 Task: Utilize dependencies to ensure that exploratory data analysis is completed before in-depth analysis tasks begin.
Action: Mouse moved to (433, 220)
Screenshot: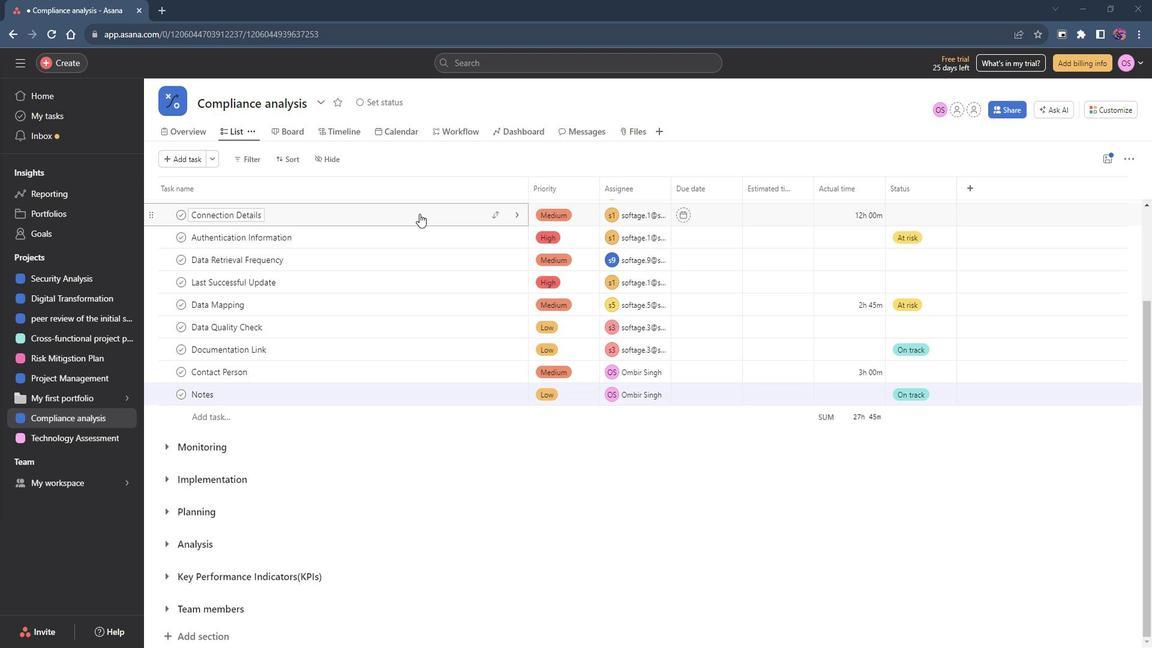 
Action: Mouse pressed left at (433, 220)
Screenshot: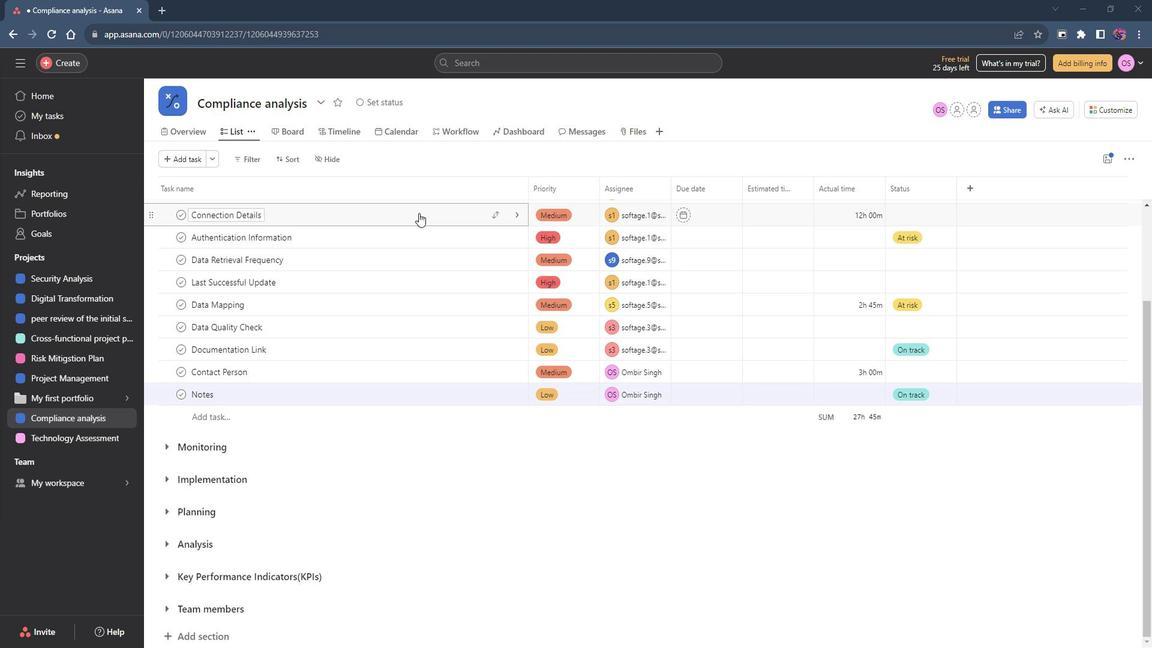 
Action: Mouse moved to (830, 270)
Screenshot: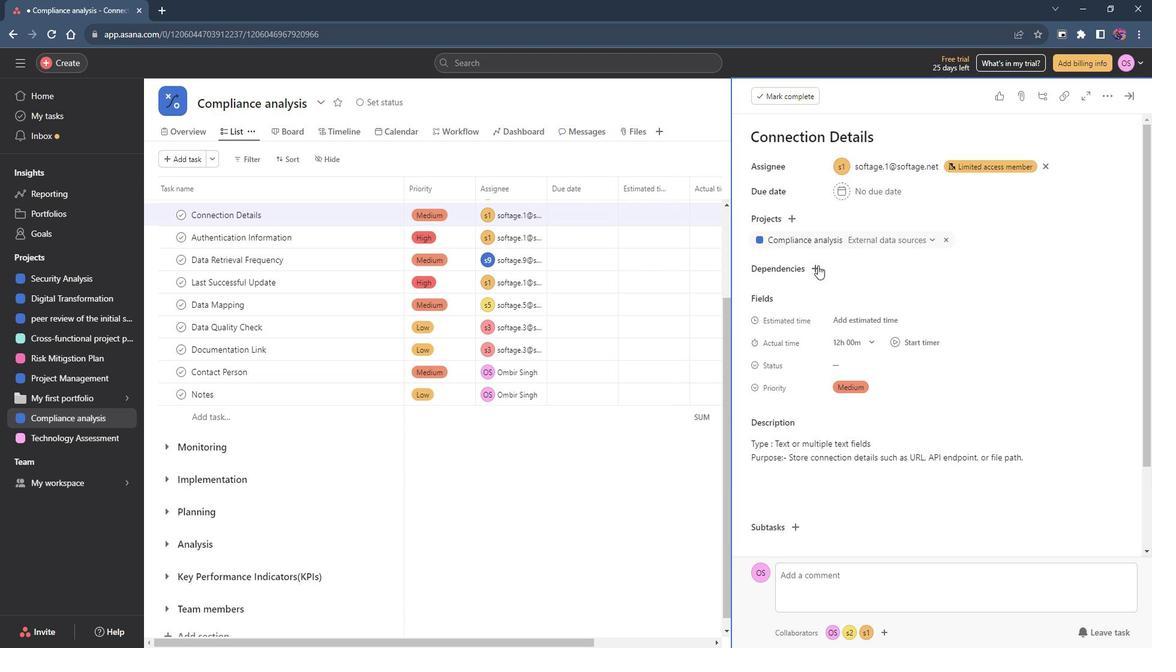 
Action: Mouse pressed left at (830, 270)
Screenshot: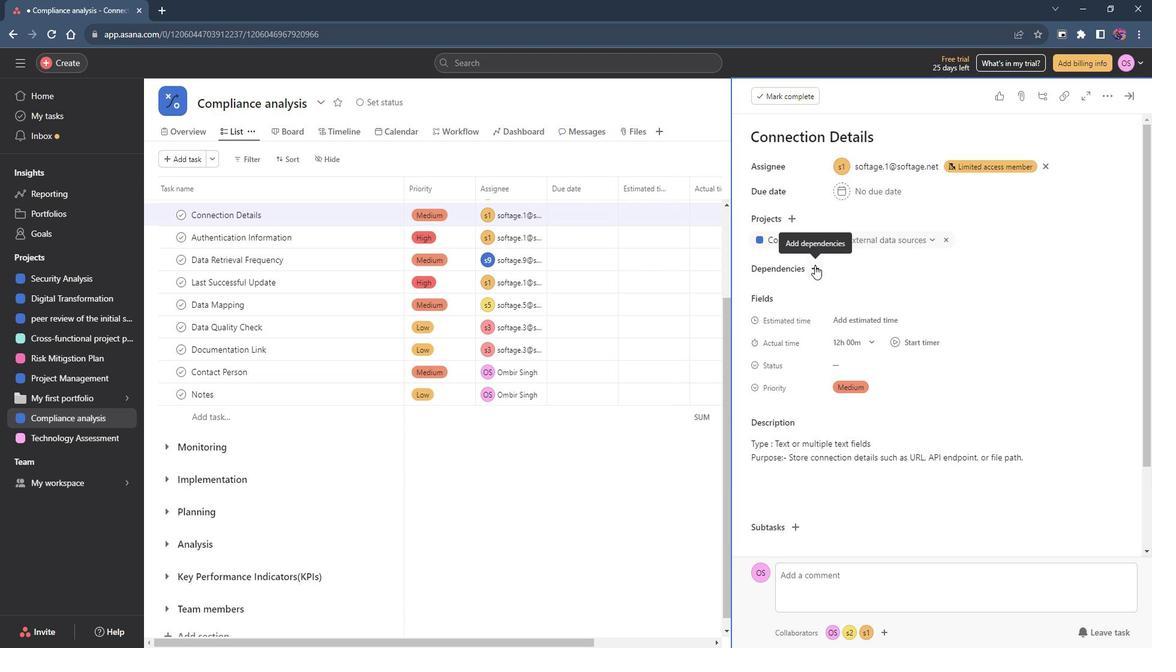 
Action: Mouse moved to (913, 326)
Screenshot: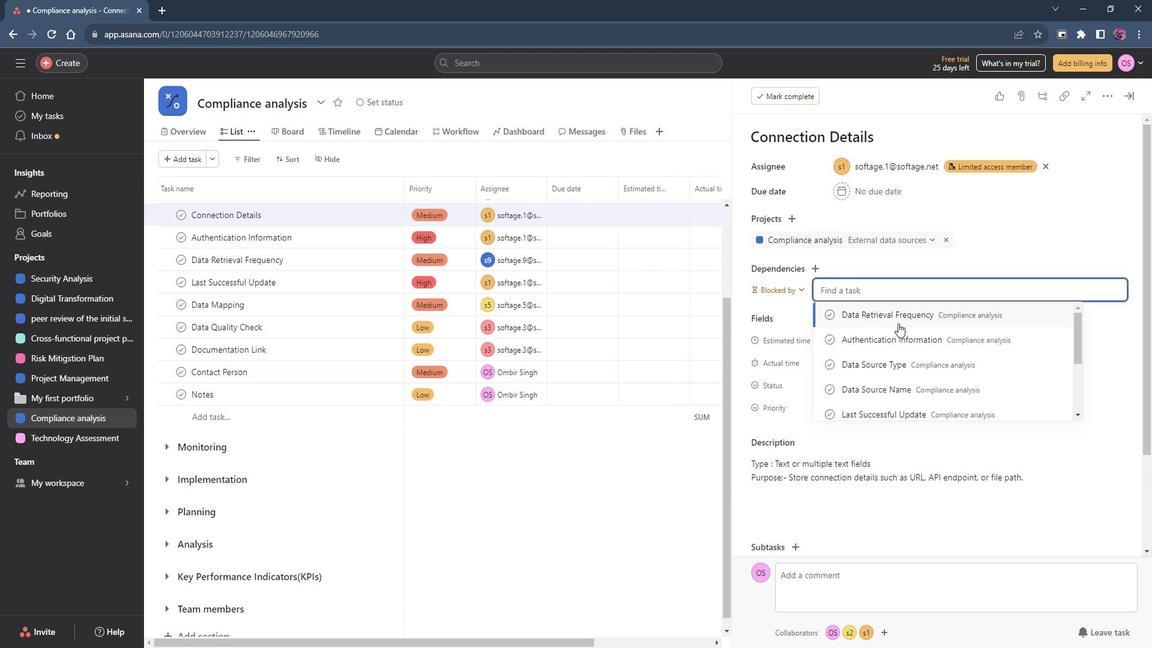 
Action: Mouse scrolled (913, 325) with delta (0, 0)
Screenshot: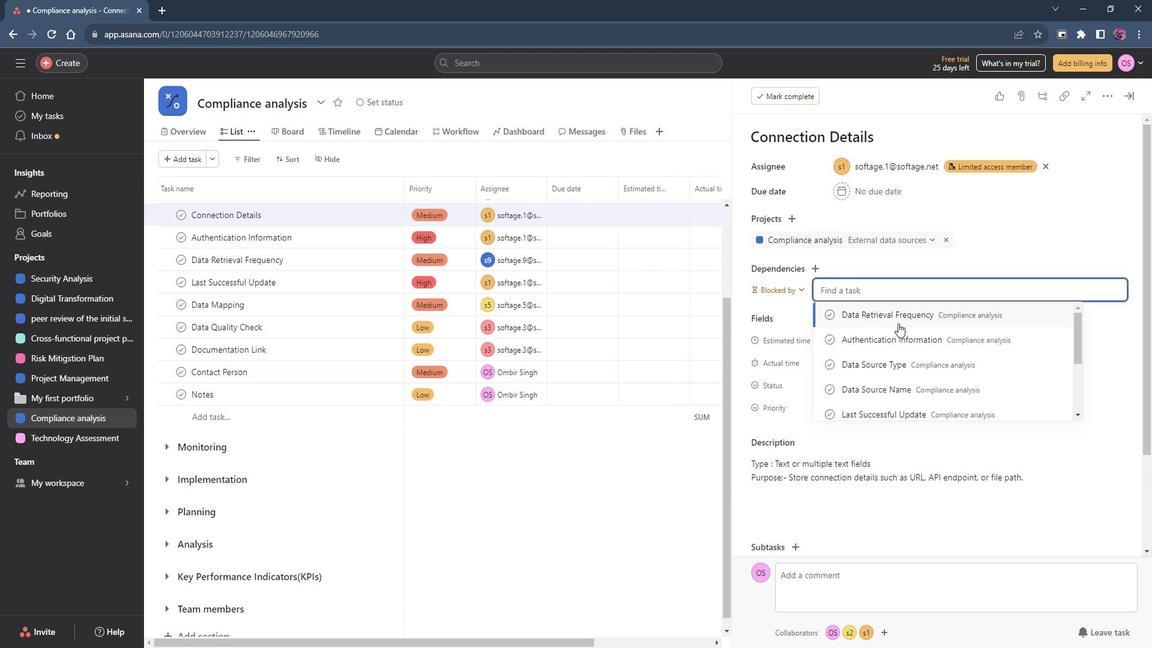 
Action: Mouse scrolled (913, 325) with delta (0, 0)
Screenshot: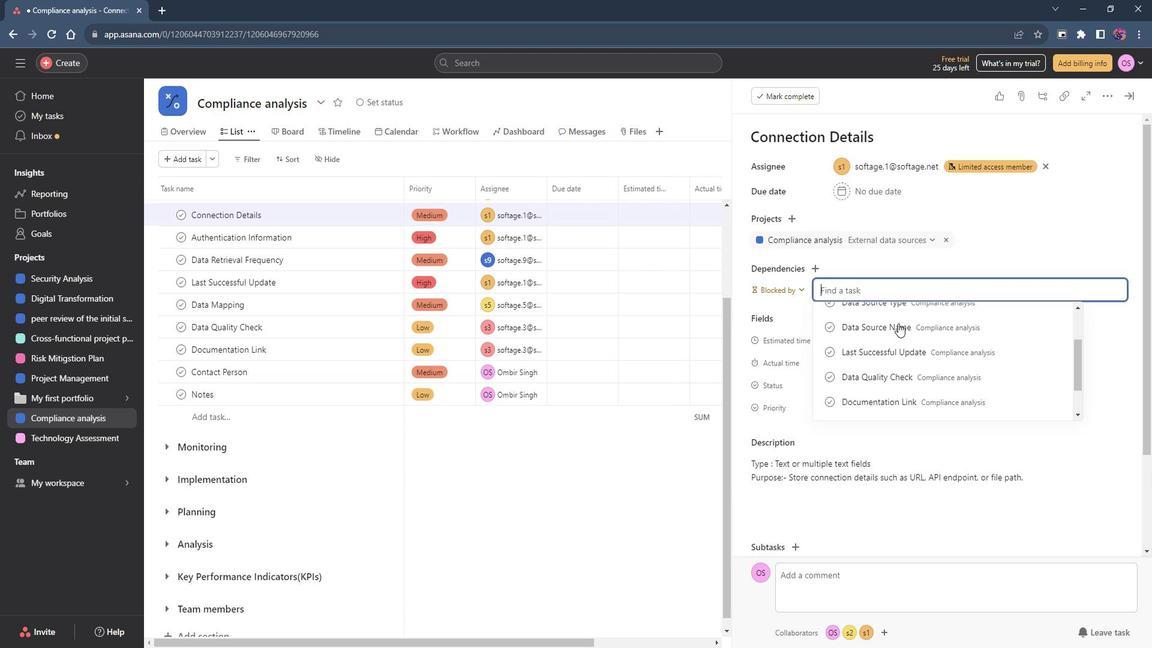 
Action: Mouse scrolled (913, 325) with delta (0, 0)
Screenshot: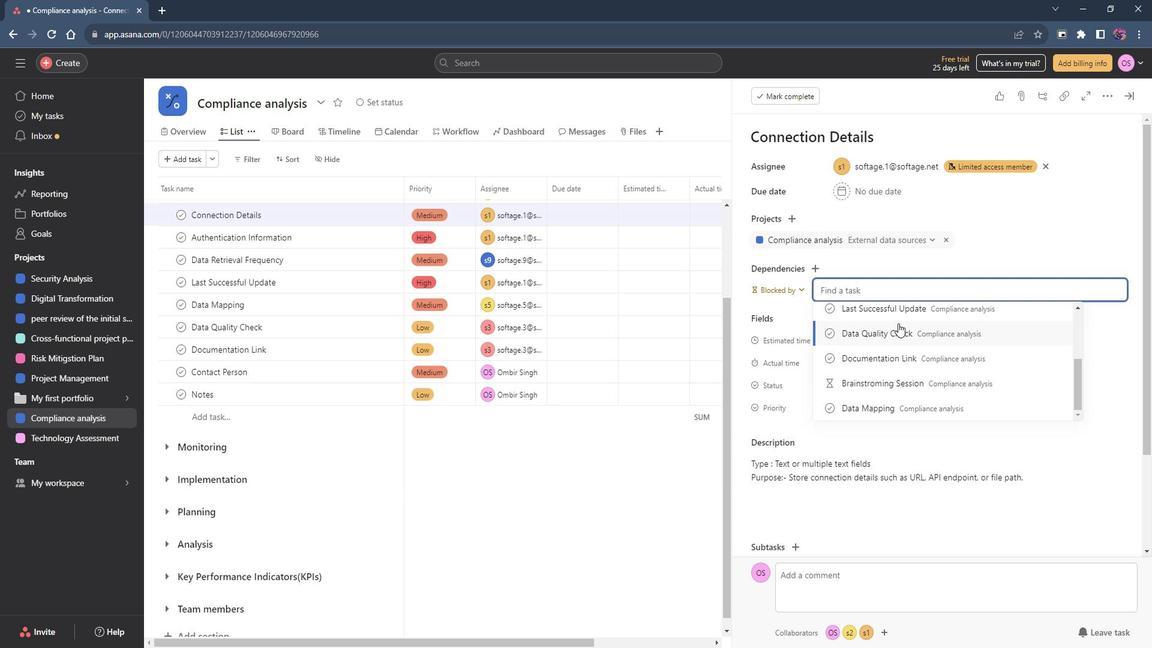 
Action: Mouse moved to (914, 326)
Screenshot: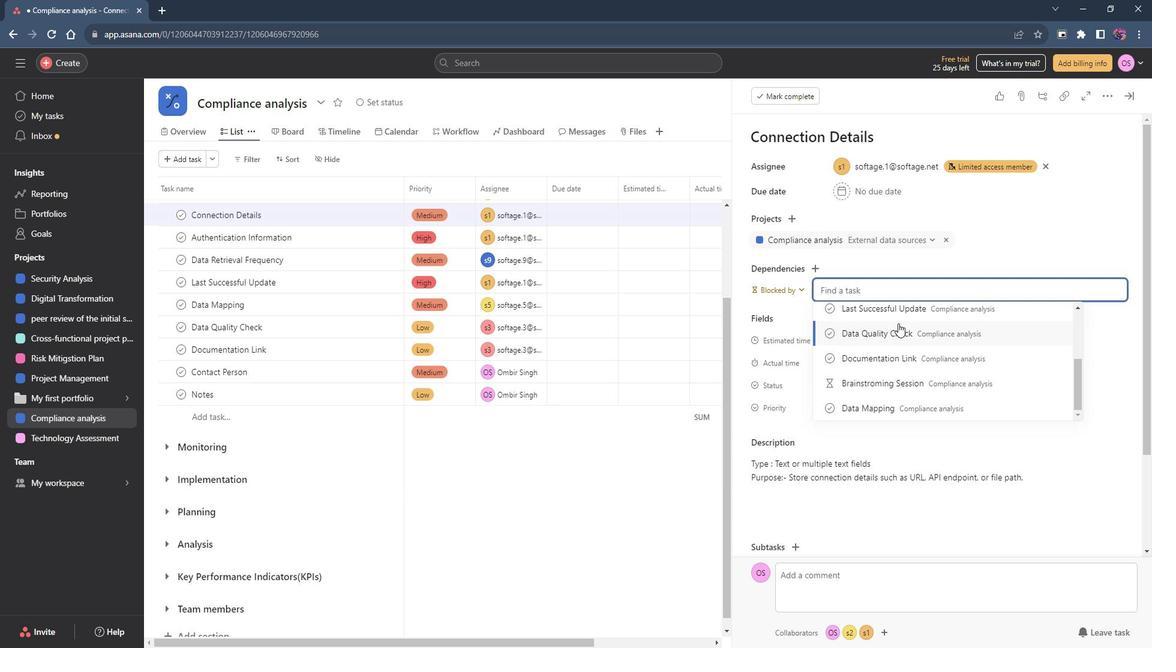 
Action: Mouse scrolled (914, 325) with delta (0, 0)
Screenshot: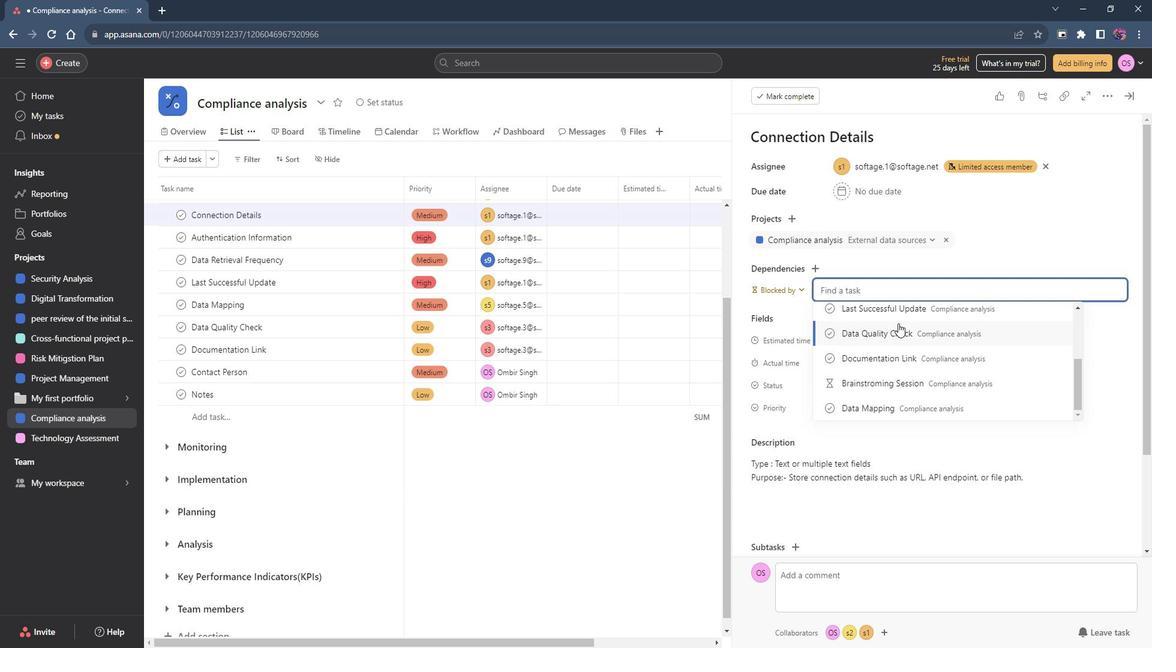 
Action: Mouse moved to (915, 331)
Screenshot: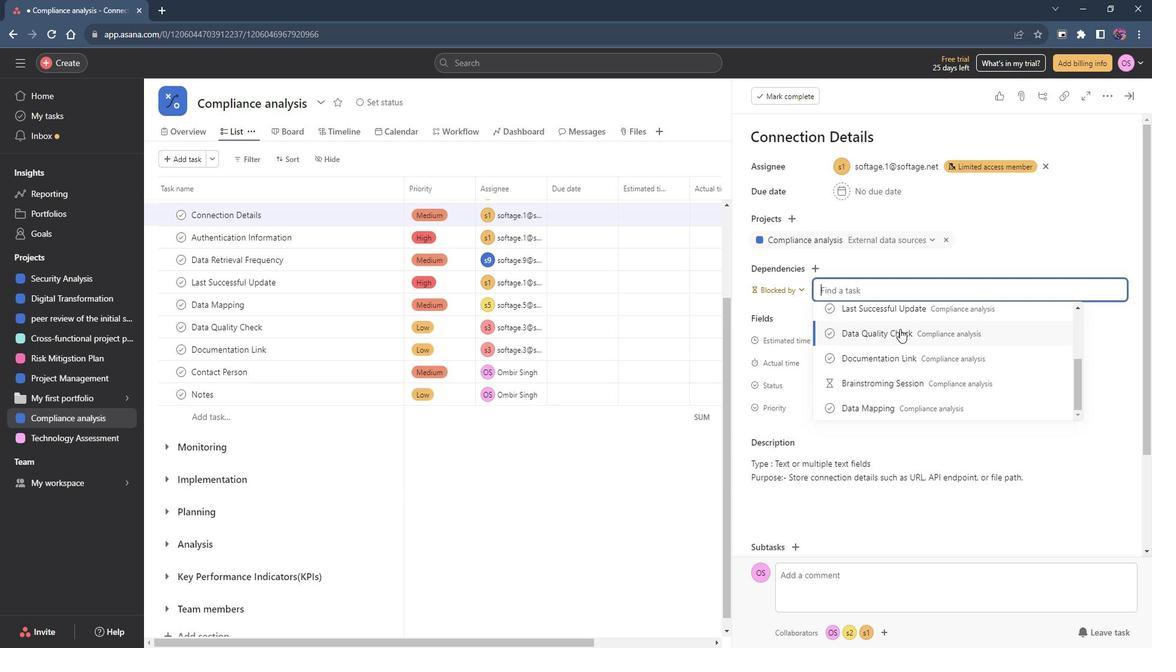 
Action: Mouse scrolled (915, 332) with delta (0, 0)
Screenshot: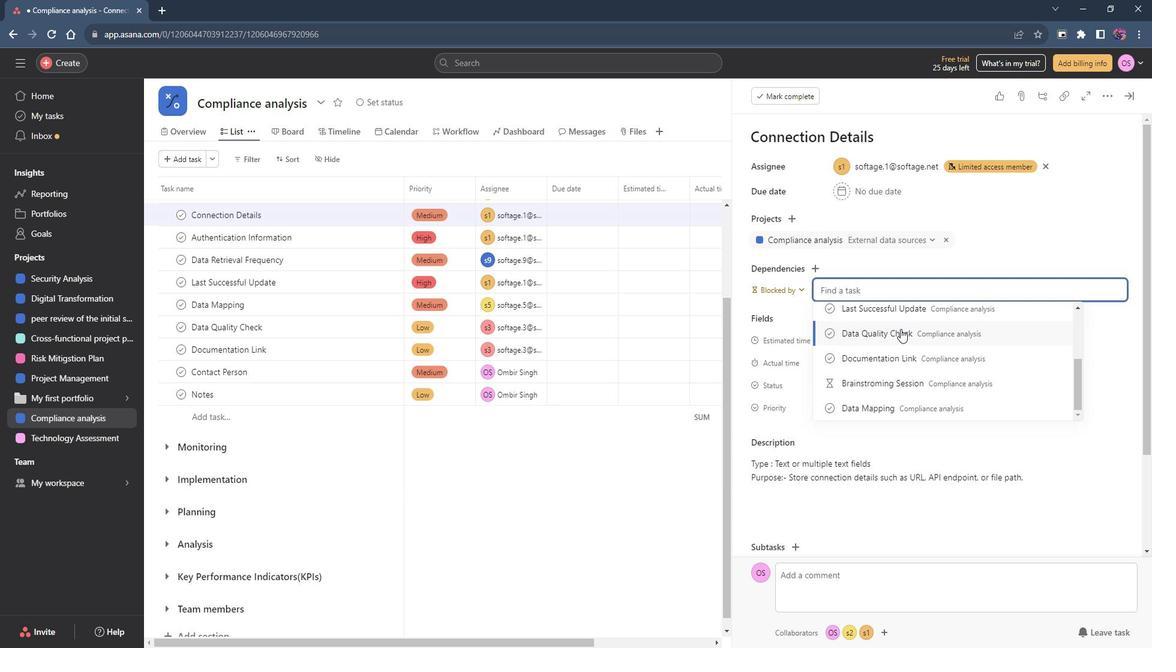 
Action: Mouse scrolled (915, 332) with delta (0, 0)
Screenshot: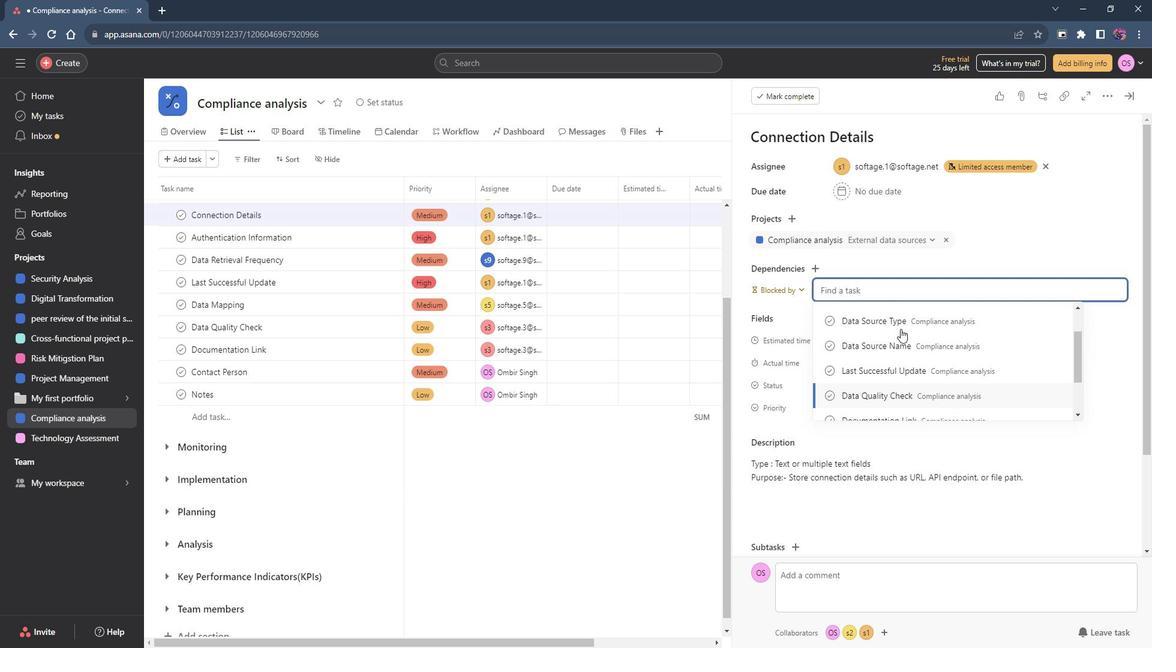 
Action: Mouse moved to (890, 320)
Screenshot: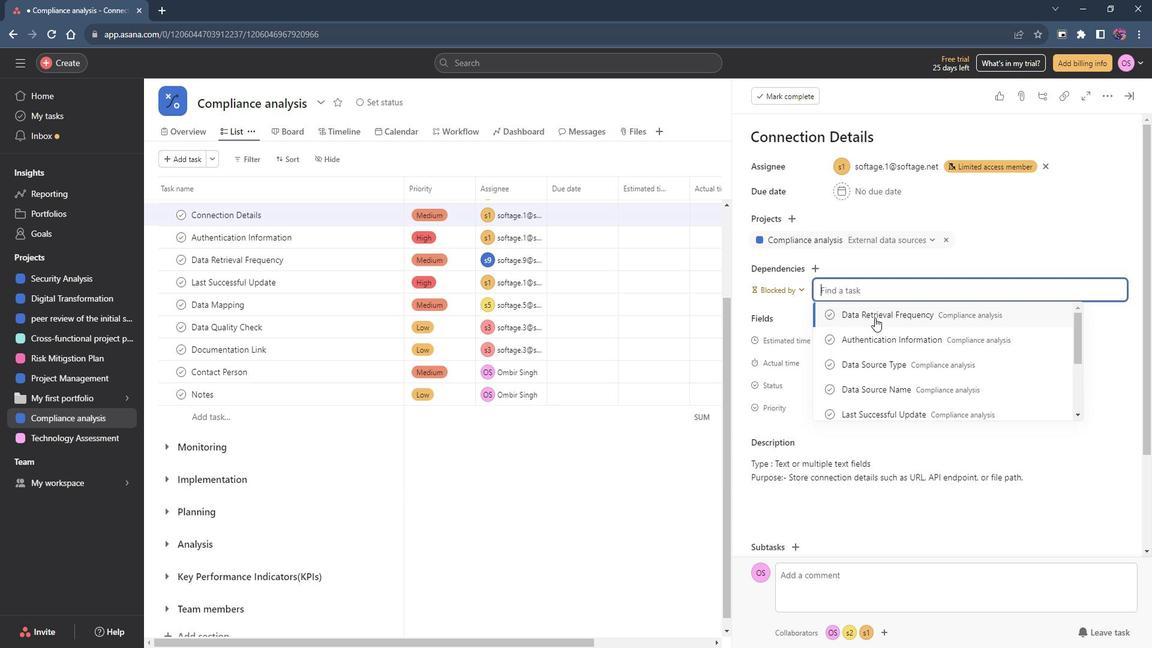 
Action: Mouse pressed left at (890, 320)
Screenshot: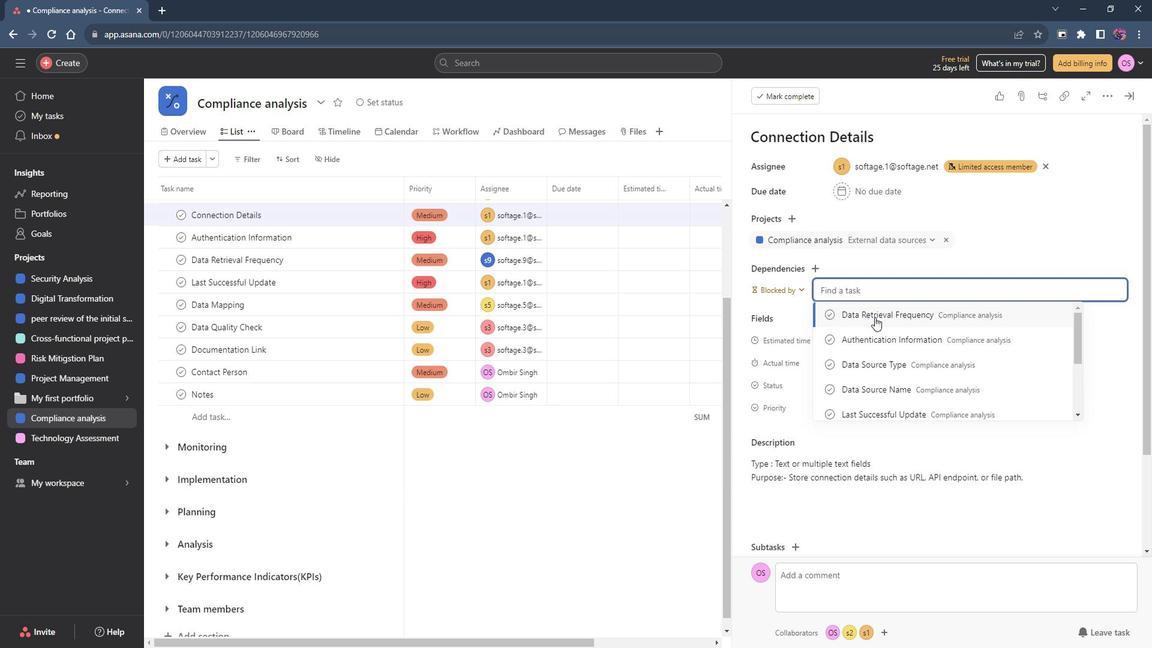 
Action: Mouse moved to (1028, 322)
Screenshot: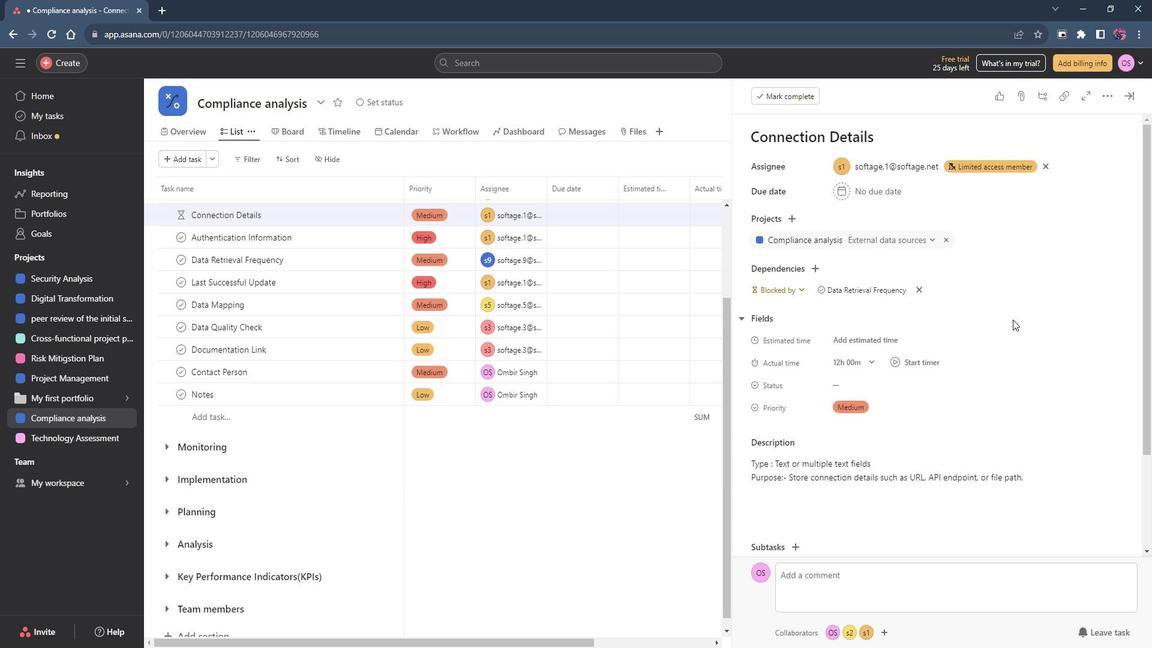 
Action: Mouse pressed left at (1028, 322)
Screenshot: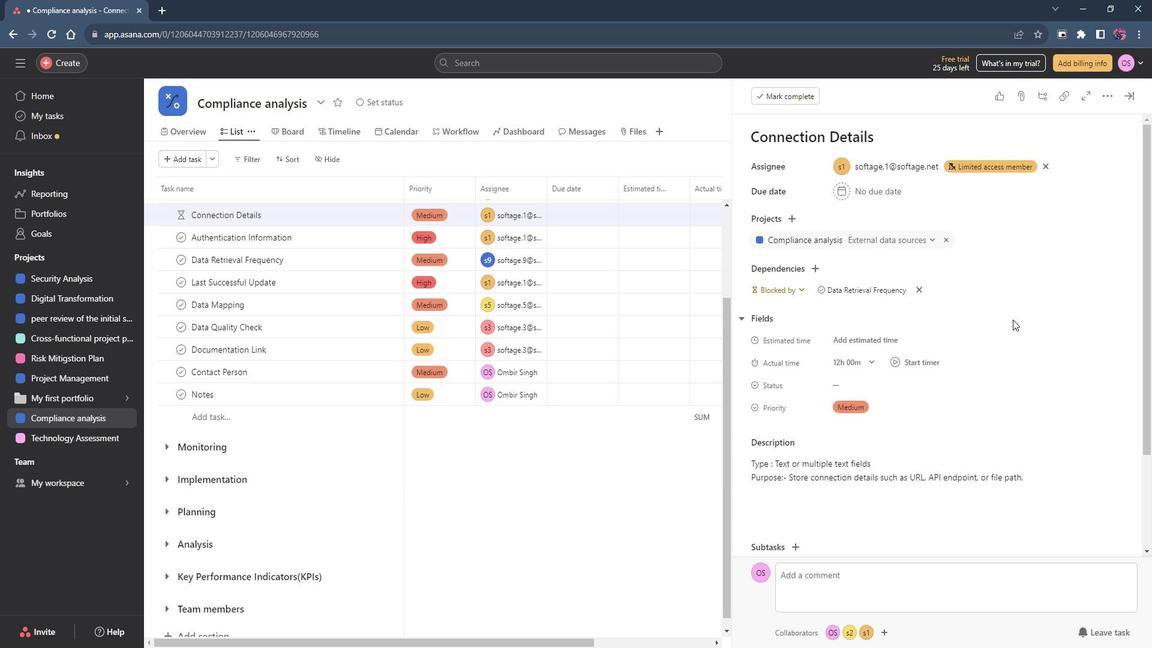 
Action: Mouse moved to (1143, 103)
Screenshot: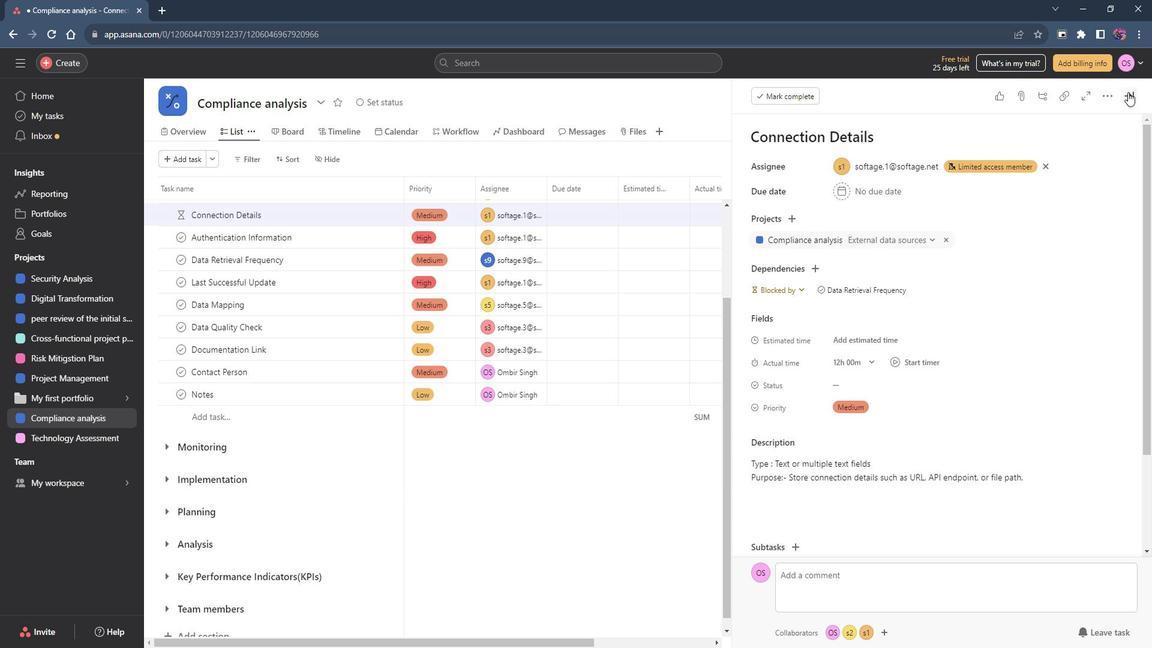 
Action: Mouse pressed left at (1143, 103)
Screenshot: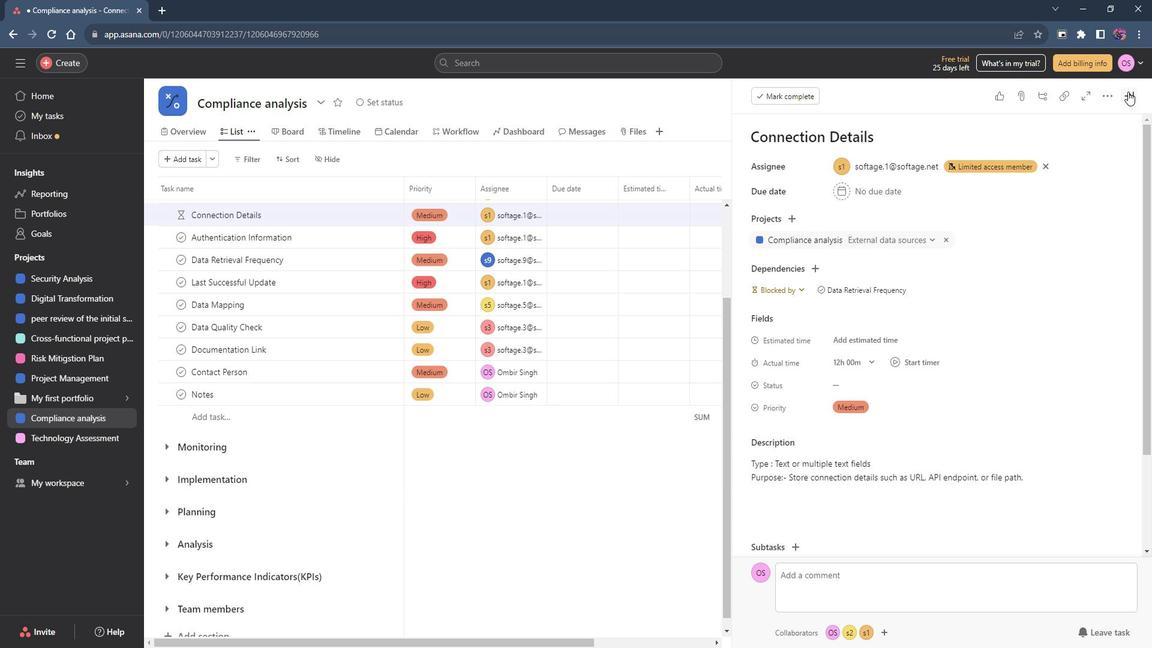 
Action: Mouse moved to (474, 241)
Screenshot: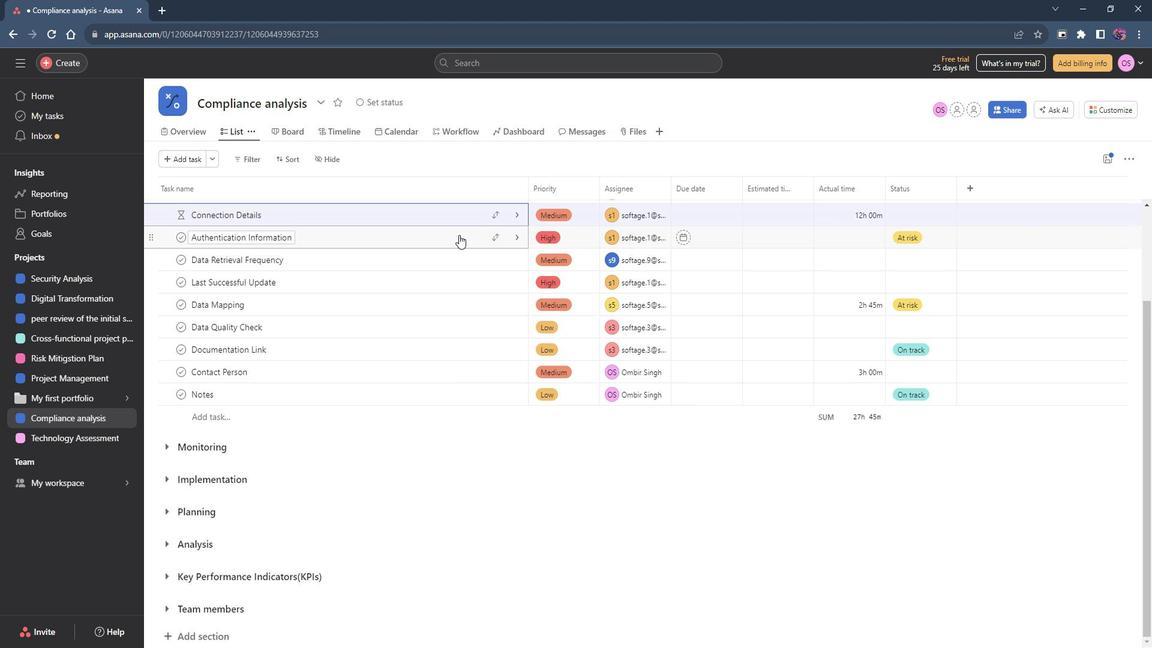 
Action: Mouse pressed left at (474, 241)
Screenshot: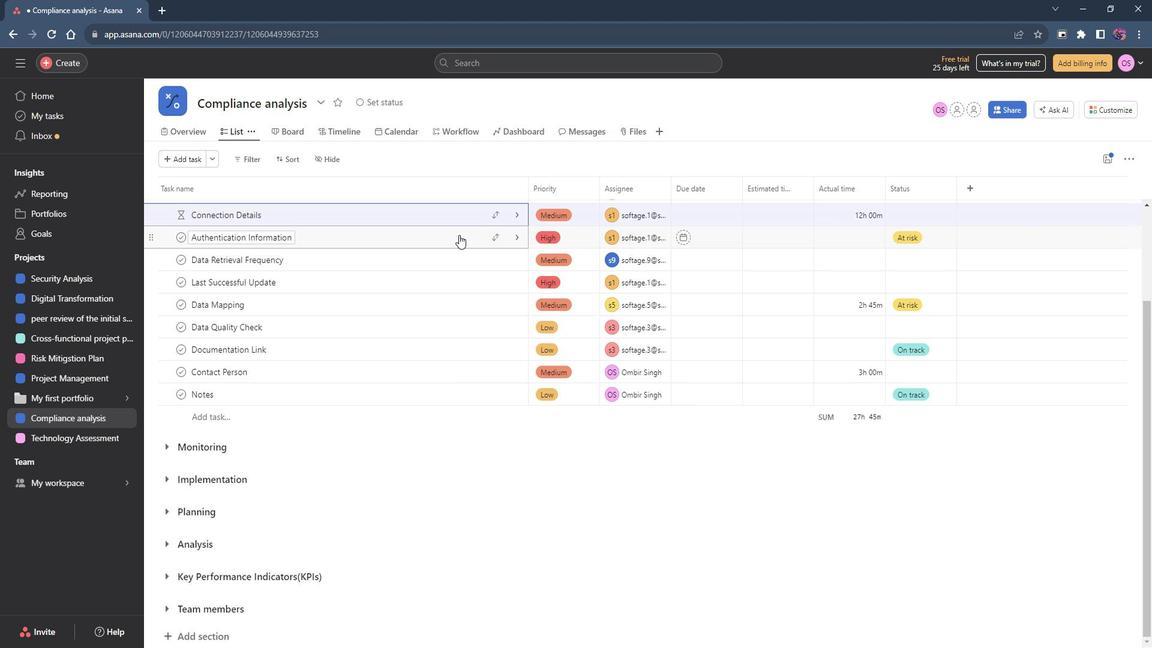 
Action: Mouse moved to (831, 274)
Screenshot: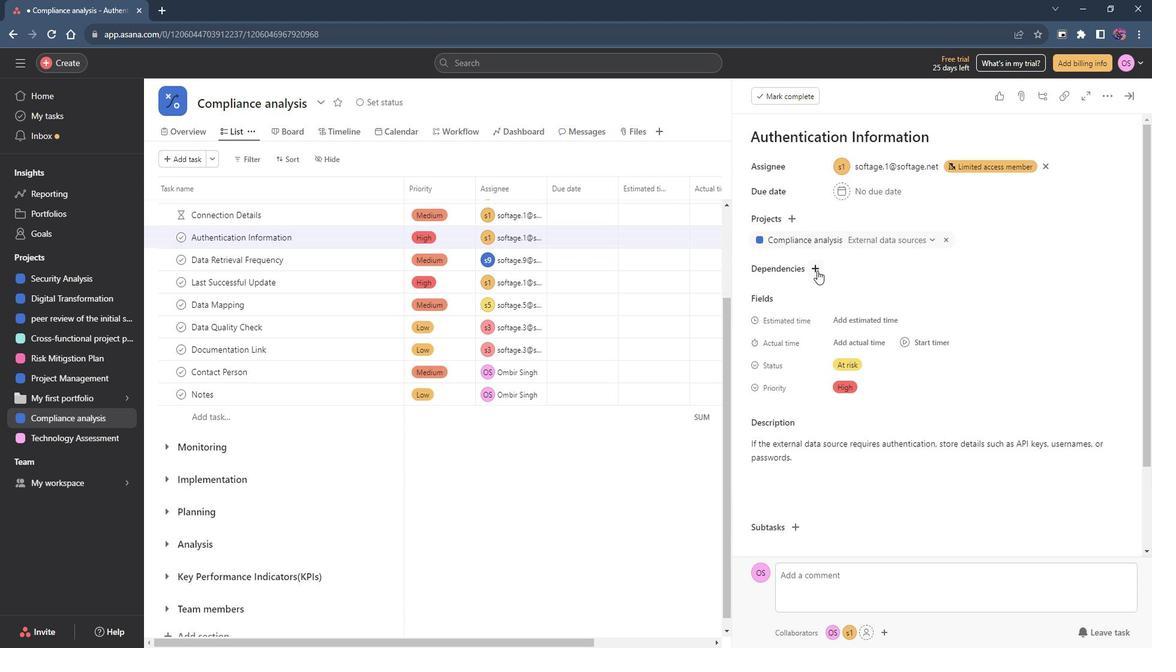 
Action: Mouse pressed left at (831, 274)
Screenshot: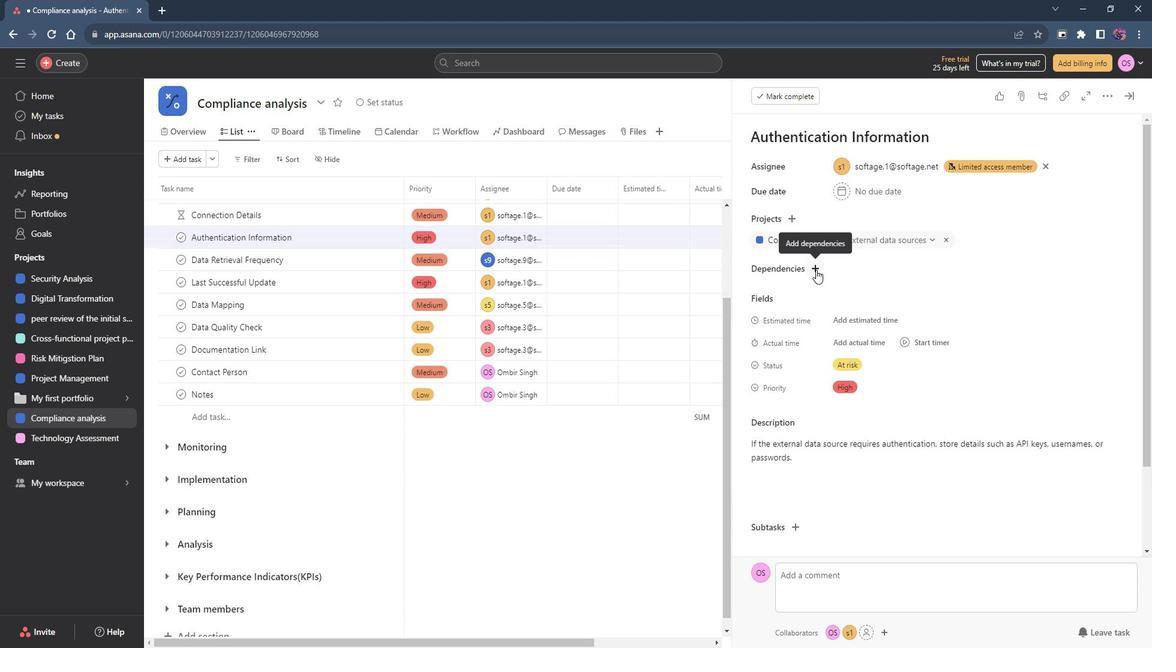 
Action: Mouse moved to (891, 314)
Screenshot: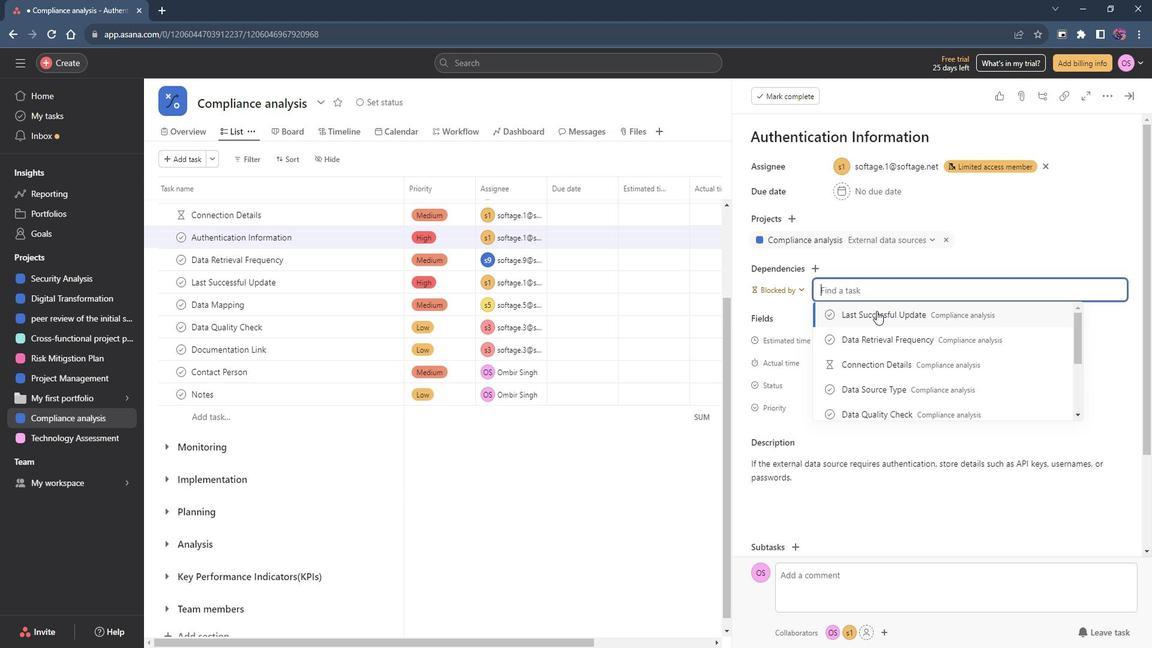 
Action: Mouse pressed left at (891, 314)
Screenshot: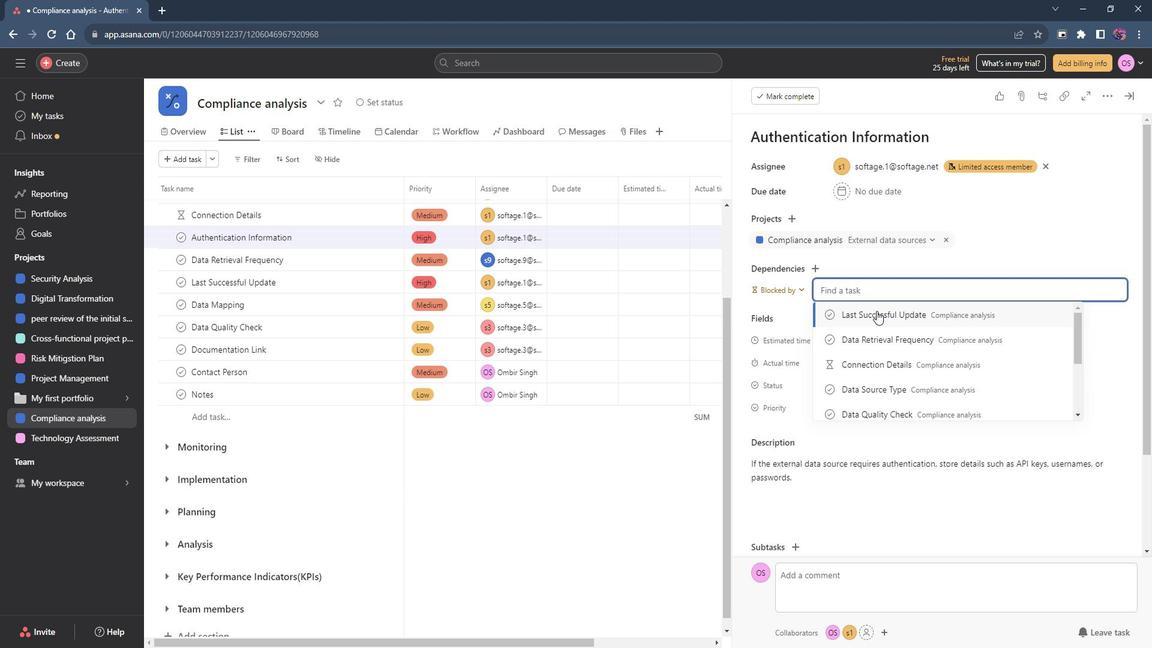 
Action: Mouse moved to (1145, 105)
Screenshot: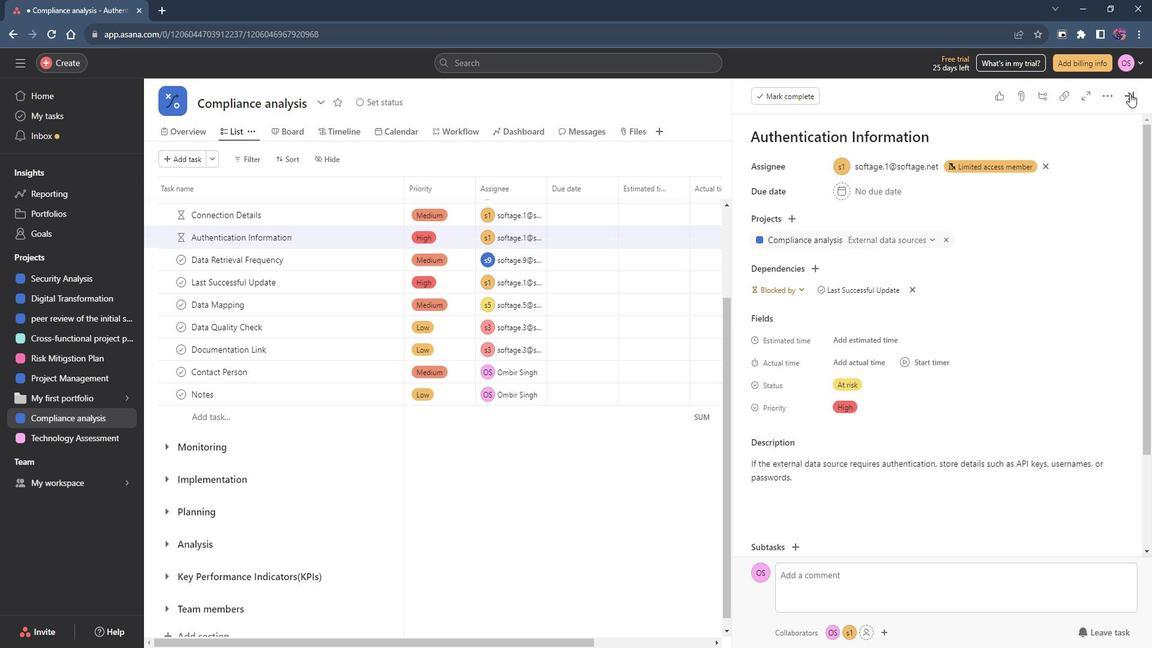 
Action: Mouse pressed left at (1145, 105)
Screenshot: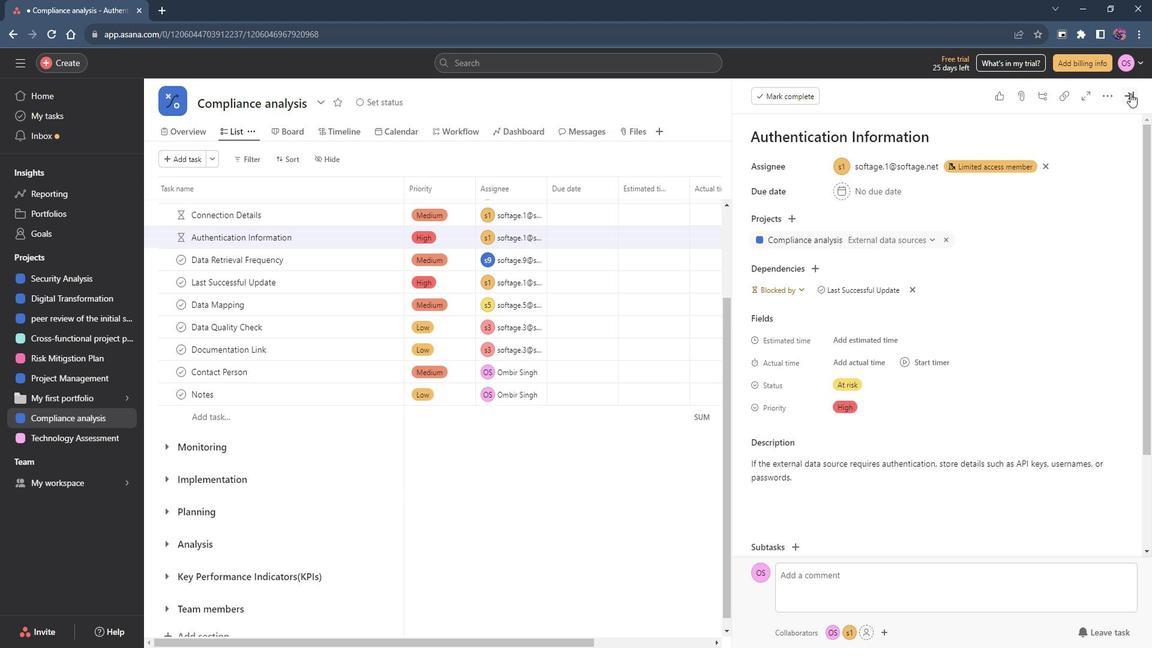 
Action: Mouse moved to (478, 264)
Screenshot: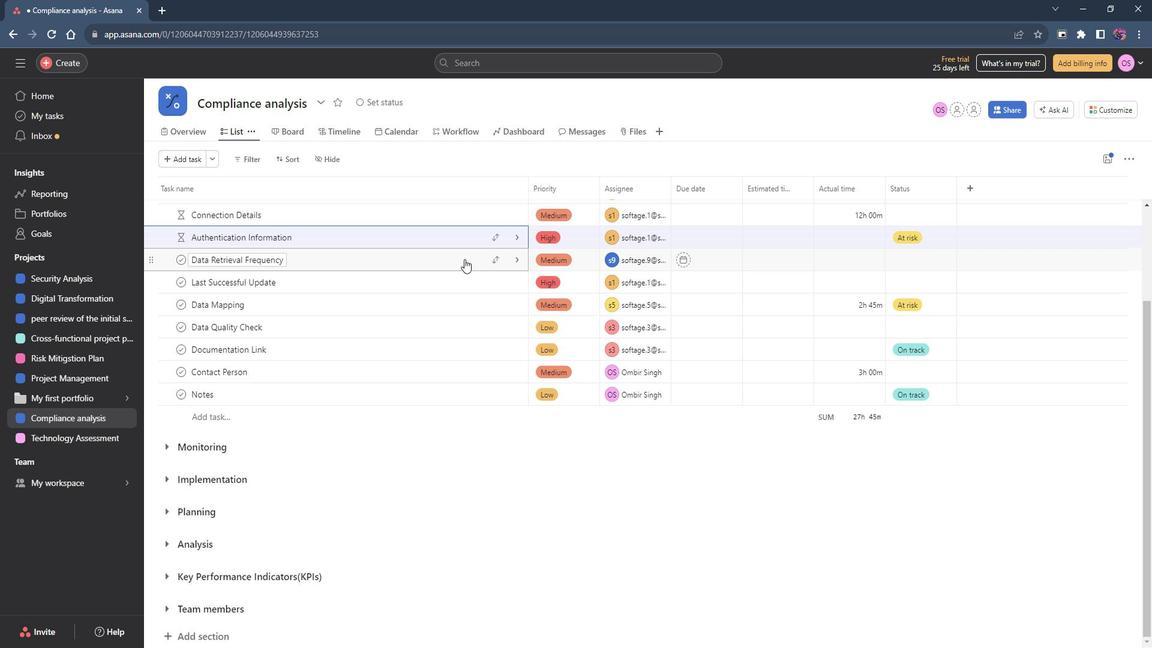 
Action: Mouse pressed left at (478, 264)
Screenshot: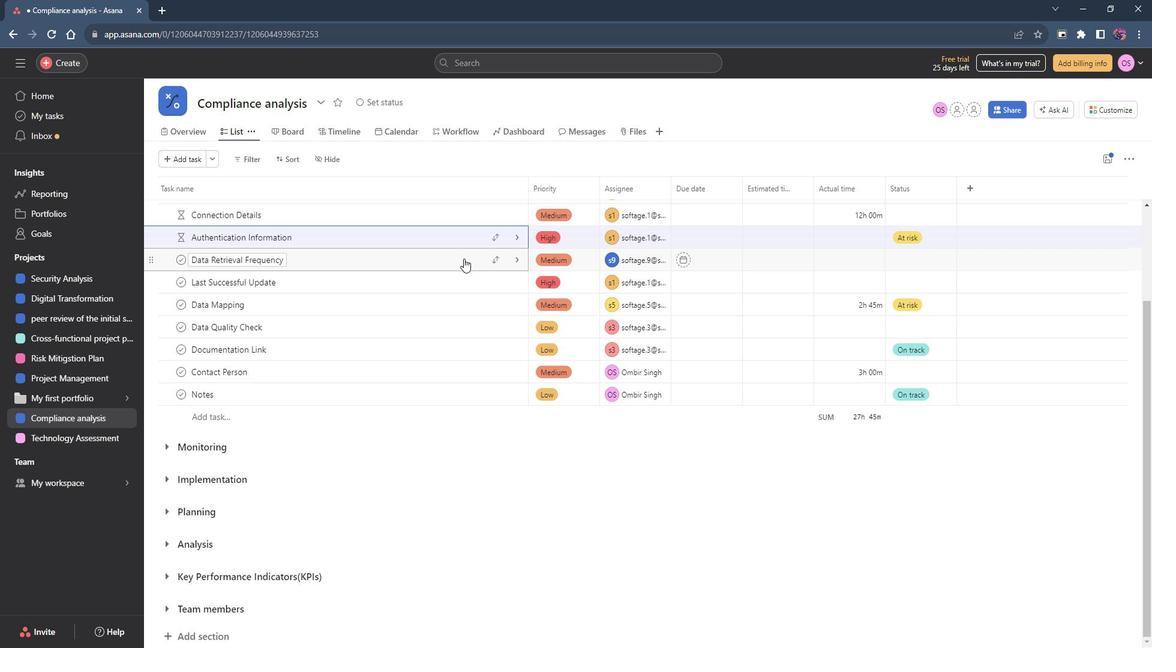 
Action: Mouse moved to (831, 271)
Screenshot: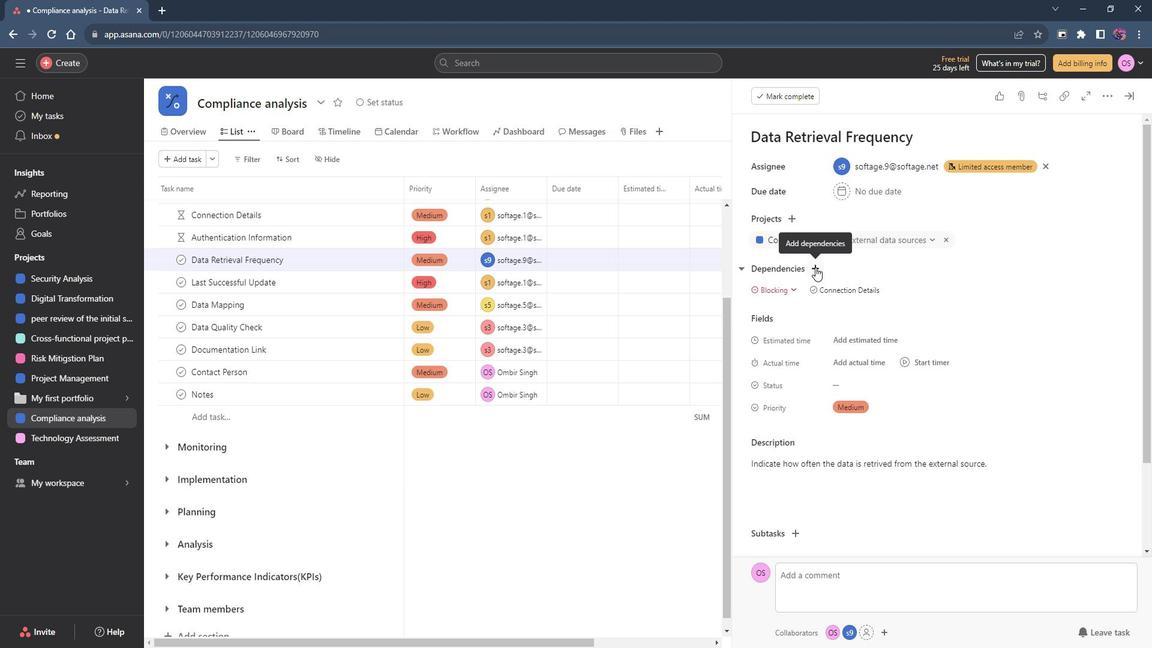 
Action: Mouse pressed left at (831, 271)
Screenshot: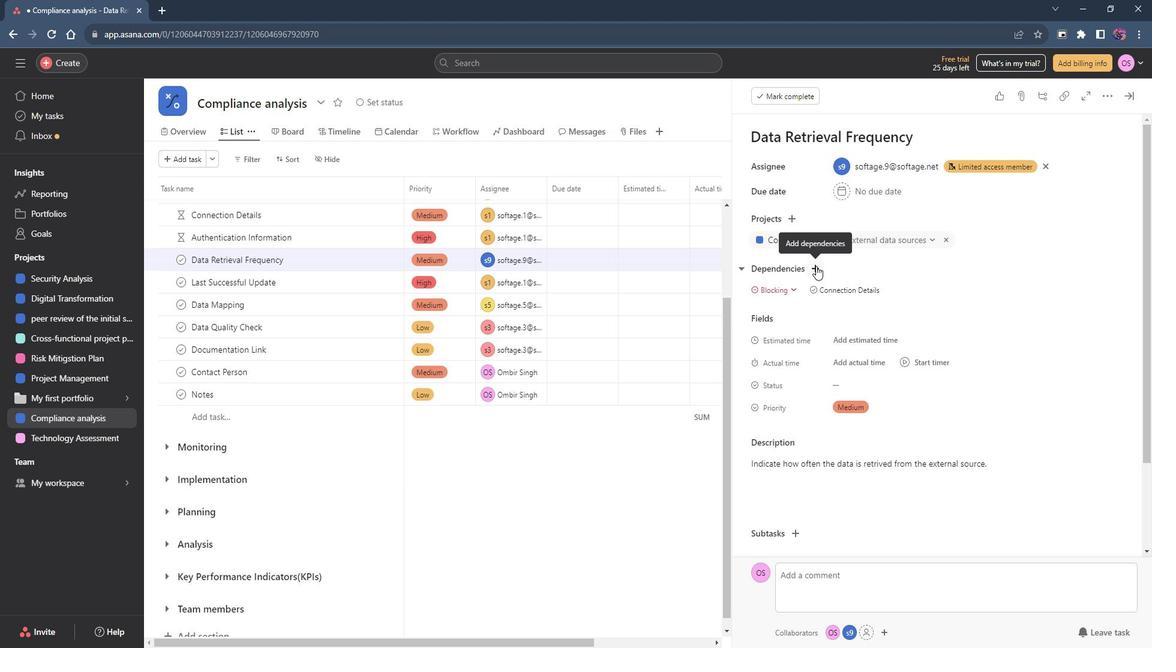 
Action: Mouse moved to (887, 360)
Screenshot: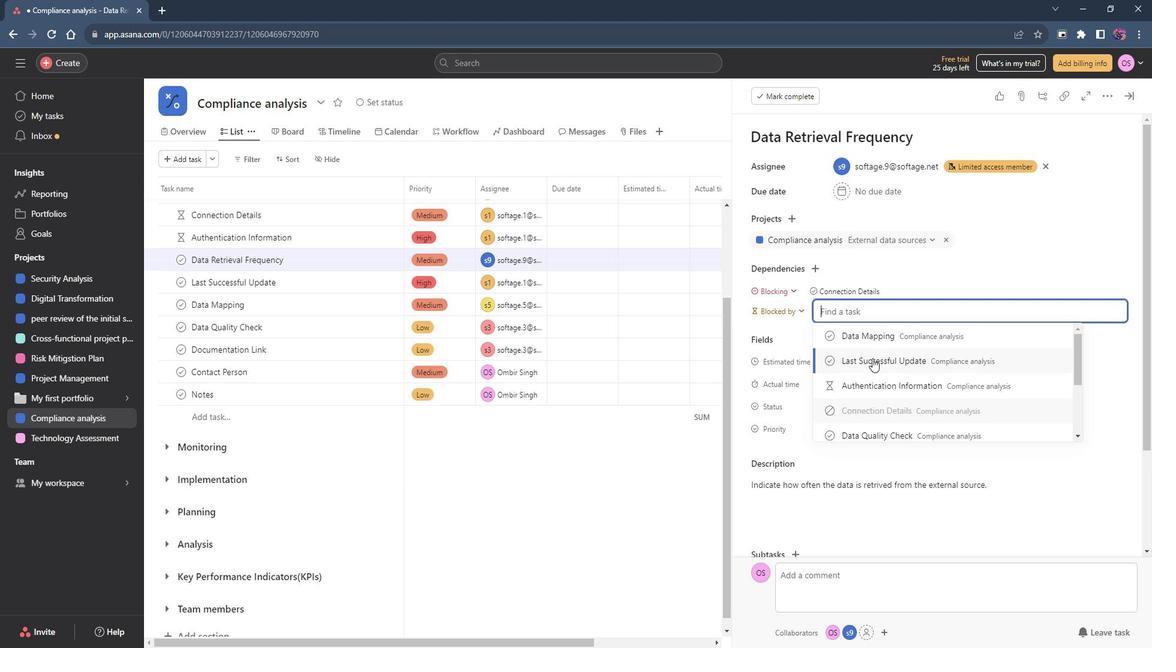 
Action: Mouse pressed left at (887, 360)
Screenshot: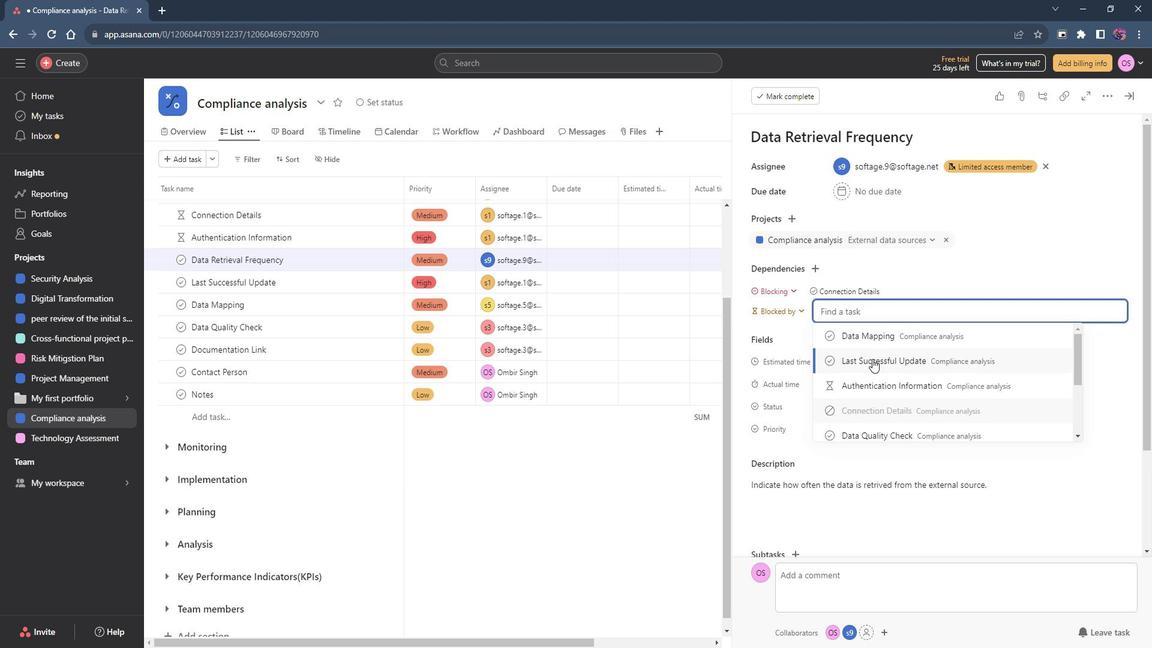 
Action: Mouse moved to (905, 314)
Screenshot: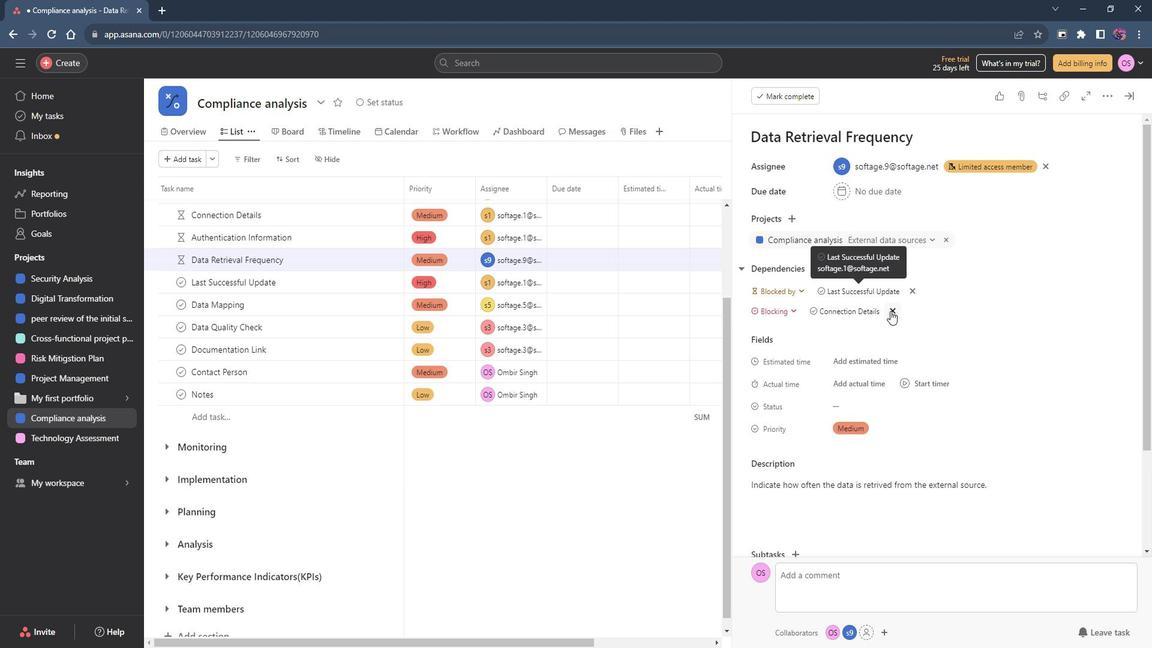 
Action: Mouse pressed left at (905, 314)
Screenshot: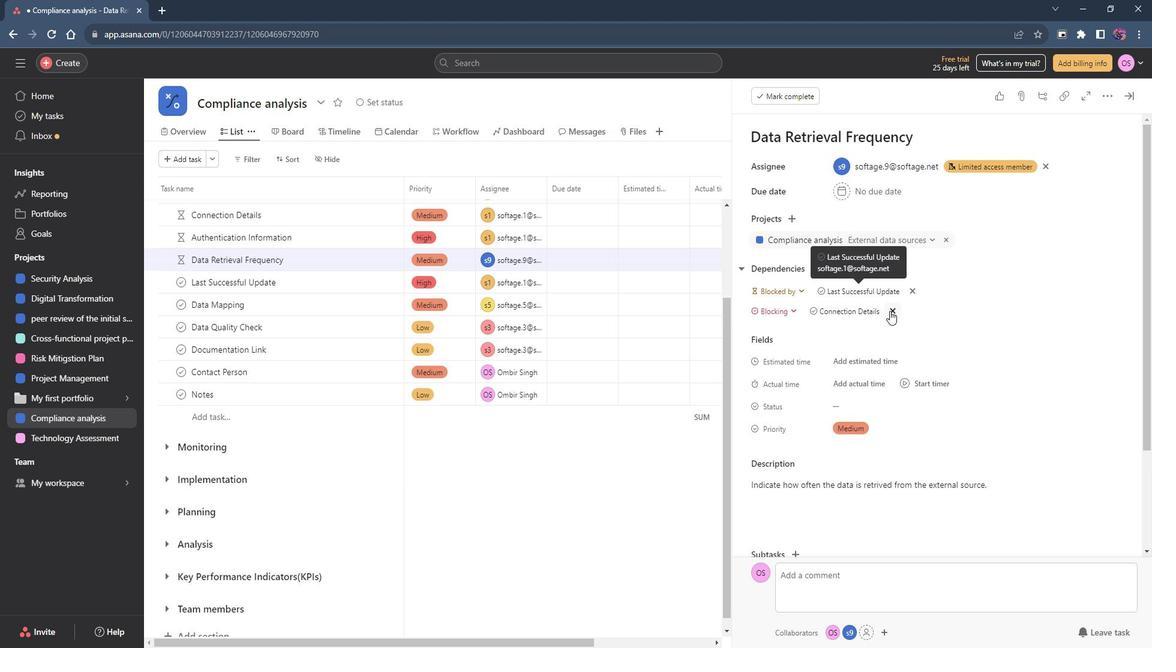 
Action: Mouse moved to (1146, 105)
Screenshot: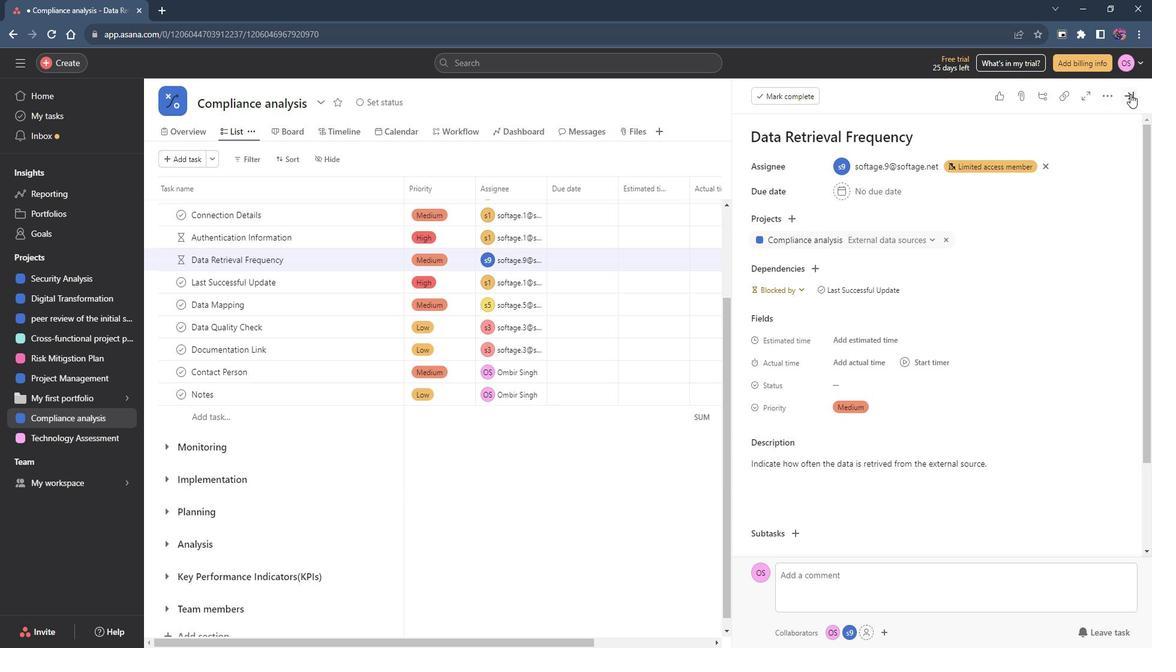 
Action: Mouse pressed left at (1146, 105)
Screenshot: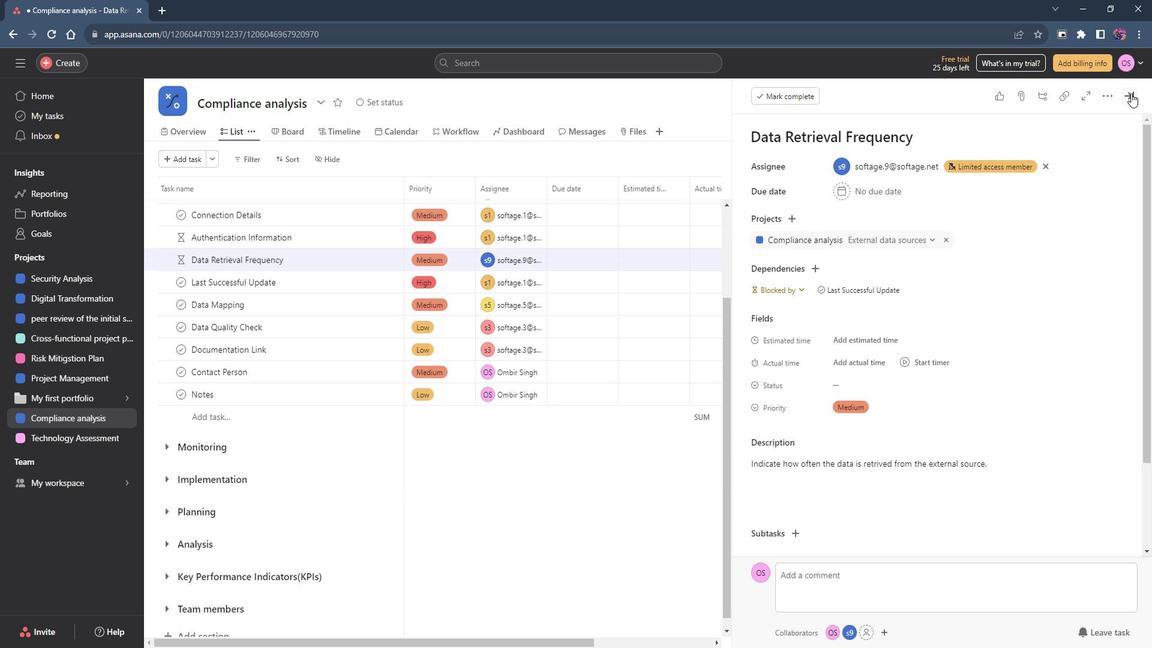 
Action: Mouse moved to (477, 291)
Screenshot: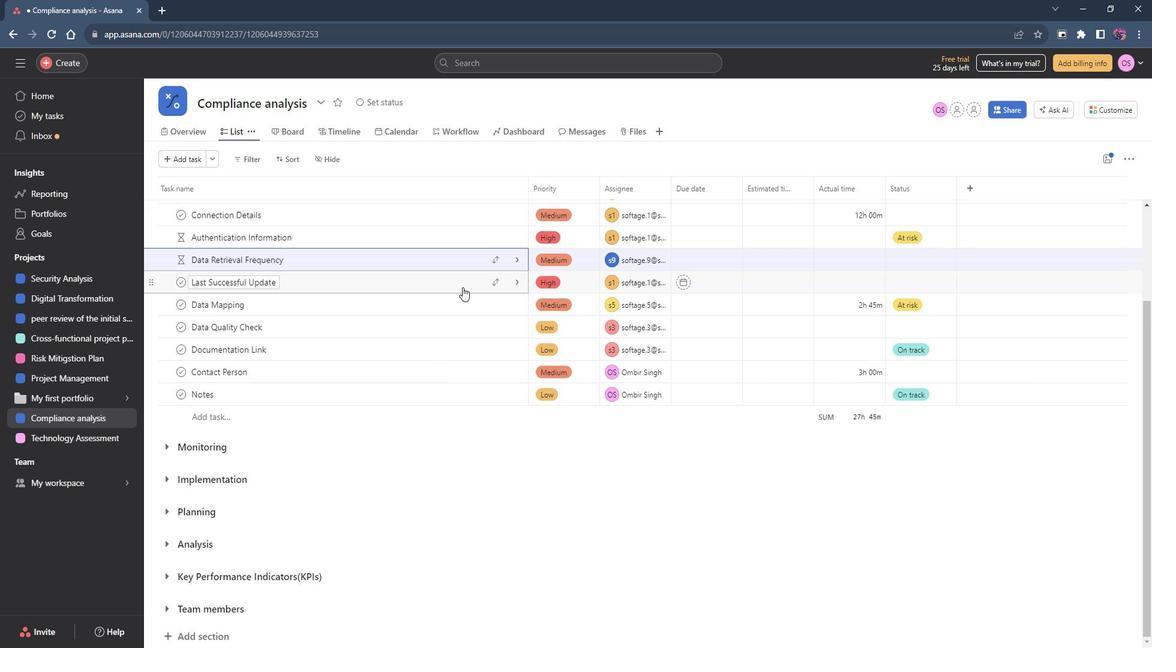 
Action: Mouse pressed left at (477, 291)
Screenshot: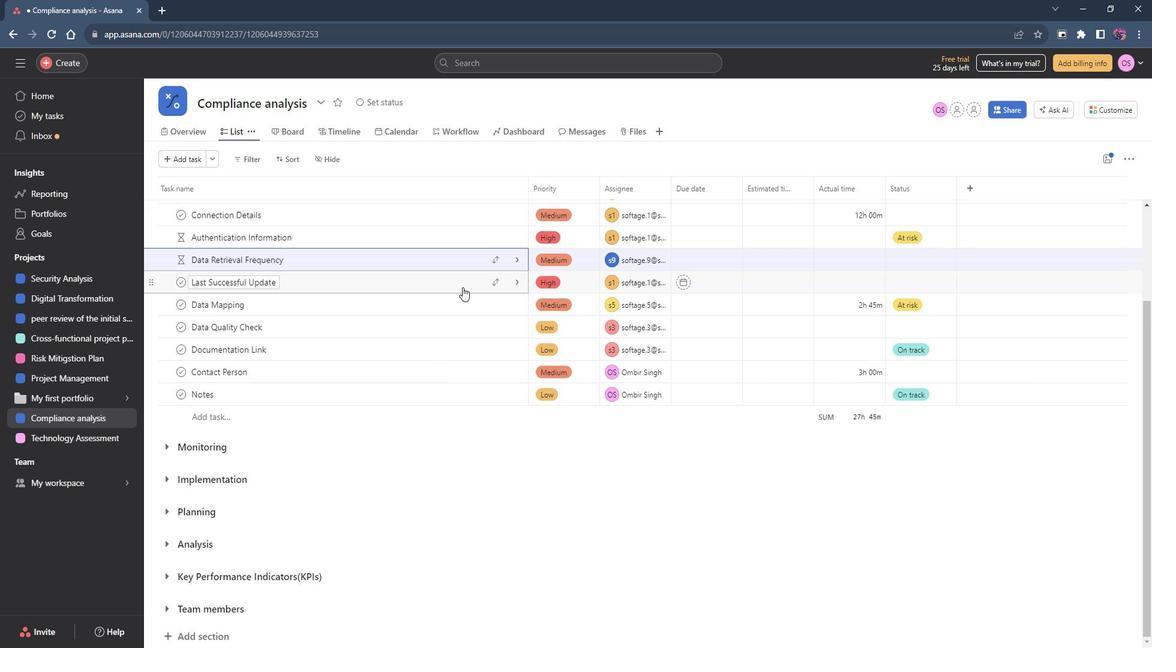 
Action: Mouse moved to (830, 271)
Screenshot: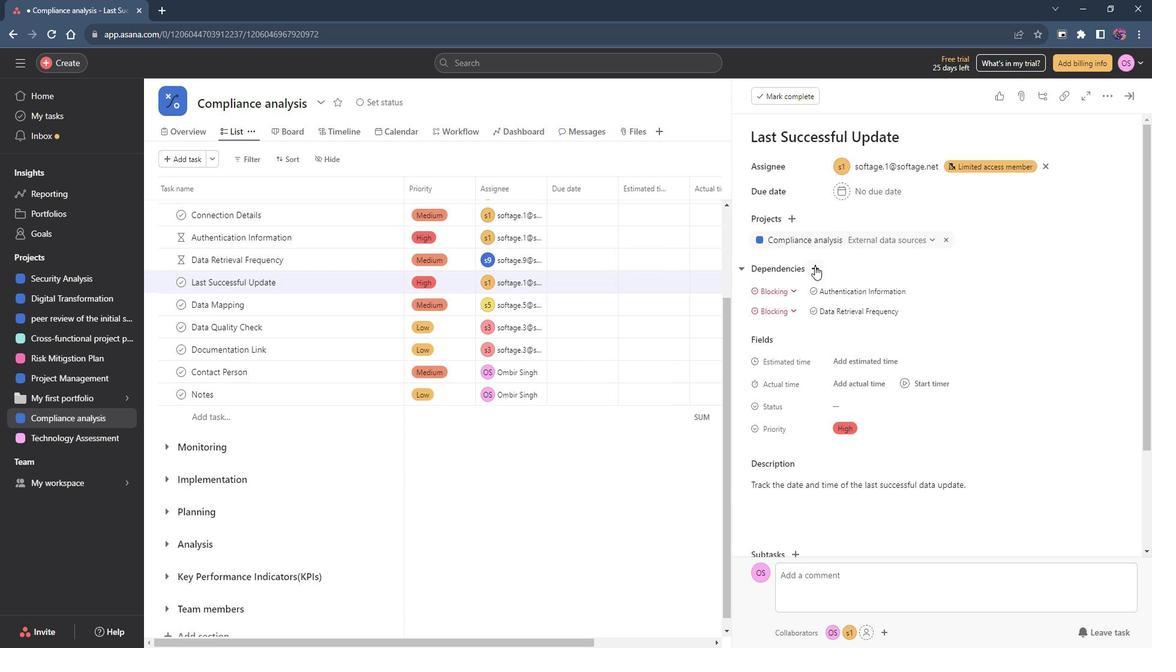 
Action: Mouse pressed left at (830, 271)
Screenshot: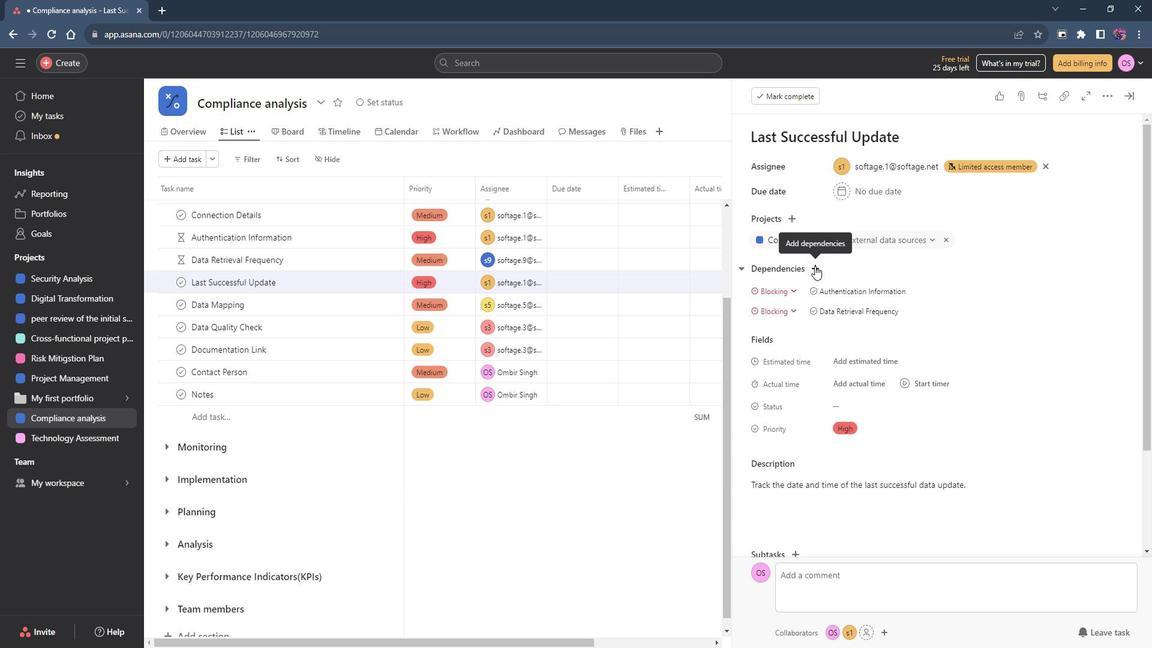 
Action: Mouse moved to (903, 358)
Screenshot: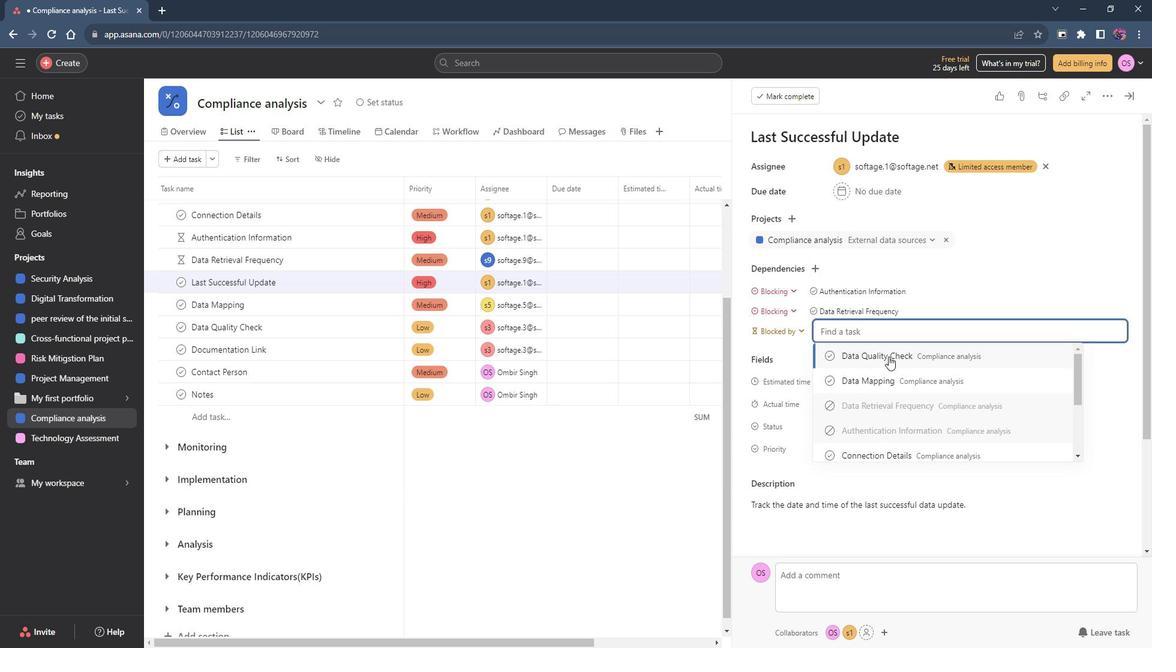 
Action: Mouse pressed left at (903, 358)
Screenshot: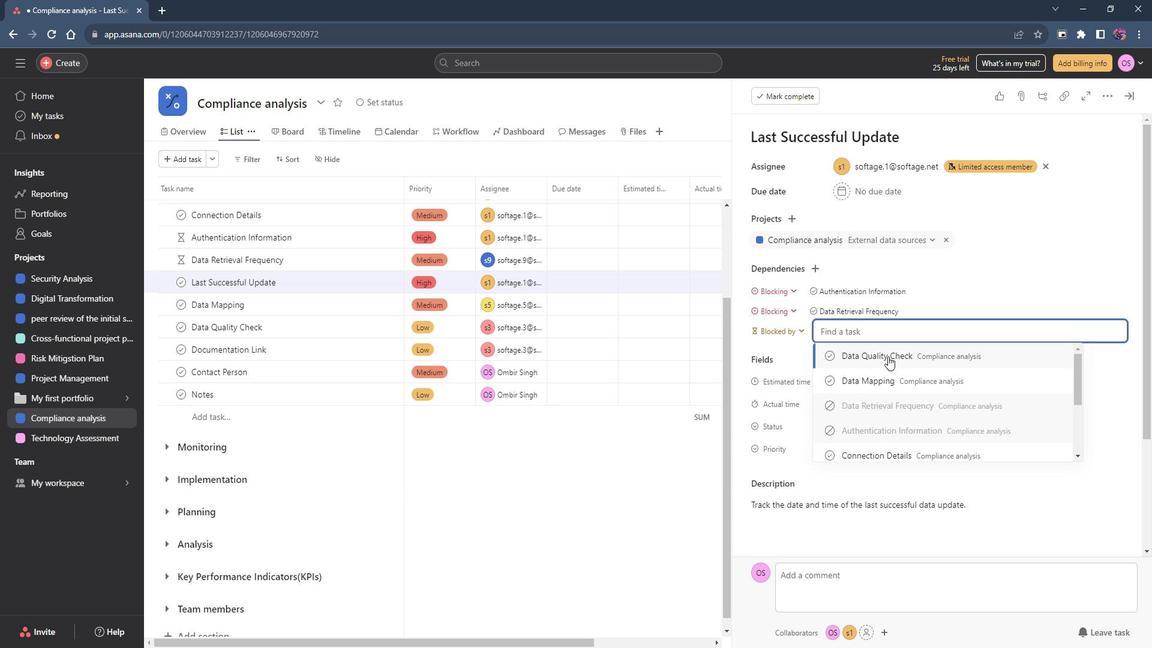 
Action: Mouse moved to (1148, 105)
Screenshot: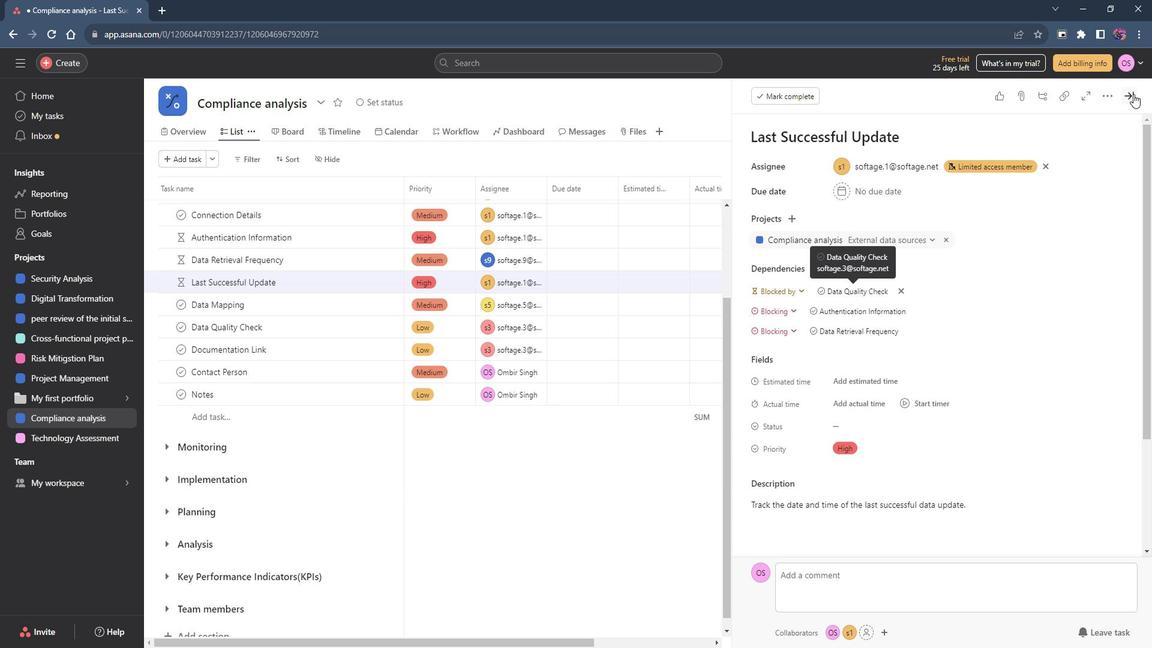
Action: Mouse pressed left at (1148, 105)
Screenshot: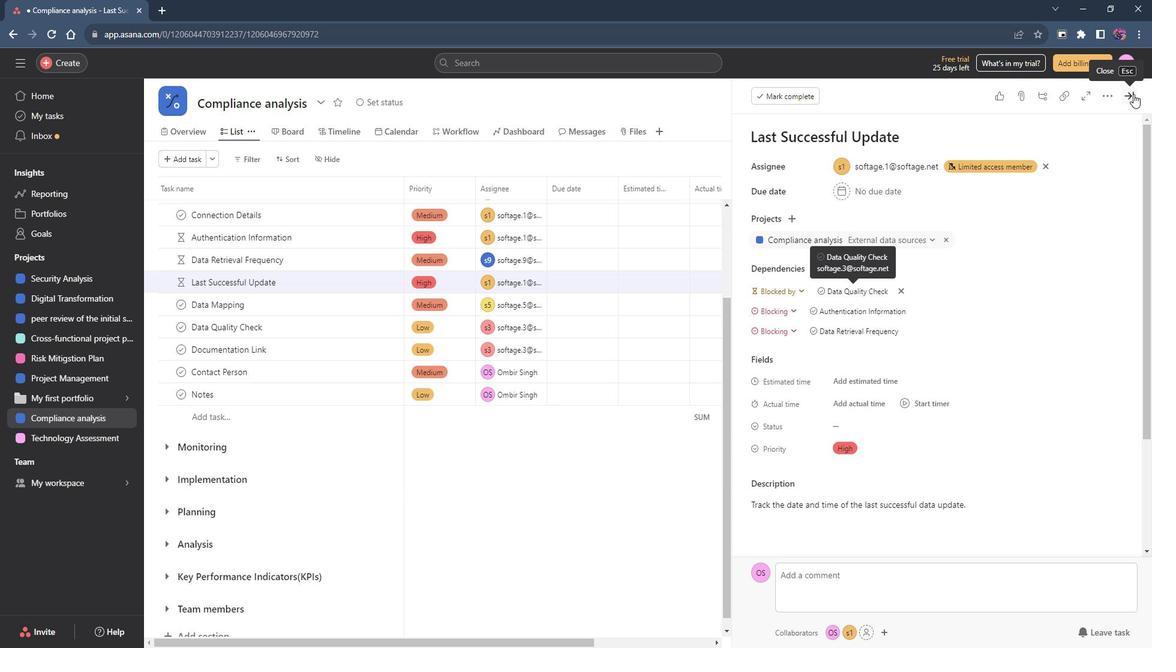 
Action: Mouse moved to (457, 309)
Screenshot: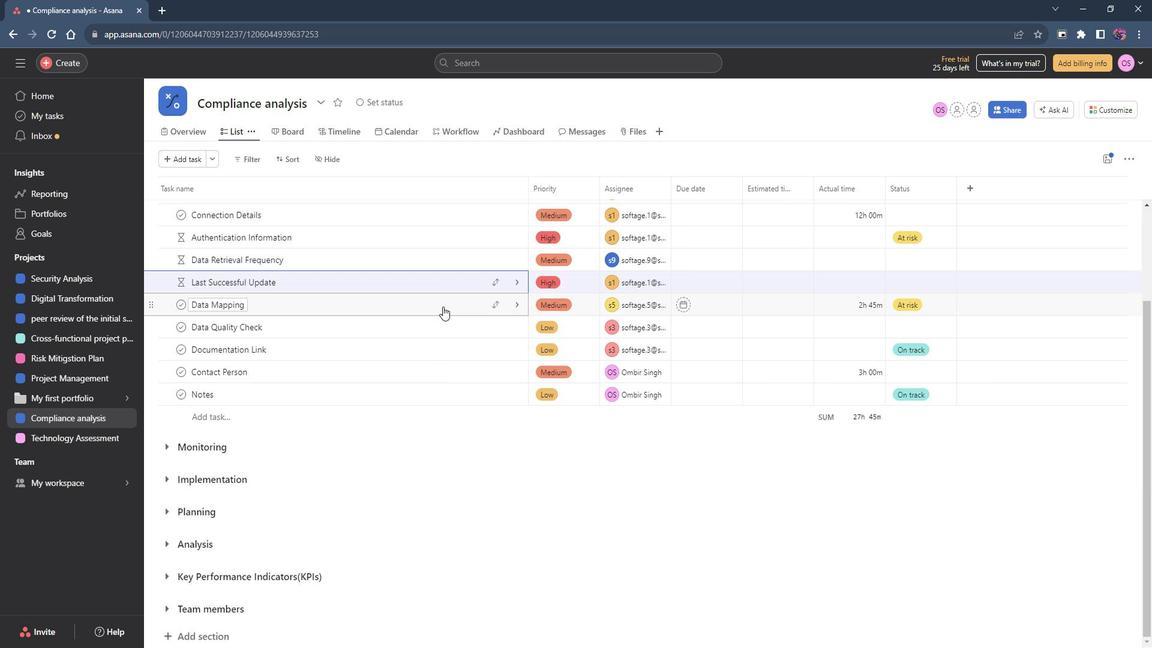 
Action: Mouse pressed left at (457, 309)
Screenshot: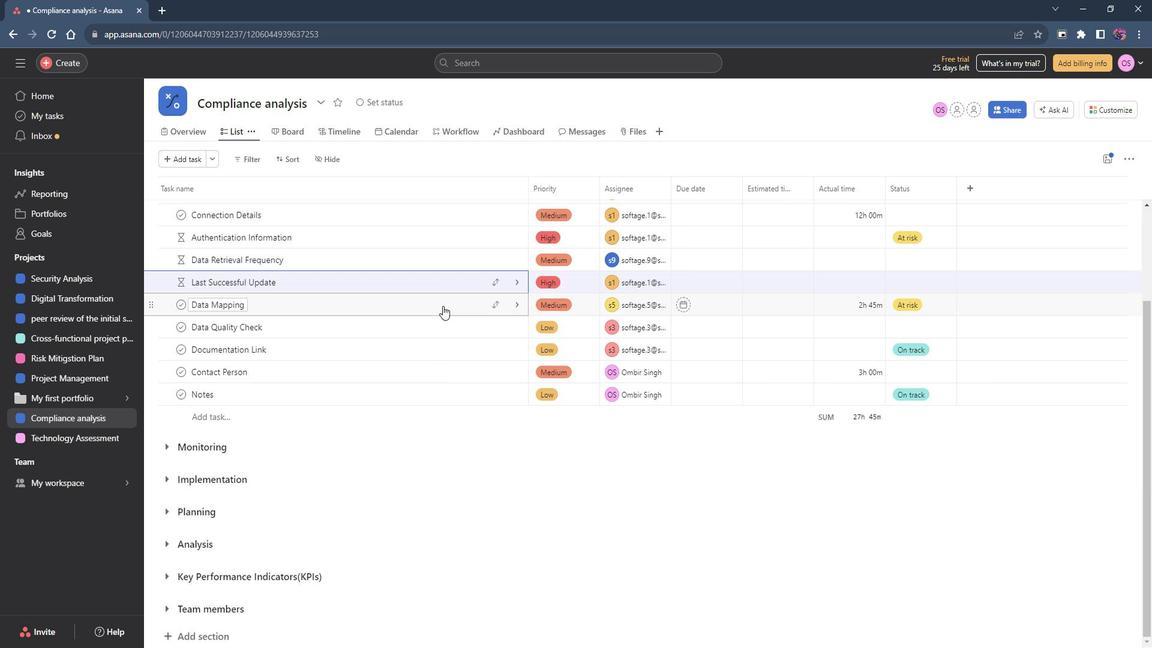 
Action: Mouse moved to (831, 272)
Screenshot: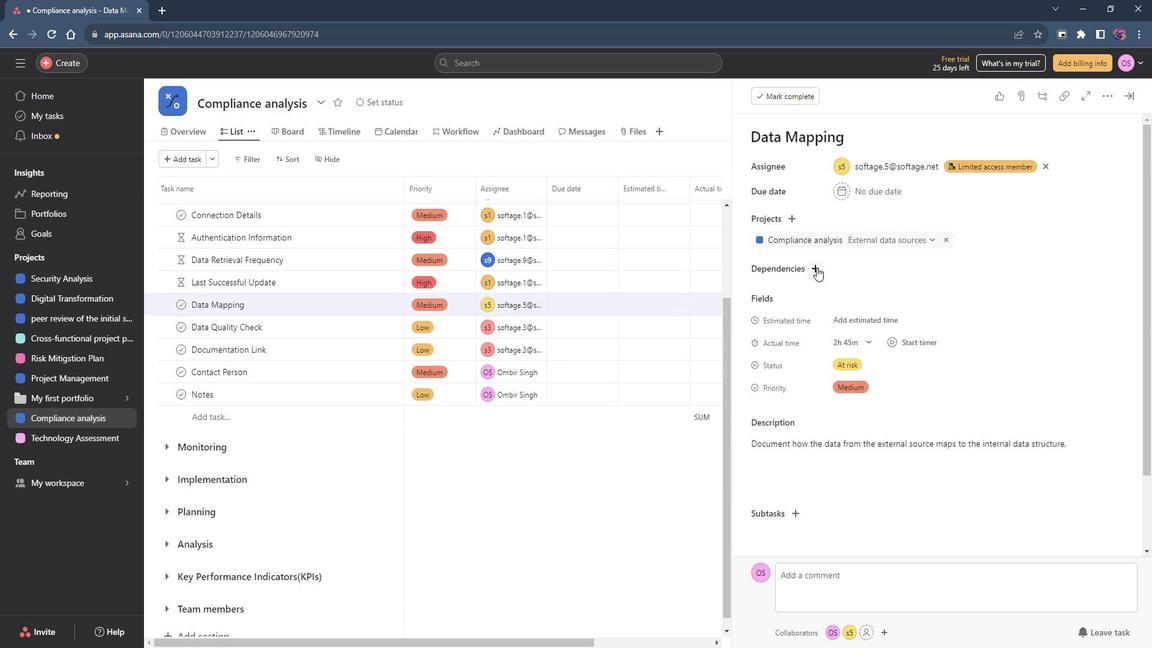 
Action: Mouse pressed left at (831, 272)
Screenshot: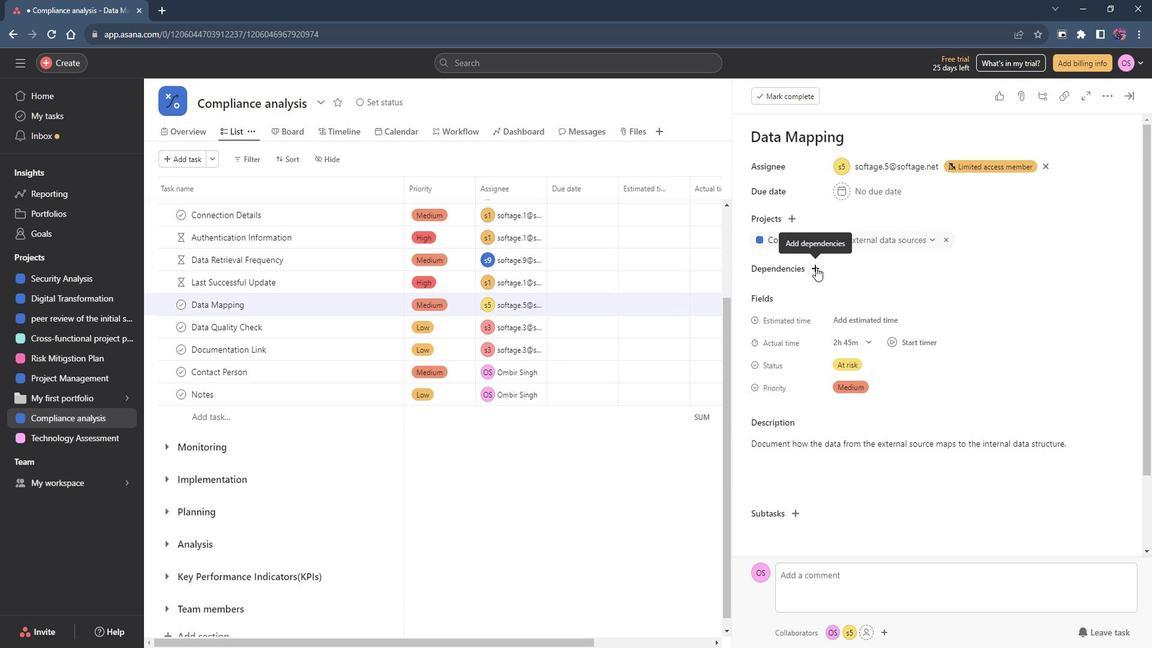 
Action: Mouse moved to (944, 375)
Screenshot: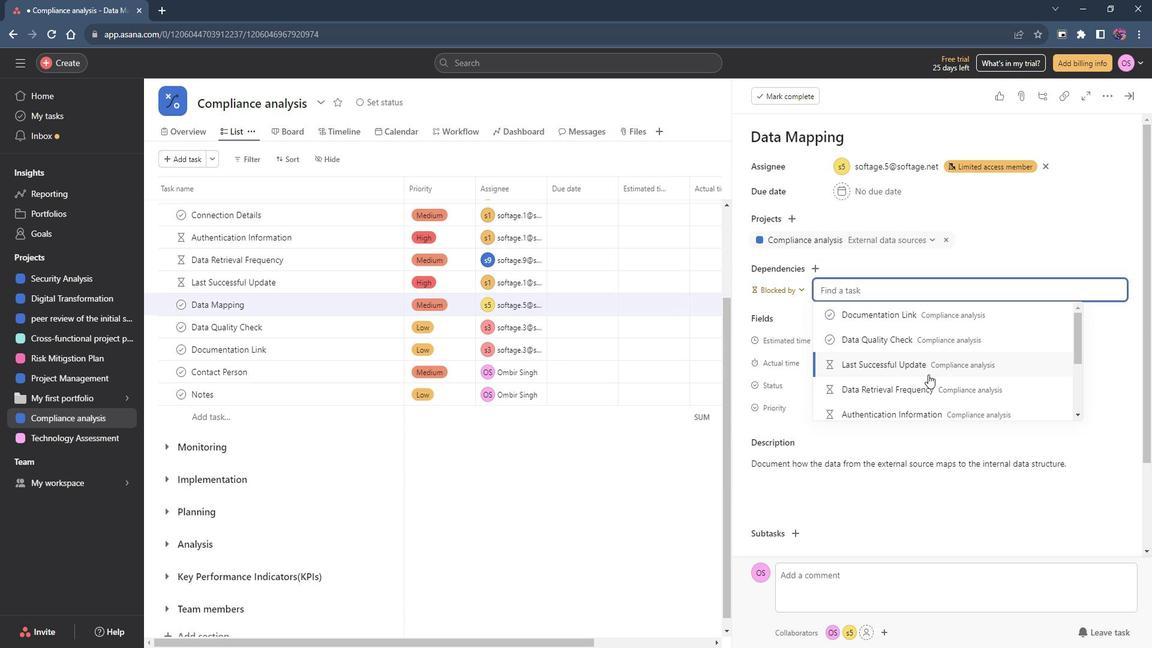 
Action: Mouse scrolled (944, 375) with delta (0, 0)
Screenshot: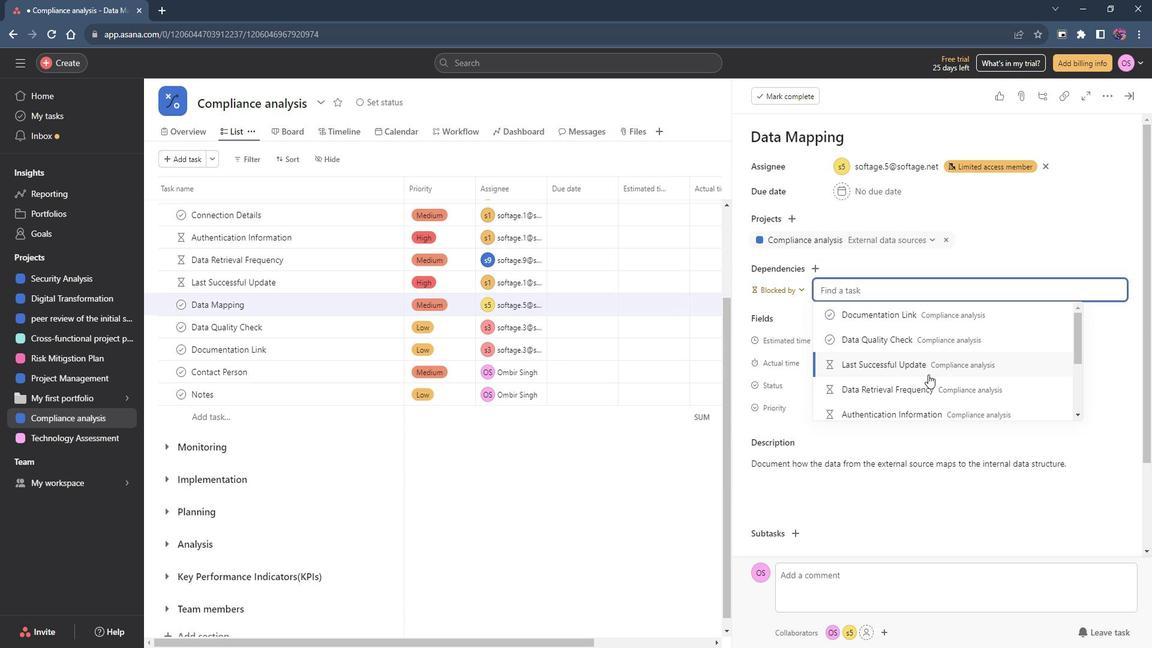 
Action: Mouse moved to (945, 374)
Screenshot: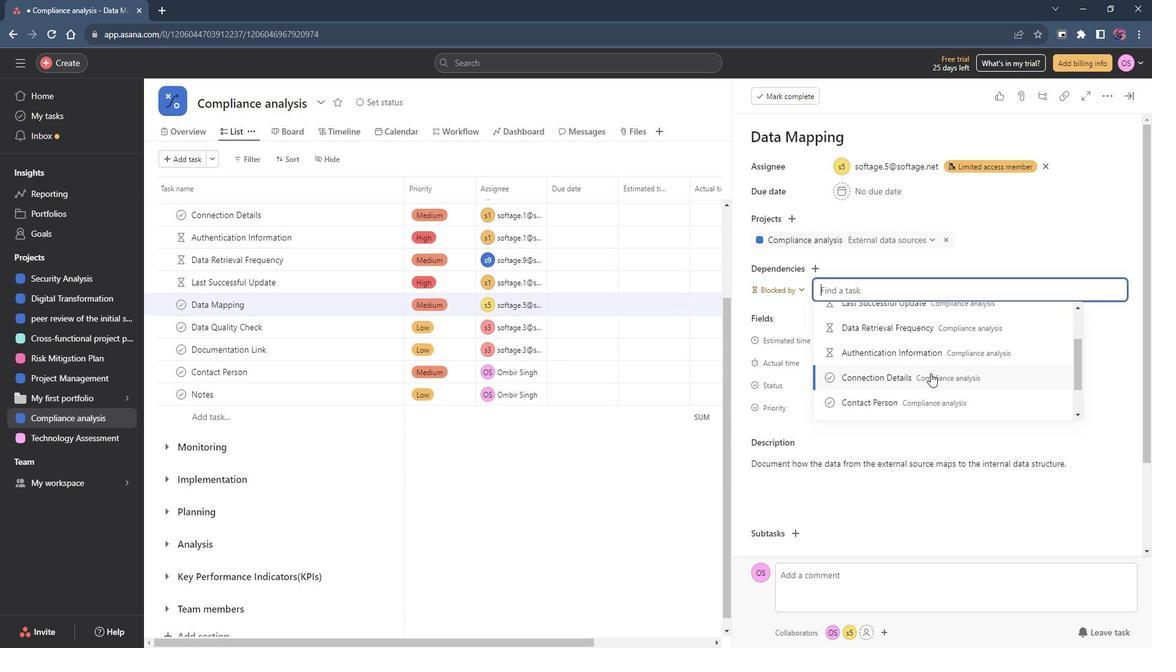 
Action: Mouse scrolled (945, 373) with delta (0, 0)
Screenshot: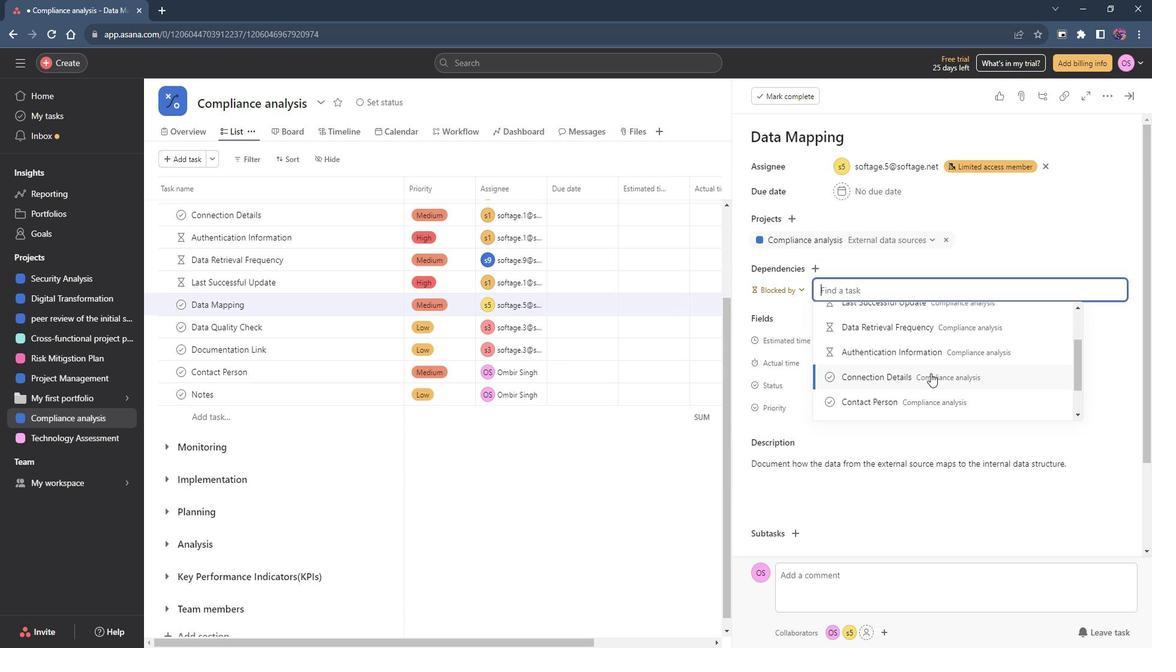 
Action: Mouse moved to (947, 373)
Screenshot: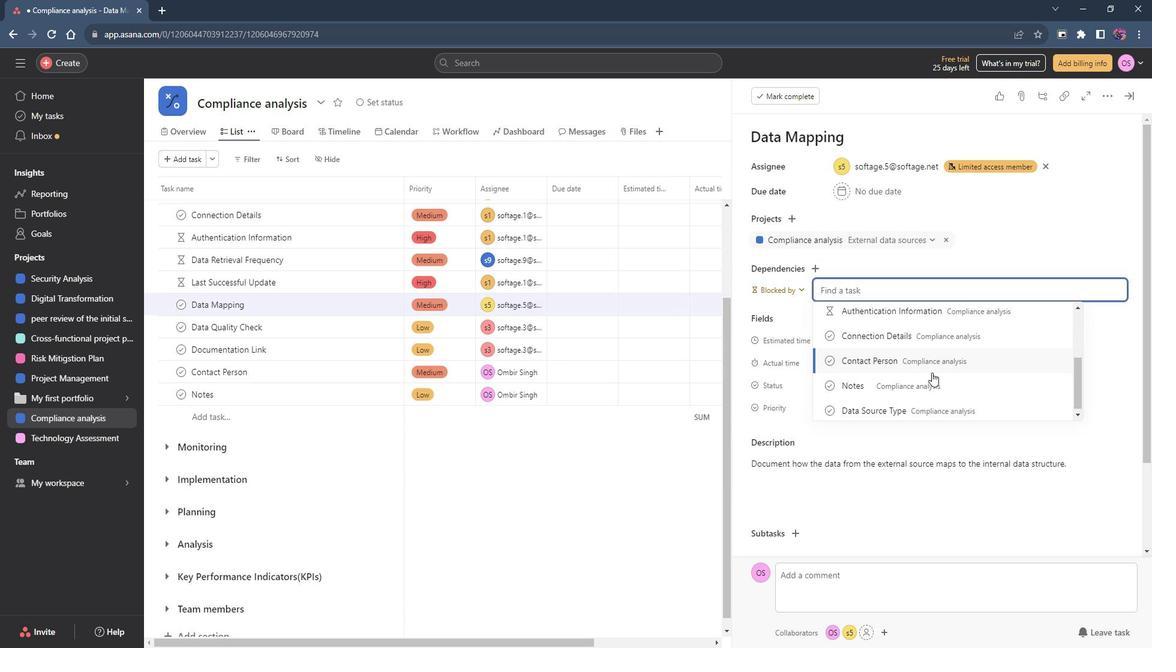 
Action: Mouse scrolled (947, 373) with delta (0, 0)
Screenshot: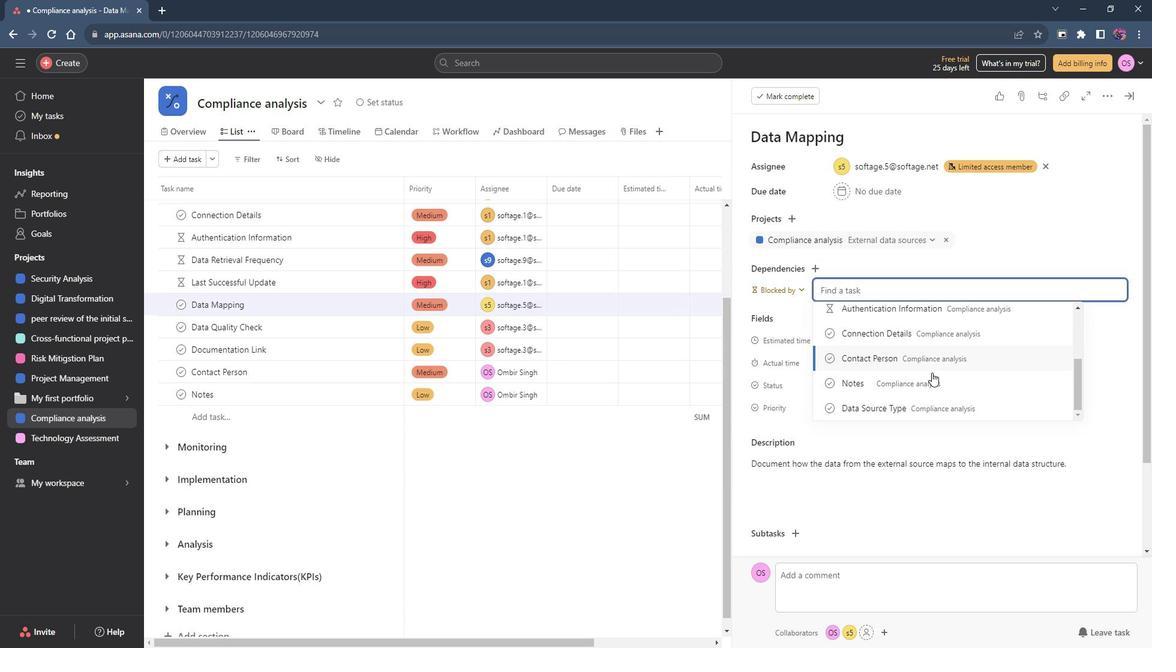 
Action: Mouse scrolled (947, 373) with delta (0, 0)
Screenshot: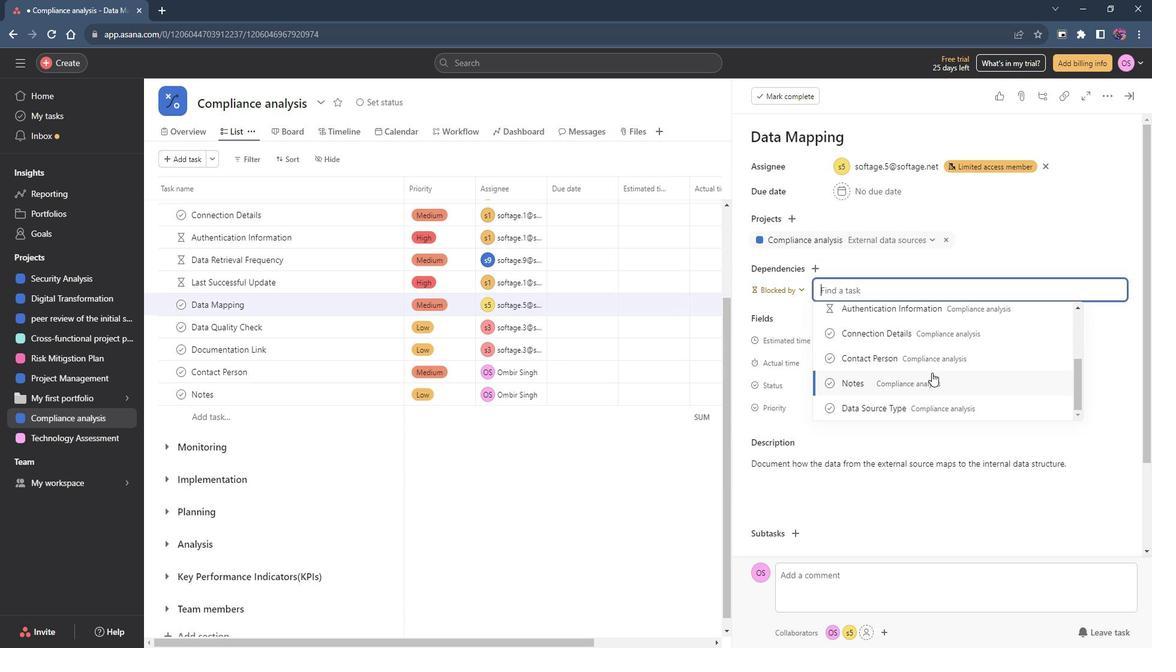 
Action: Mouse moved to (887, 383)
Screenshot: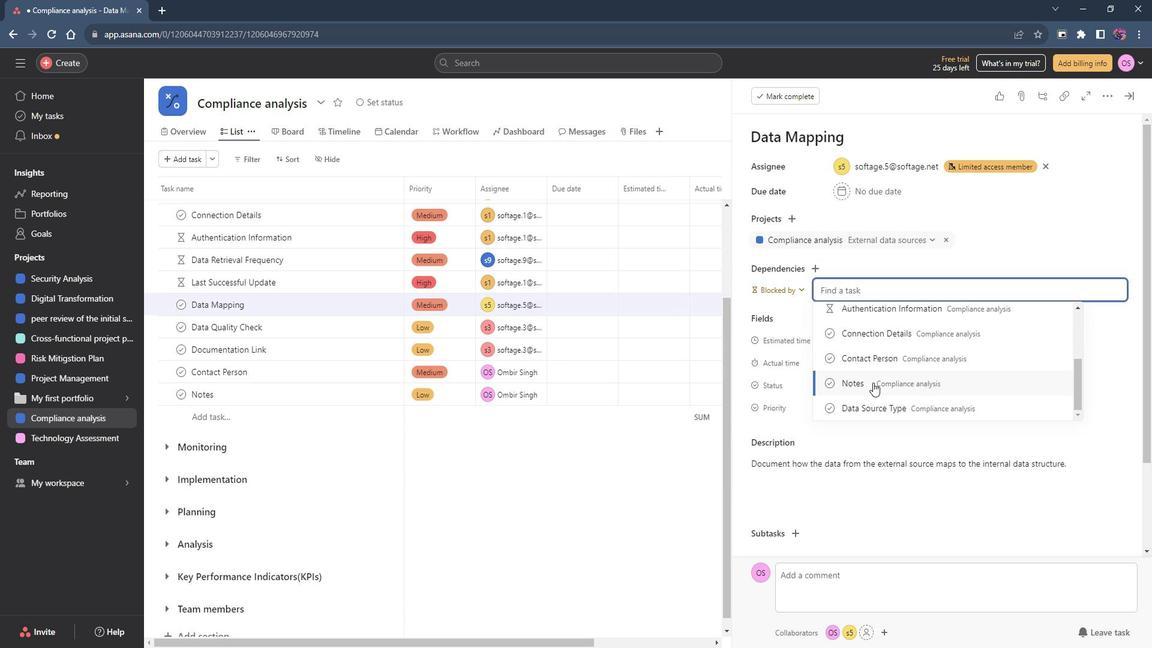 
Action: Mouse pressed left at (887, 383)
Screenshot: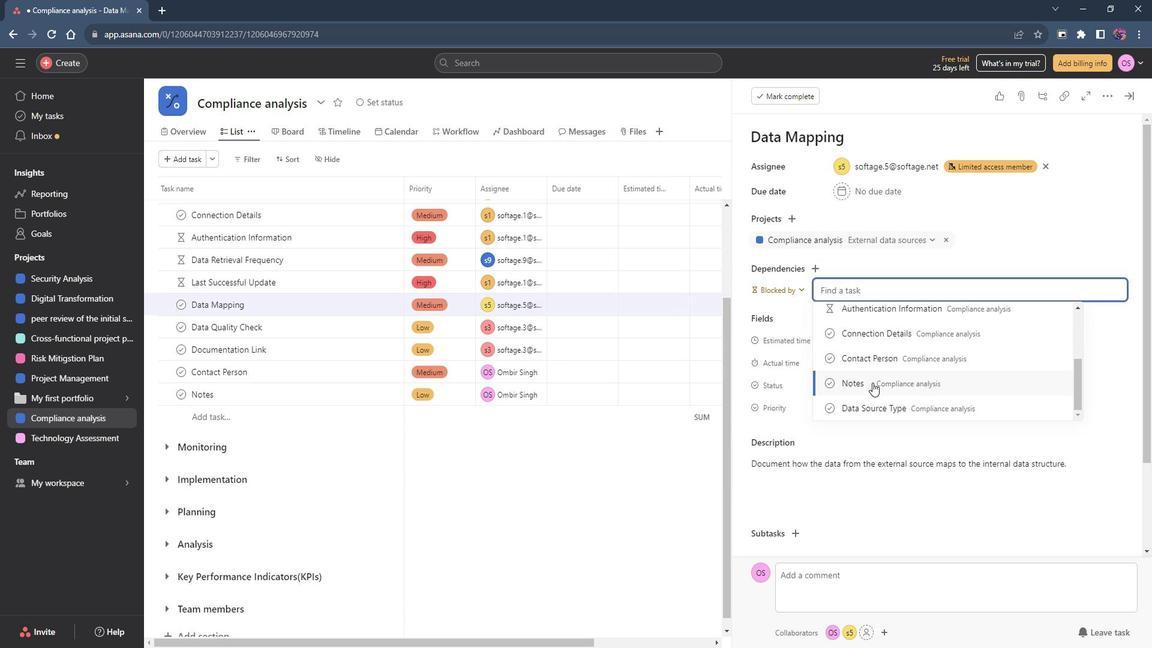 
Action: Mouse moved to (1144, 106)
Screenshot: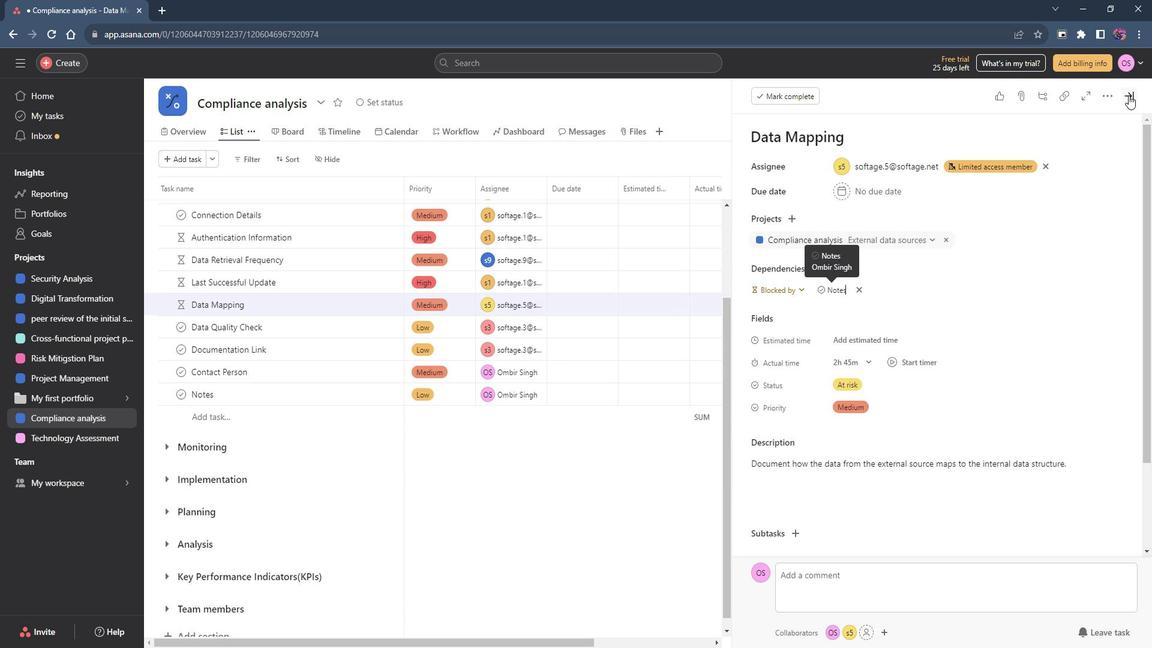 
Action: Mouse pressed left at (1144, 106)
Screenshot: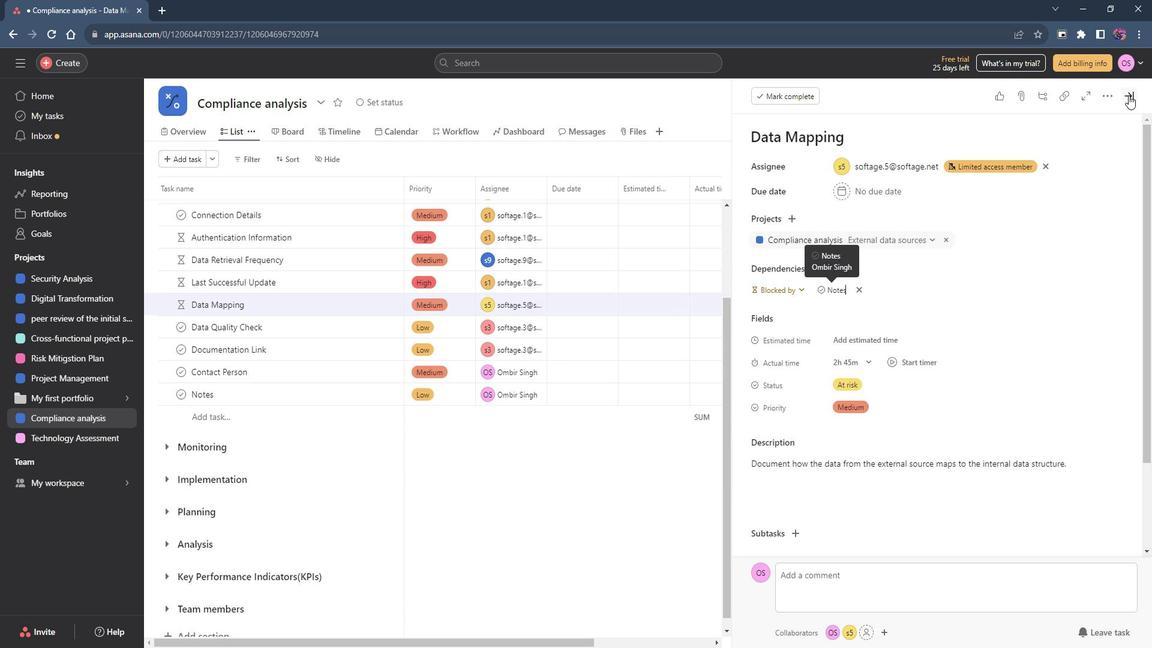 
Action: Mouse moved to (478, 330)
Screenshot: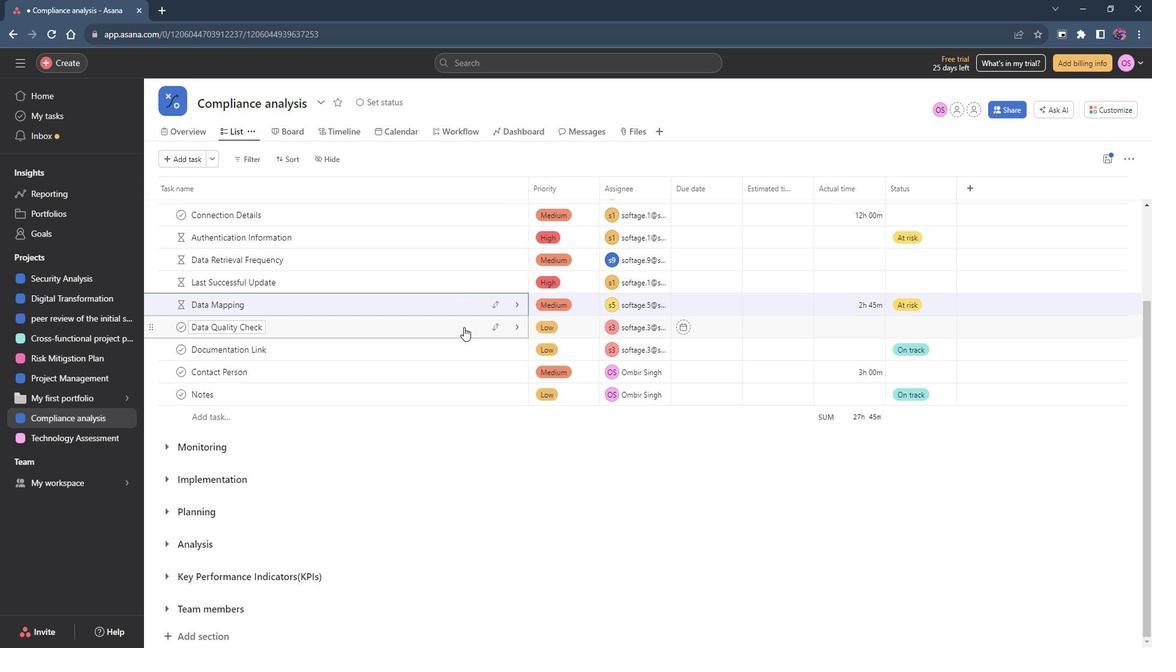 
Action: Mouse pressed left at (478, 330)
Screenshot: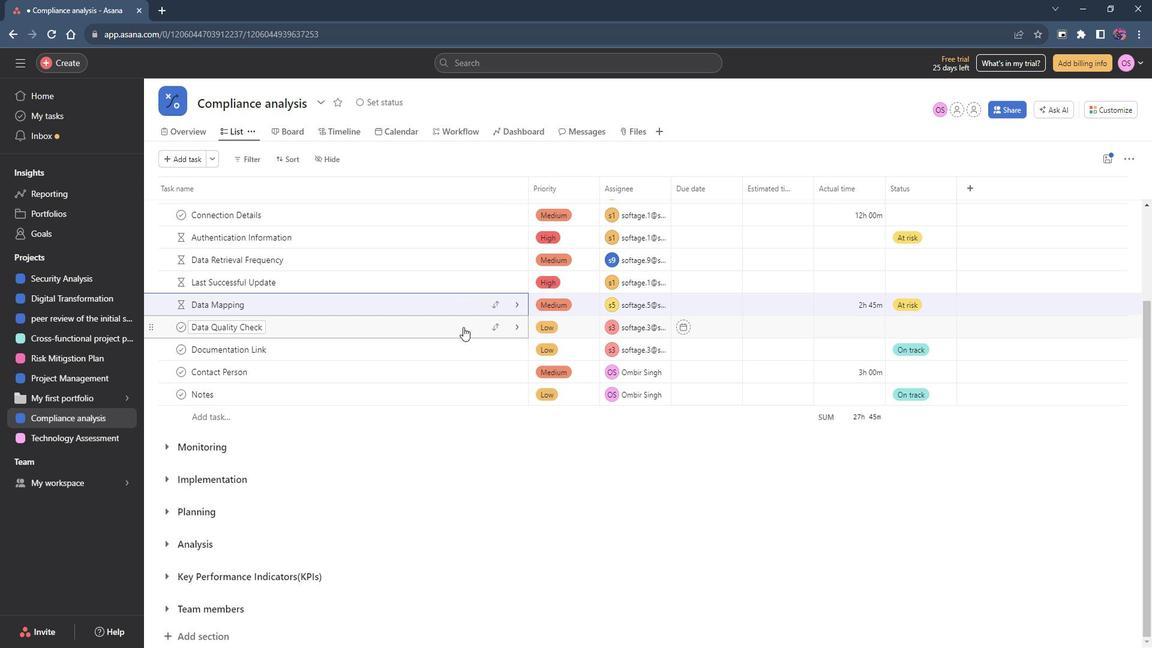 
Action: Mouse moved to (849, 439)
Screenshot: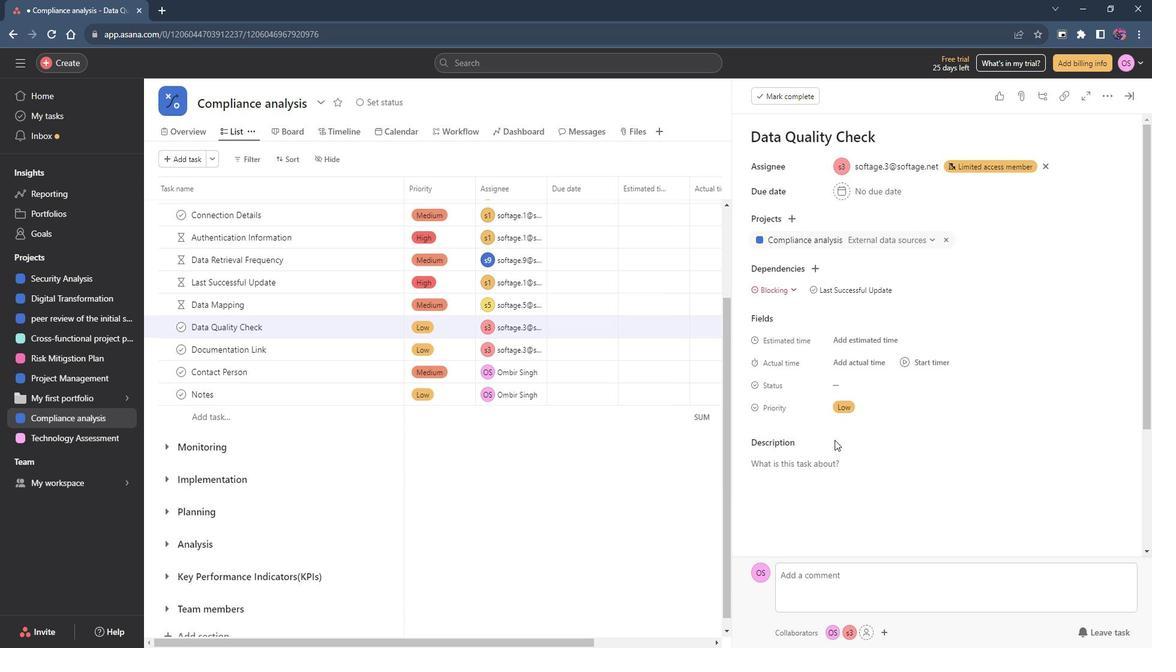 
Action: Mouse scrolled (849, 438) with delta (0, 0)
Screenshot: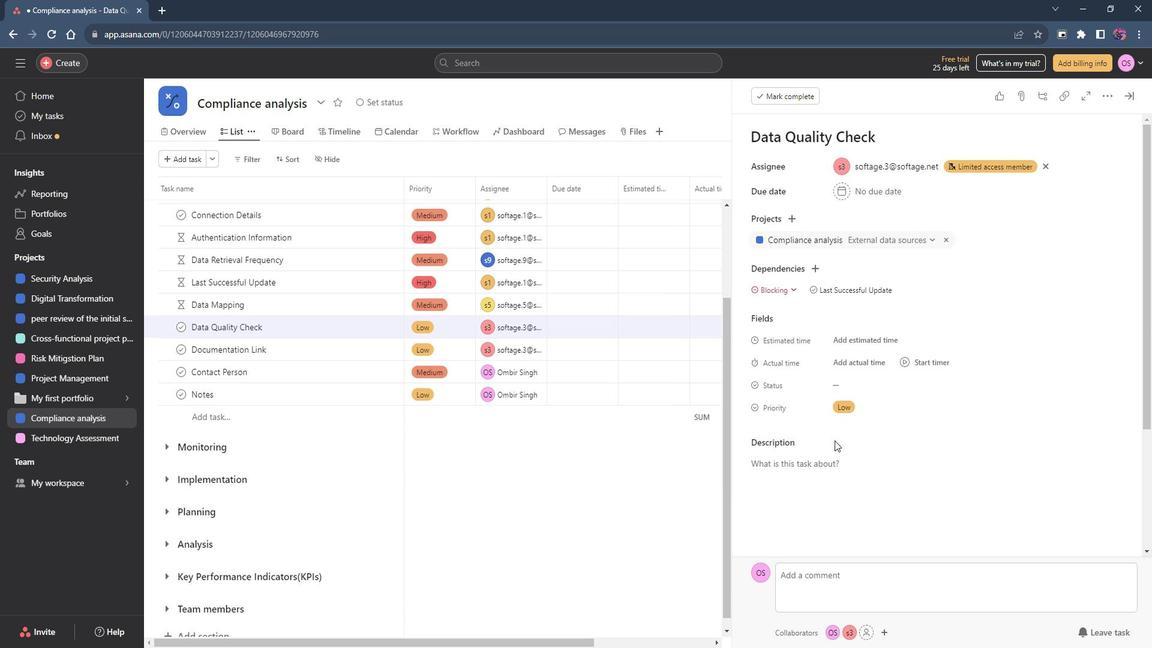 
Action: Mouse moved to (857, 435)
Screenshot: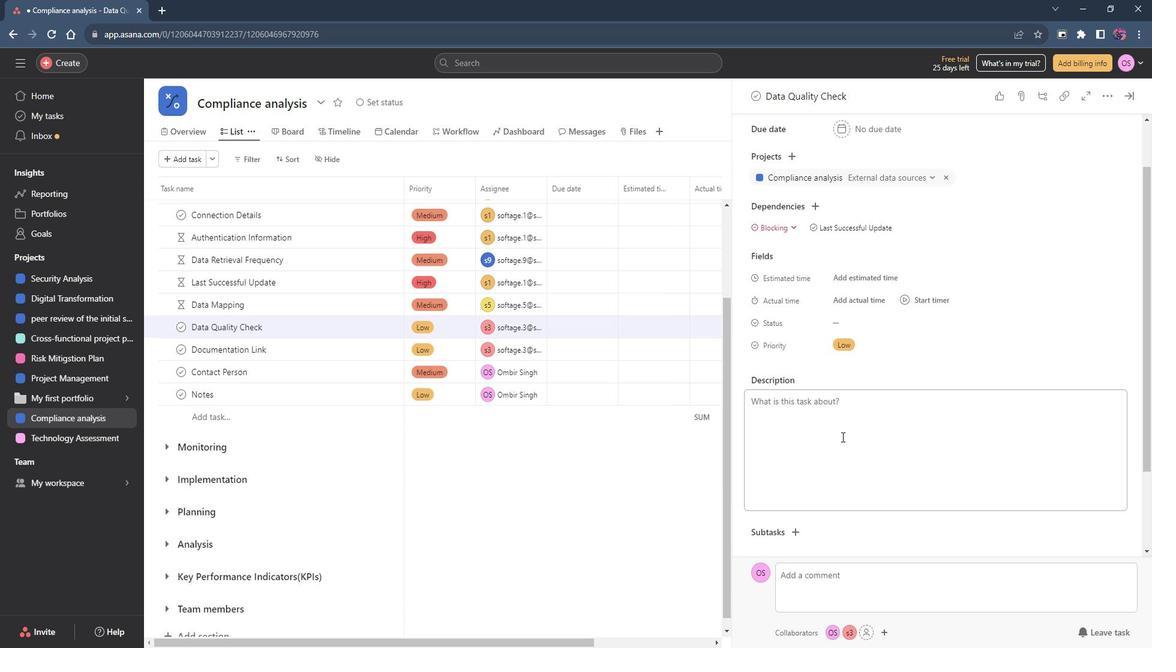 
Action: Mouse scrolled (857, 436) with delta (0, 0)
Screenshot: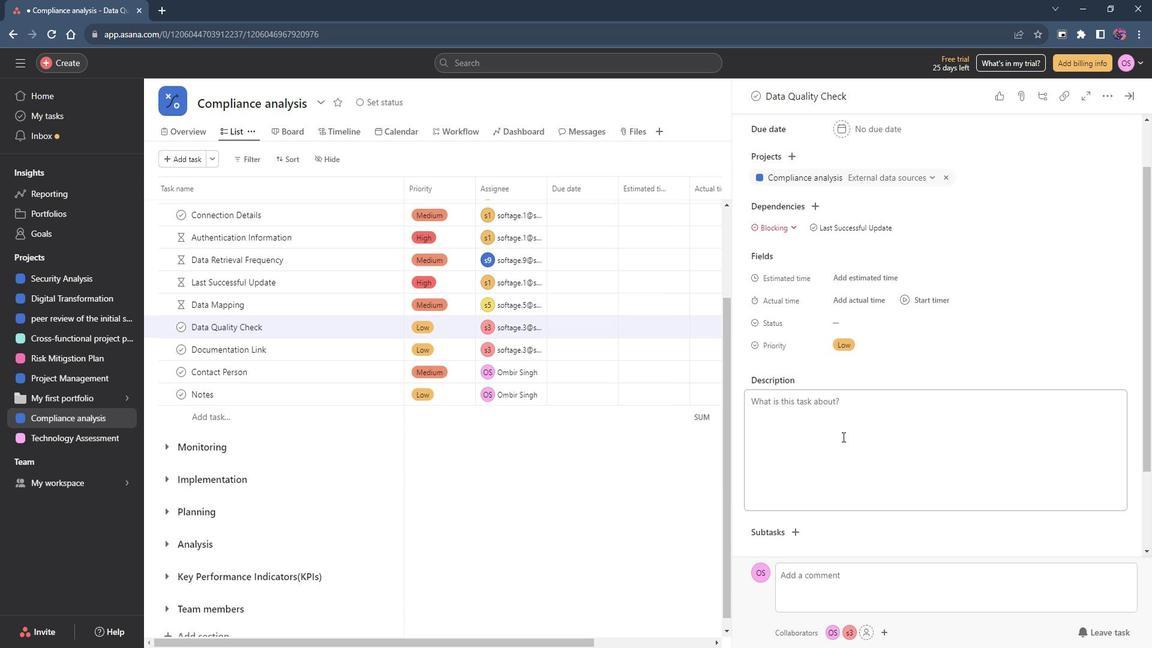 
Action: Mouse moved to (830, 272)
Screenshot: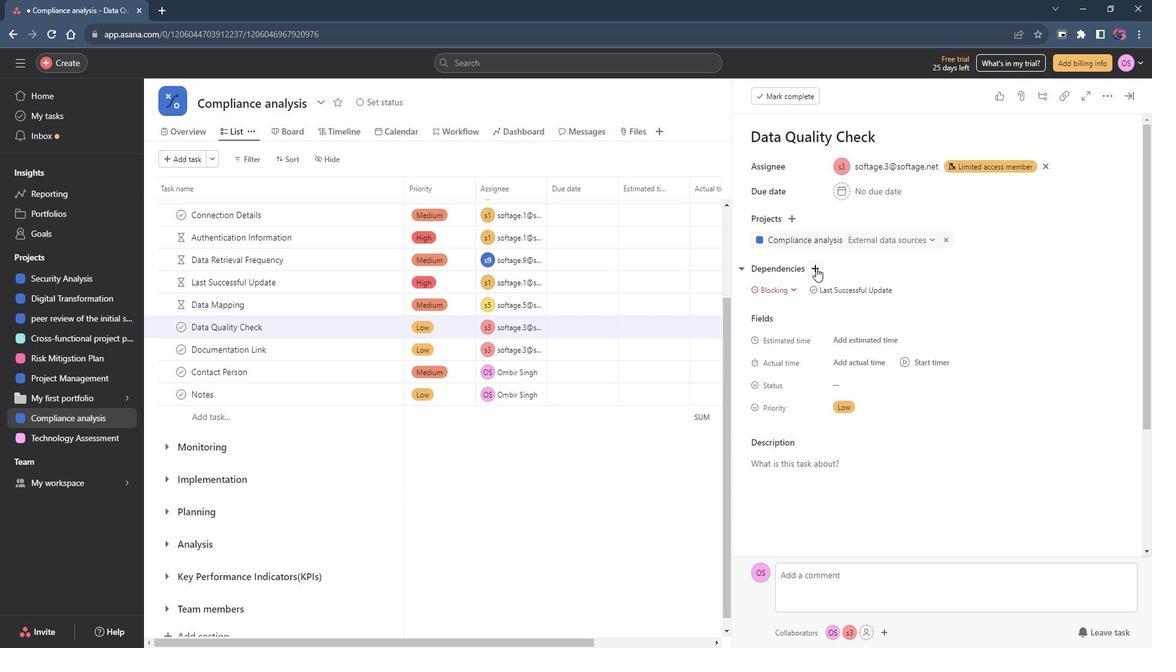 
Action: Mouse pressed left at (830, 272)
Screenshot: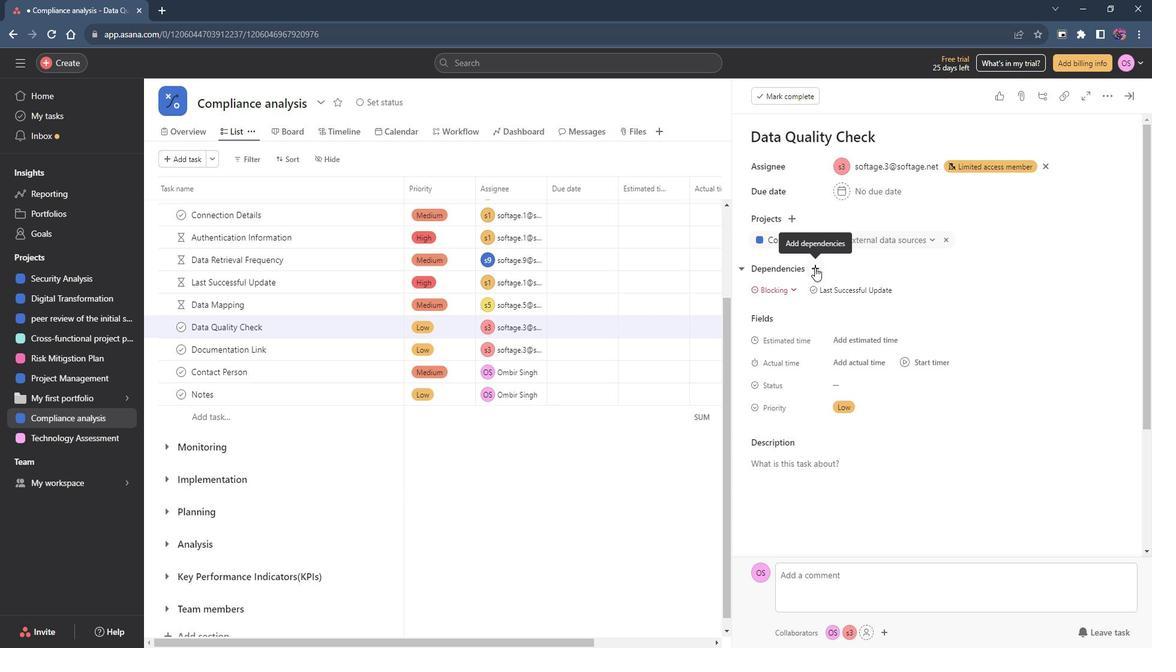 
Action: Mouse moved to (891, 363)
Screenshot: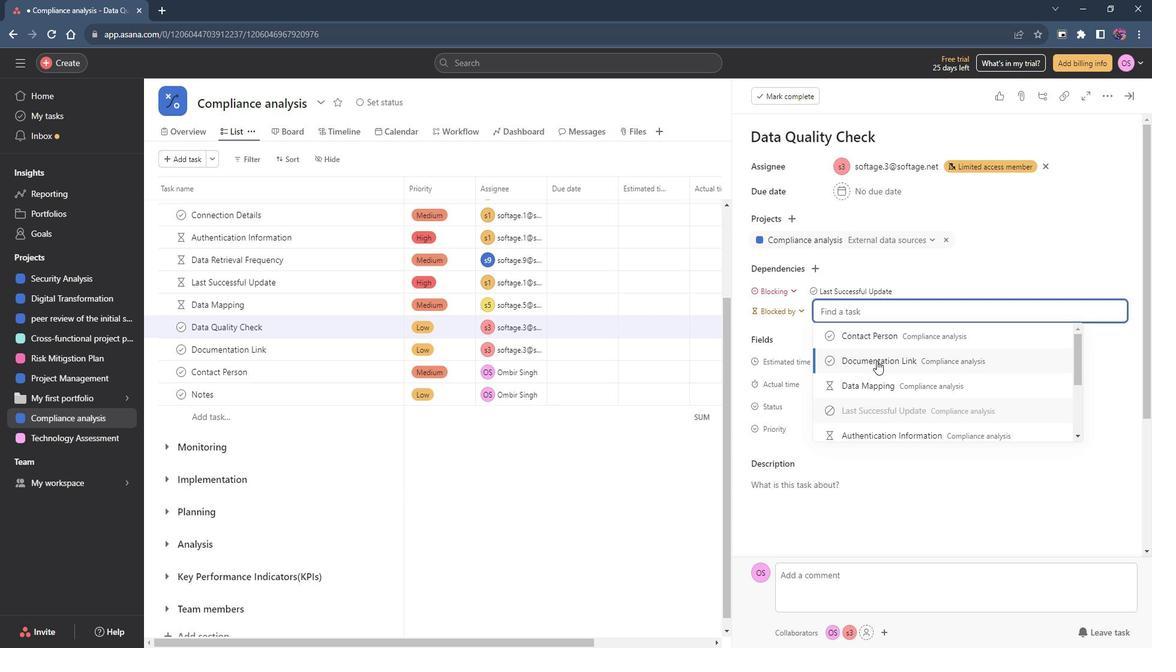
Action: Mouse pressed left at (891, 363)
Screenshot: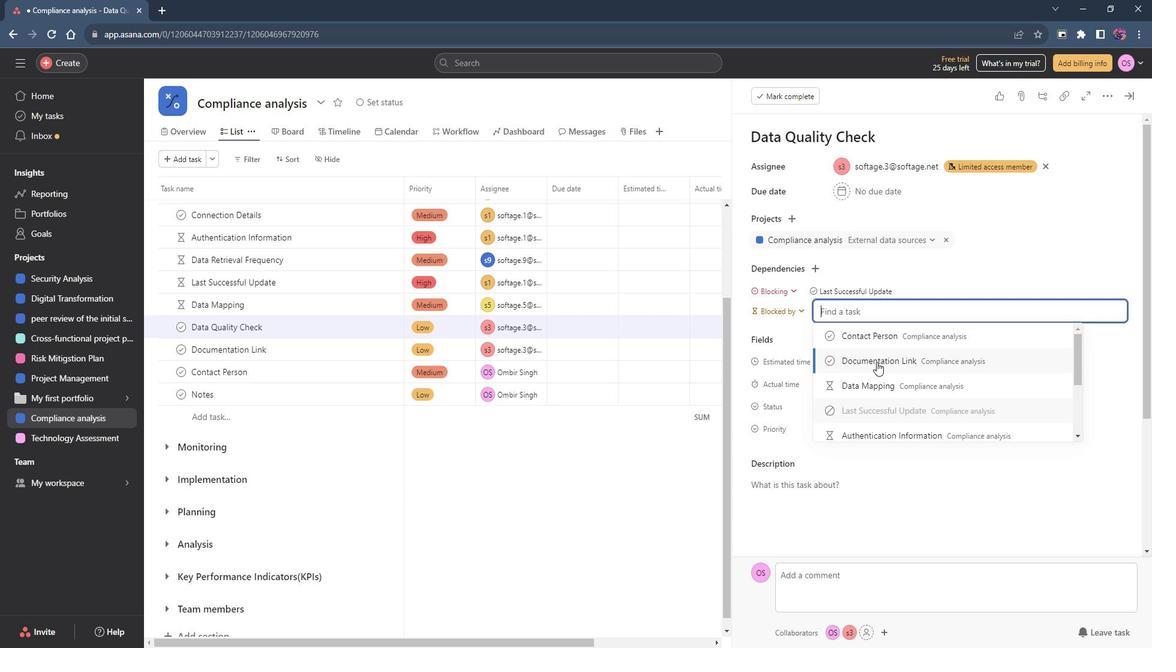 
Action: Mouse moved to (1147, 102)
Screenshot: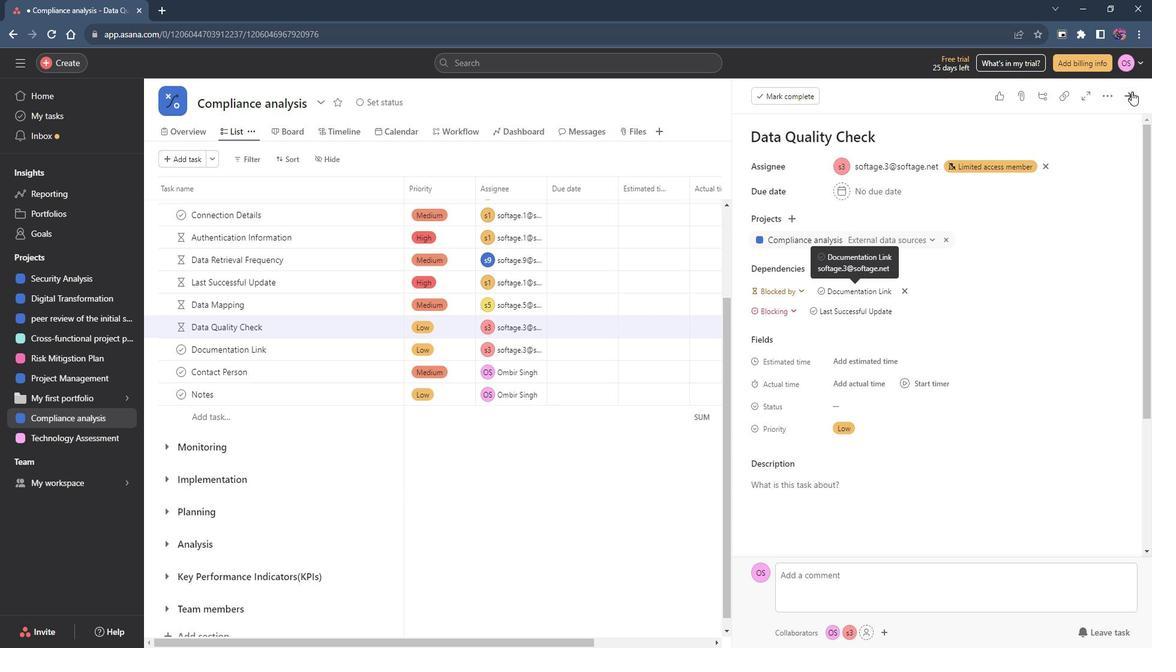 
Action: Mouse pressed left at (1147, 102)
Screenshot: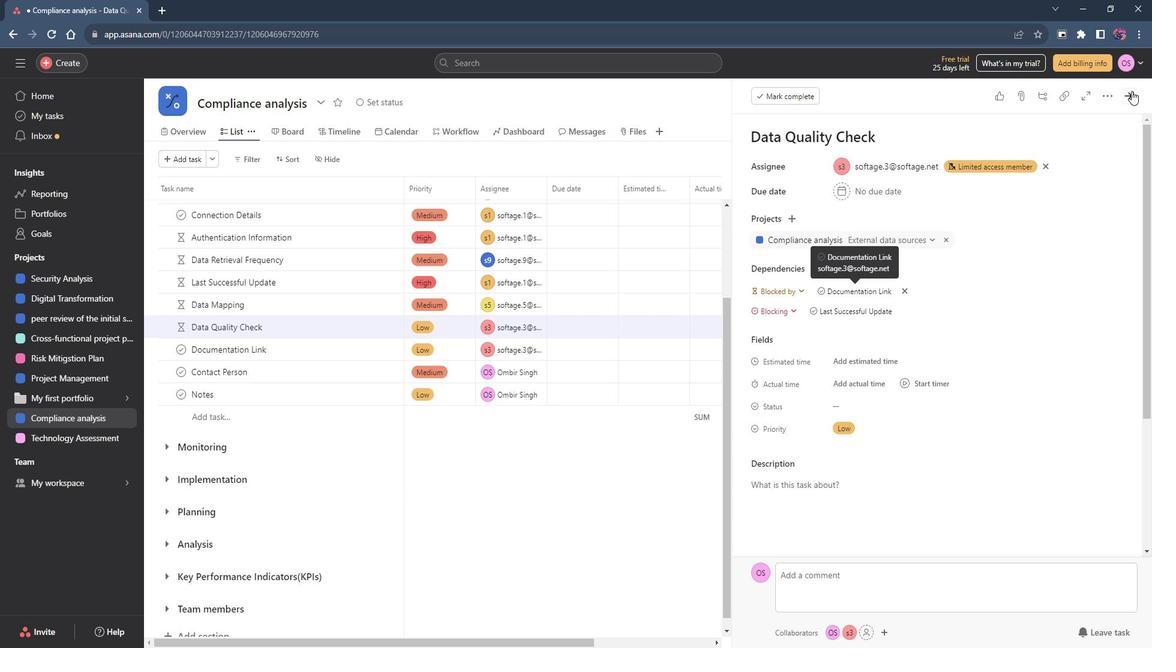 
Action: Mouse moved to (497, 349)
Screenshot: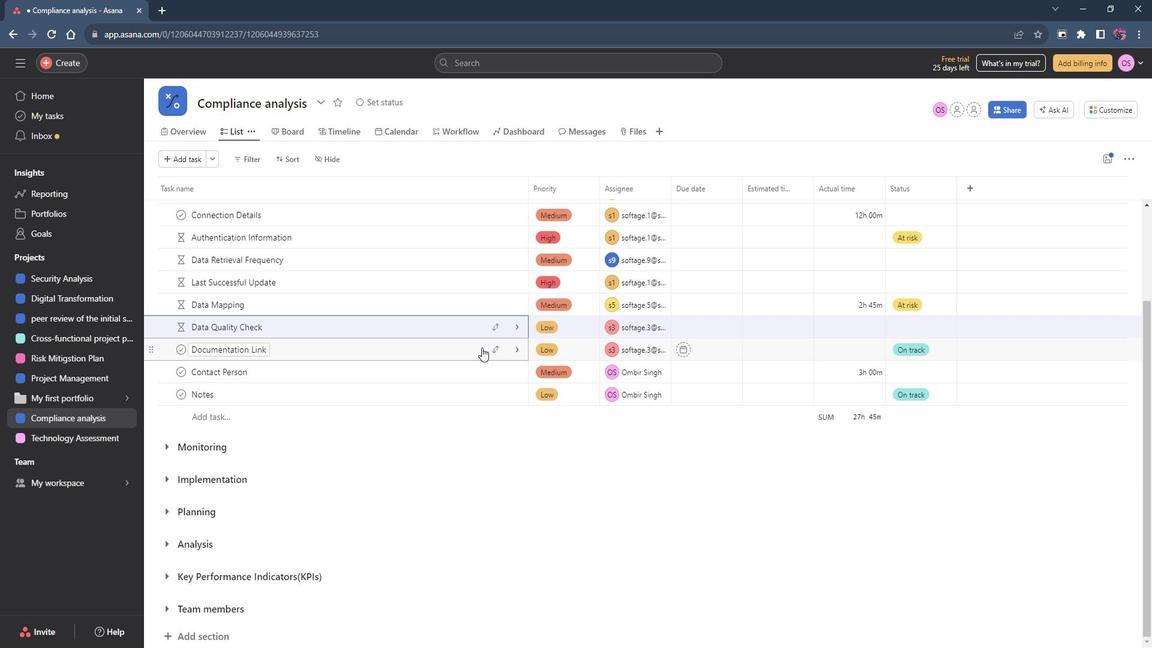 
Action: Mouse pressed left at (497, 349)
Screenshot: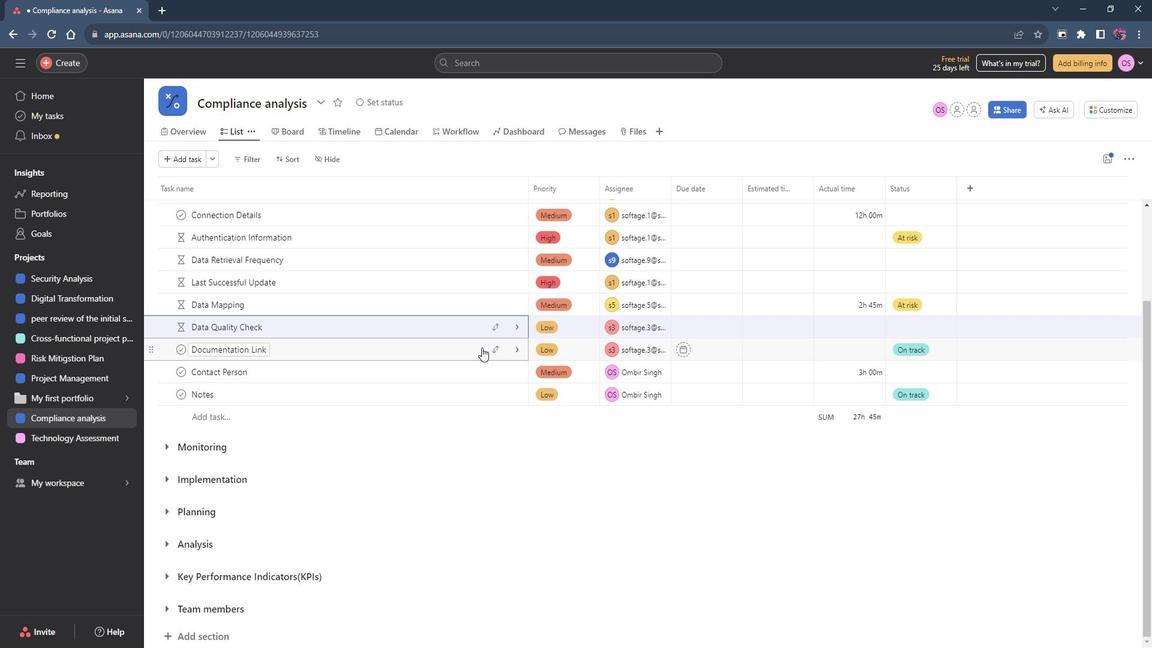 
Action: Mouse moved to (828, 272)
Screenshot: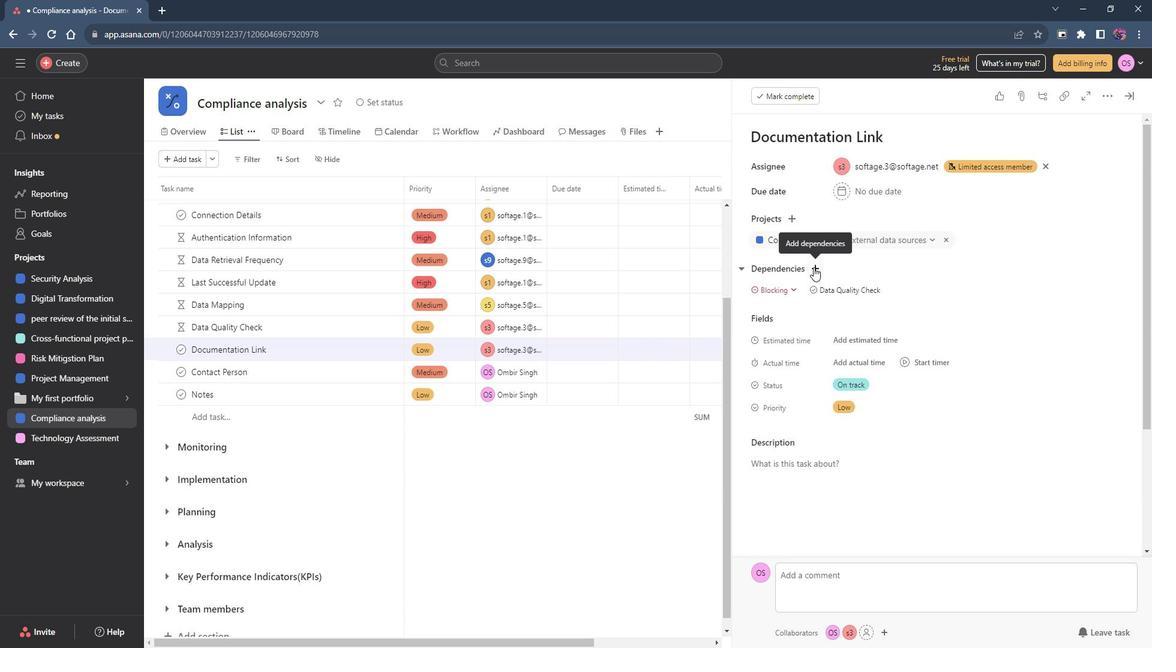 
Action: Mouse pressed left at (828, 272)
Screenshot: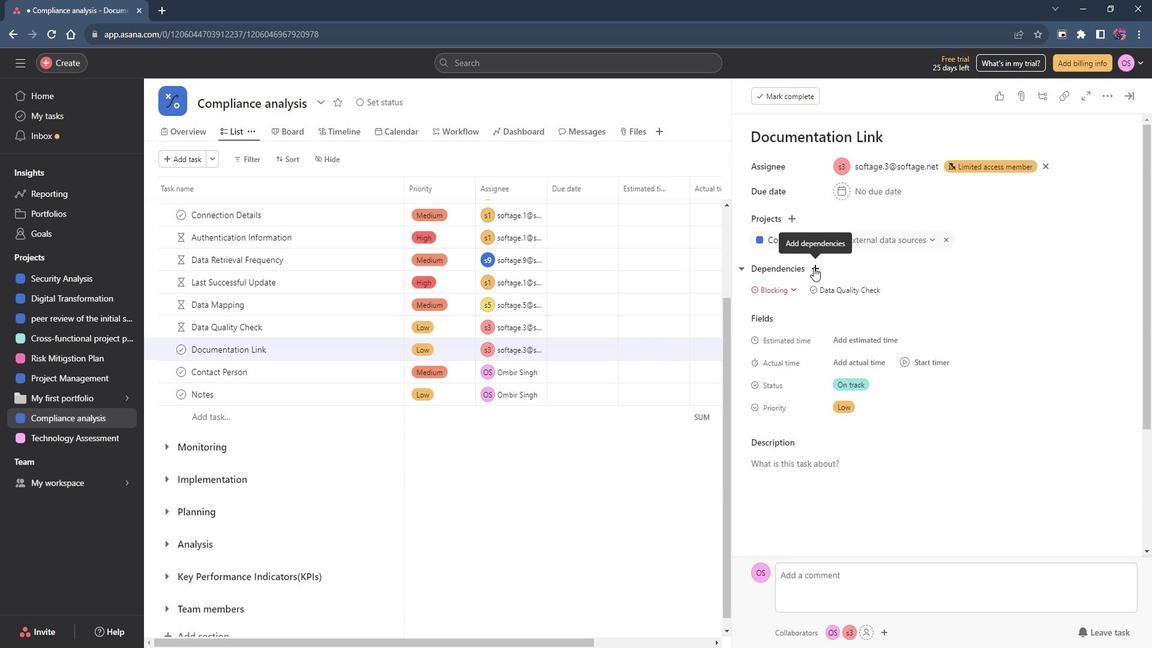 
Action: Mouse moved to (976, 375)
Screenshot: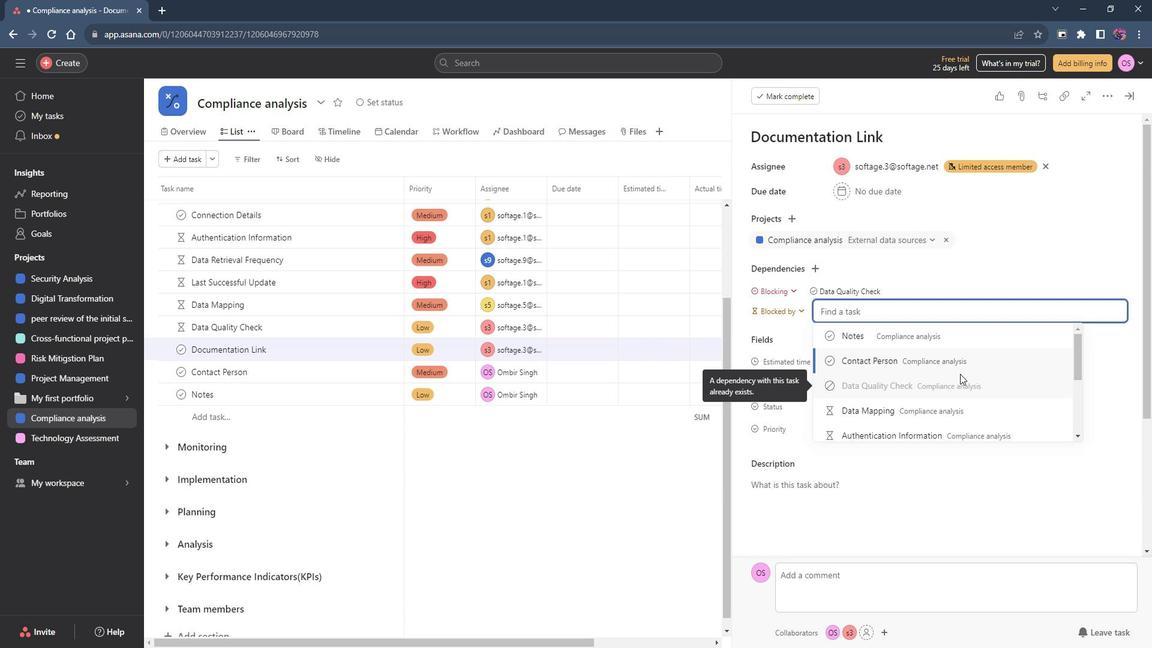 
Action: Mouse scrolled (976, 375) with delta (0, 0)
Screenshot: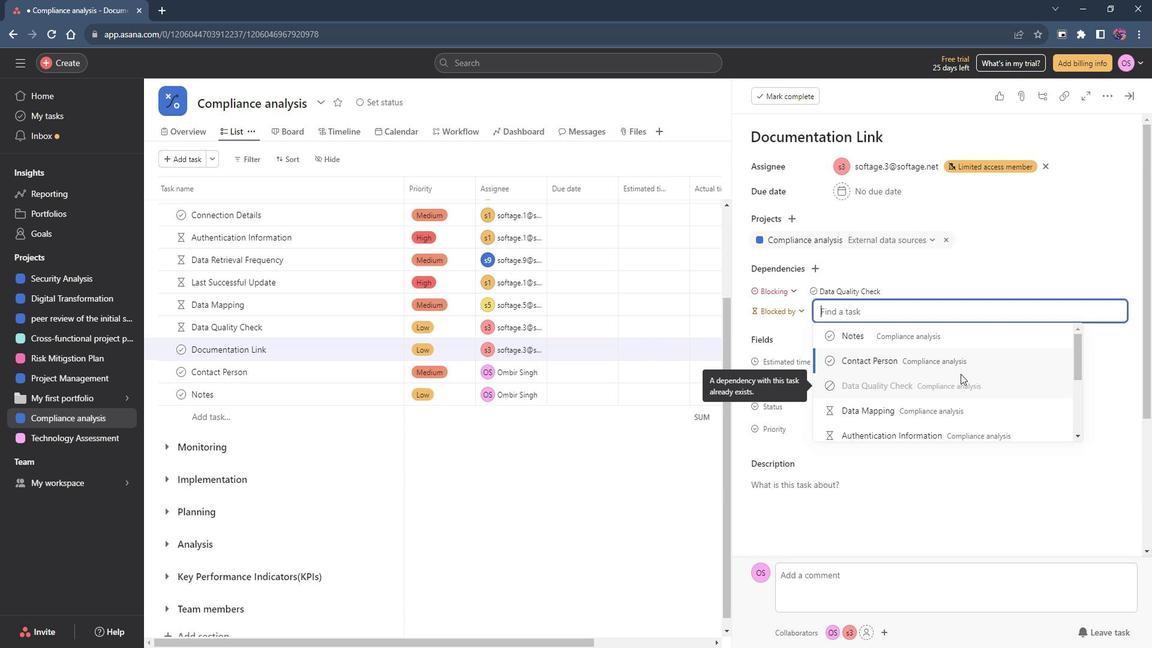 
Action: Mouse scrolled (976, 375) with delta (0, 0)
Screenshot: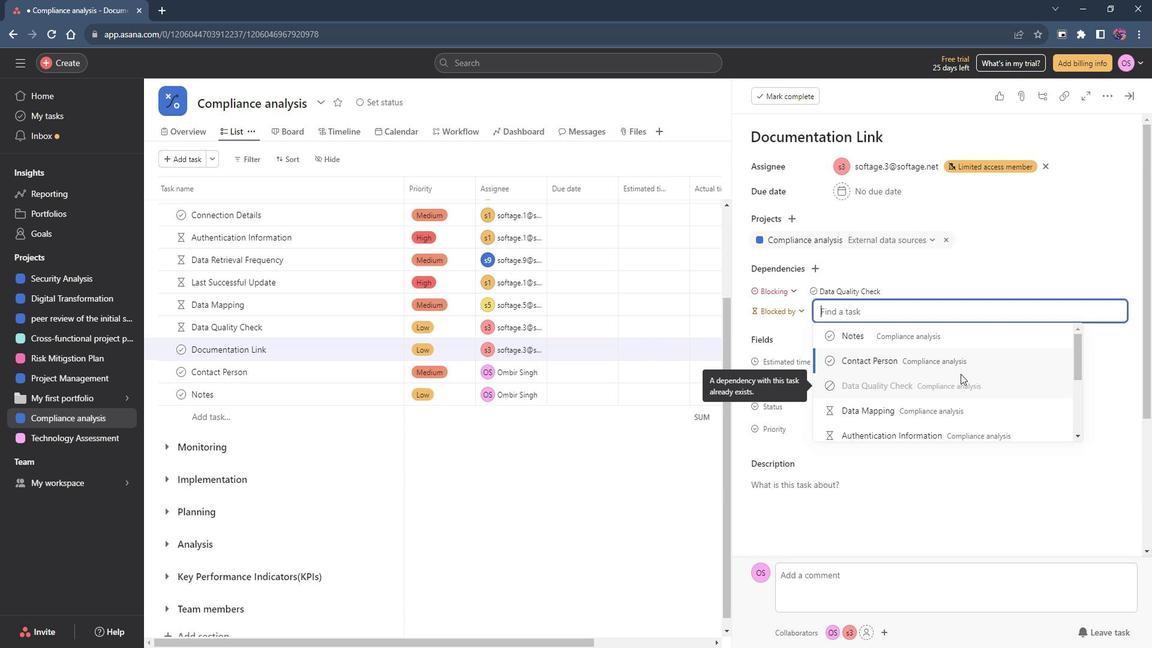 
Action: Mouse scrolled (976, 374) with delta (0, 0)
Screenshot: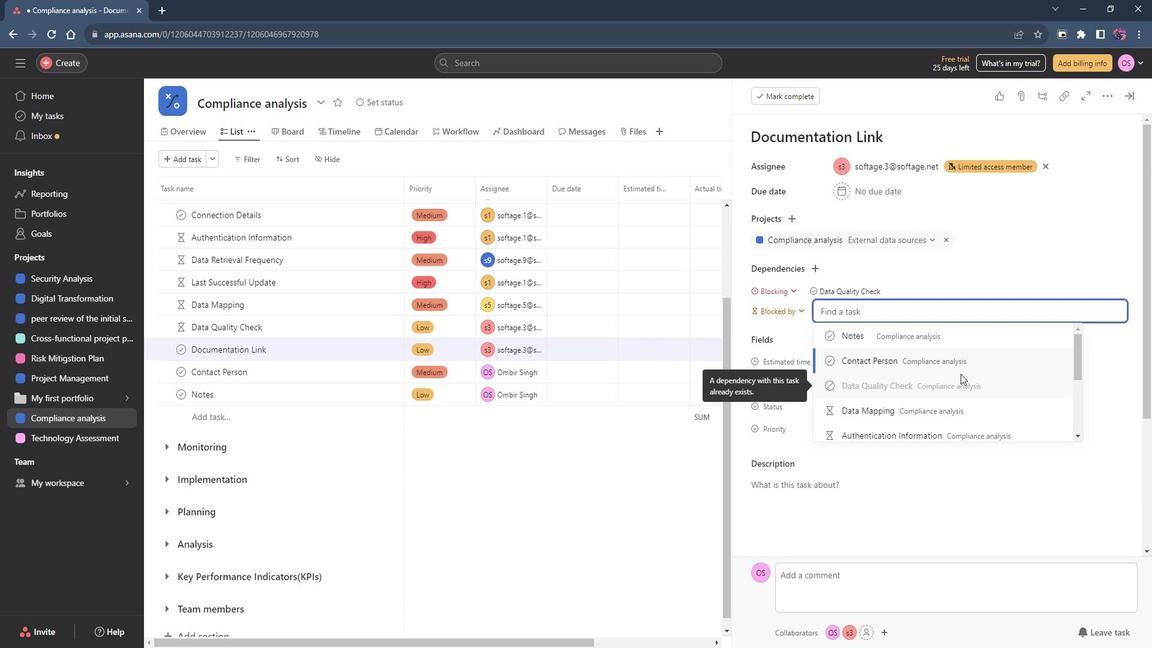 
Action: Mouse moved to (976, 375)
Screenshot: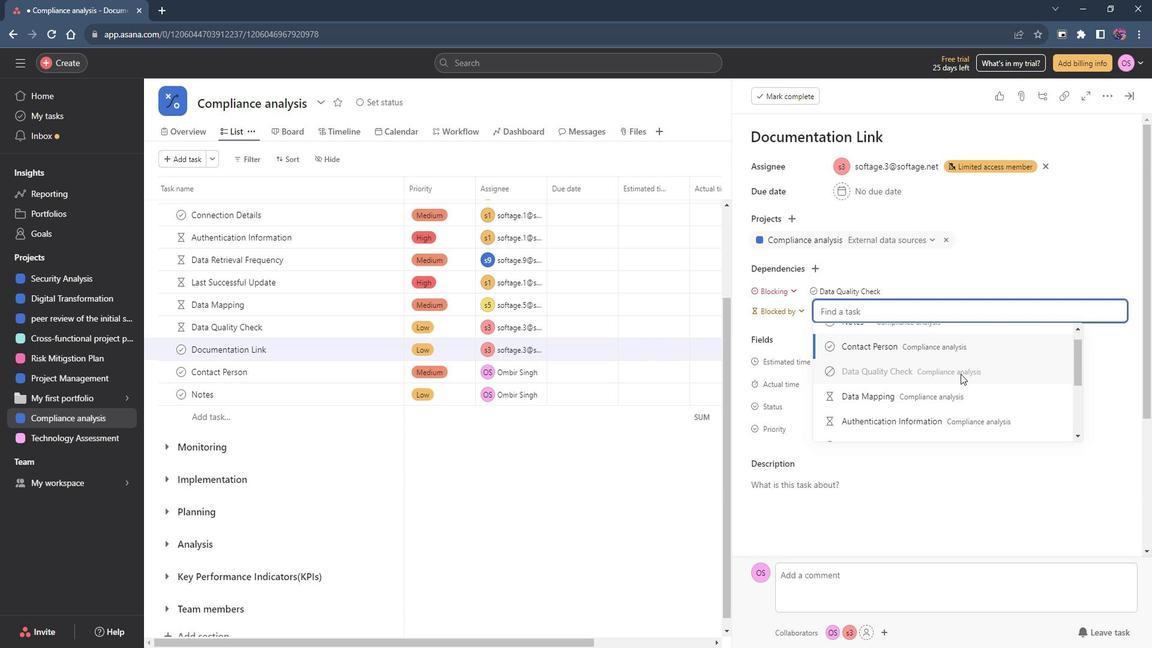 
Action: Mouse scrolled (976, 374) with delta (0, 0)
Screenshot: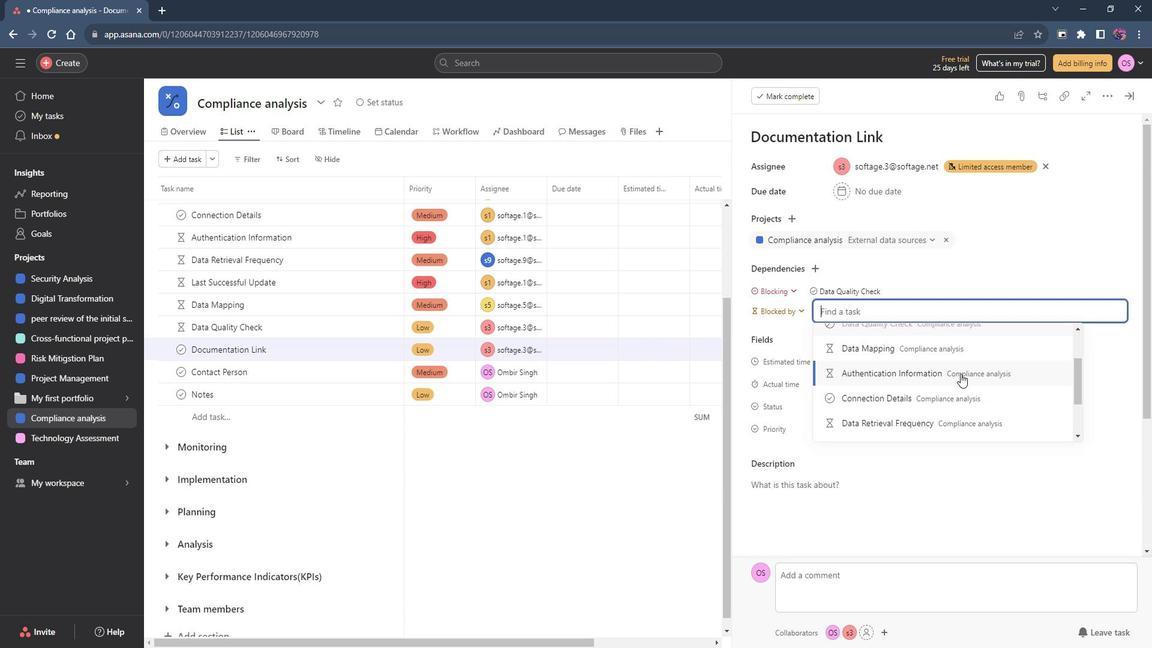 
Action: Mouse moved to (888, 360)
Screenshot: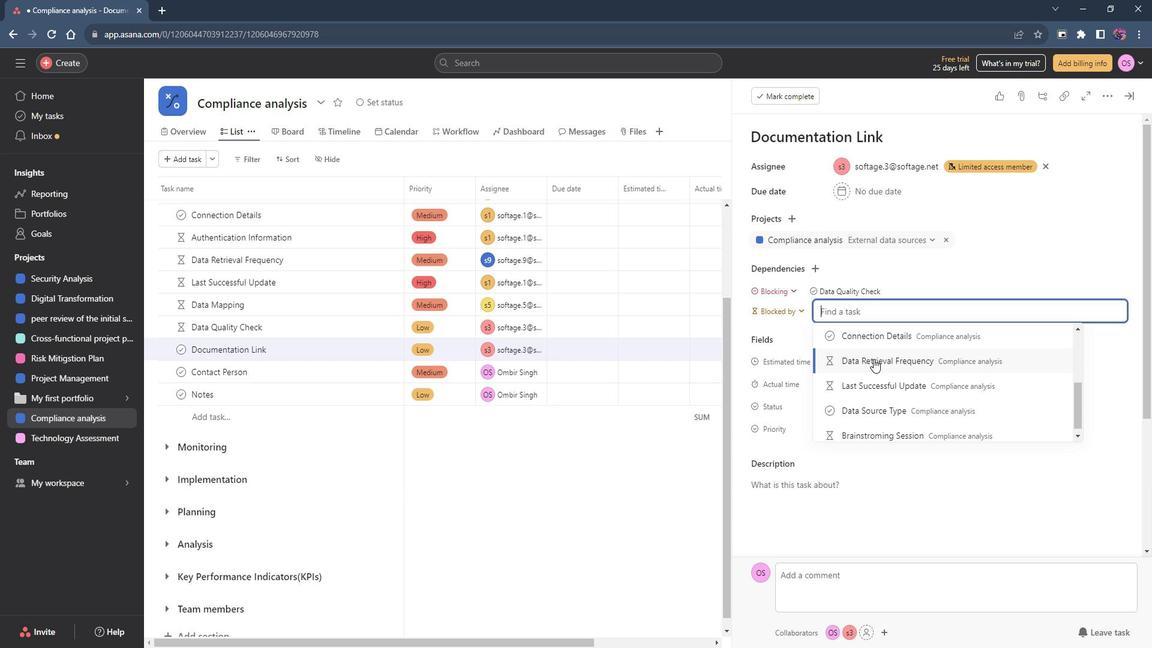 
Action: Mouse pressed left at (888, 360)
Screenshot: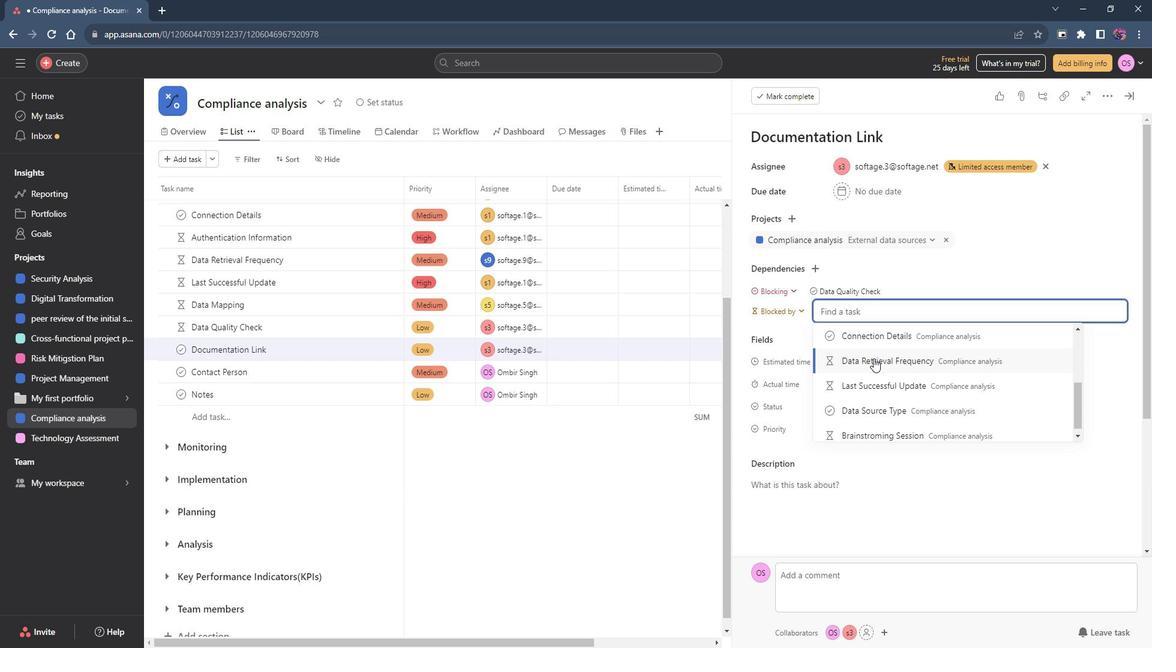 
Action: Mouse moved to (1139, 106)
Screenshot: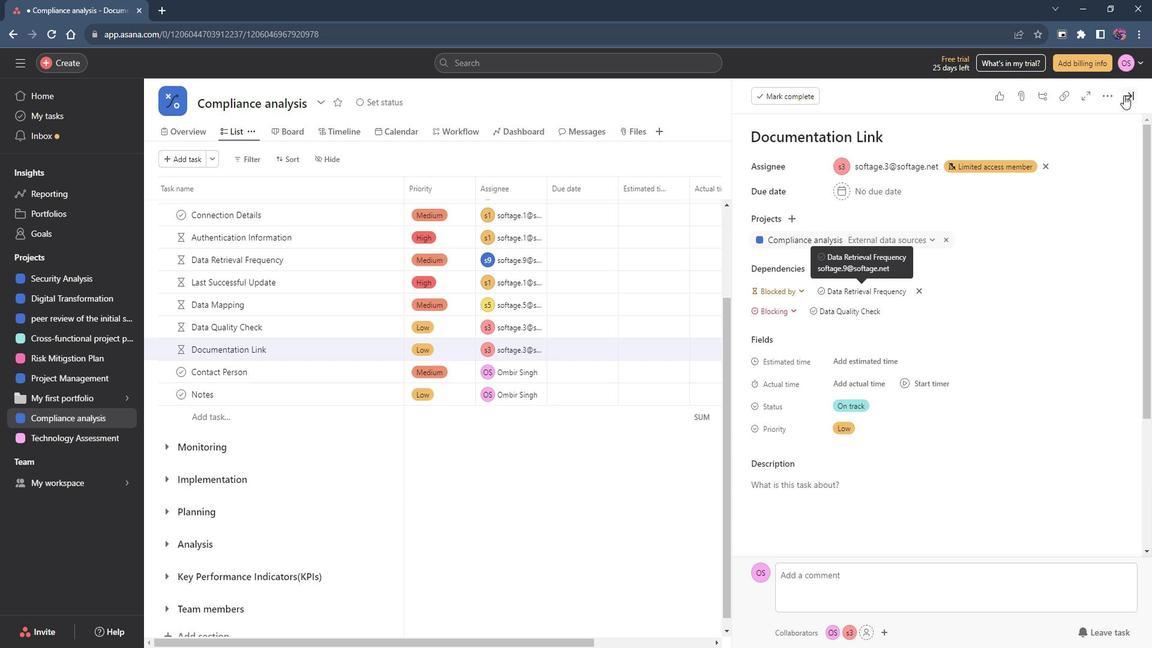 
Action: Mouse pressed left at (1139, 106)
Screenshot: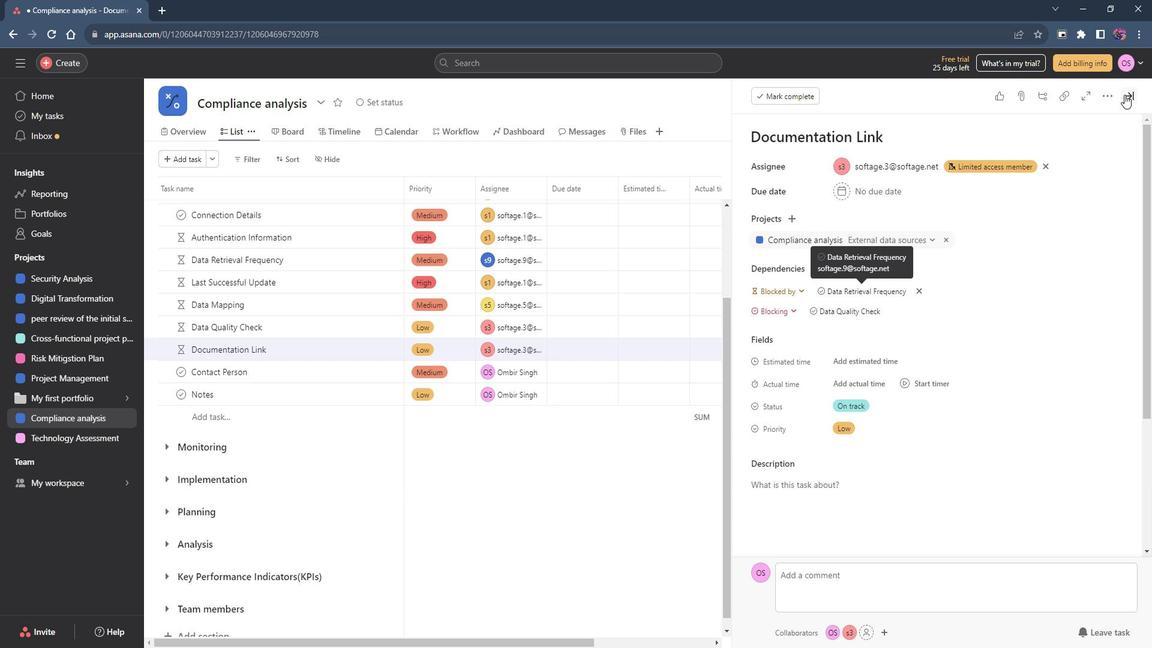 
Action: Mouse moved to (488, 375)
Screenshot: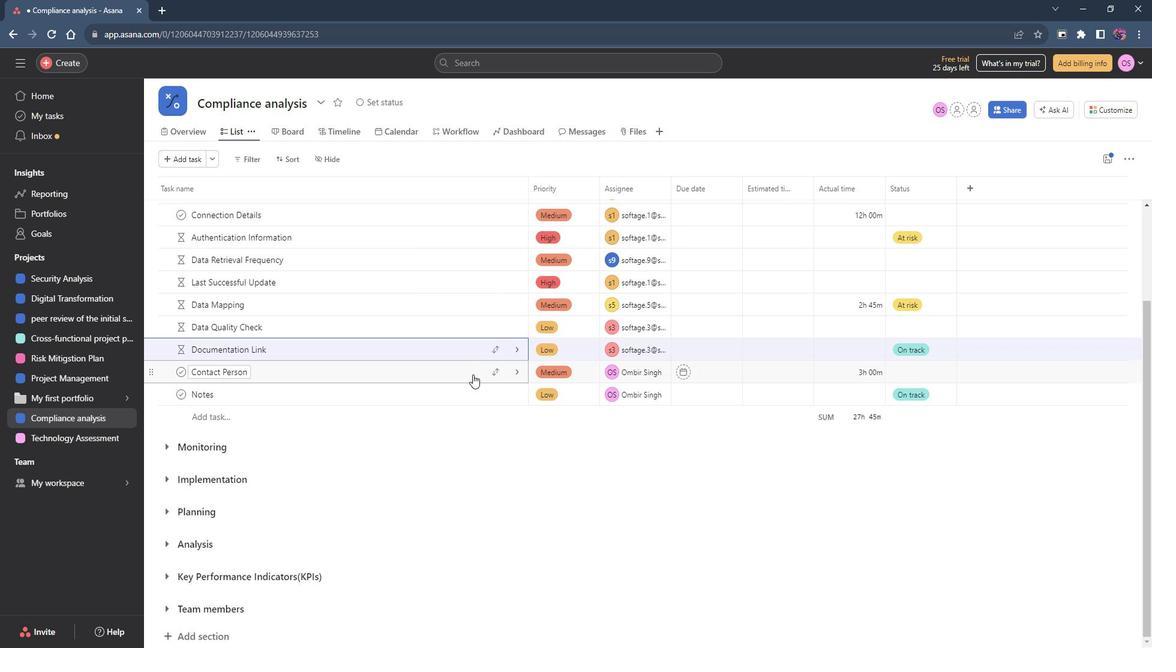 
Action: Mouse pressed left at (488, 375)
Screenshot: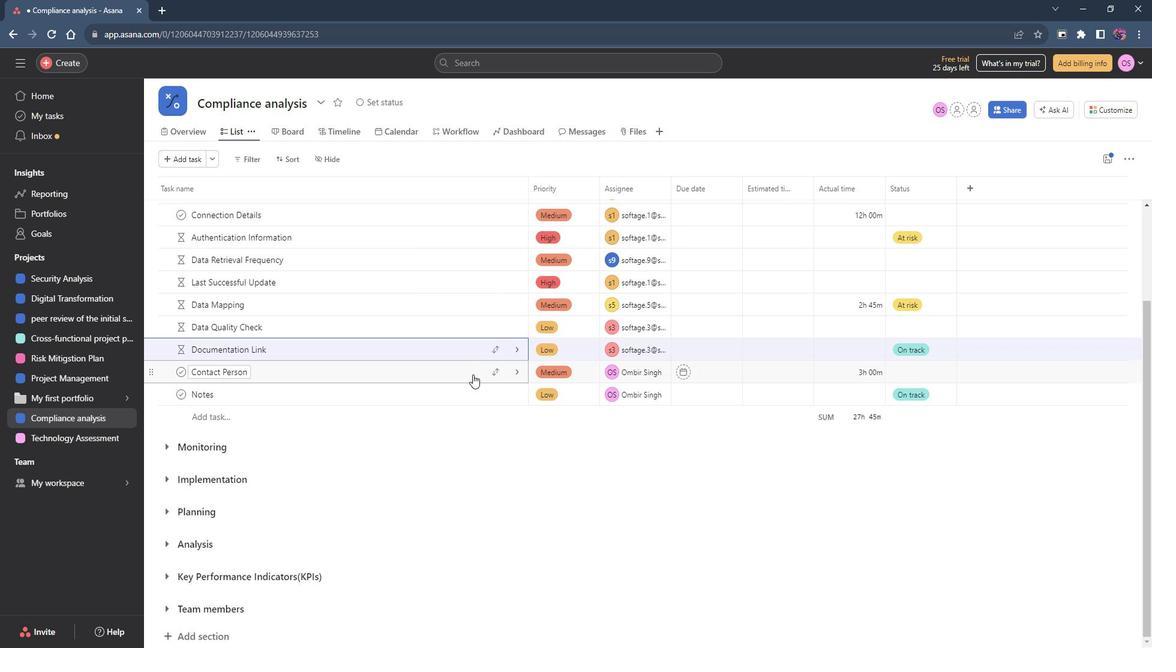 
Action: Mouse moved to (831, 271)
Screenshot: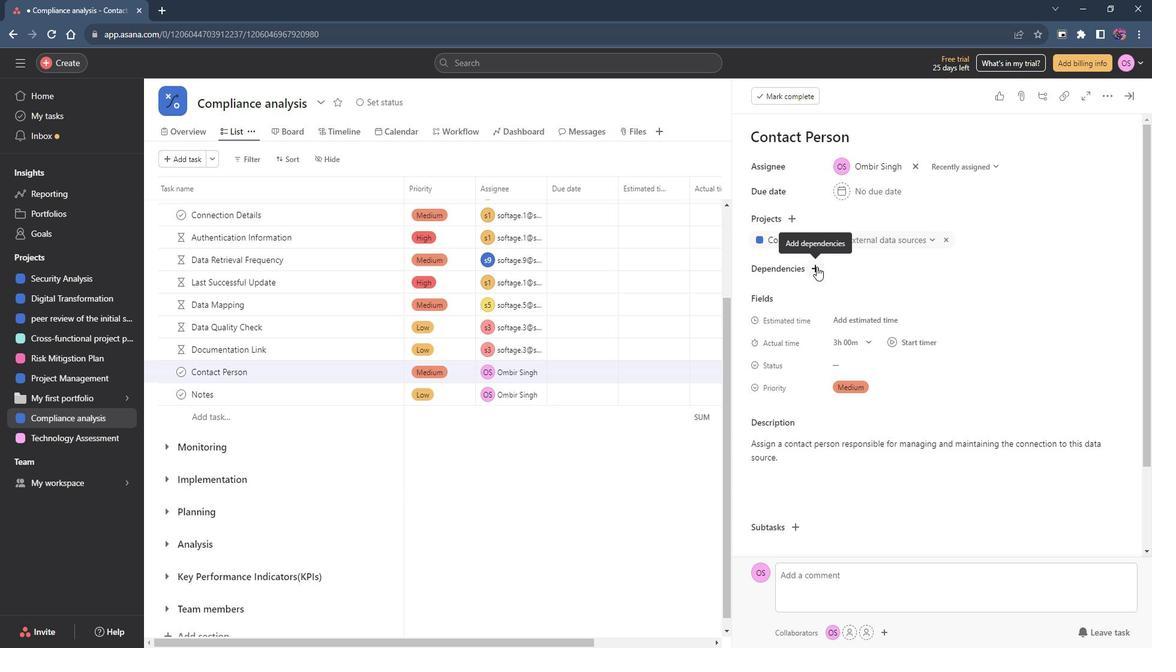 
Action: Mouse pressed left at (831, 271)
Screenshot: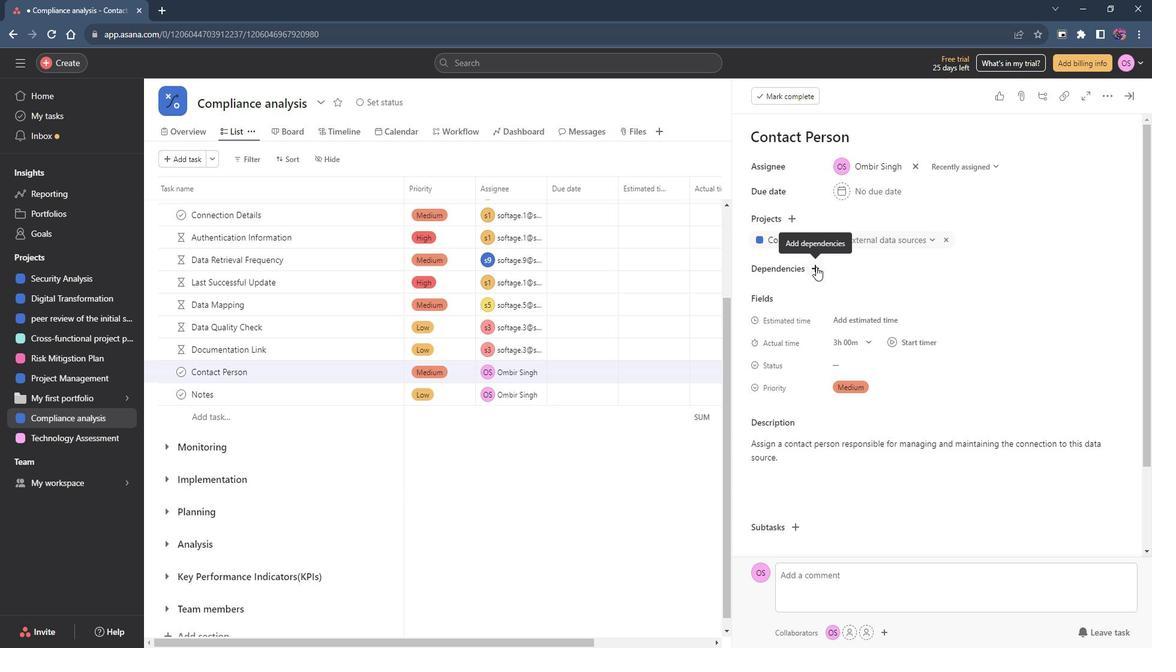 
Action: Mouse moved to (926, 367)
Screenshot: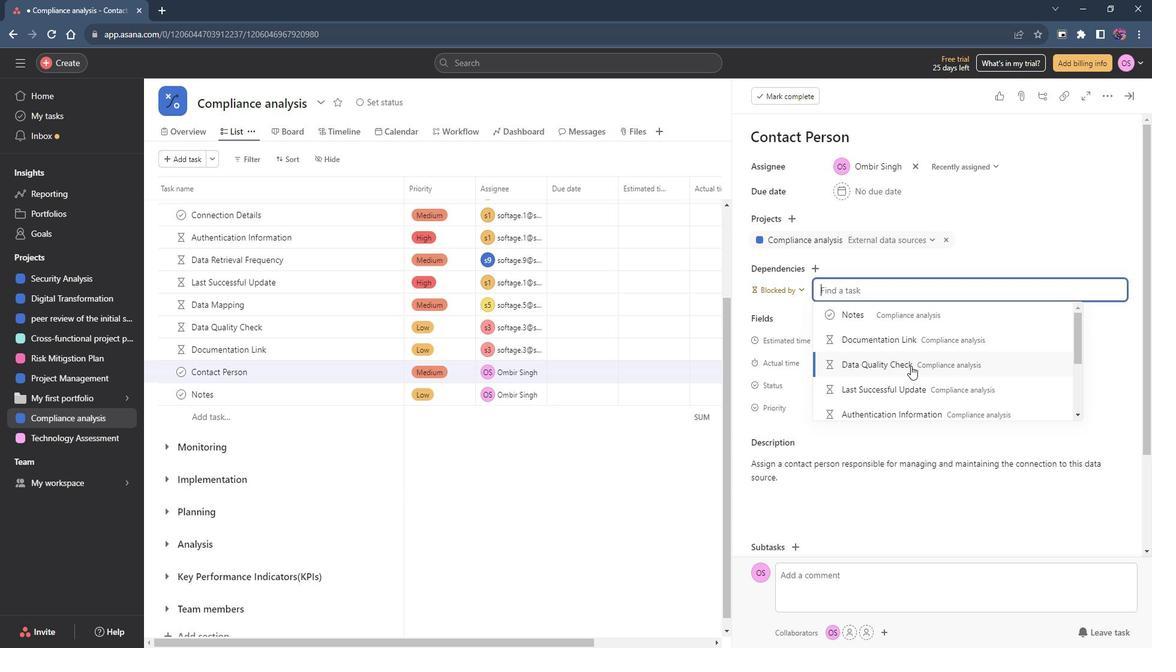 
Action: Mouse scrolled (926, 366) with delta (0, 0)
Screenshot: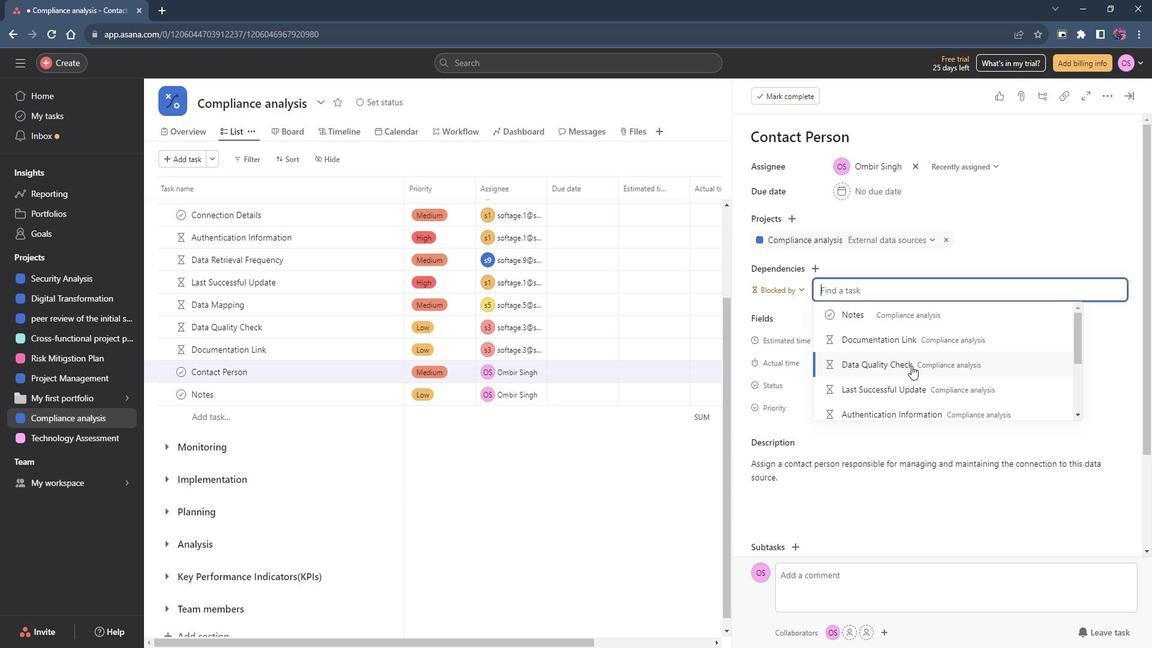 
Action: Mouse moved to (924, 380)
Screenshot: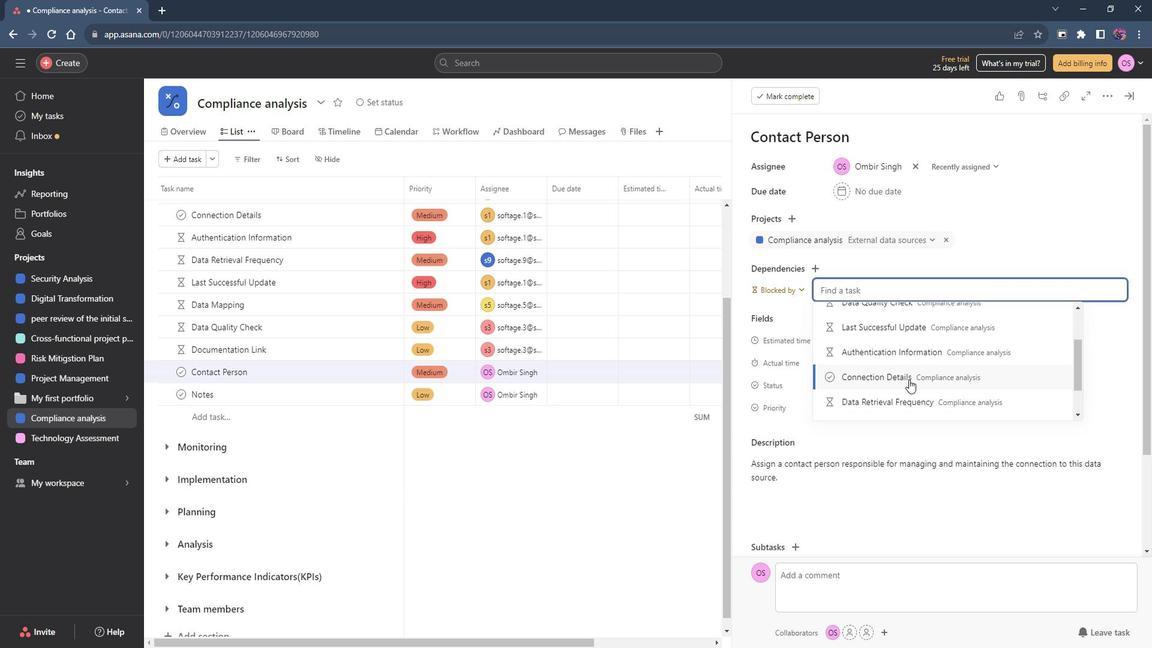 
Action: Mouse pressed left at (924, 380)
Screenshot: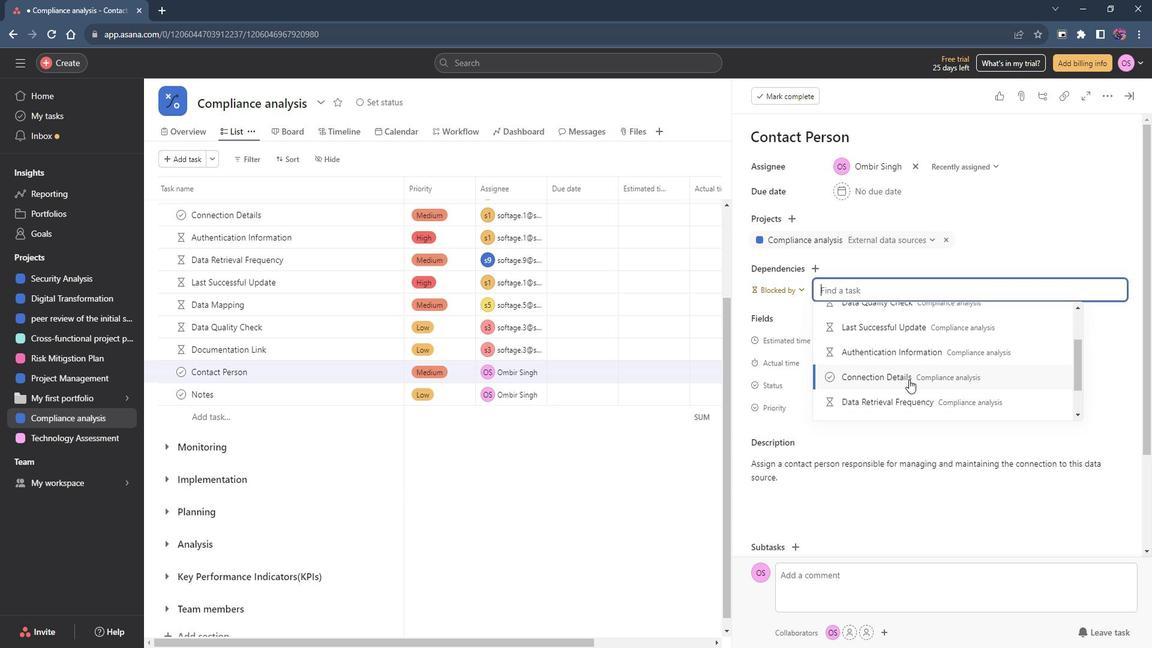 
Action: Mouse moved to (1141, 104)
Screenshot: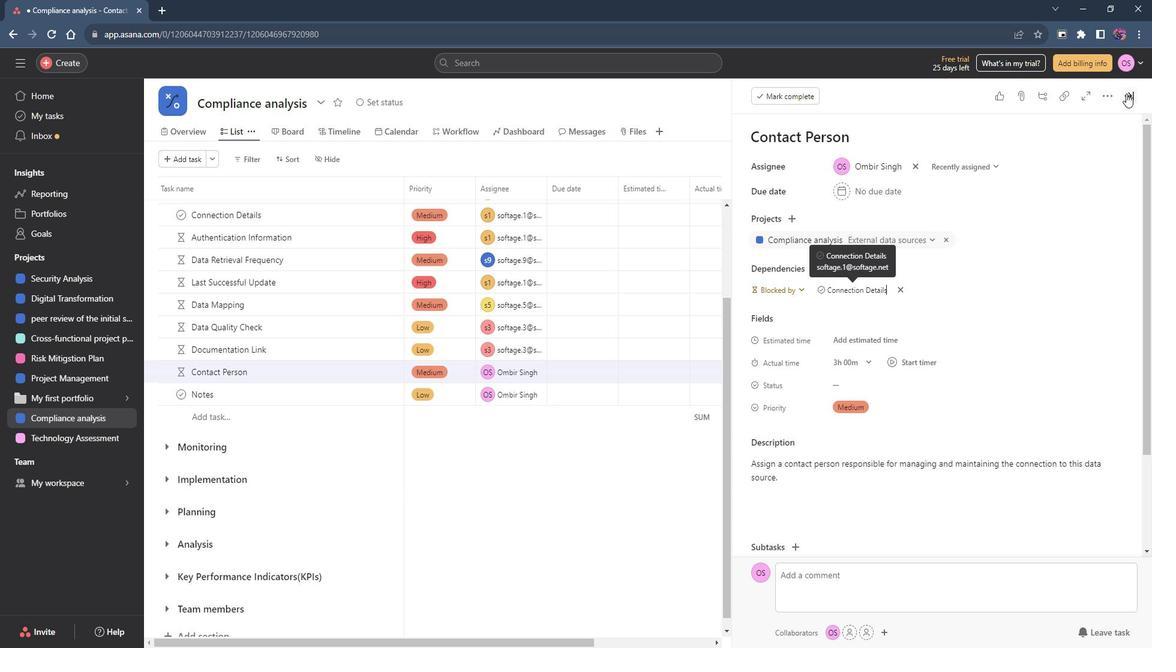 
Action: Mouse pressed left at (1141, 104)
Screenshot: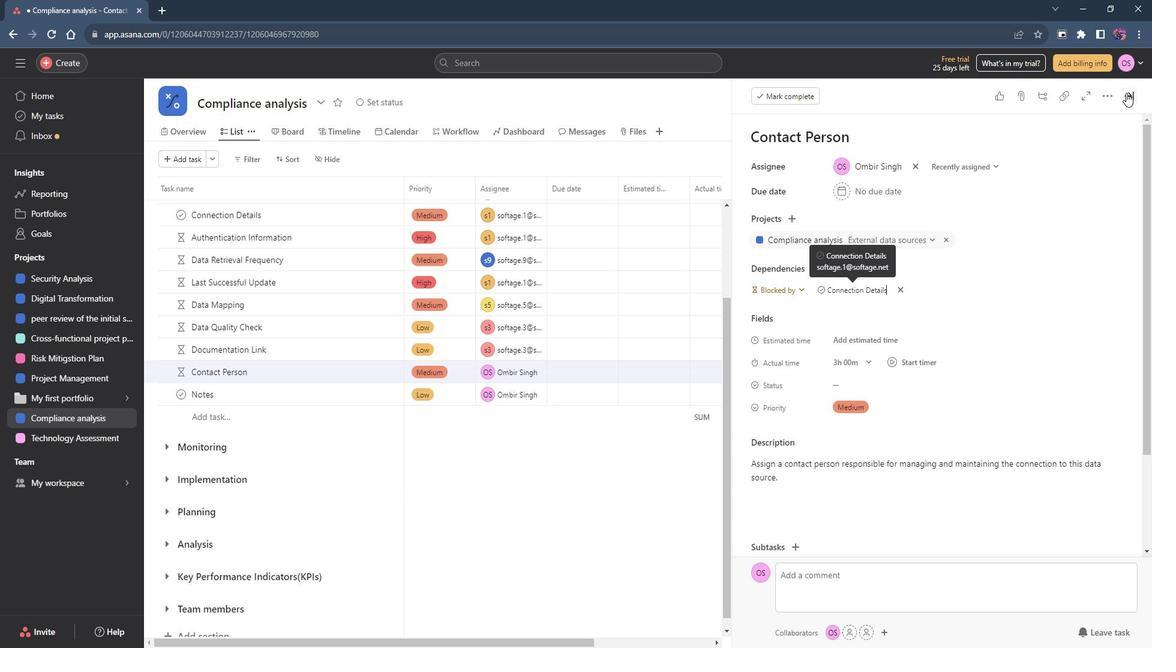 
Action: Mouse moved to (474, 394)
Screenshot: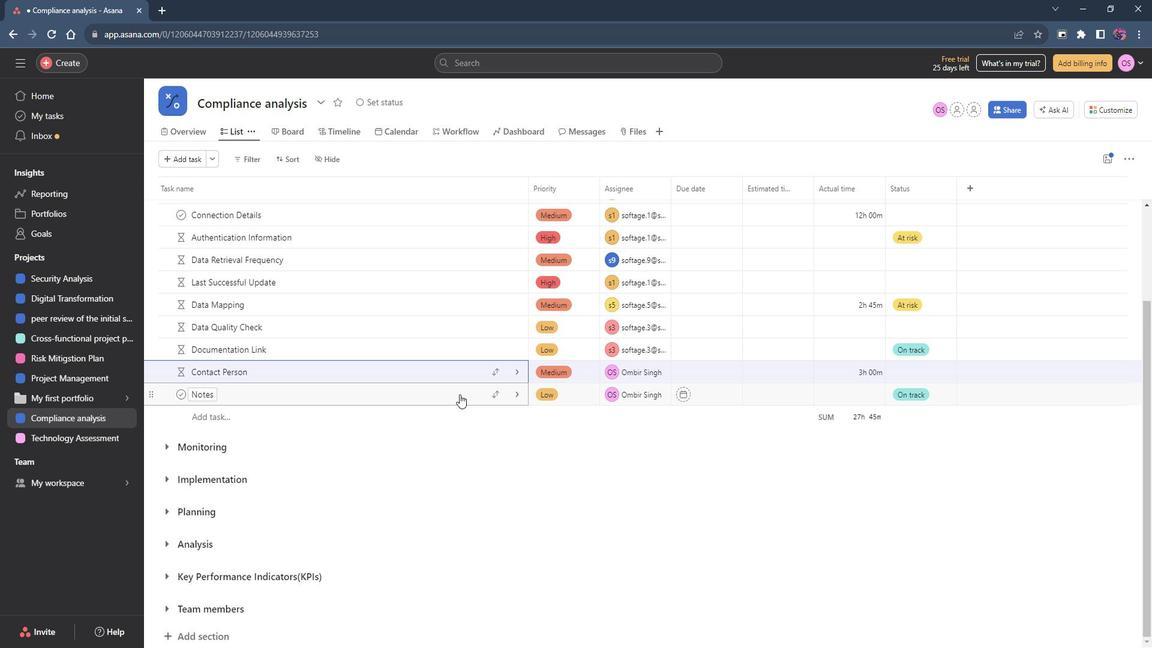 
Action: Mouse pressed left at (474, 394)
Screenshot: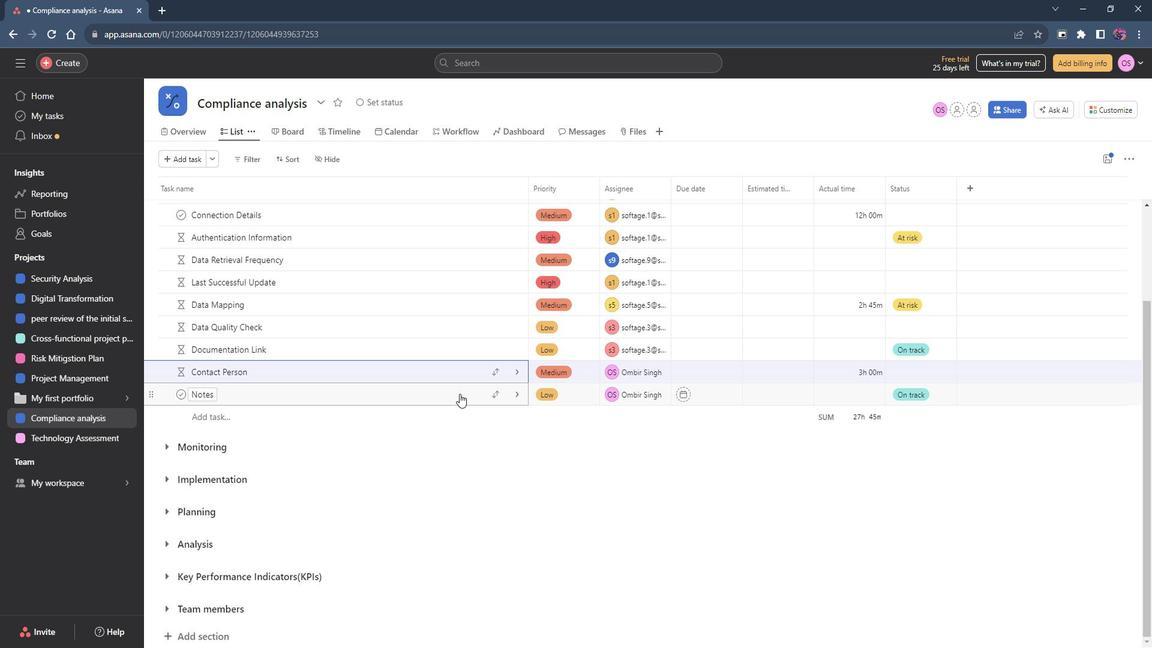 
Action: Mouse moved to (829, 271)
Screenshot: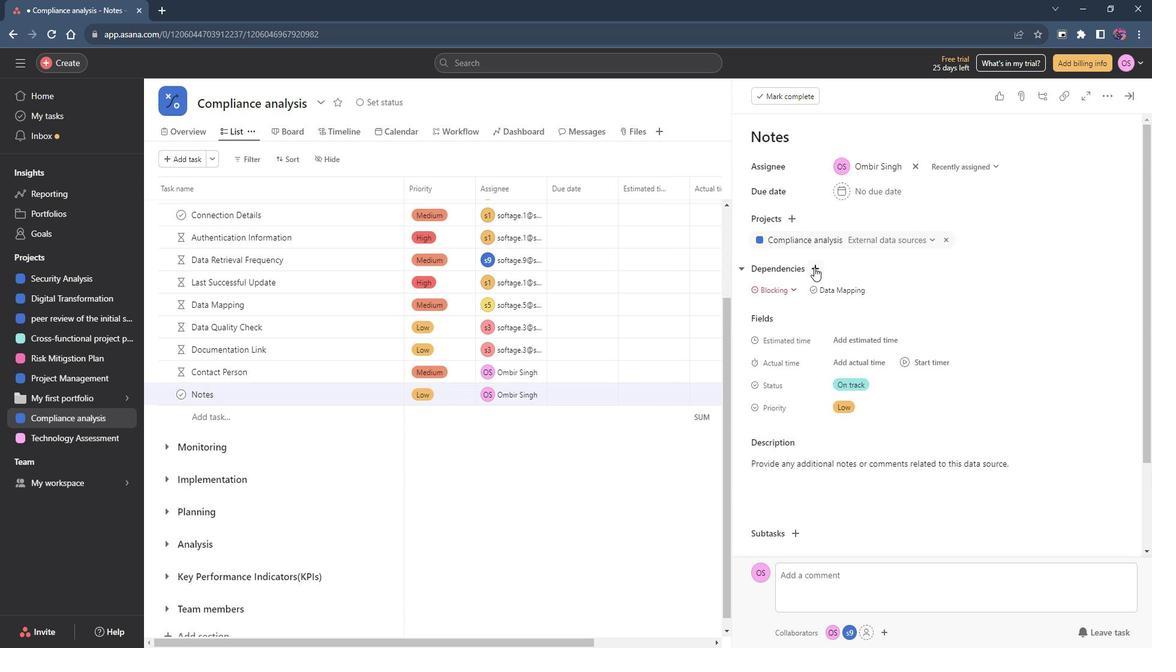 
Action: Mouse pressed left at (829, 271)
Screenshot: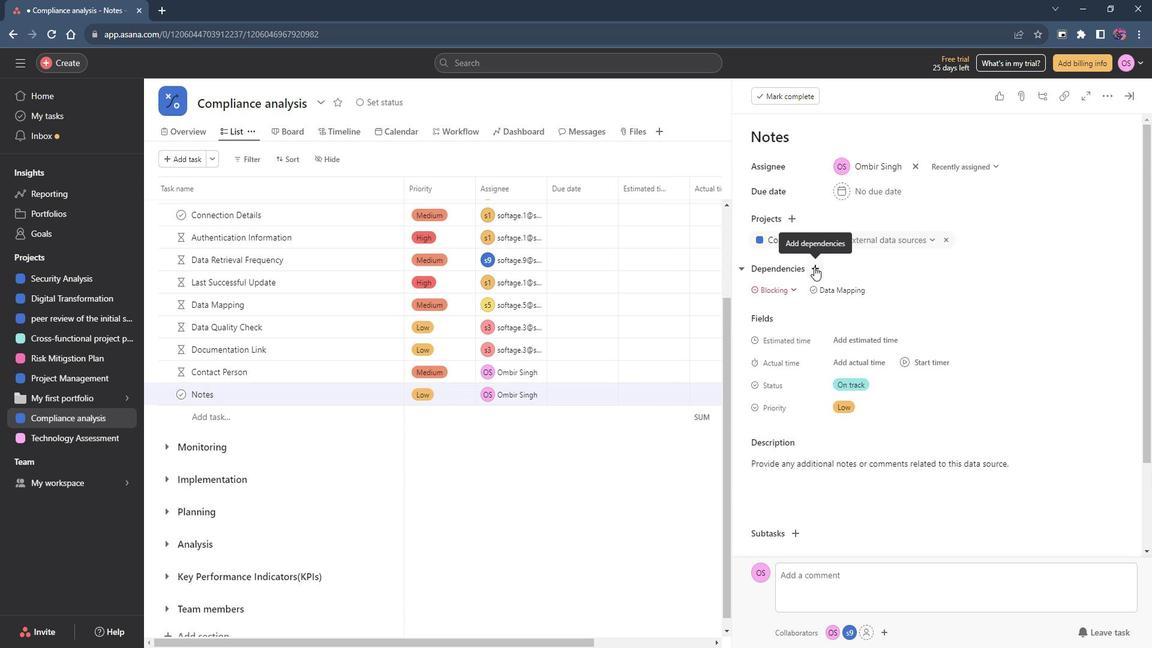 
Action: Mouse moved to (931, 392)
Screenshot: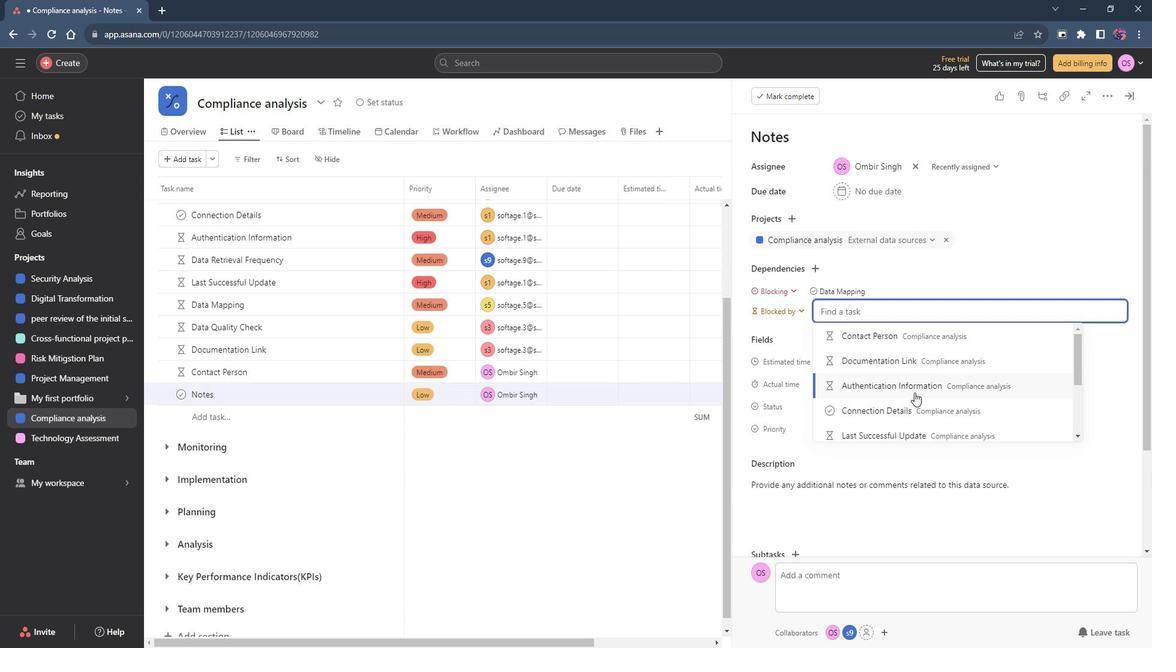 
Action: Mouse scrolled (931, 391) with delta (0, 0)
Screenshot: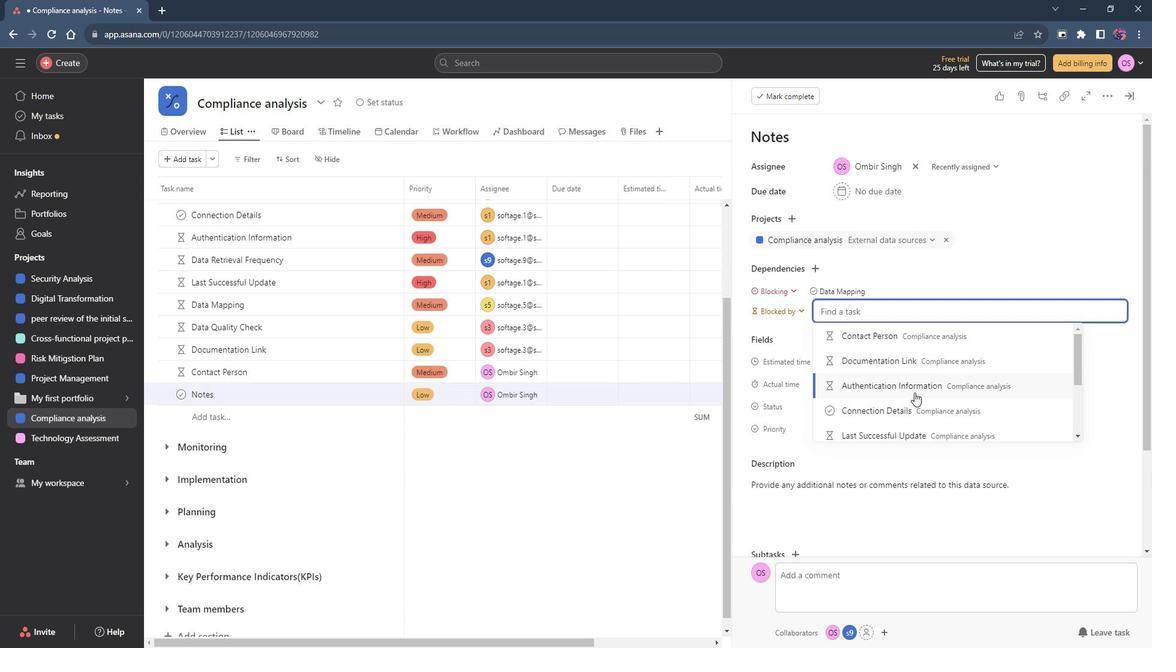 
Action: Mouse moved to (932, 391)
Screenshot: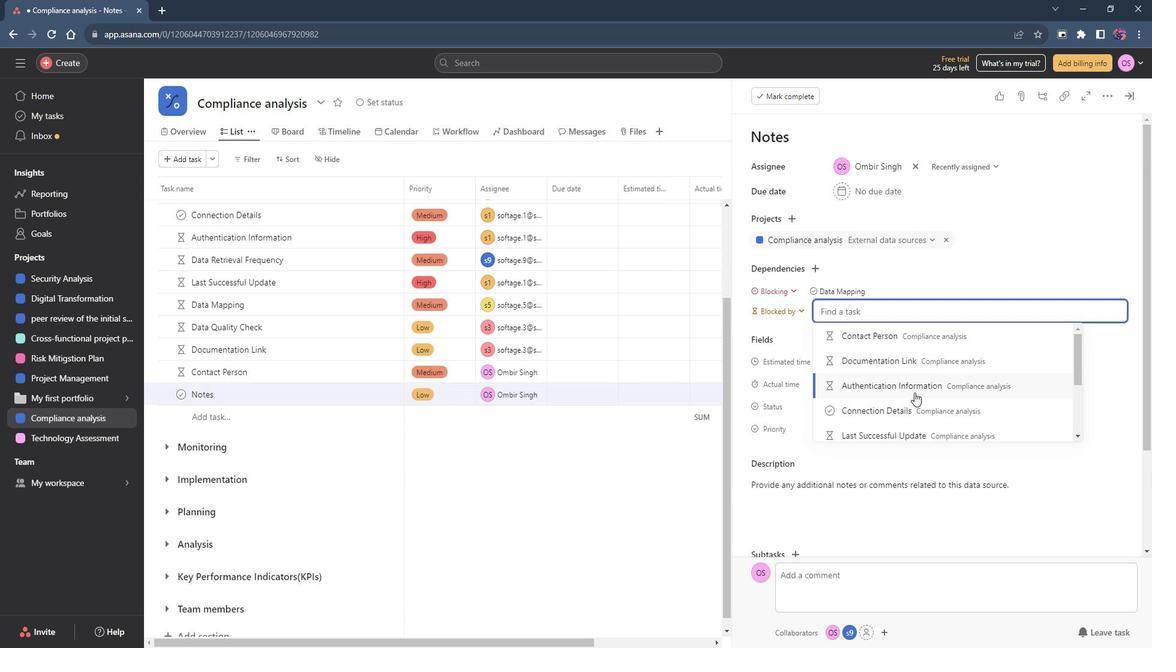 
Action: Mouse scrolled (932, 391) with delta (0, 0)
Screenshot: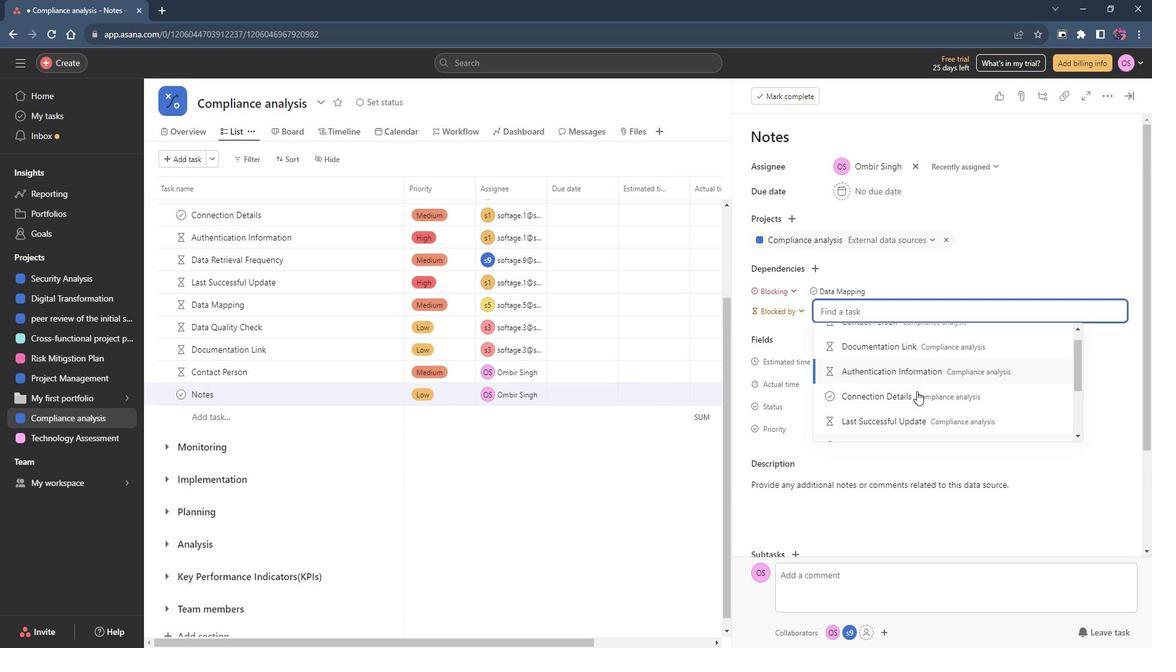 
Action: Mouse moved to (934, 385)
Screenshot: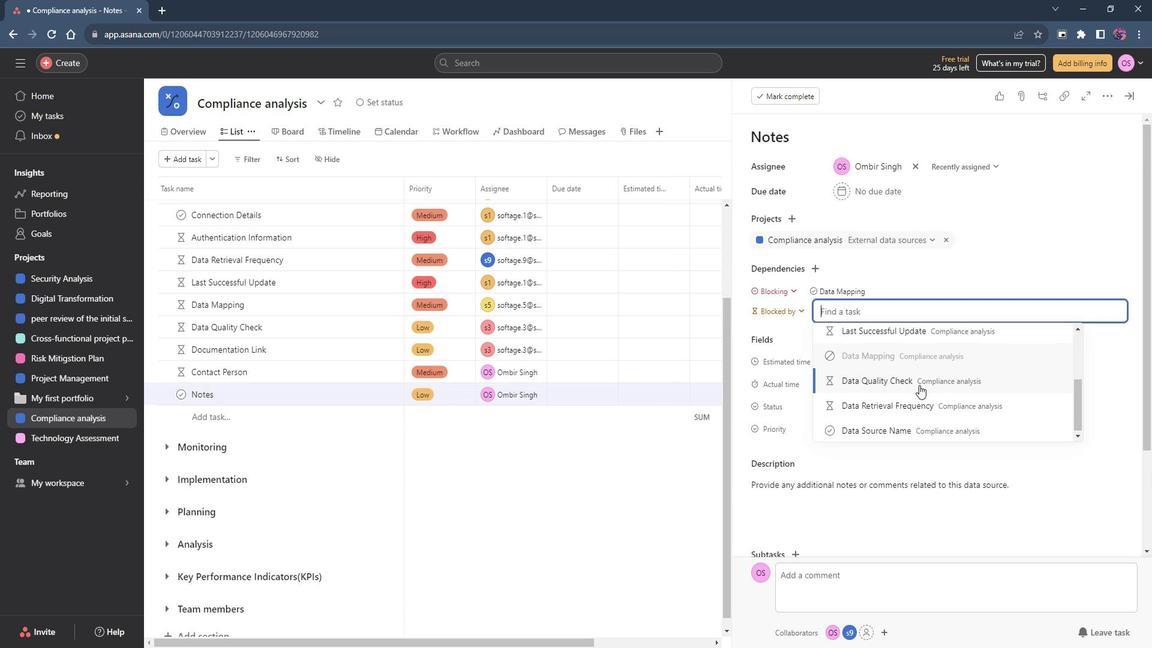 
Action: Mouse scrolled (934, 384) with delta (0, 0)
Screenshot: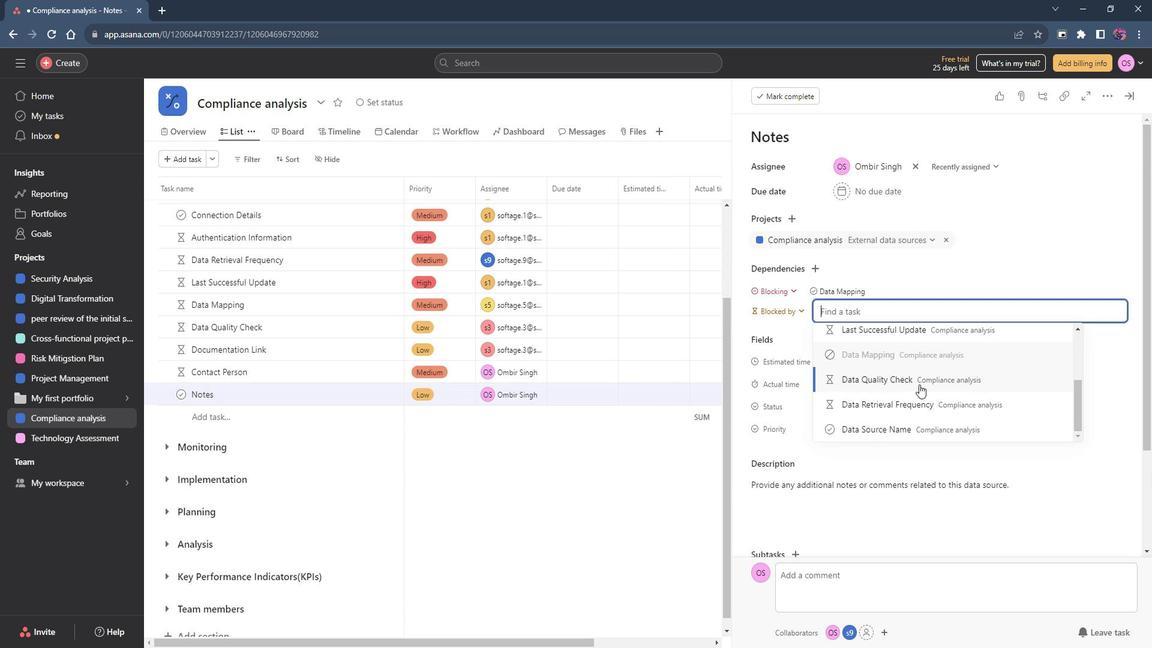 
Action: Mouse scrolled (934, 384) with delta (0, 0)
Screenshot: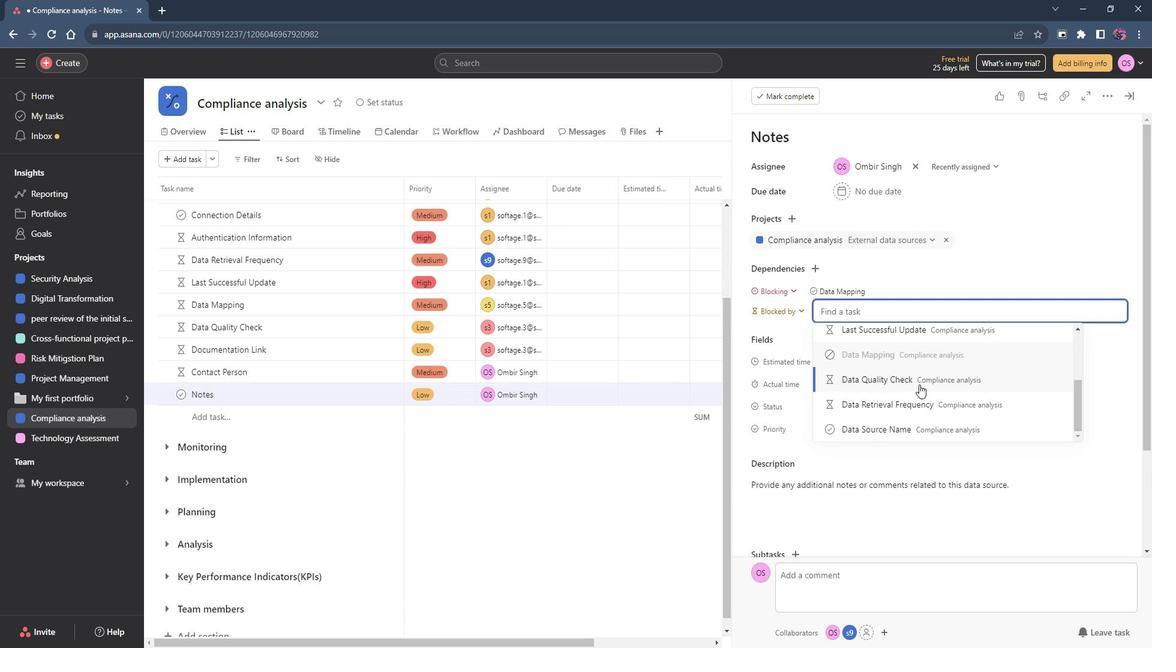 
Action: Mouse moved to (911, 425)
Screenshot: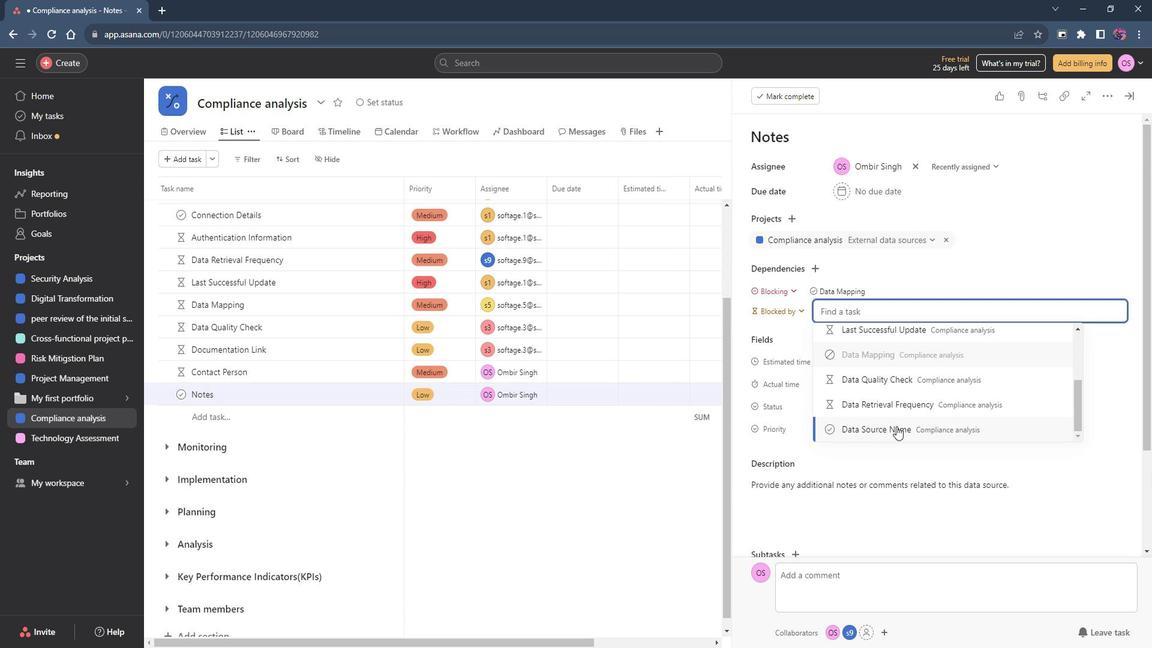 
Action: Mouse pressed left at (911, 425)
Screenshot: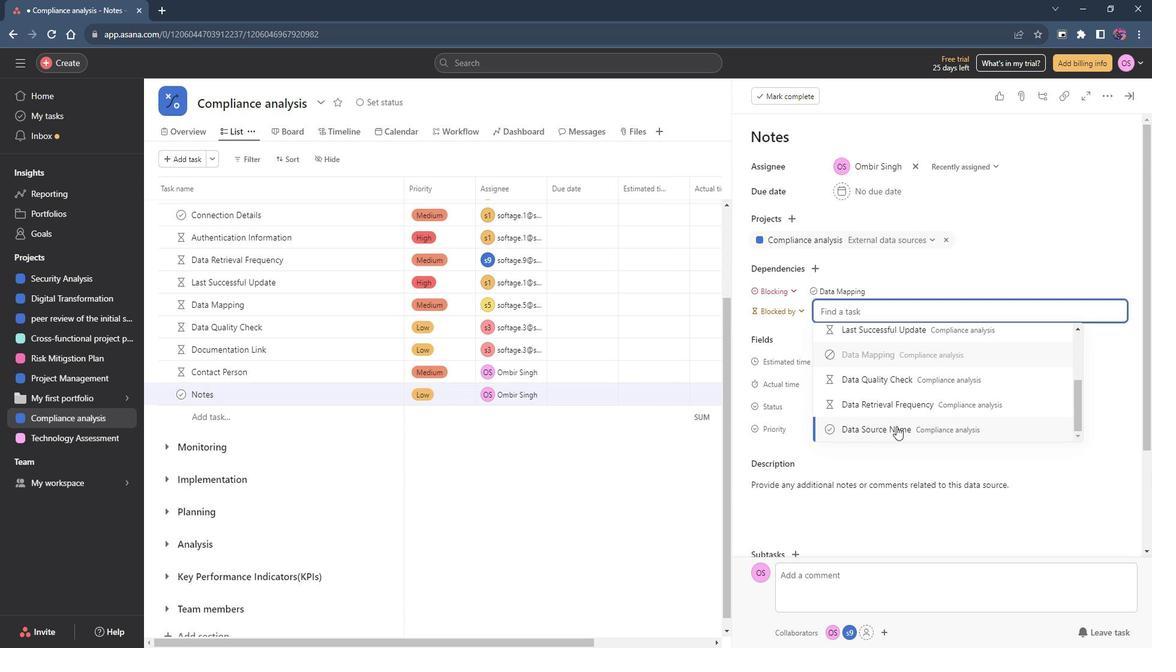 
Action: Mouse moved to (635, 473)
Screenshot: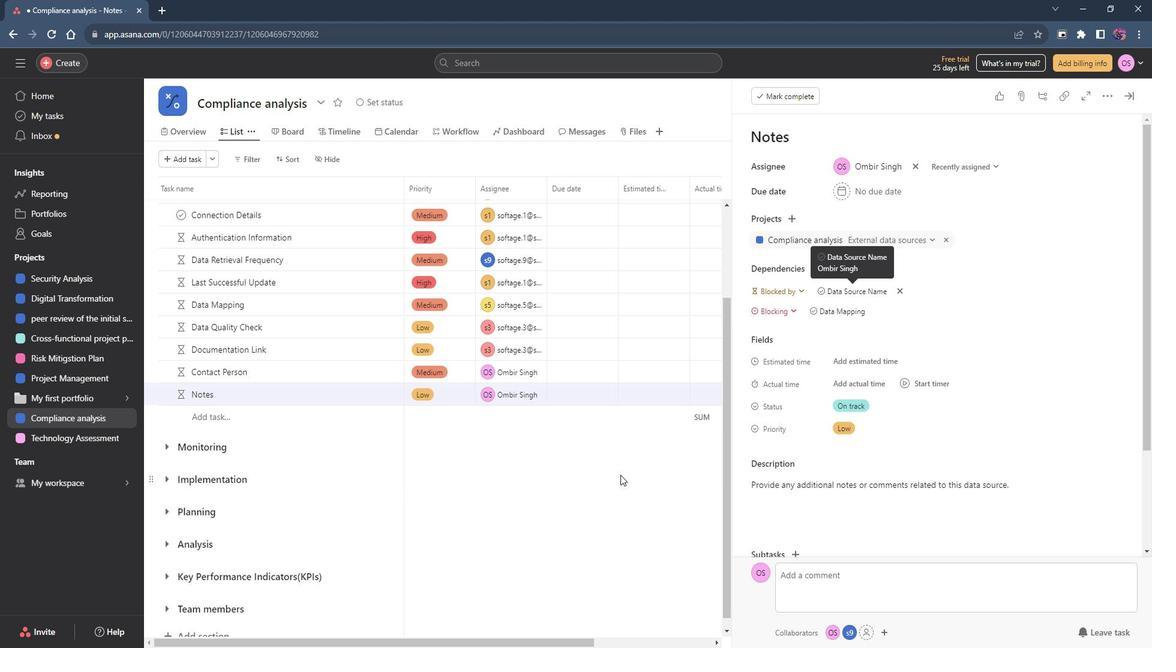 
Action: Mouse pressed left at (635, 473)
Screenshot: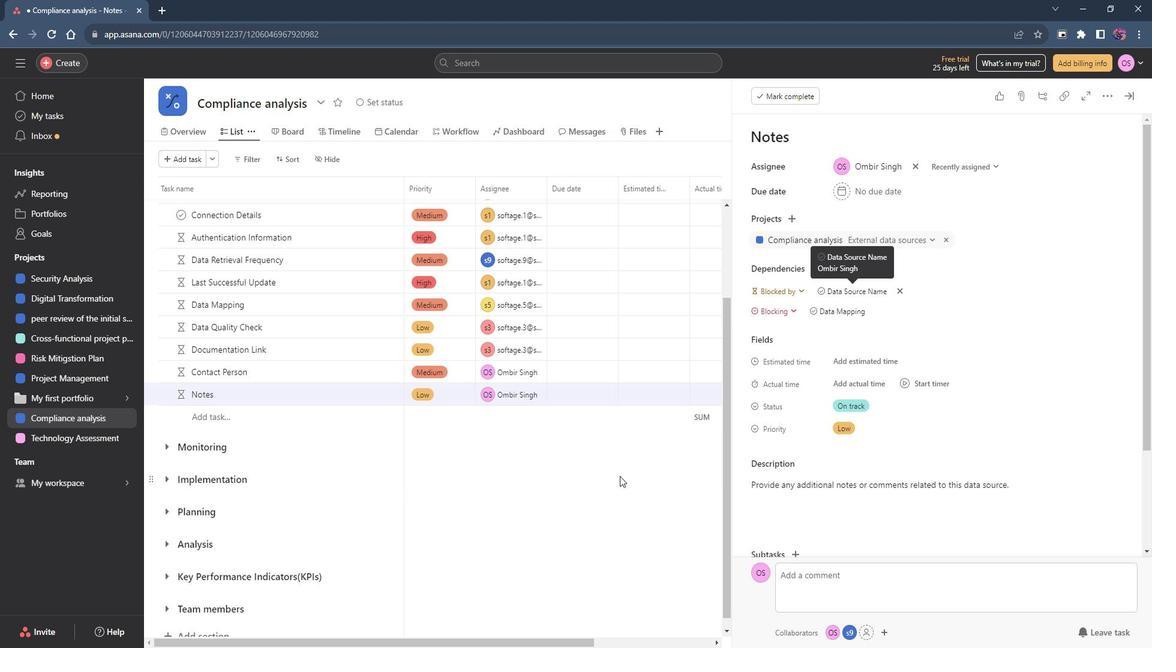
Action: Mouse moved to (1141, 104)
Screenshot: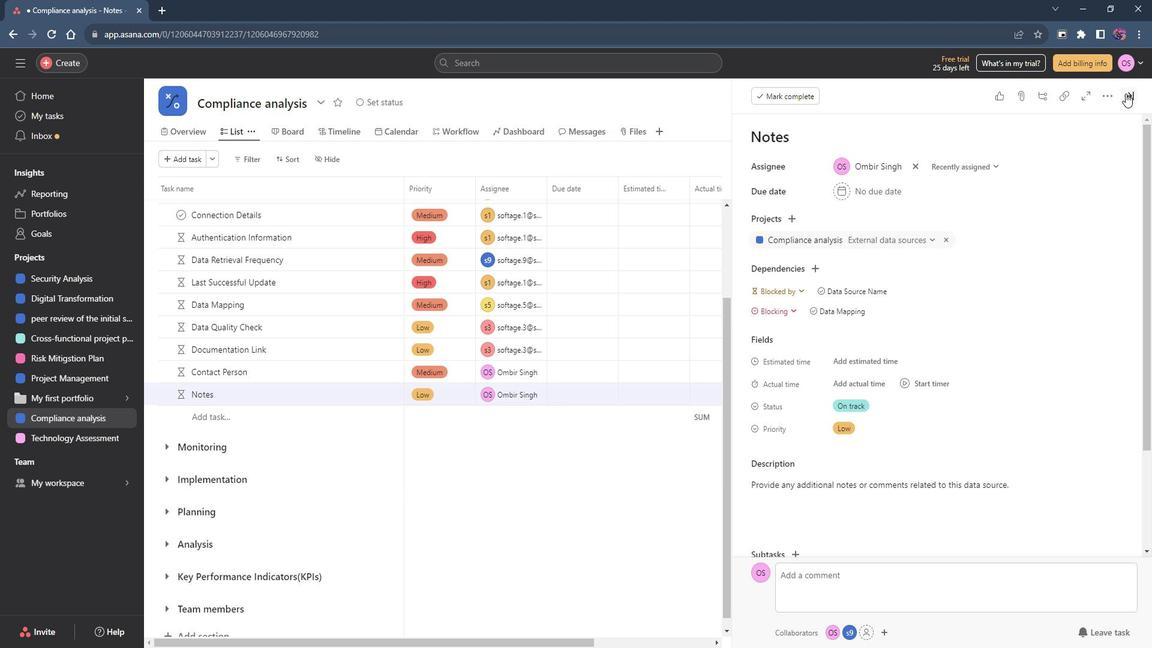 
Action: Mouse pressed left at (1141, 104)
Screenshot: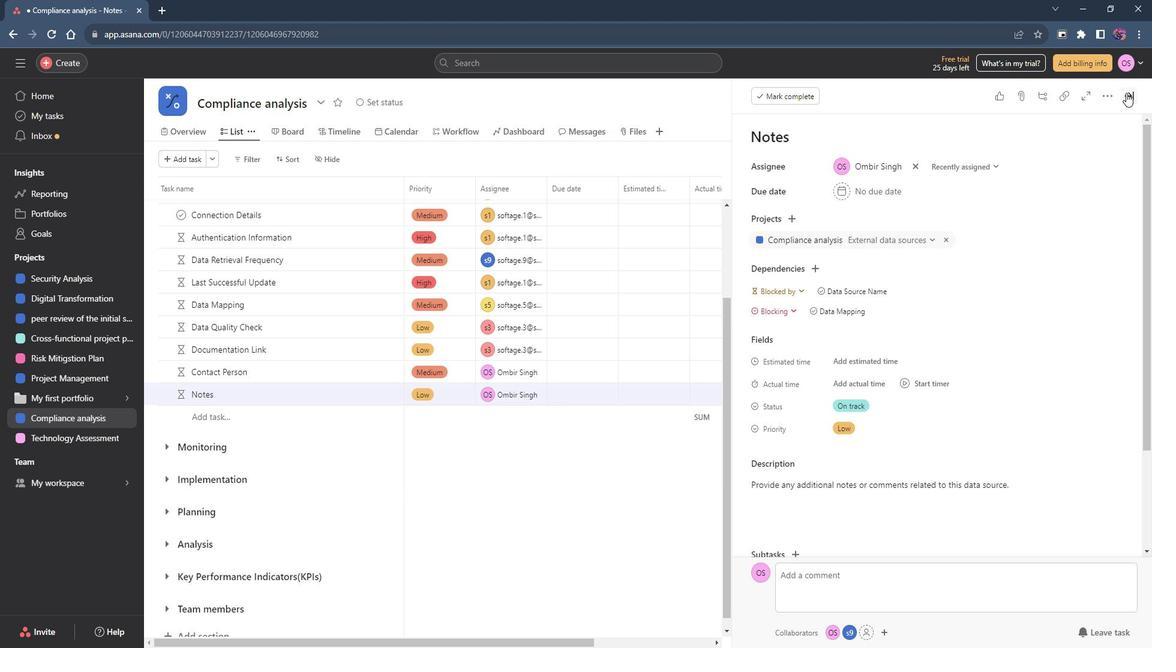 
Action: Mouse moved to (551, 516)
Screenshot: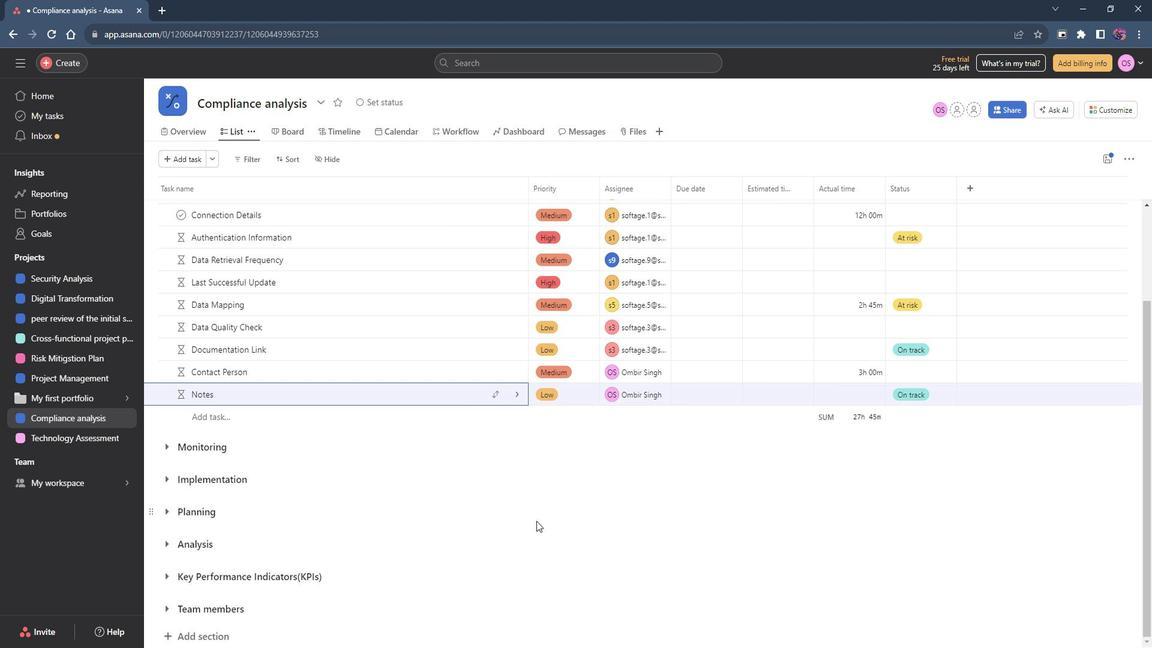 
Action: Mouse scrolled (551, 515) with delta (0, 0)
Screenshot: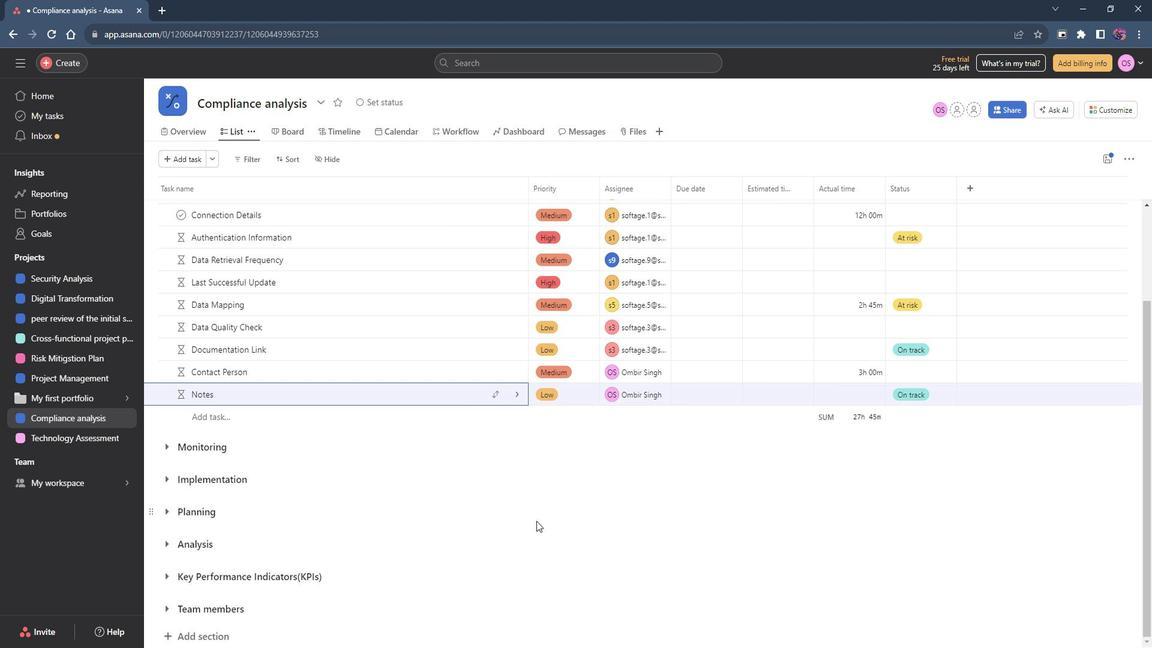 
Action: Mouse scrolled (551, 515) with delta (0, 0)
Screenshot: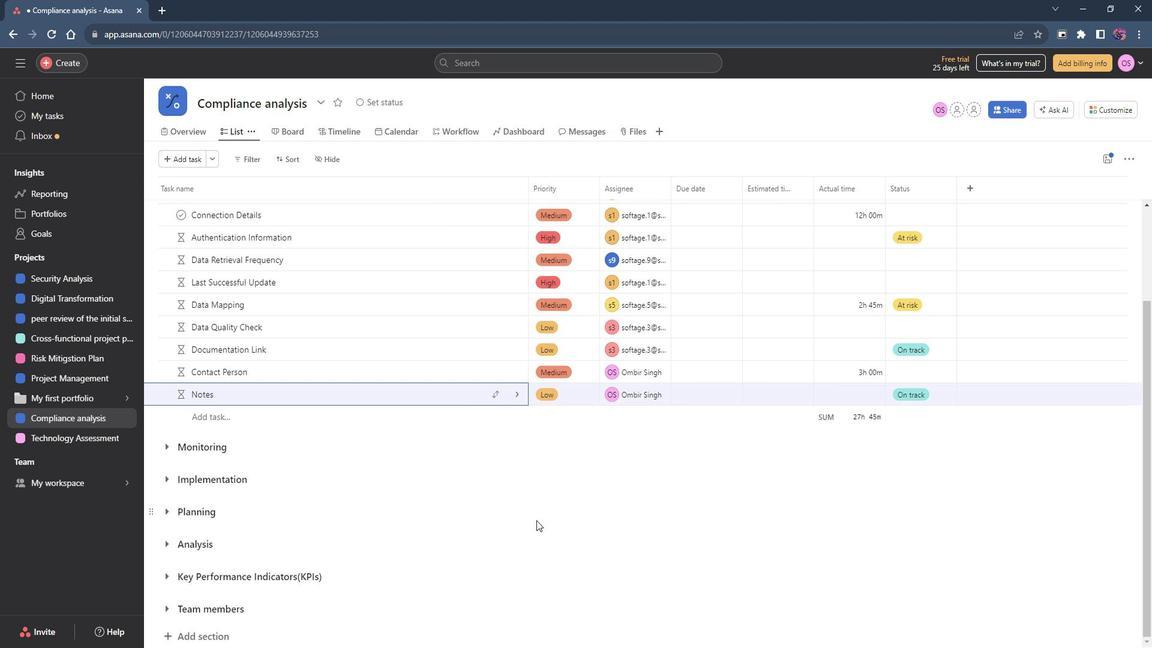 
Action: Mouse moved to (272, 445)
Screenshot: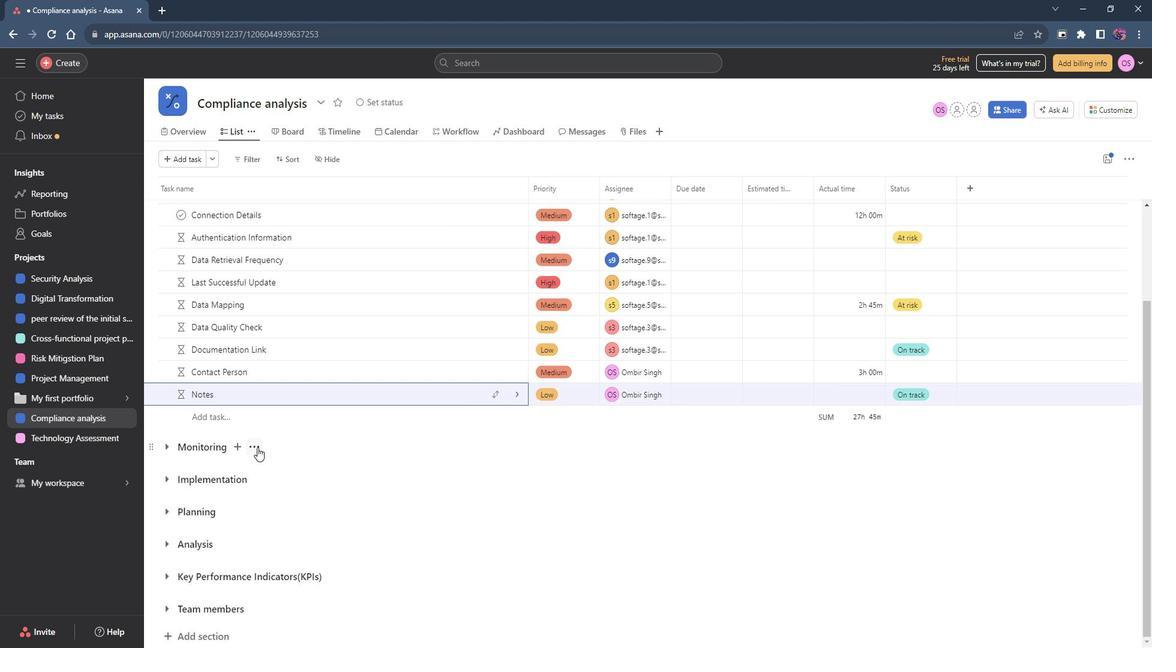 
Action: Mouse pressed left at (272, 445)
Screenshot: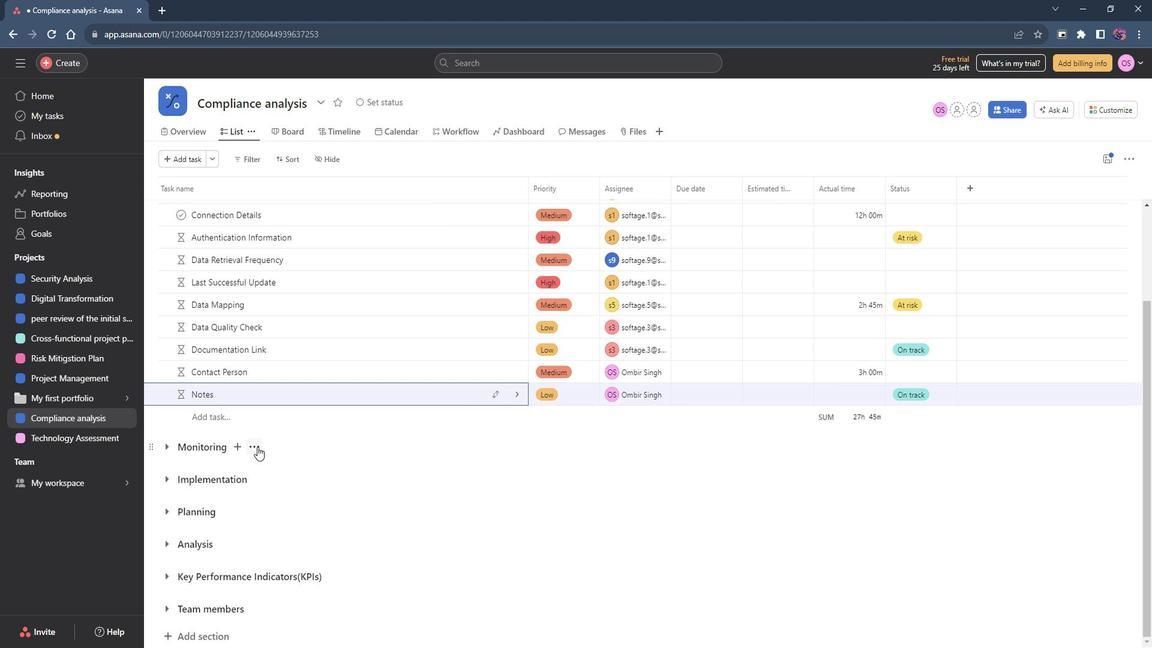 
Action: Mouse moved to (343, 436)
Screenshot: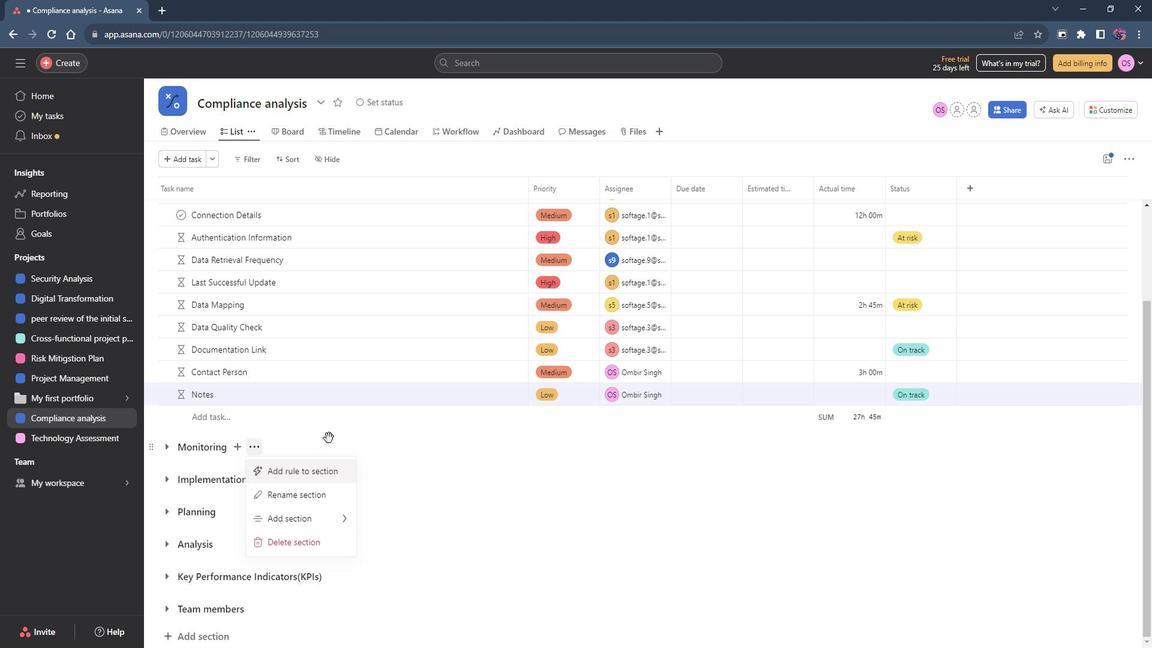 
Action: Mouse pressed left at (343, 436)
Screenshot: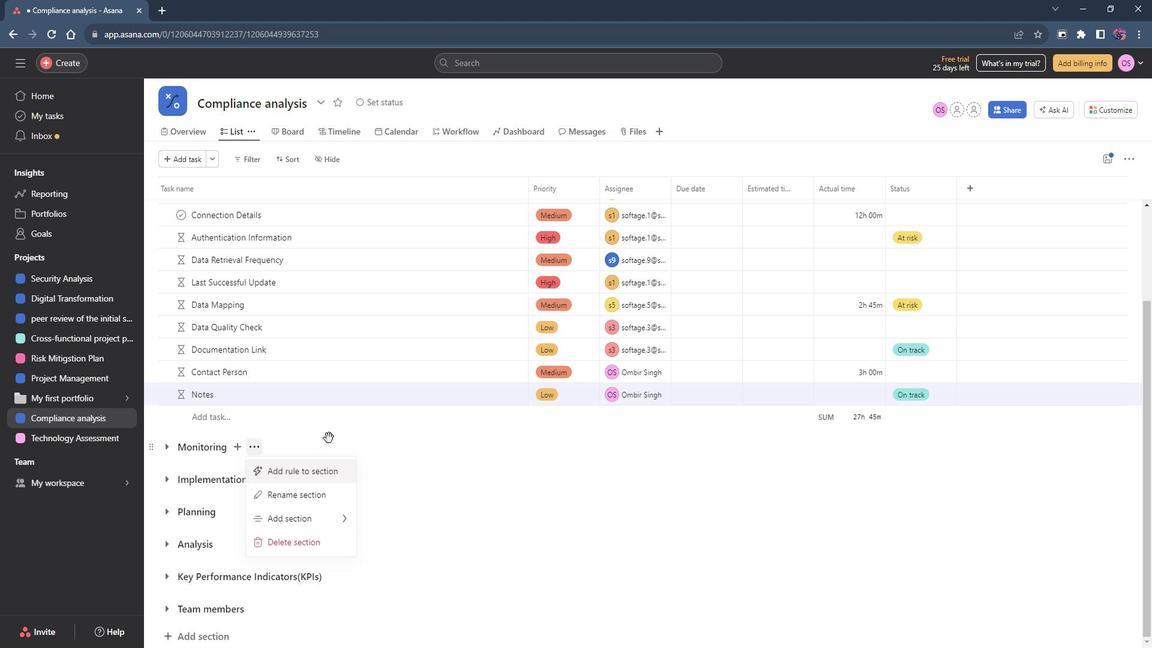 
Action: Mouse moved to (219, 448)
Screenshot: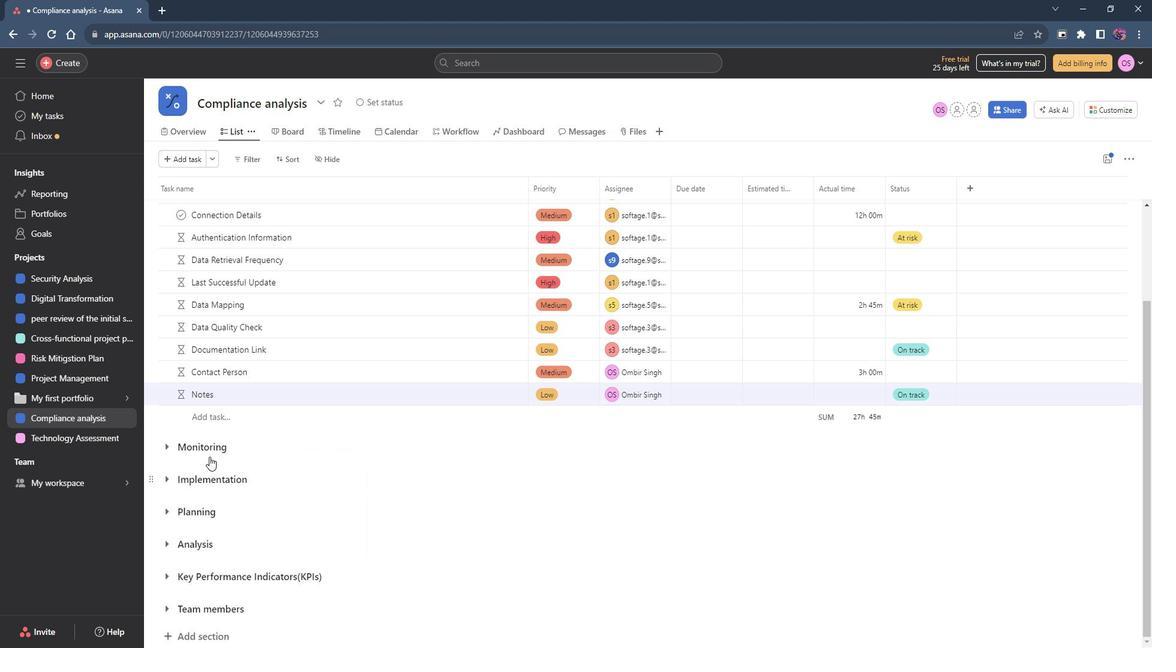 
Action: Mouse pressed left at (219, 448)
Screenshot: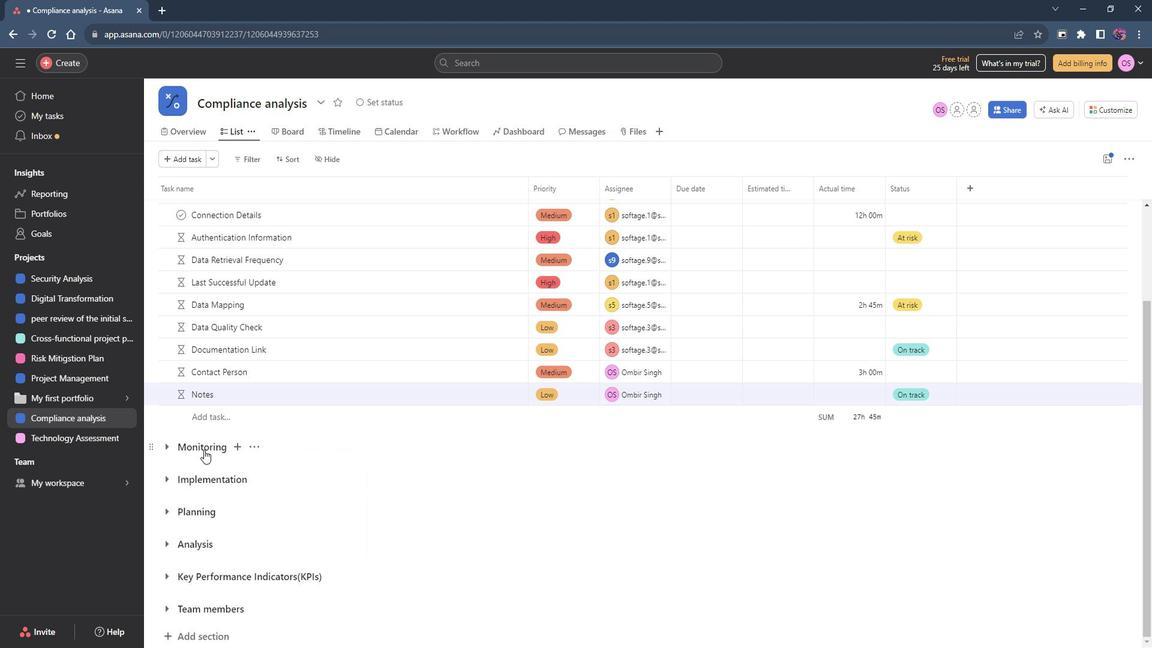 
Action: Mouse moved to (358, 463)
Screenshot: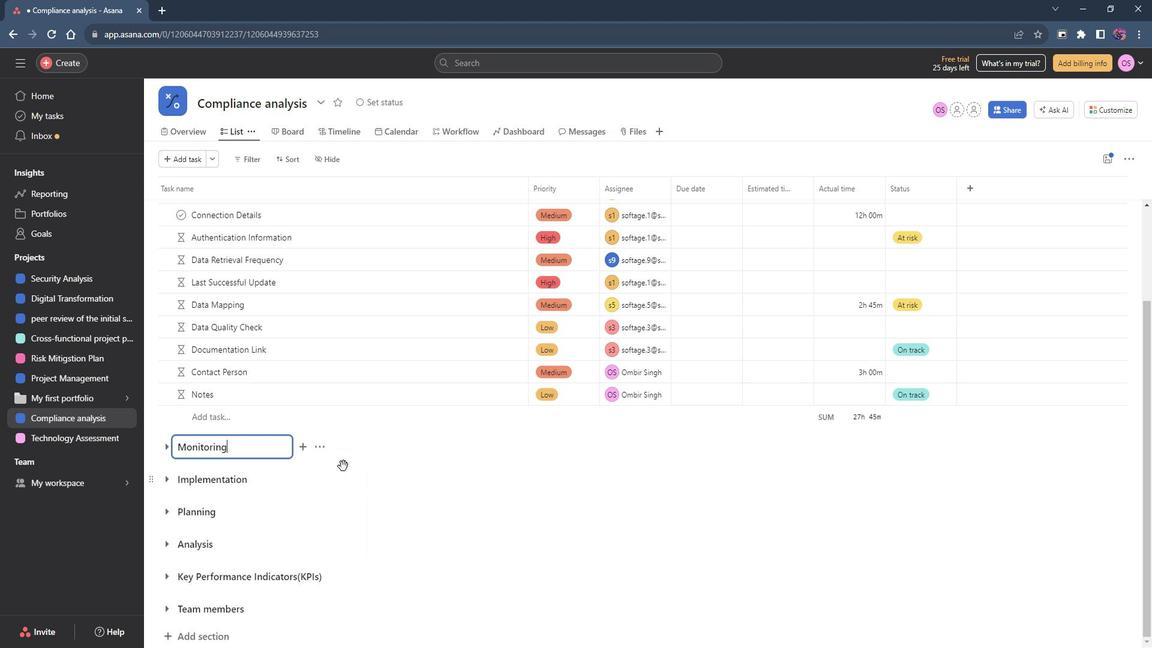 
Action: Mouse pressed left at (358, 463)
Screenshot: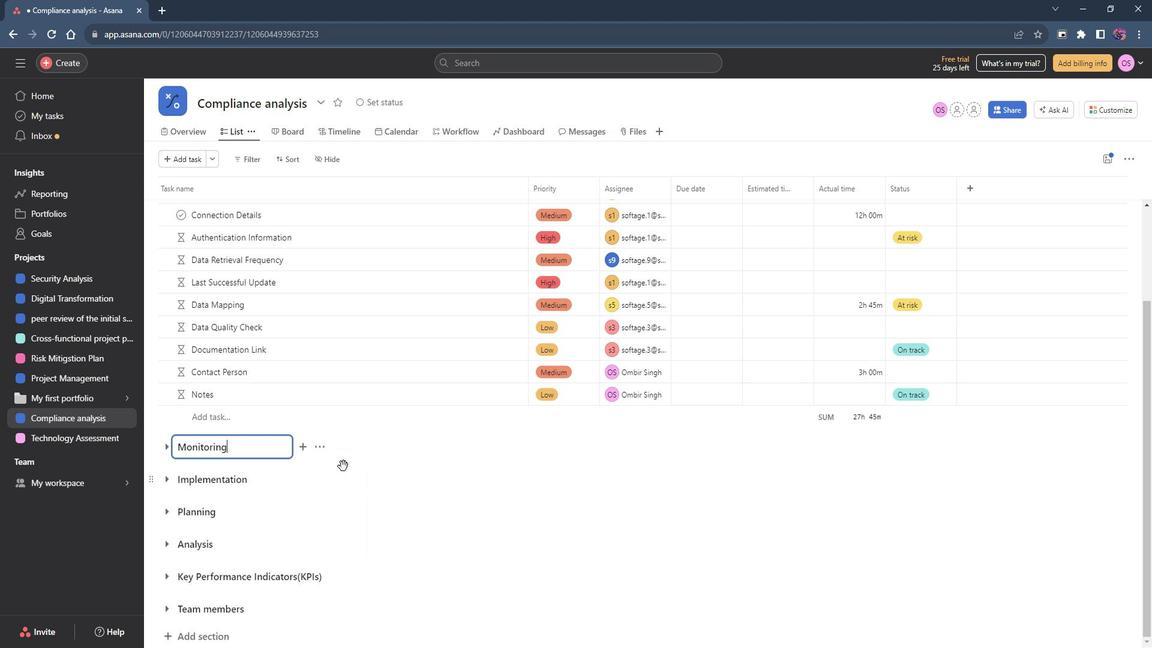 
Action: Mouse moved to (182, 443)
Screenshot: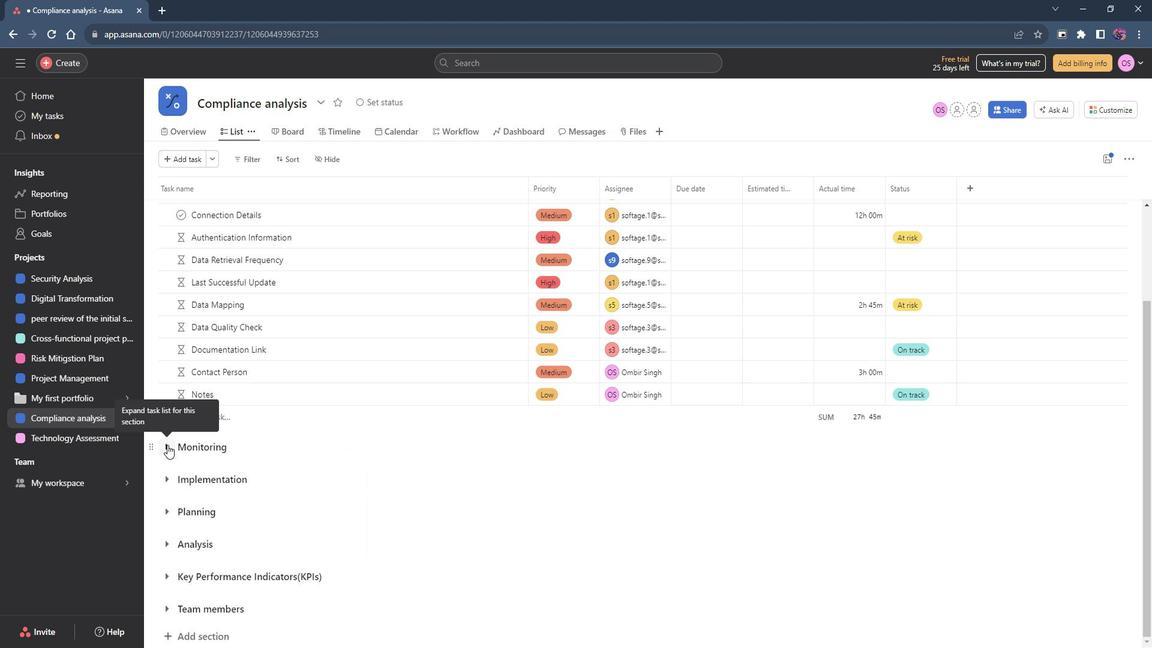 
Action: Mouse pressed left at (182, 443)
Screenshot: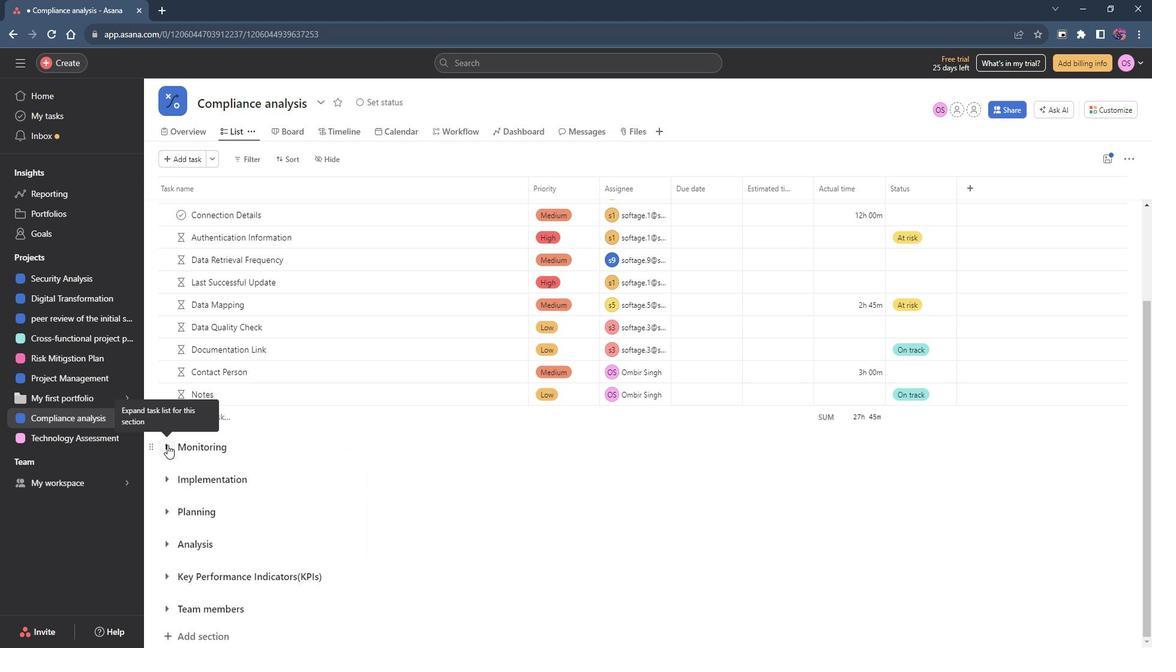 
Action: Mouse moved to (250, 470)
Screenshot: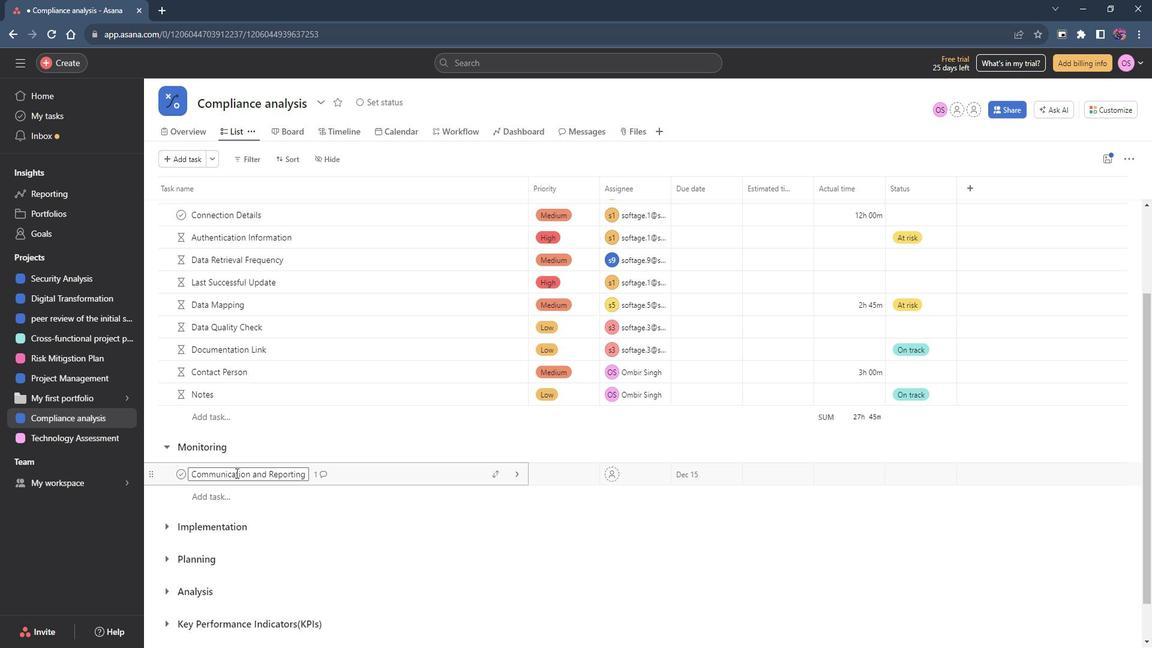 
Action: Mouse pressed left at (250, 470)
Screenshot: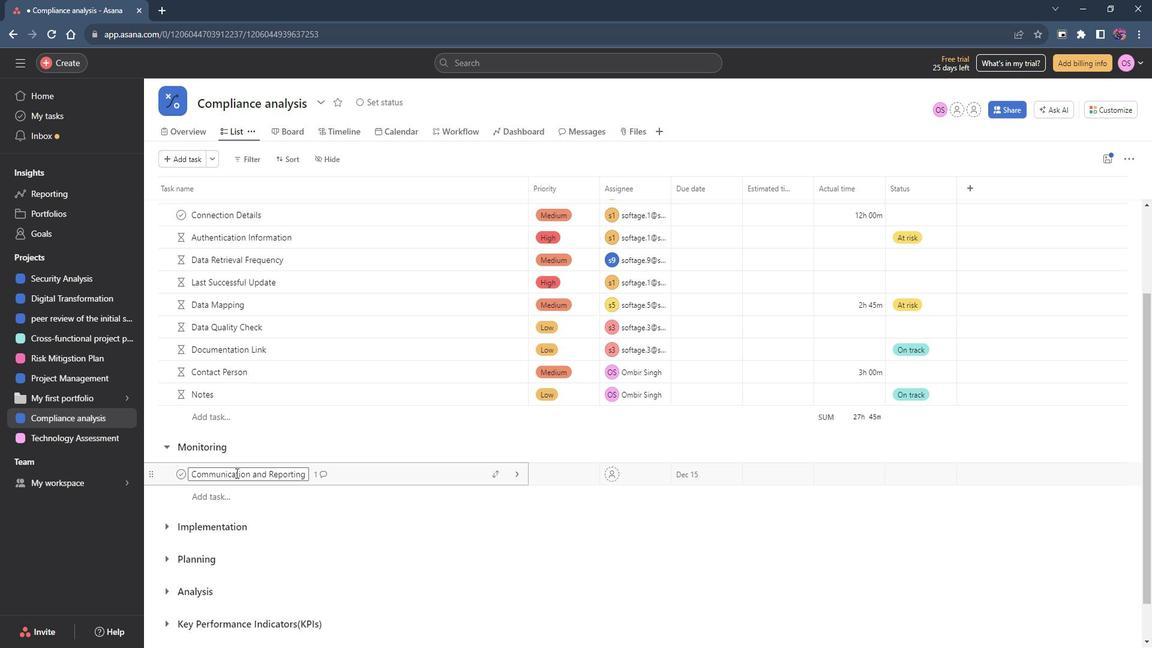 
Action: Mouse moved to (421, 468)
Screenshot: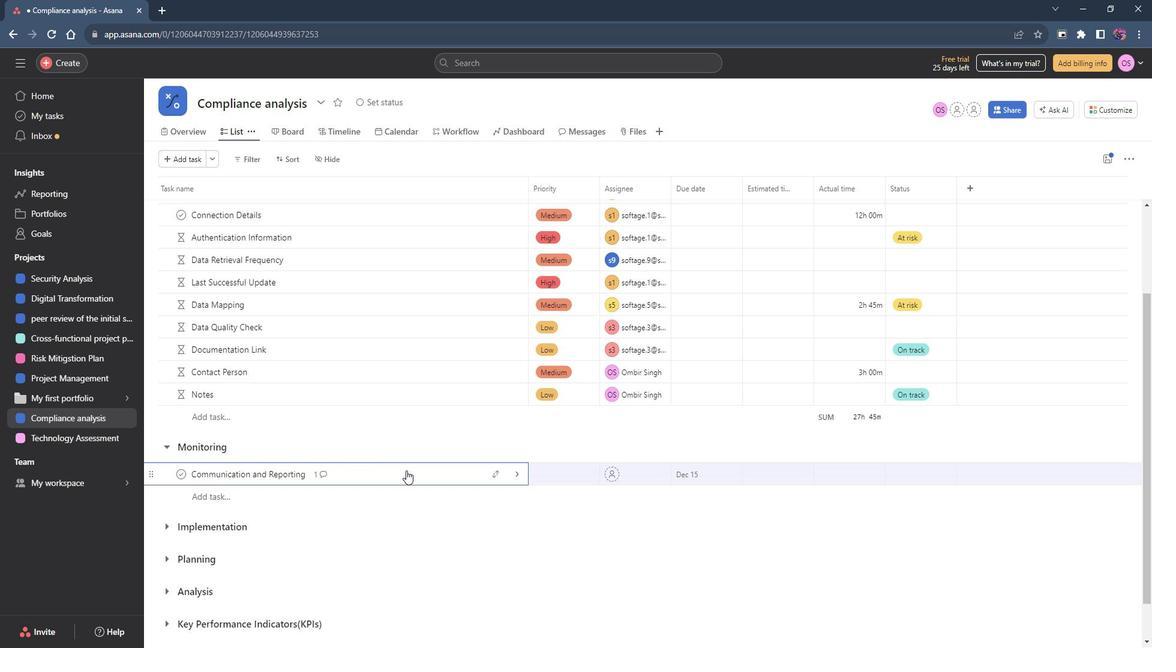 
Action: Mouse pressed left at (421, 468)
Screenshot: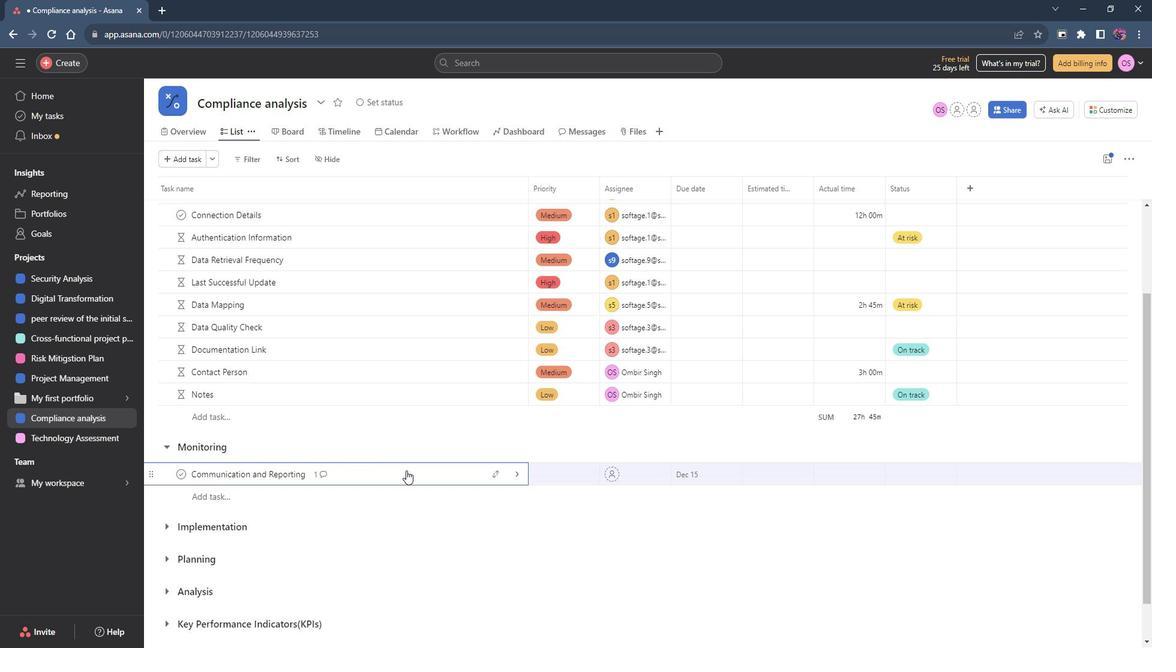 
Action: Mouse moved to (827, 270)
Screenshot: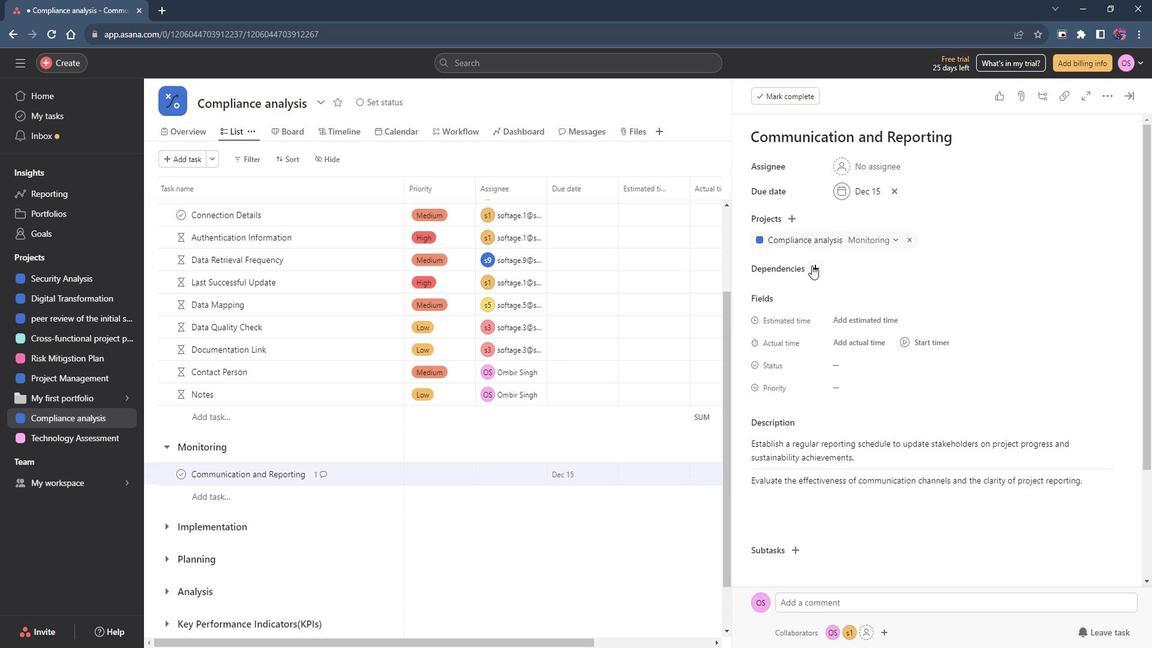 
Action: Mouse pressed left at (827, 270)
Screenshot: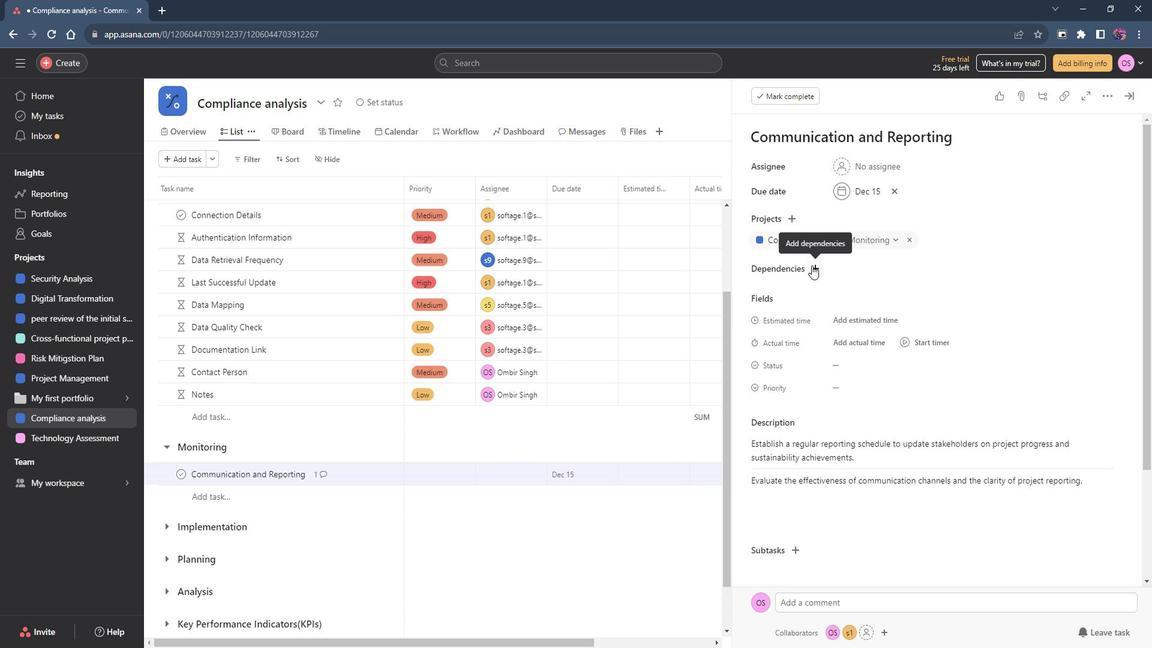 
Action: Mouse moved to (902, 363)
Screenshot: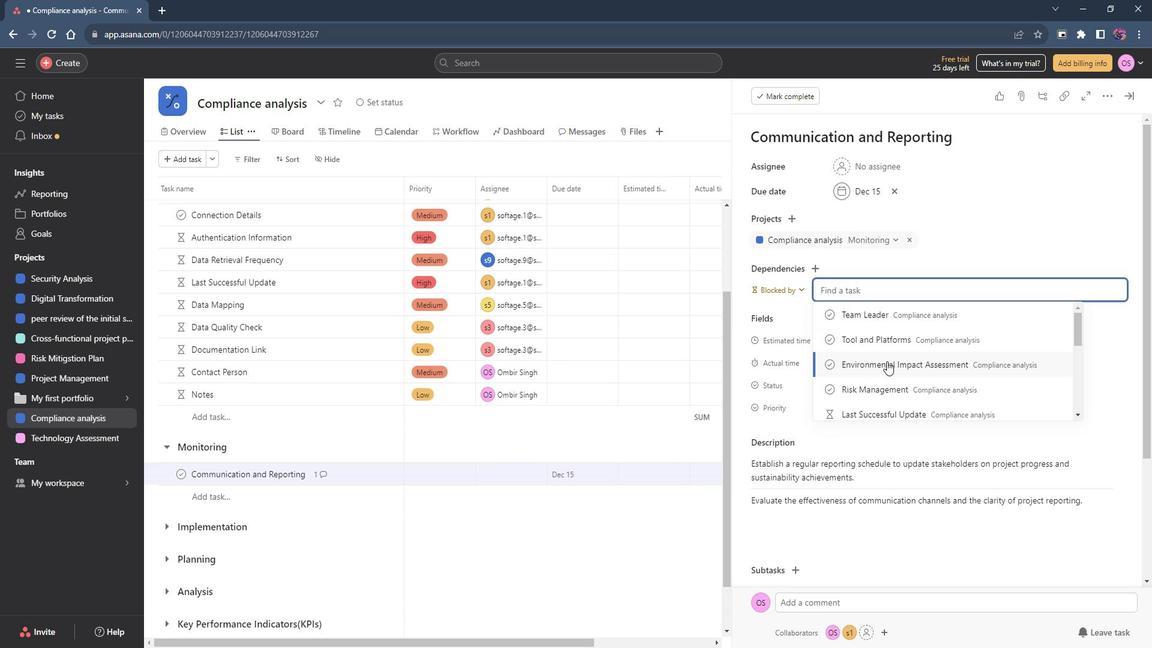
Action: Mouse scrolled (902, 363) with delta (0, 0)
Screenshot: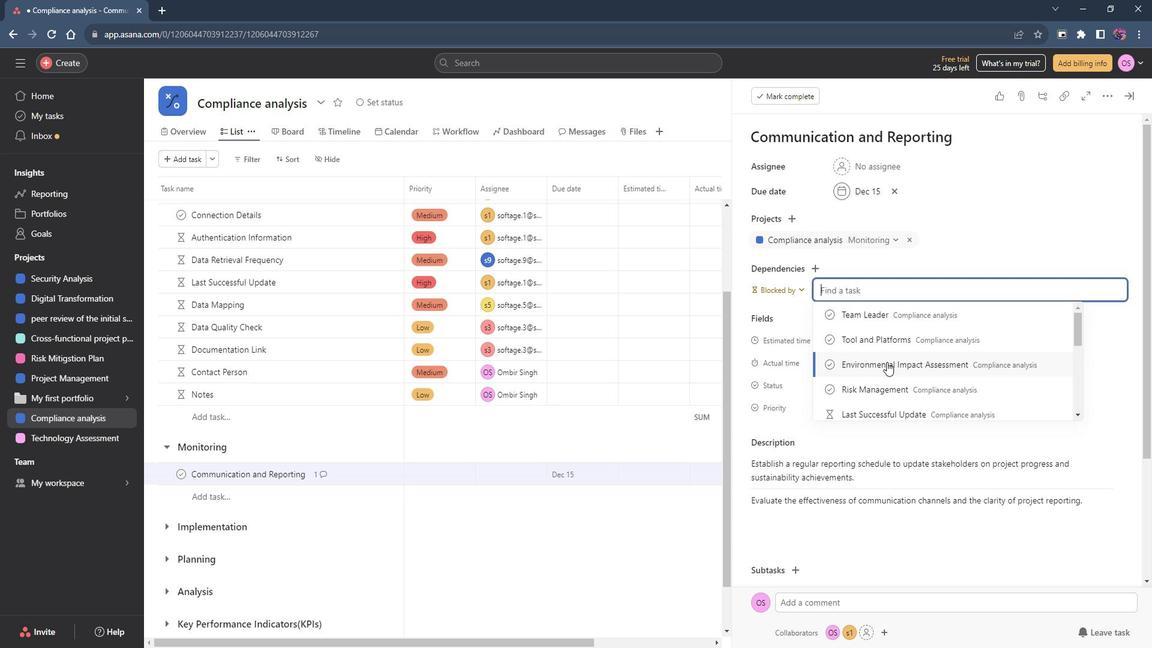 
Action: Mouse moved to (903, 357)
Screenshot: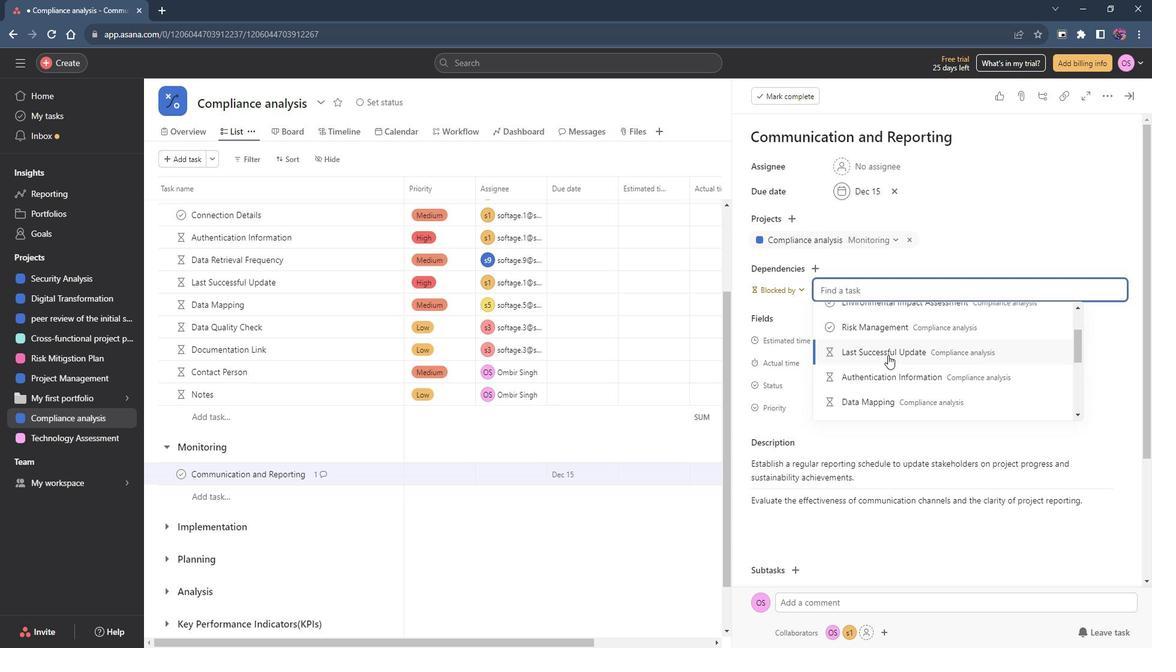 
Action: Mouse pressed left at (903, 357)
Screenshot: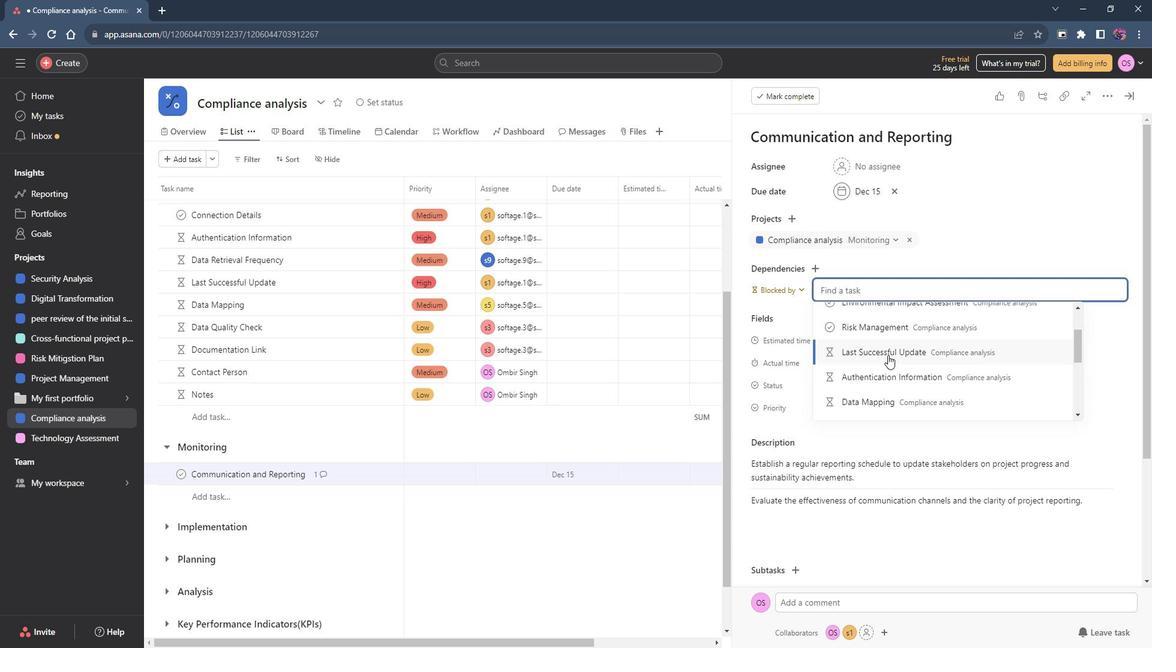 
Action: Mouse moved to (1022, 281)
Screenshot: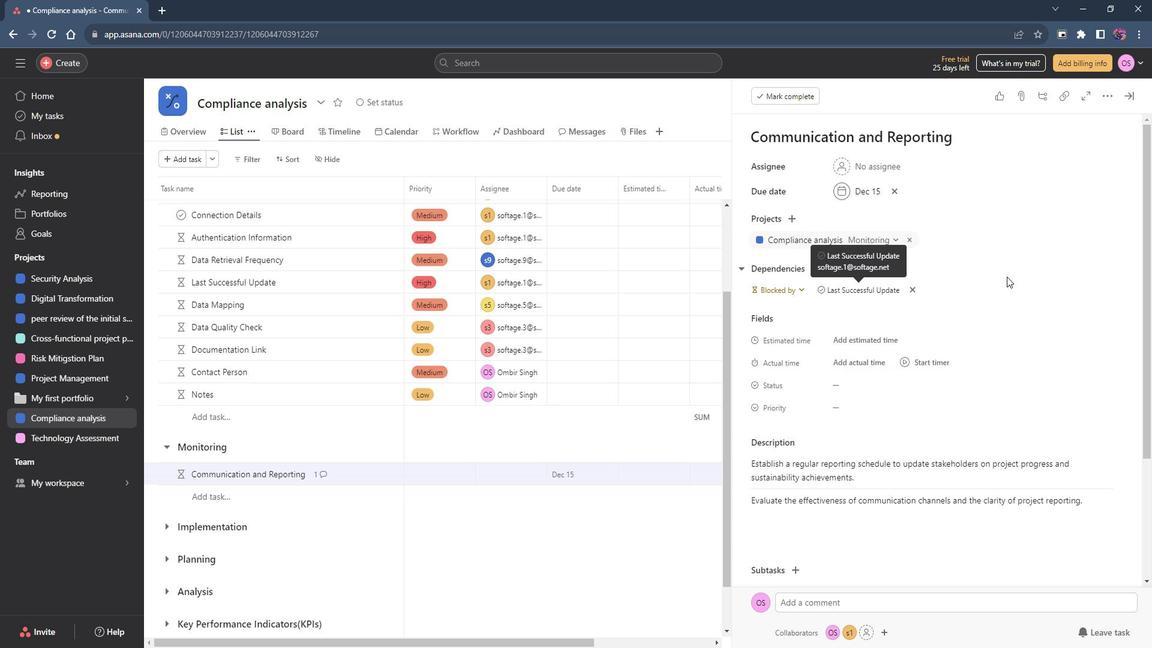 
Action: Mouse pressed left at (1022, 281)
Screenshot: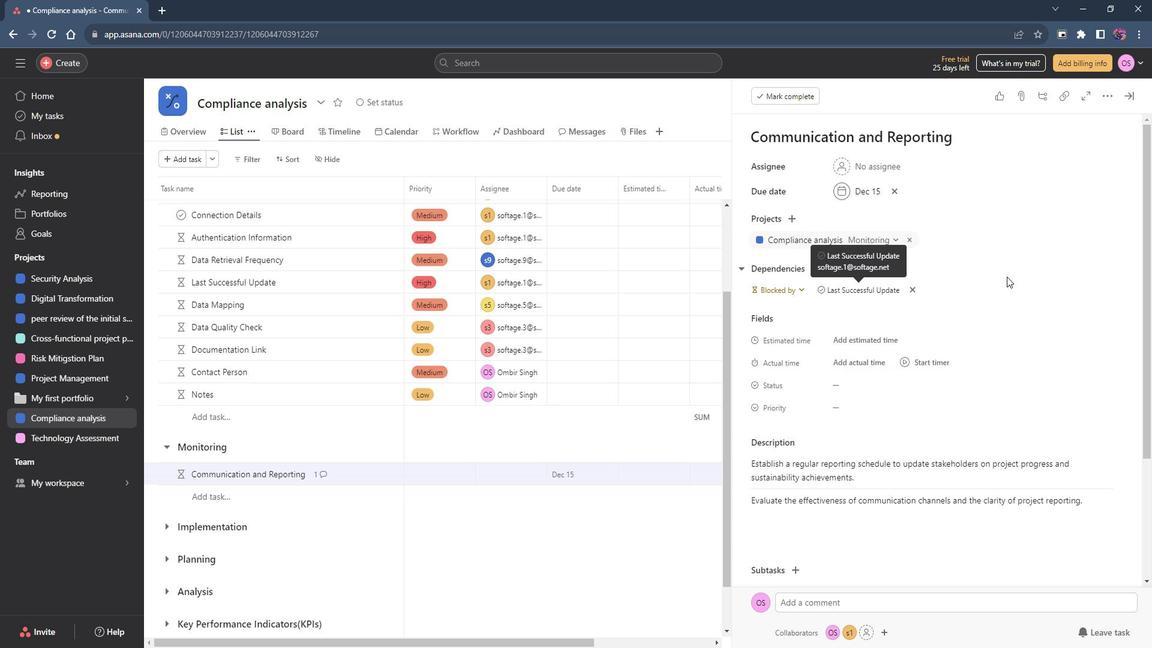 
Action: Mouse moved to (1144, 102)
Screenshot: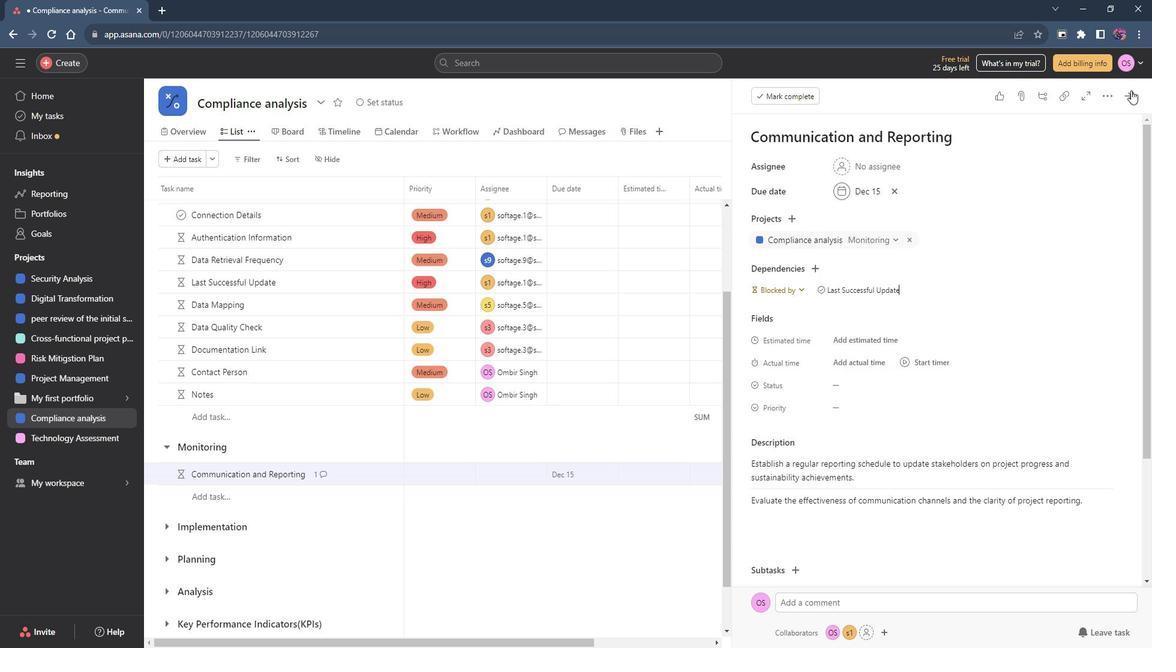 
Action: Mouse pressed left at (1144, 102)
Screenshot: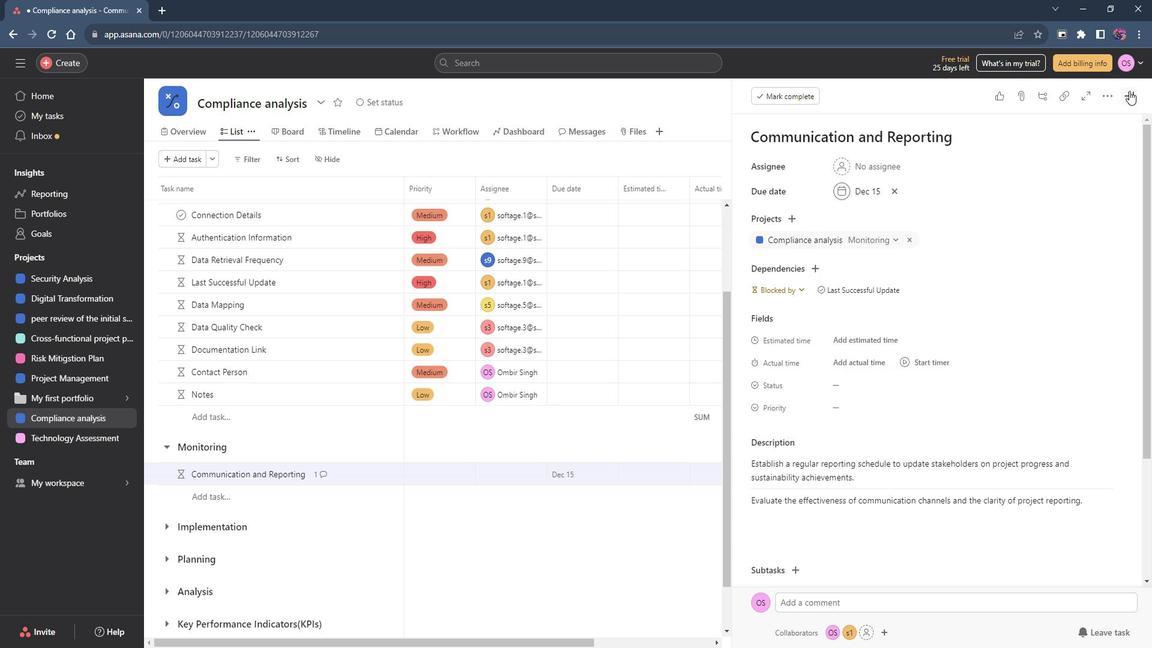 
Action: Mouse moved to (182, 522)
Screenshot: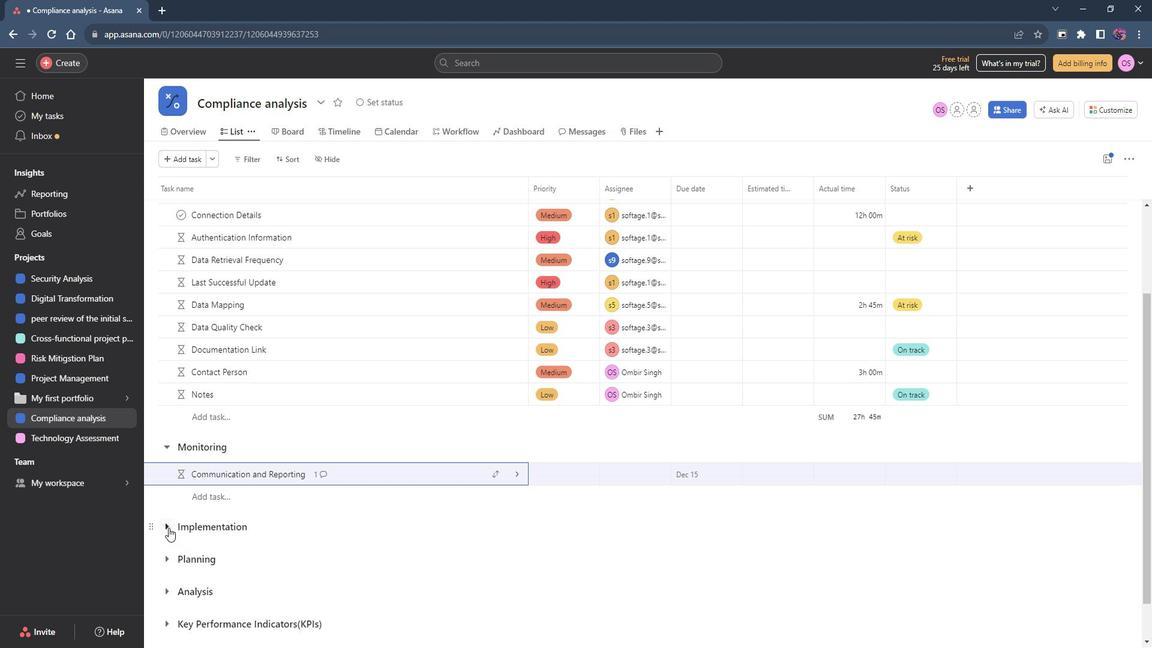 
Action: Mouse pressed left at (182, 522)
Screenshot: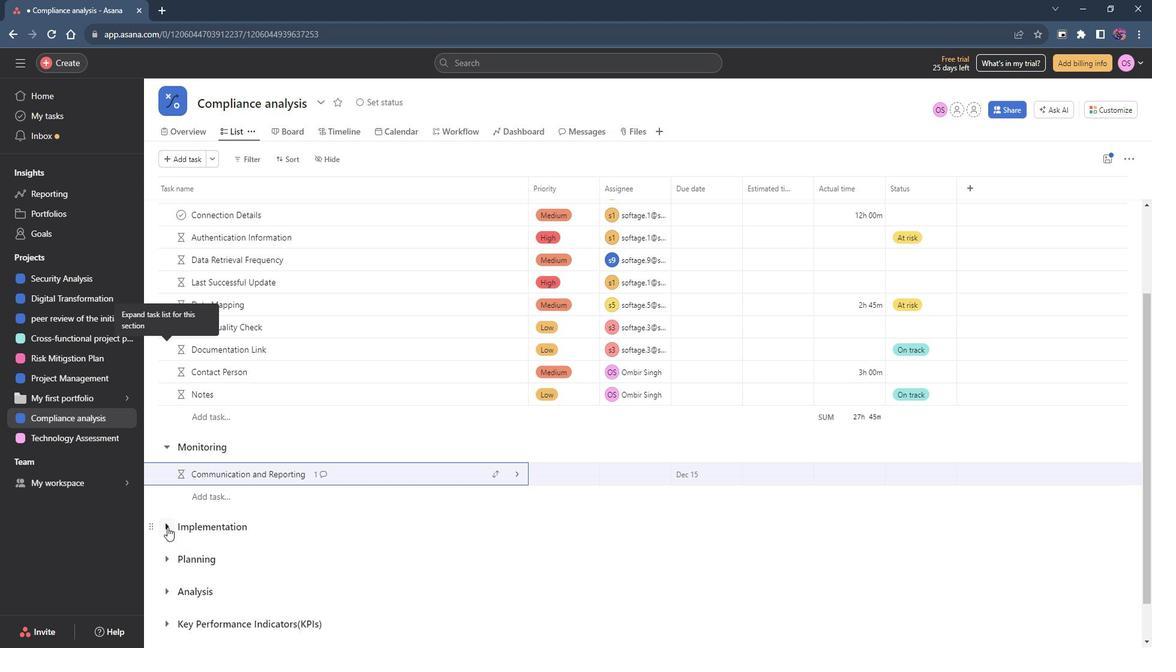 
Action: Mouse moved to (402, 529)
Screenshot: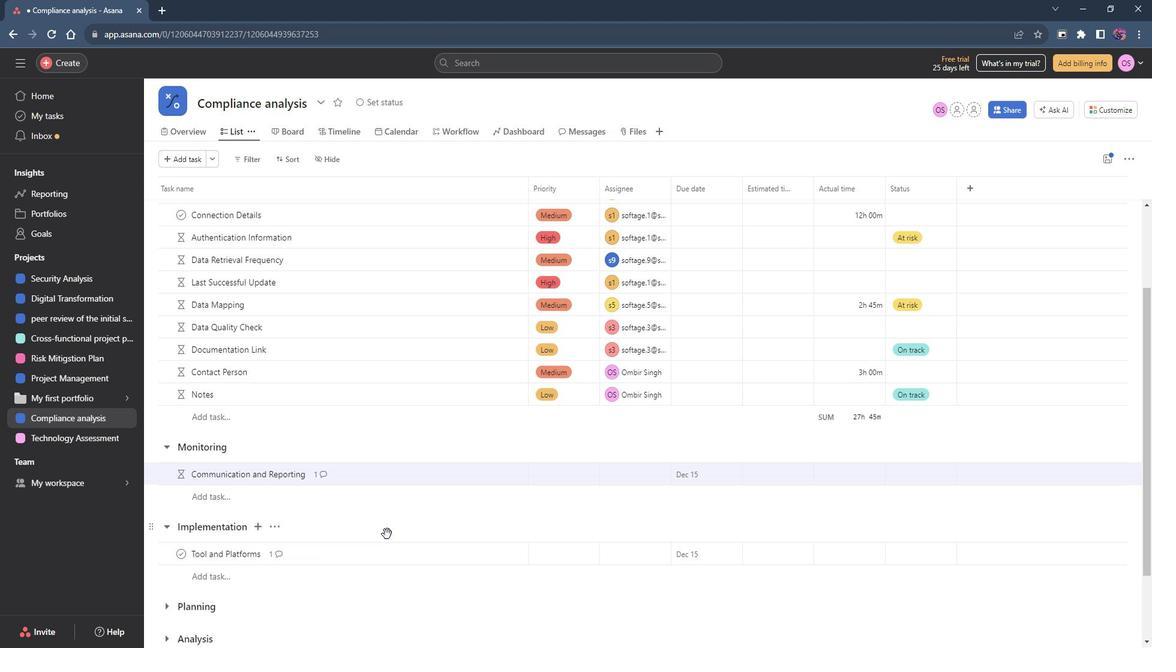 
Action: Mouse scrolled (402, 528) with delta (0, 0)
Screenshot: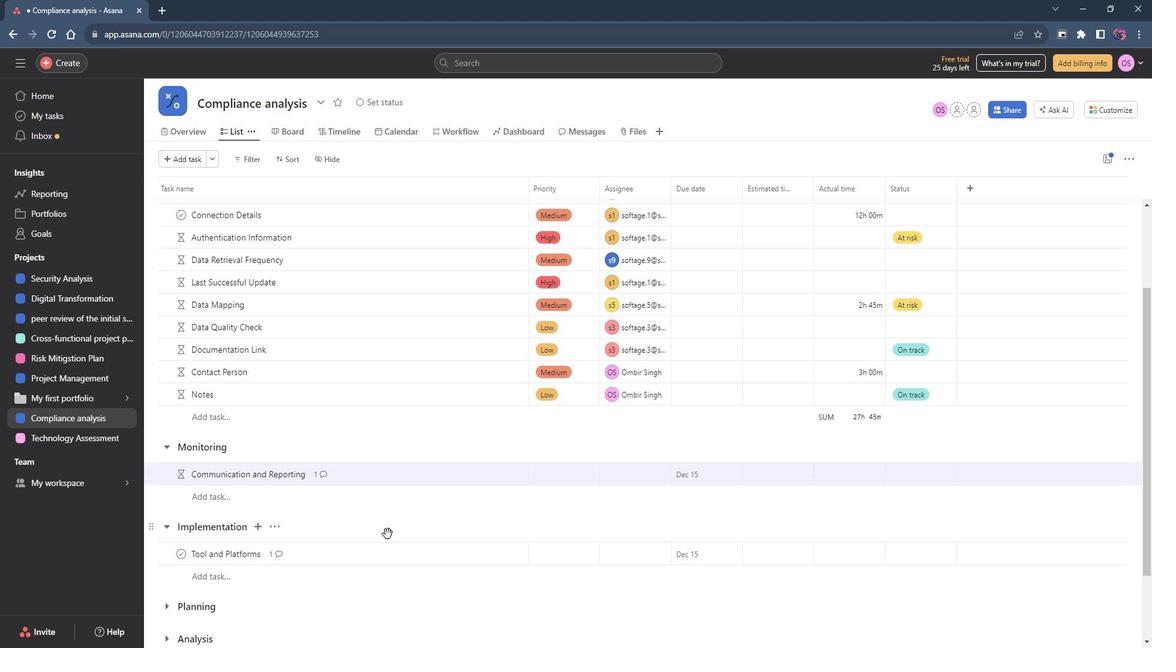 
Action: Mouse moved to (441, 491)
Screenshot: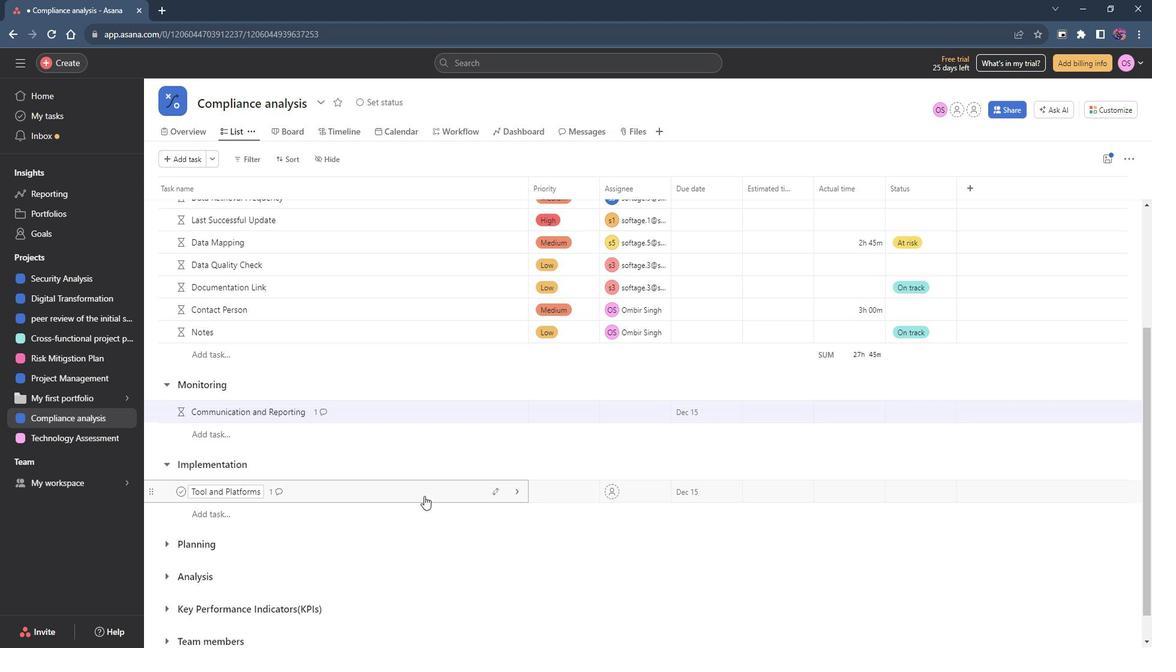 
Action: Mouse pressed left at (441, 491)
Screenshot: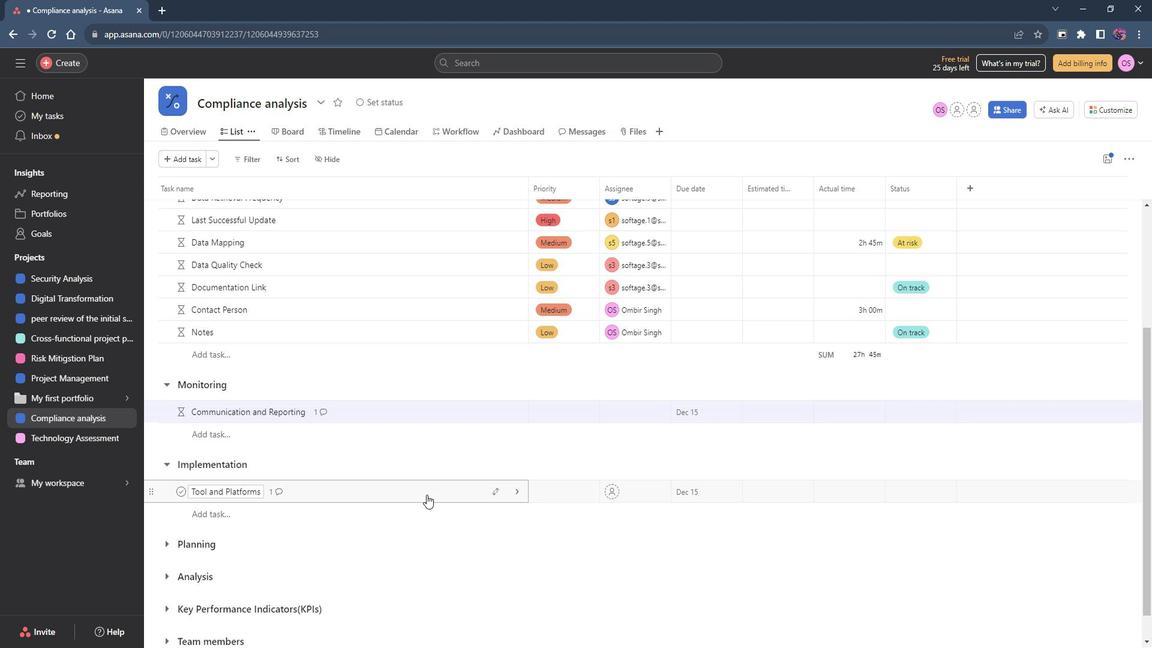 
Action: Mouse moved to (806, 223)
Screenshot: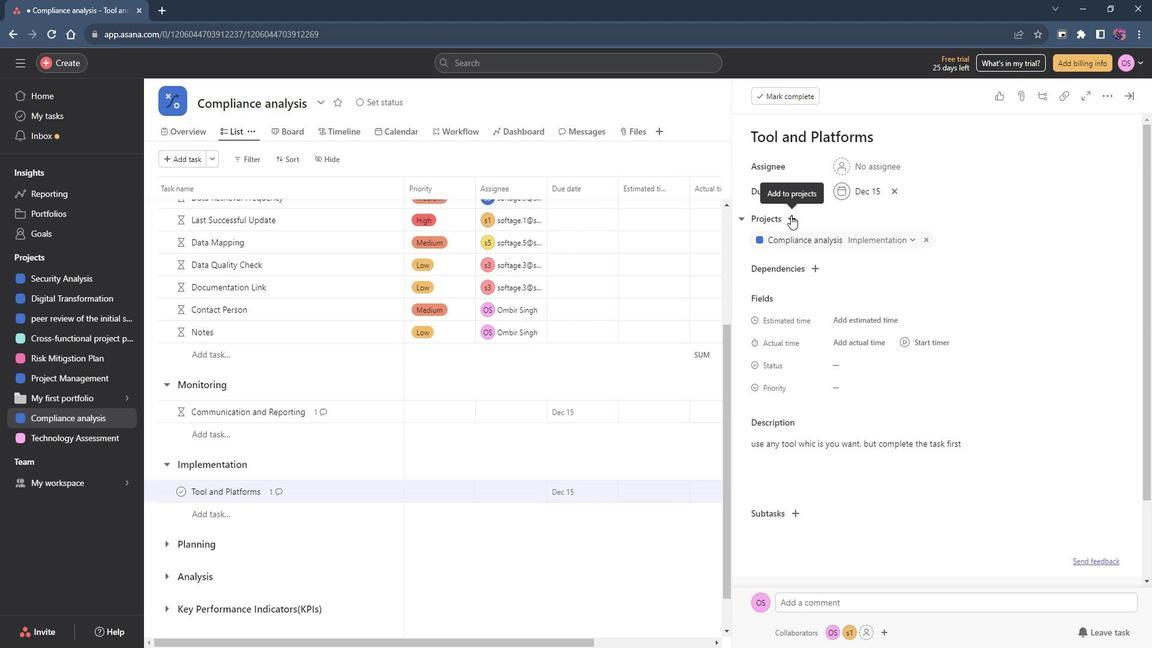 
Action: Mouse pressed left at (806, 223)
Screenshot: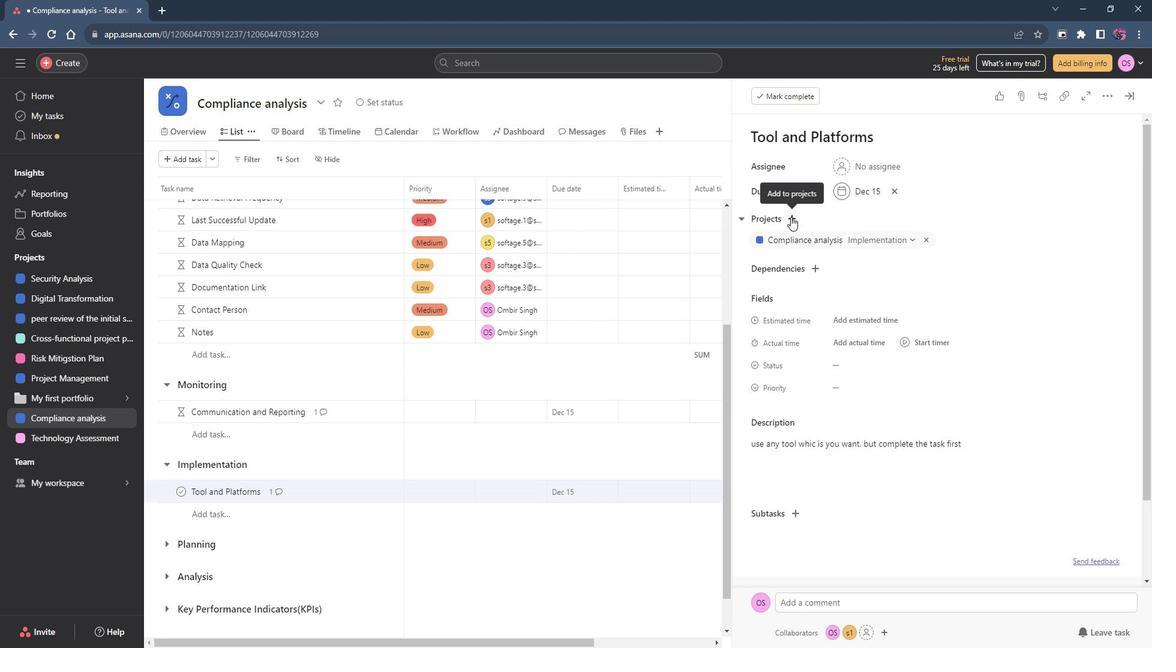
Action: Mouse moved to (812, 210)
Screenshot: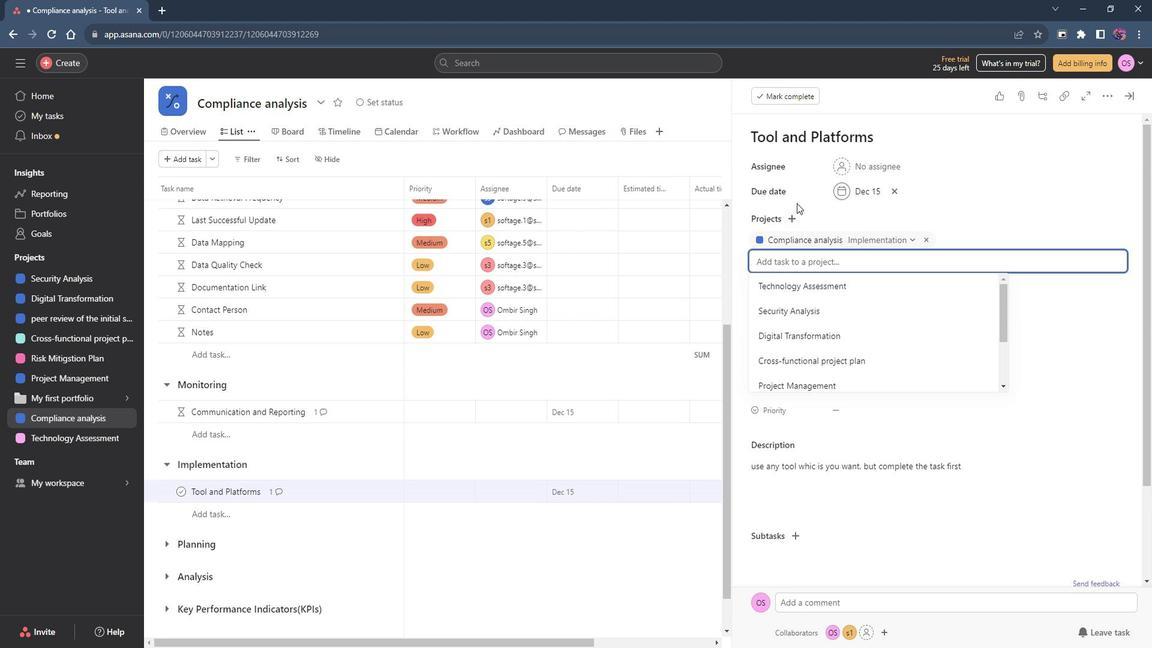 
Action: Mouse pressed left at (812, 210)
Screenshot: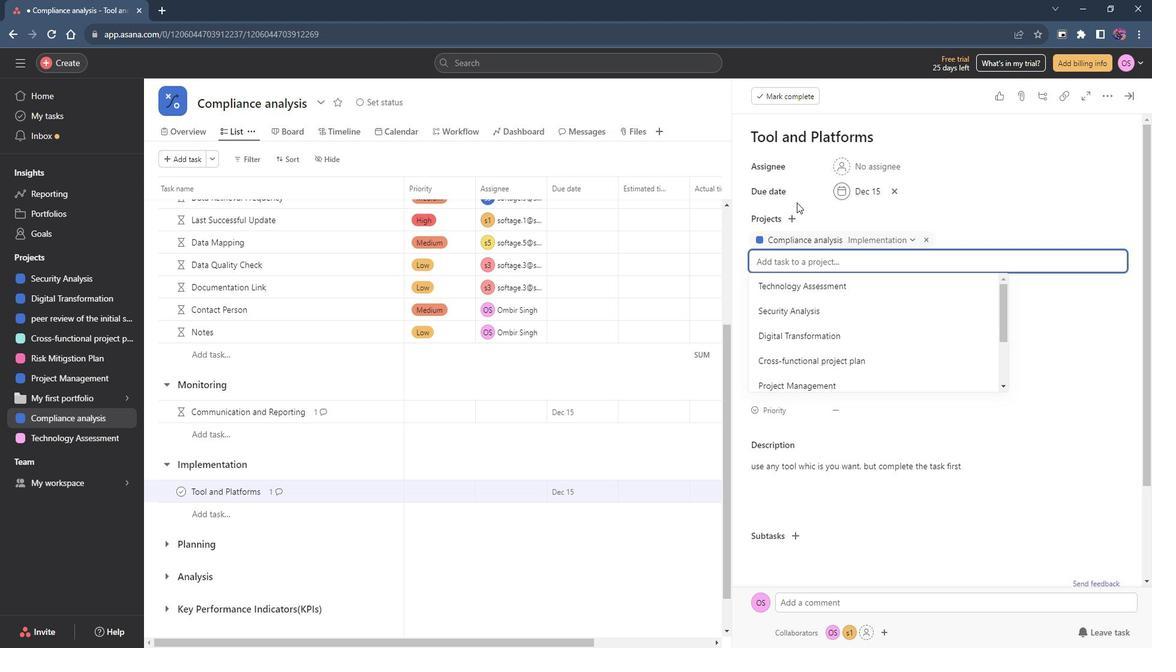 
Action: Mouse moved to (831, 273)
Screenshot: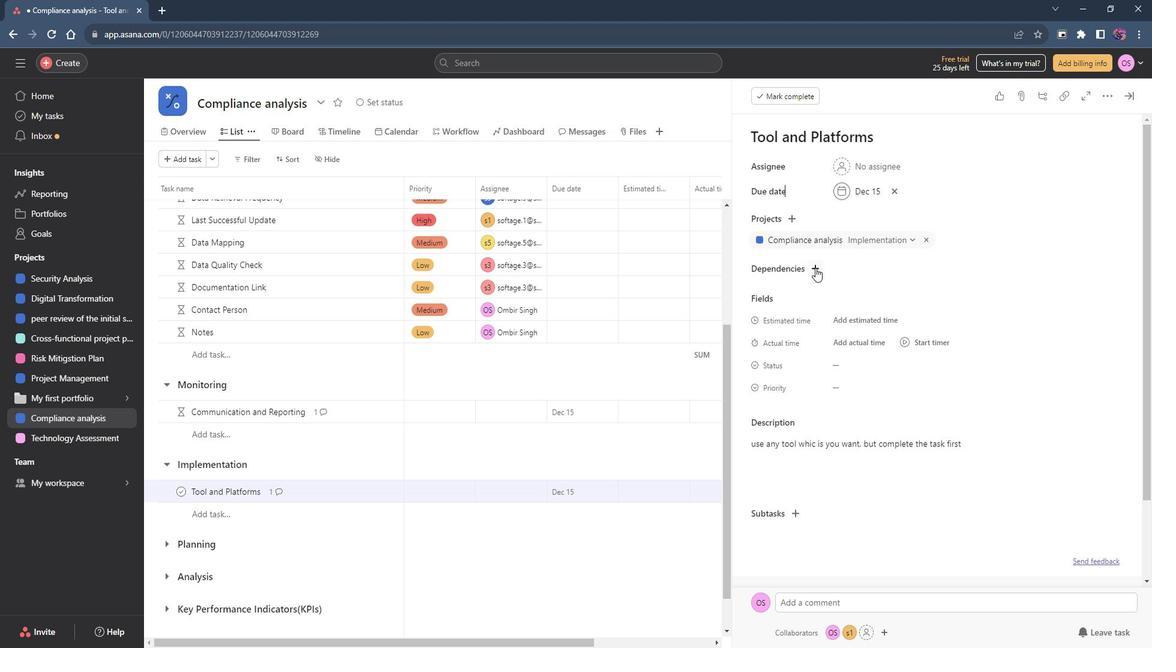 
Action: Mouse pressed left at (831, 273)
Screenshot: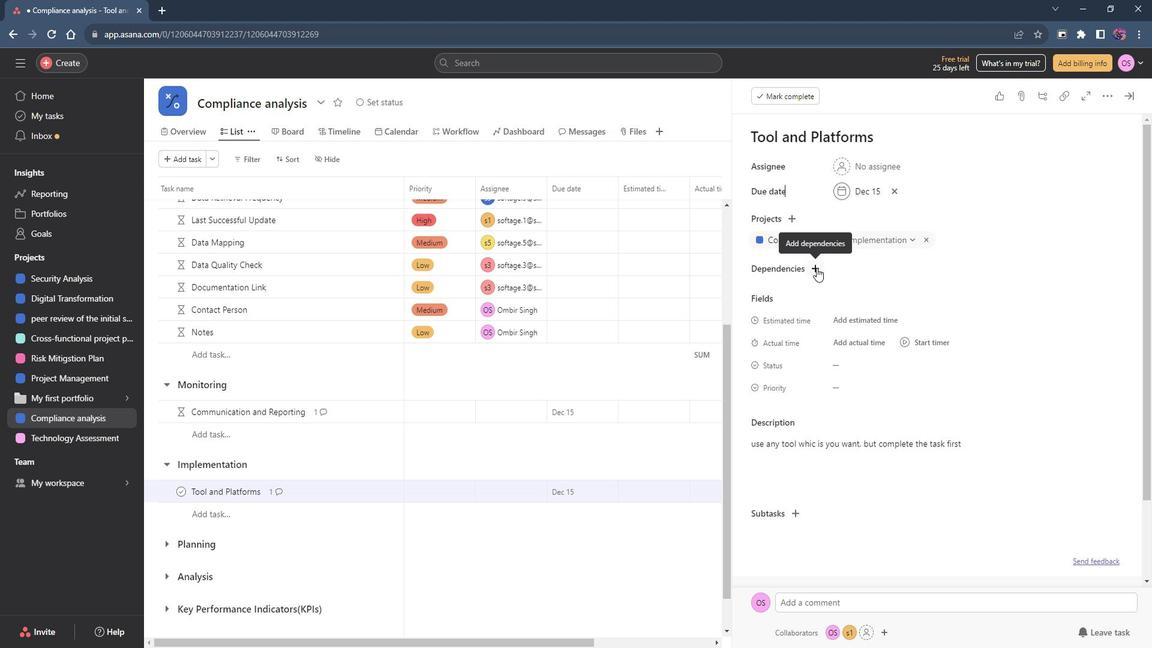 
Action: Mouse moved to (910, 364)
Screenshot: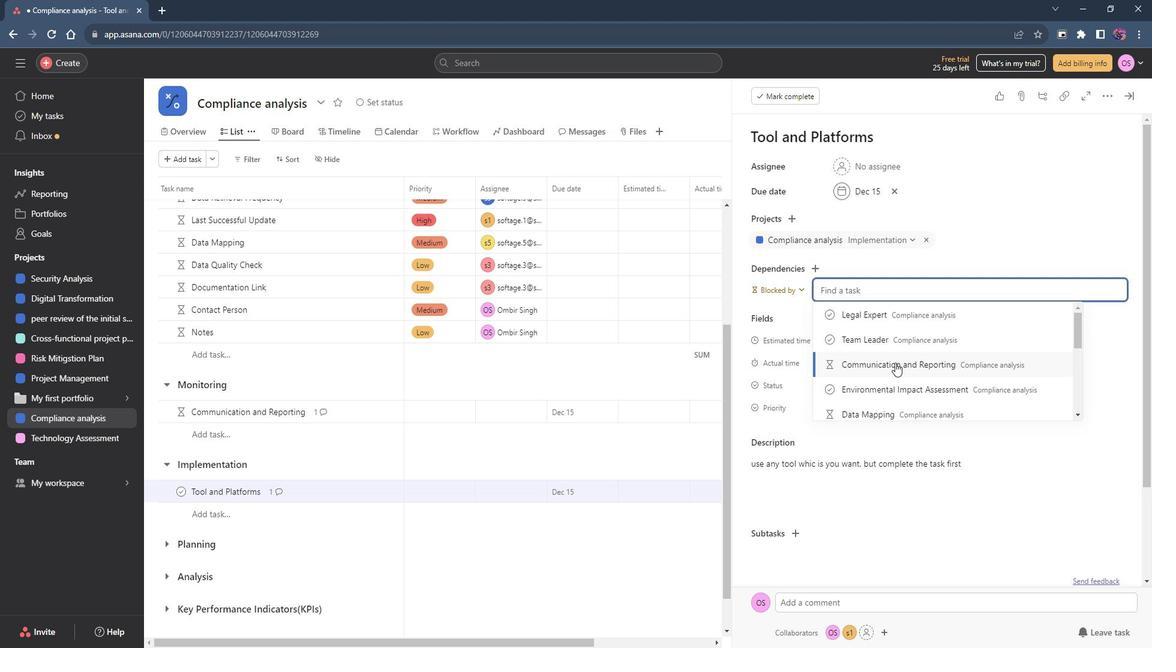 
Action: Mouse scrolled (910, 363) with delta (0, 0)
Screenshot: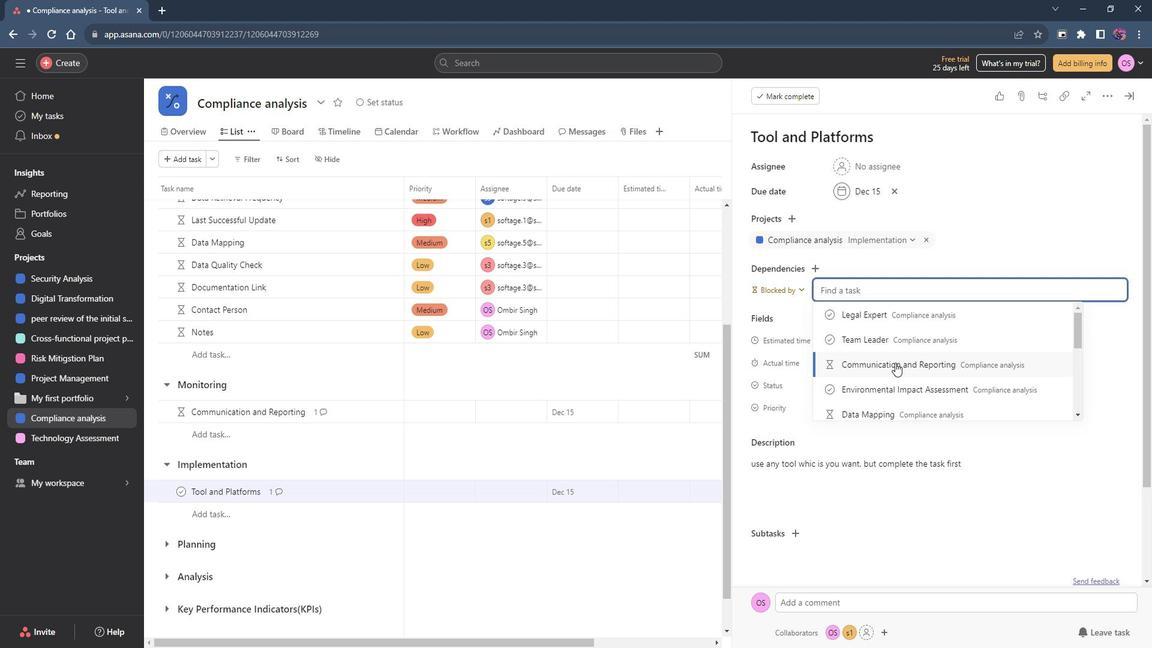 
Action: Mouse scrolled (910, 363) with delta (0, 0)
Screenshot: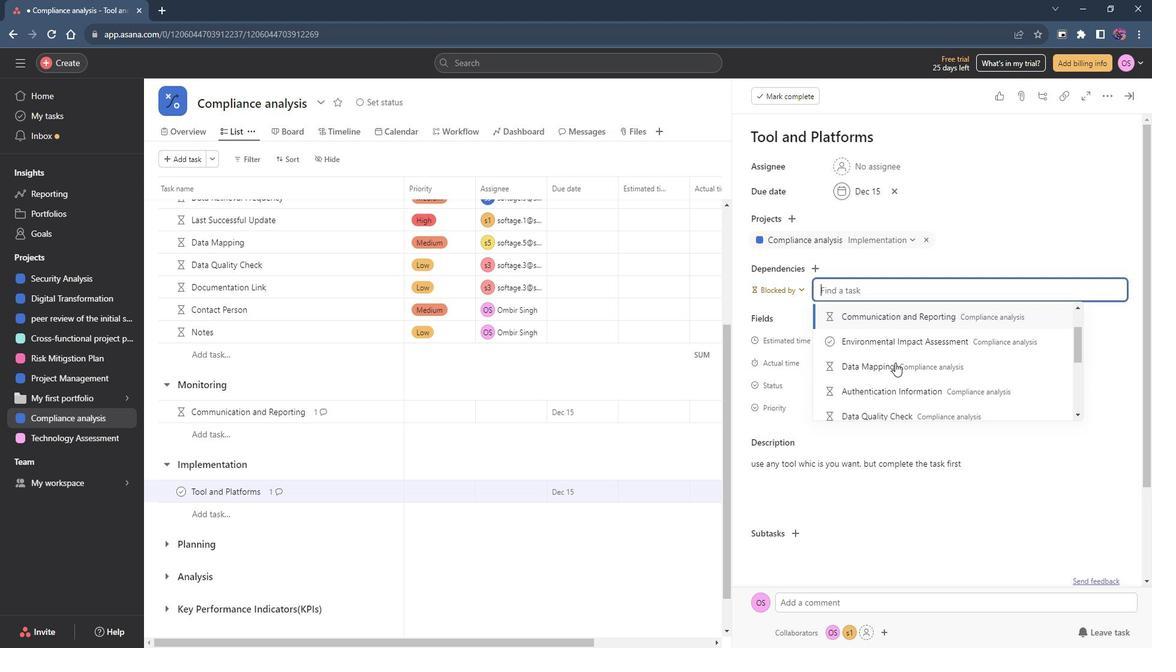 
Action: Mouse scrolled (910, 363) with delta (0, 0)
Screenshot: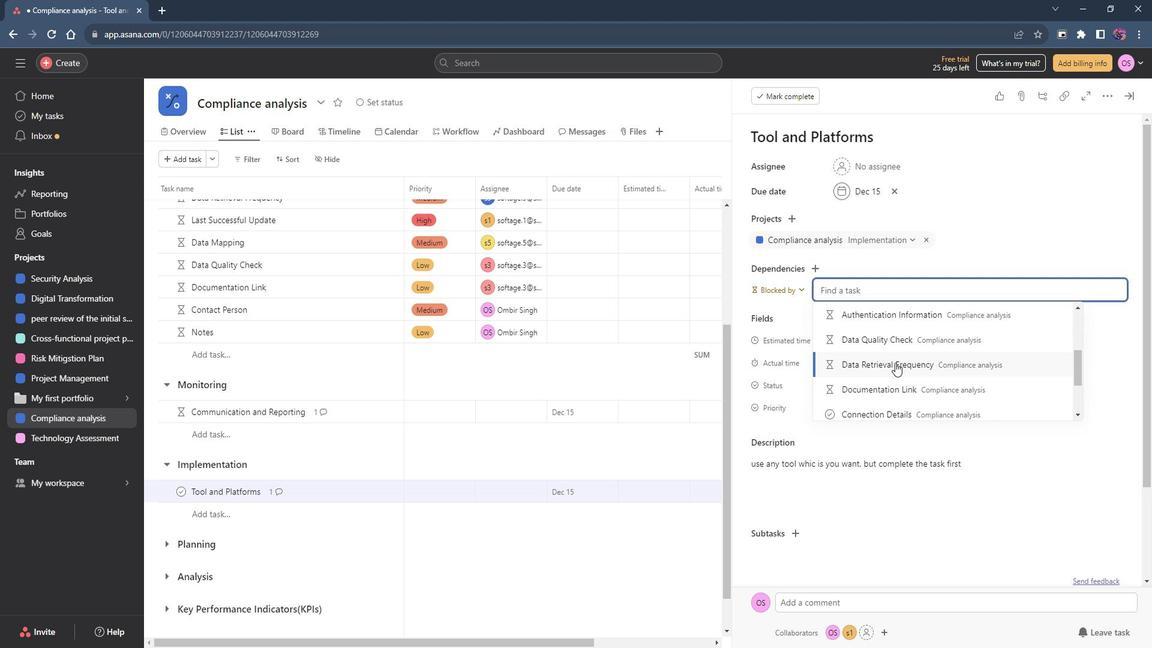 
Action: Mouse moved to (912, 378)
Screenshot: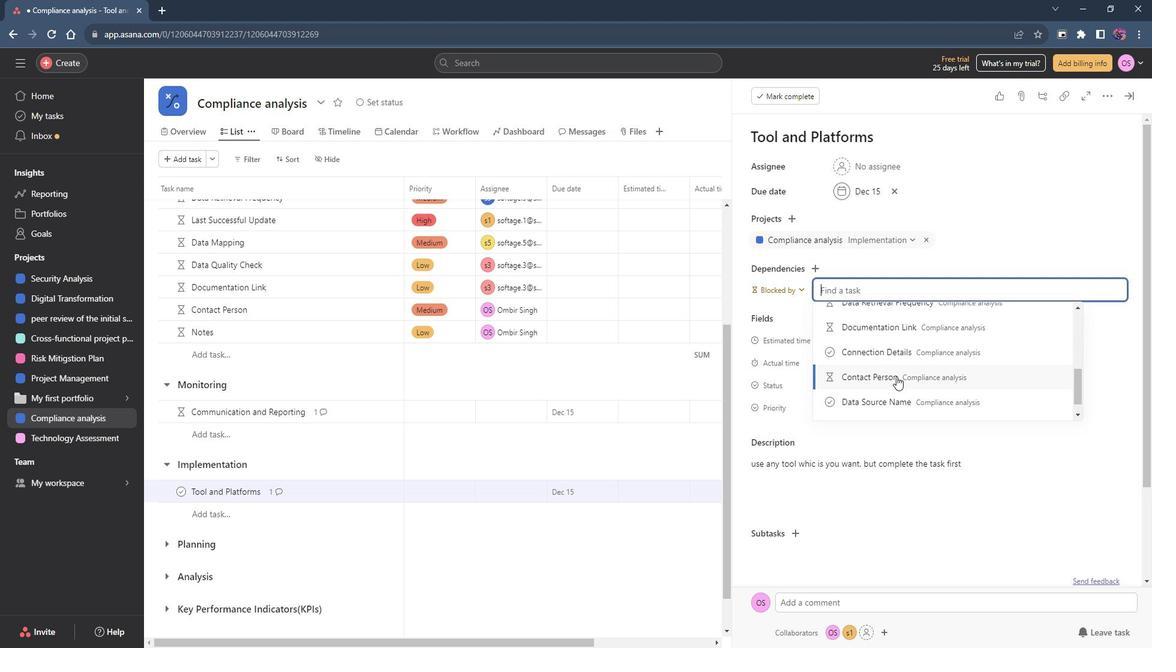 
Action: Mouse scrolled (912, 377) with delta (0, 0)
Screenshot: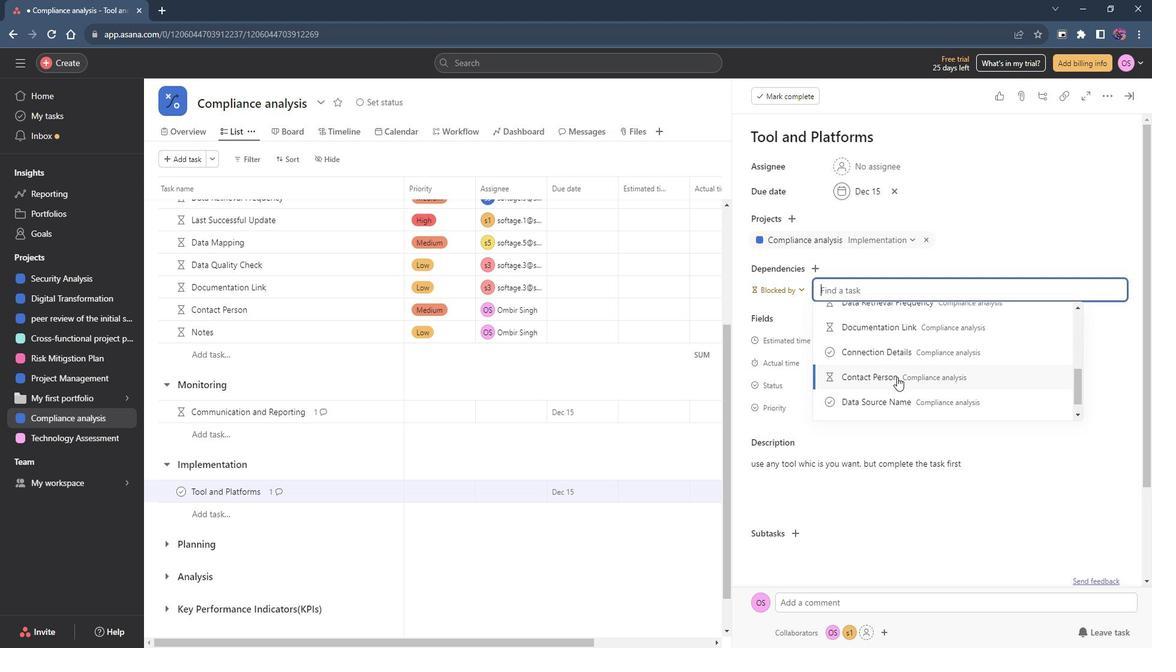 
Action: Mouse moved to (904, 385)
Screenshot: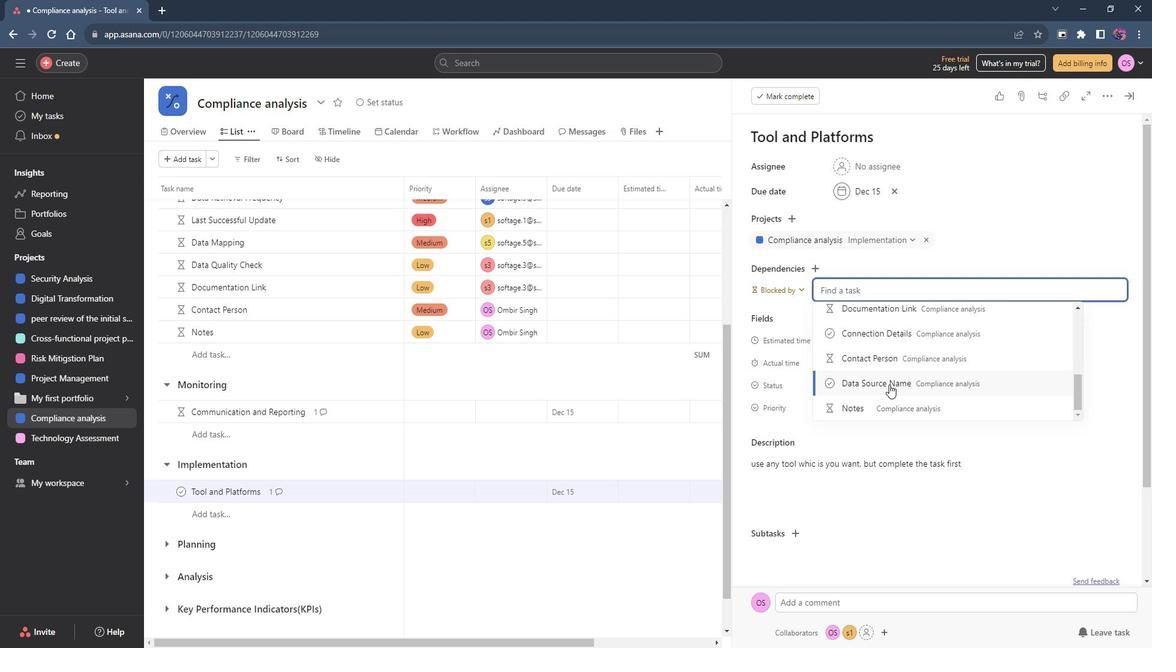 
Action: Mouse pressed left at (904, 385)
Screenshot: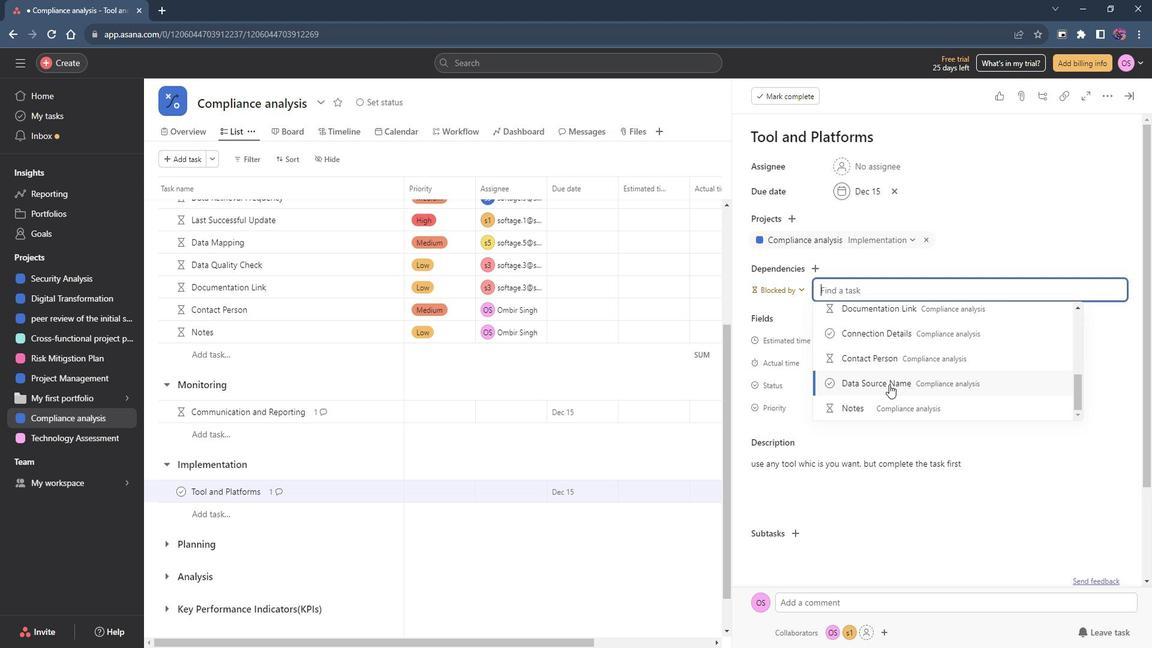 
Action: Mouse moved to (1023, 261)
Screenshot: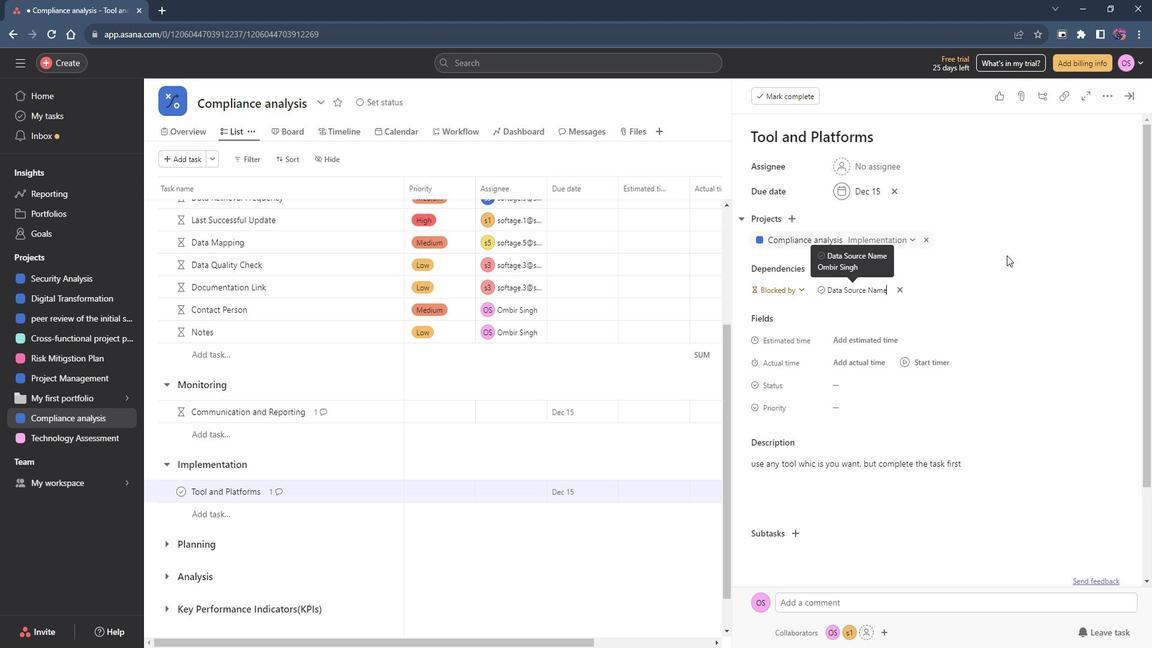 
Action: Mouse pressed left at (1023, 261)
Screenshot: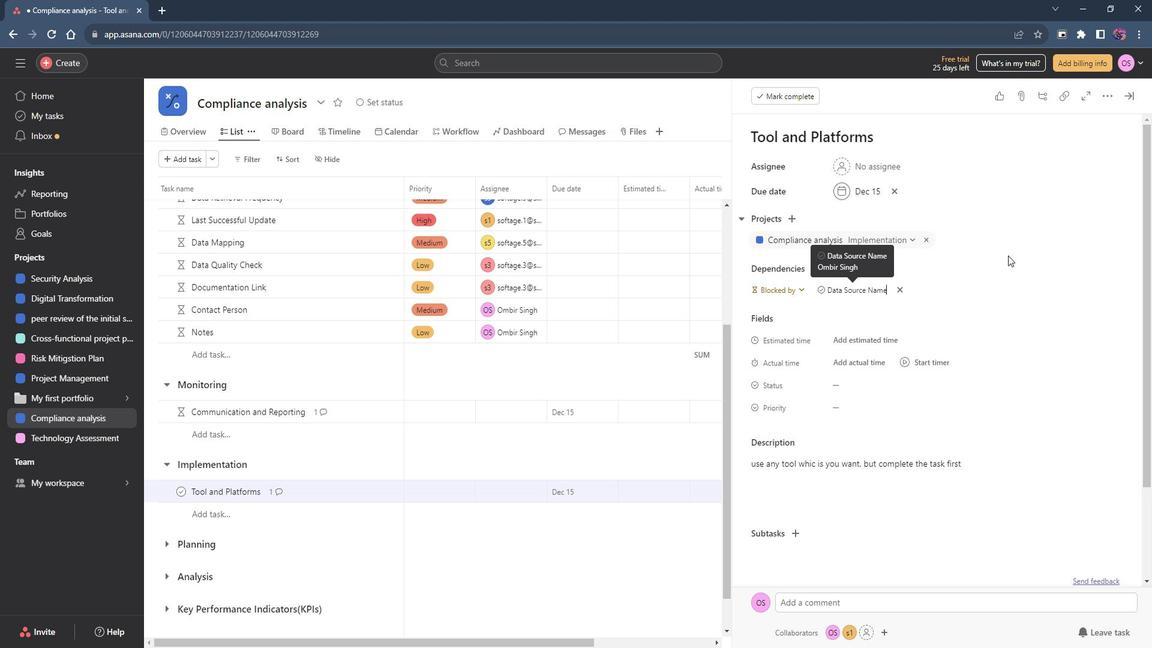 
Action: Mouse moved to (1149, 104)
Screenshot: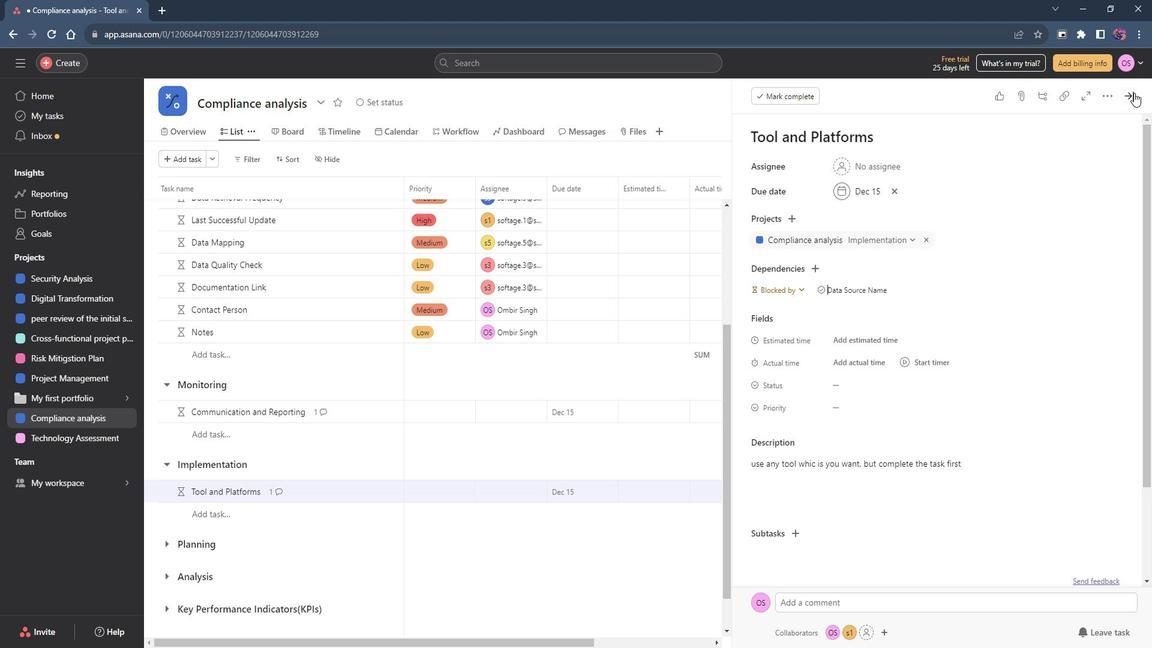 
Action: Mouse pressed left at (1149, 104)
Screenshot: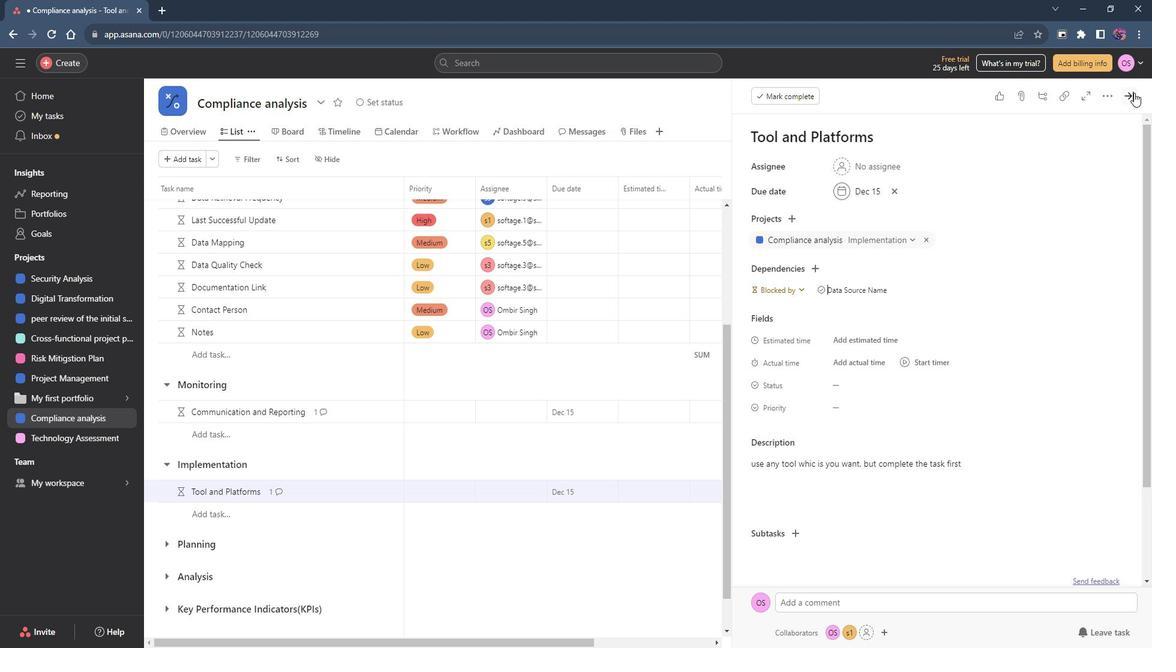 
Action: Mouse moved to (268, 552)
Screenshot: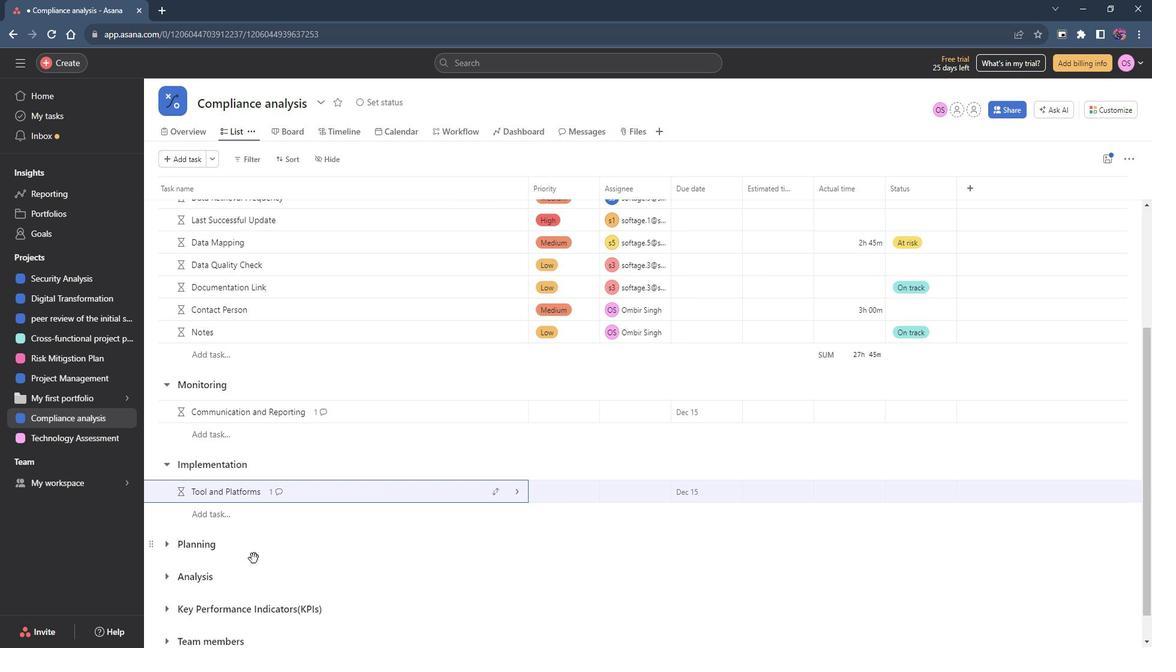 
Action: Mouse scrolled (268, 552) with delta (0, 0)
Screenshot: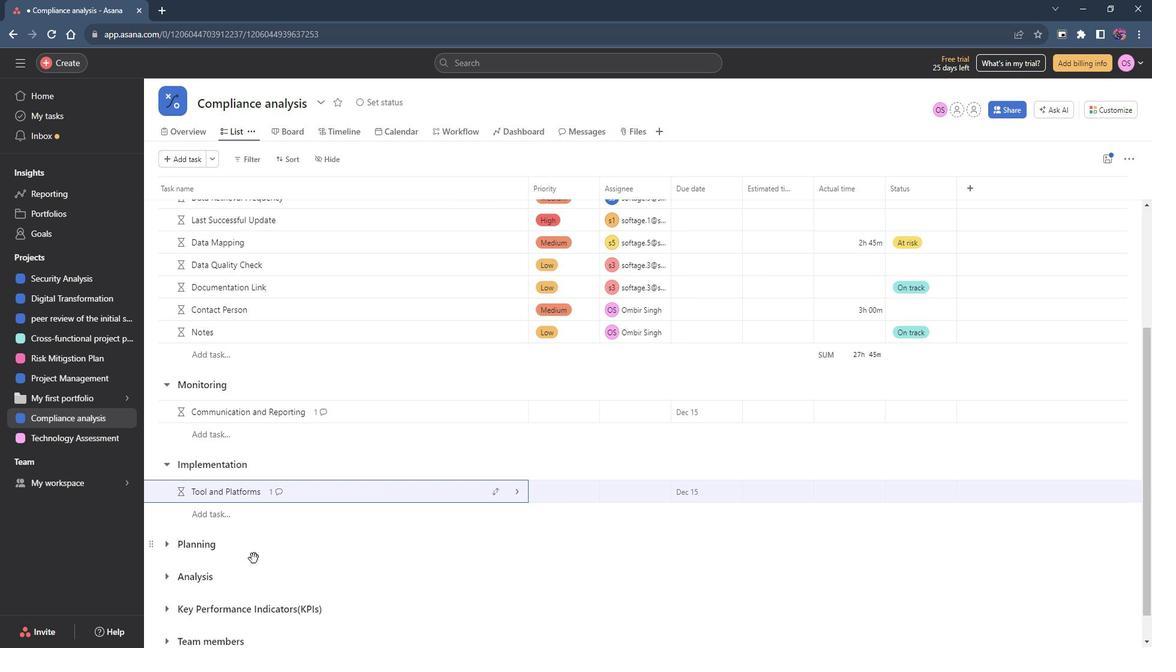 
Action: Mouse moved to (202, 510)
Screenshot: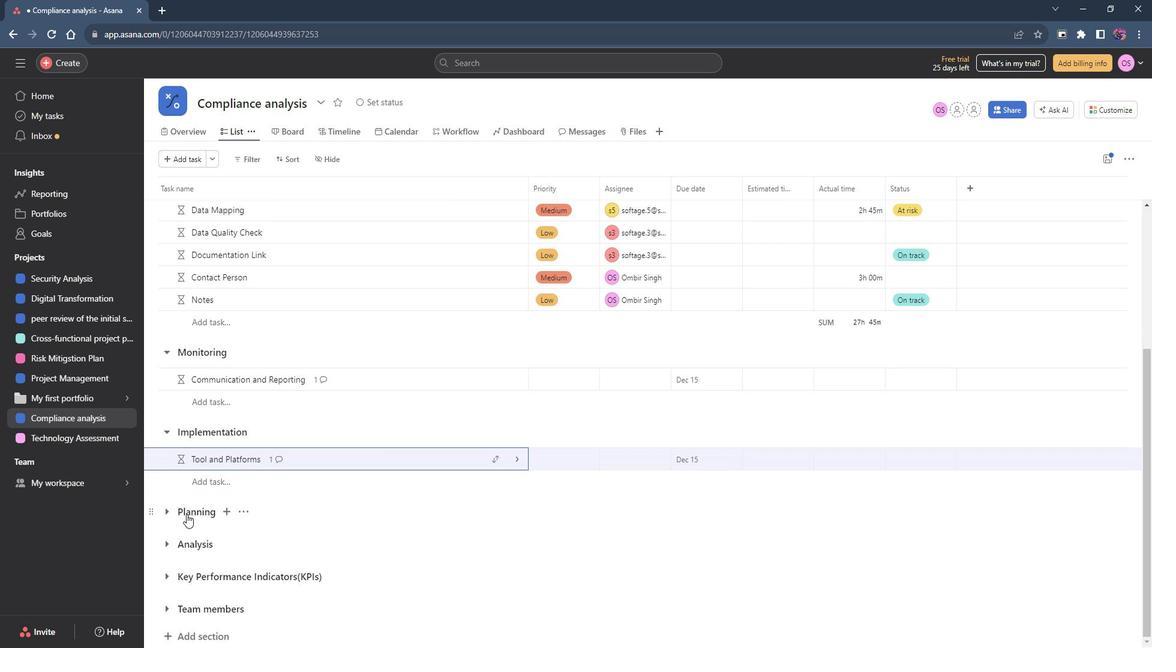 
Action: Mouse pressed left at (202, 510)
Screenshot: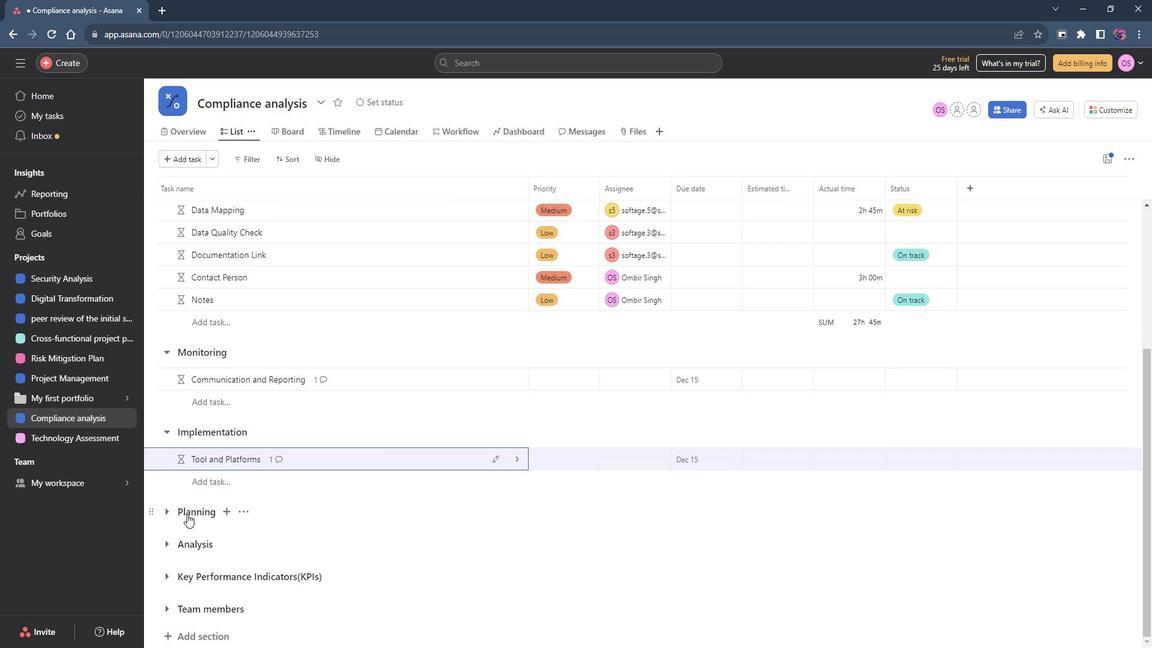 
Action: Mouse moved to (180, 510)
Screenshot: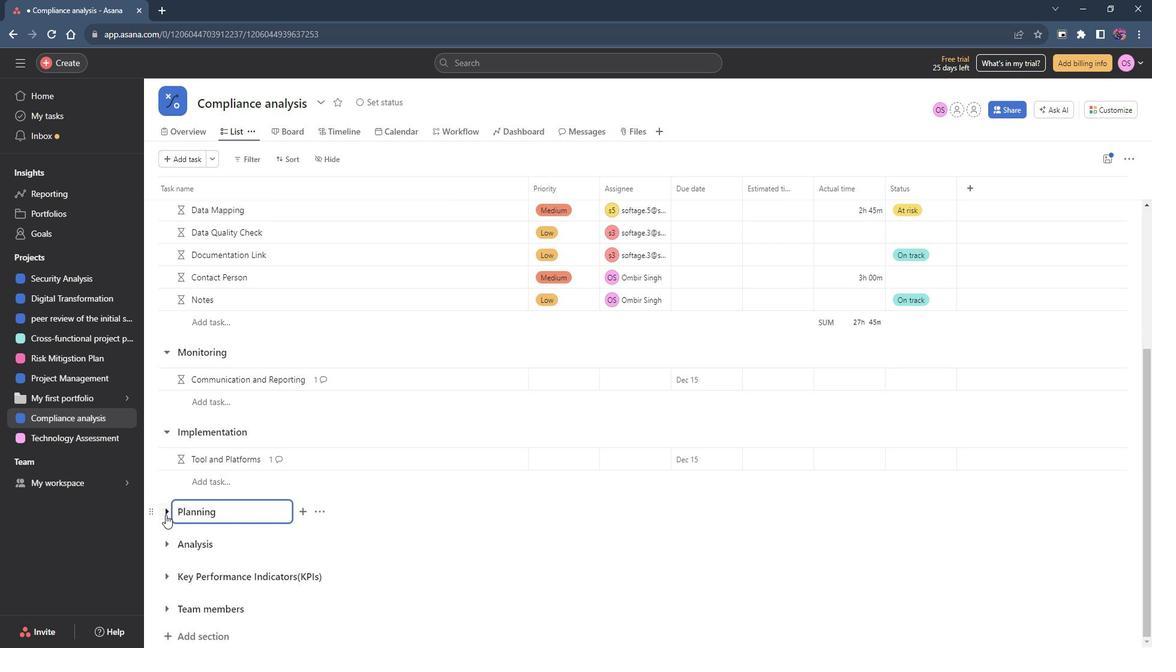 
Action: Mouse pressed left at (180, 510)
Screenshot: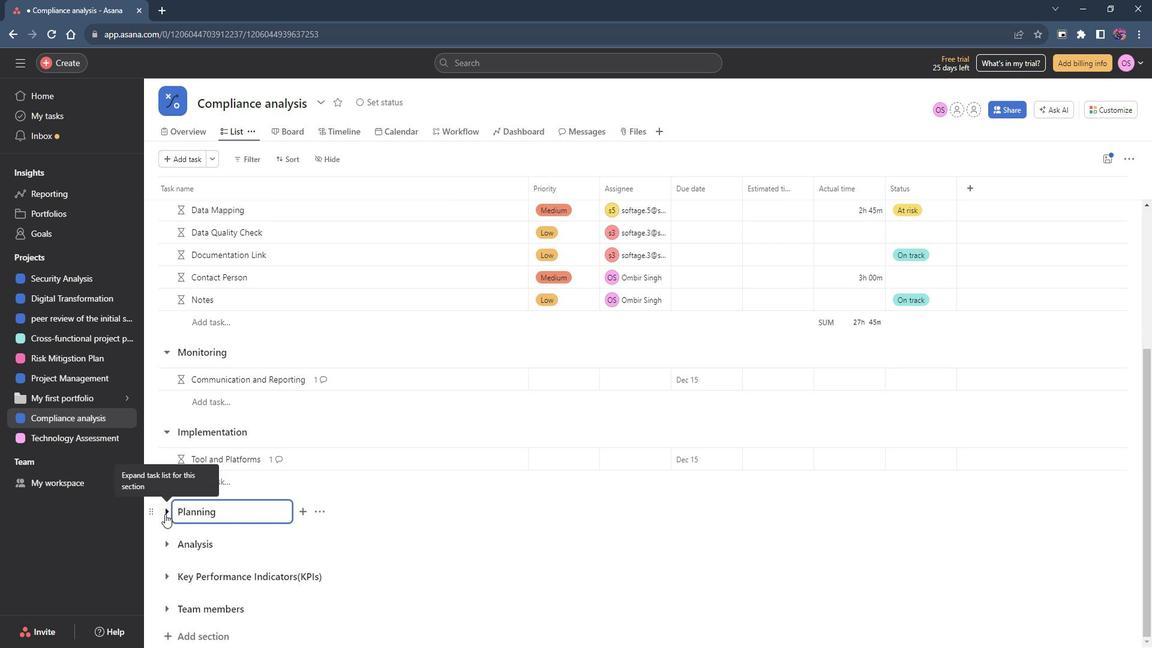 
Action: Mouse moved to (280, 541)
Screenshot: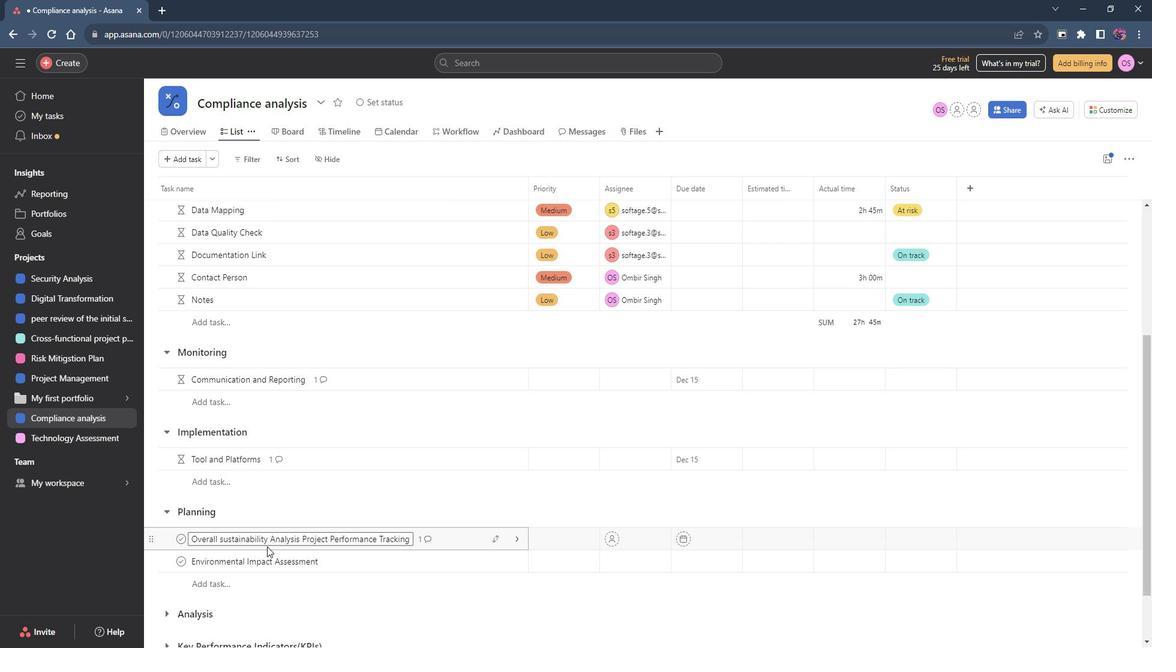 
Action: Mouse pressed left at (280, 541)
Screenshot: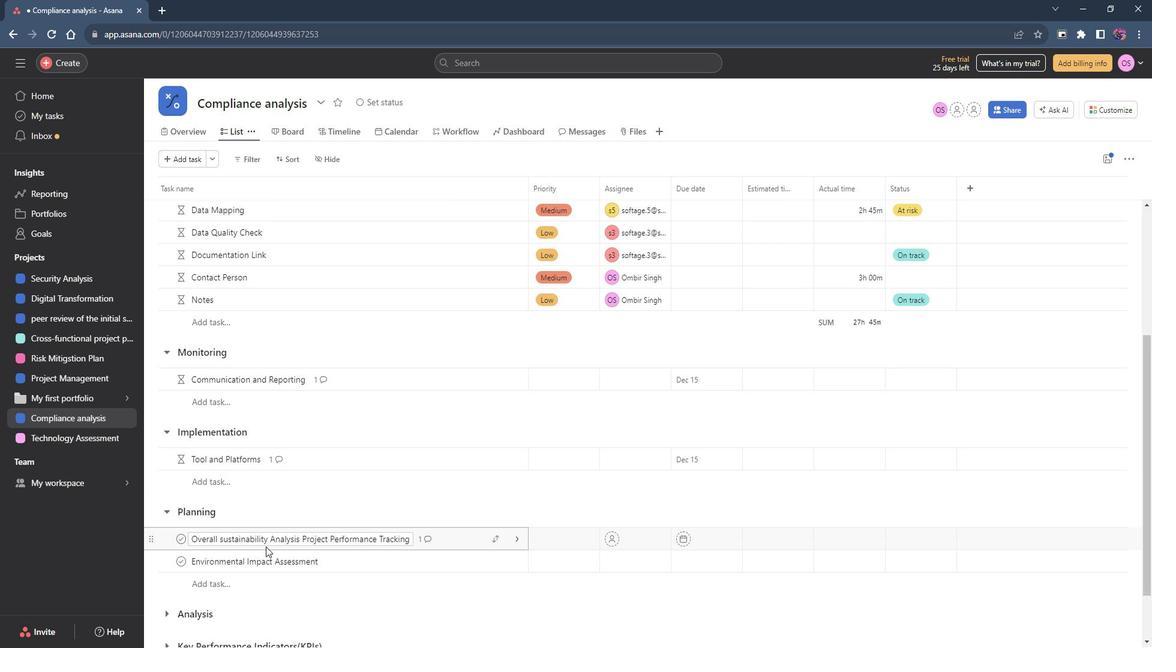 
Action: Mouse moved to (471, 532)
Screenshot: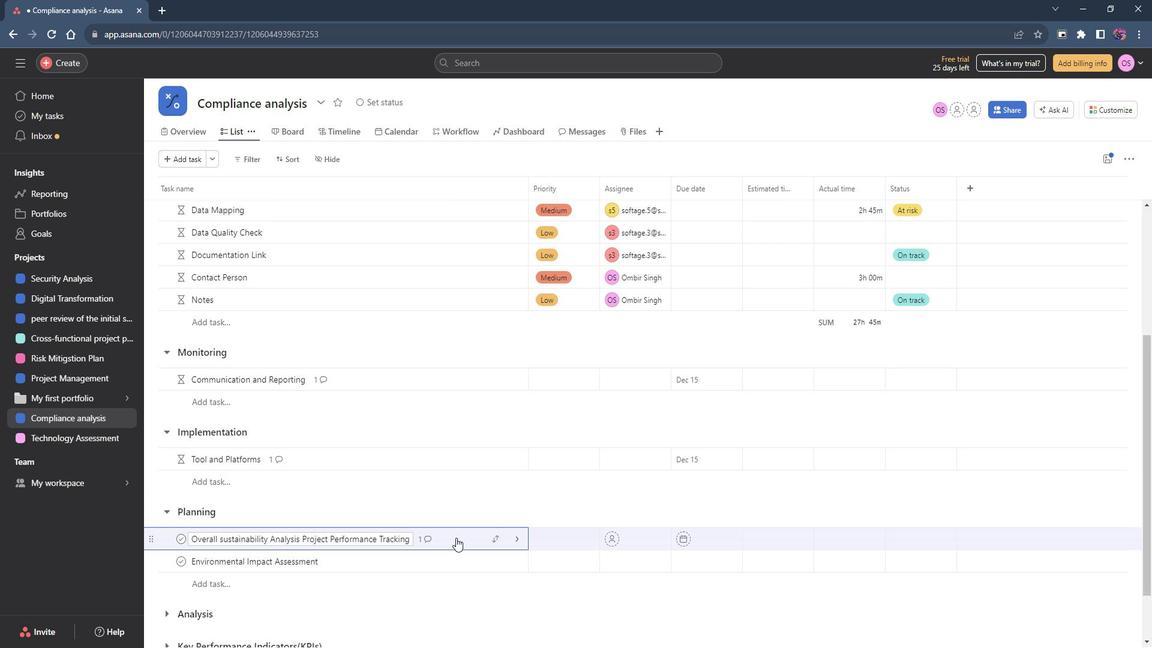 
Action: Mouse pressed left at (471, 532)
Screenshot: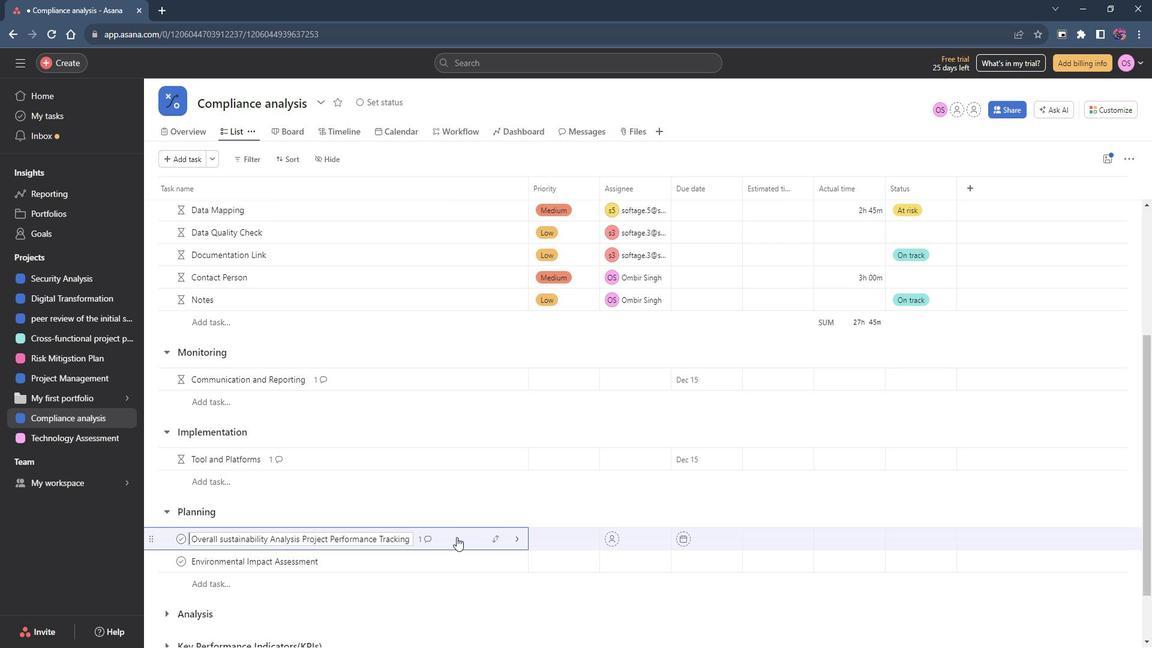 
Action: Mouse moved to (831, 291)
Screenshot: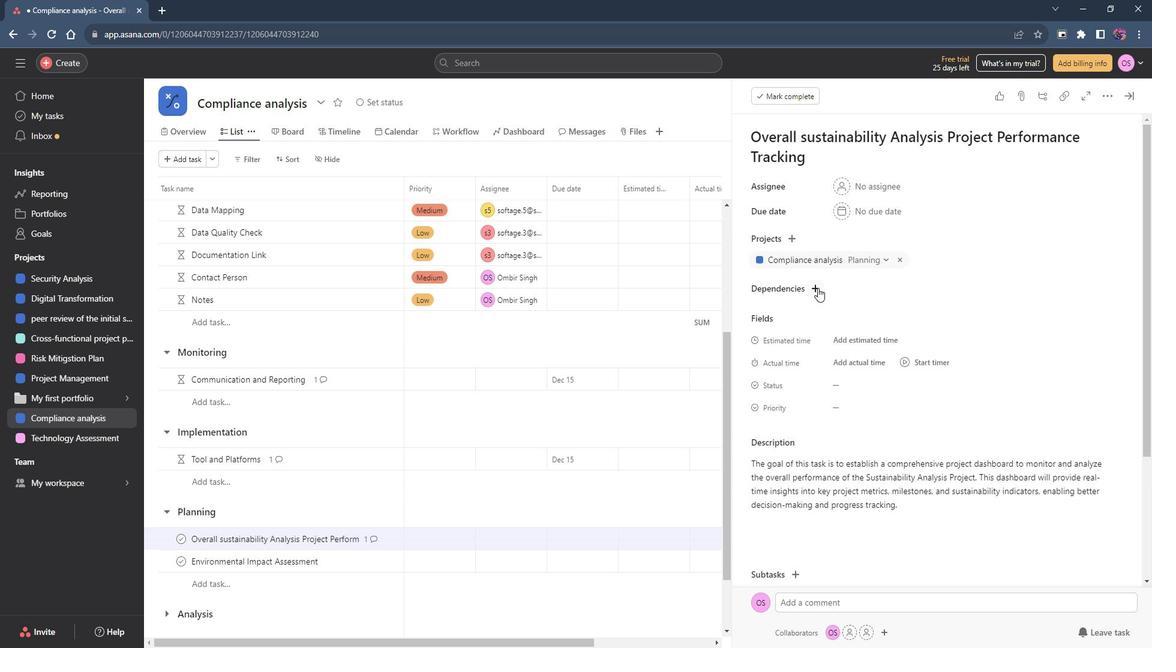 
Action: Mouse pressed left at (831, 291)
Screenshot: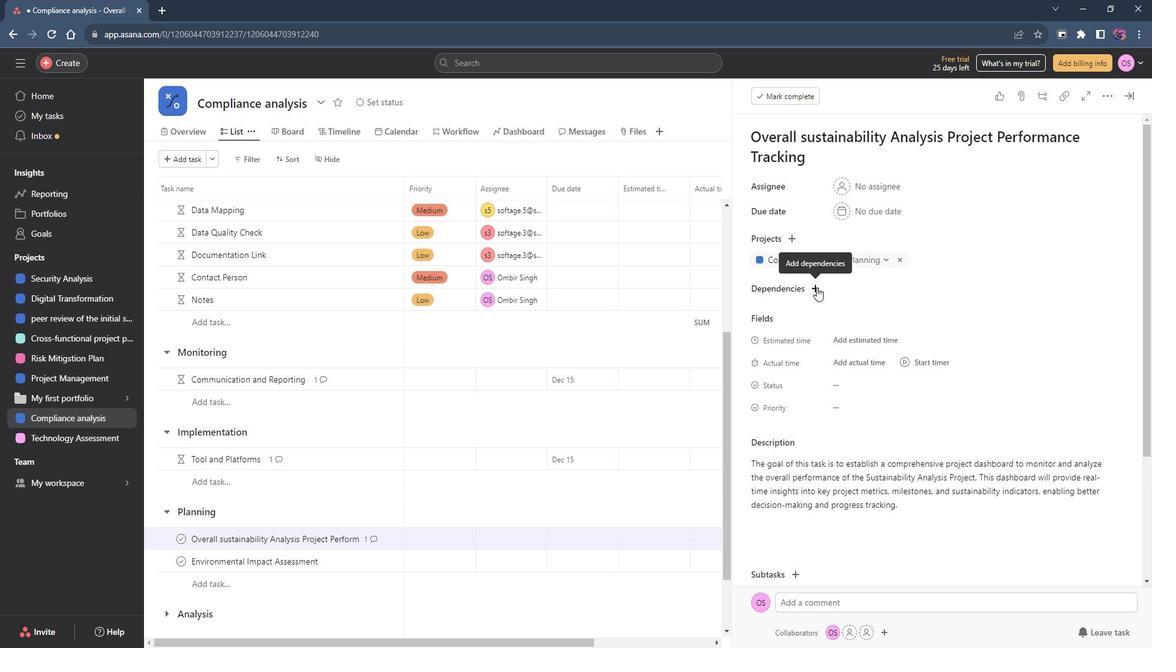 
Action: Mouse moved to (917, 367)
Screenshot: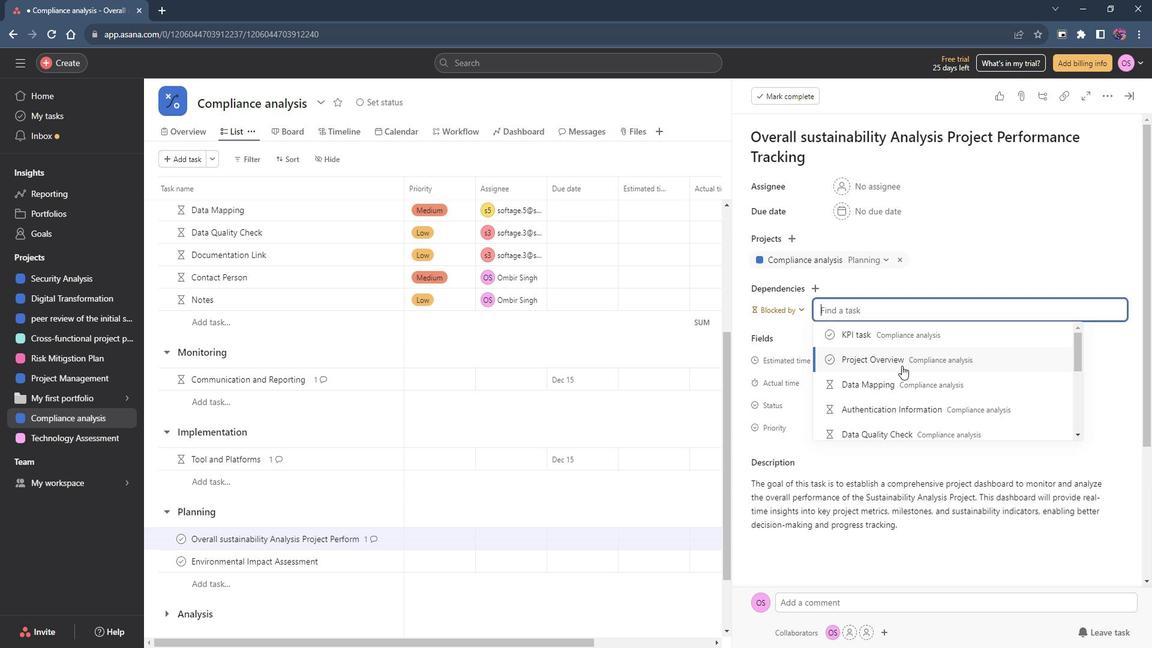 
Action: Mouse scrolled (917, 366) with delta (0, 0)
Screenshot: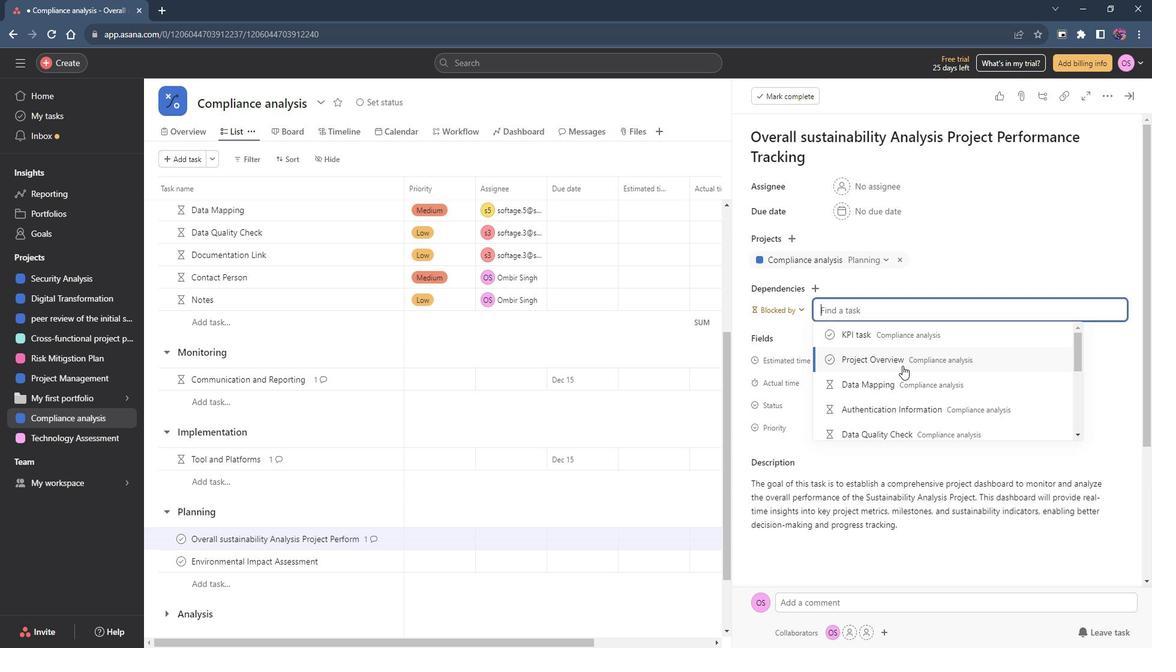 
Action: Mouse moved to (917, 367)
Screenshot: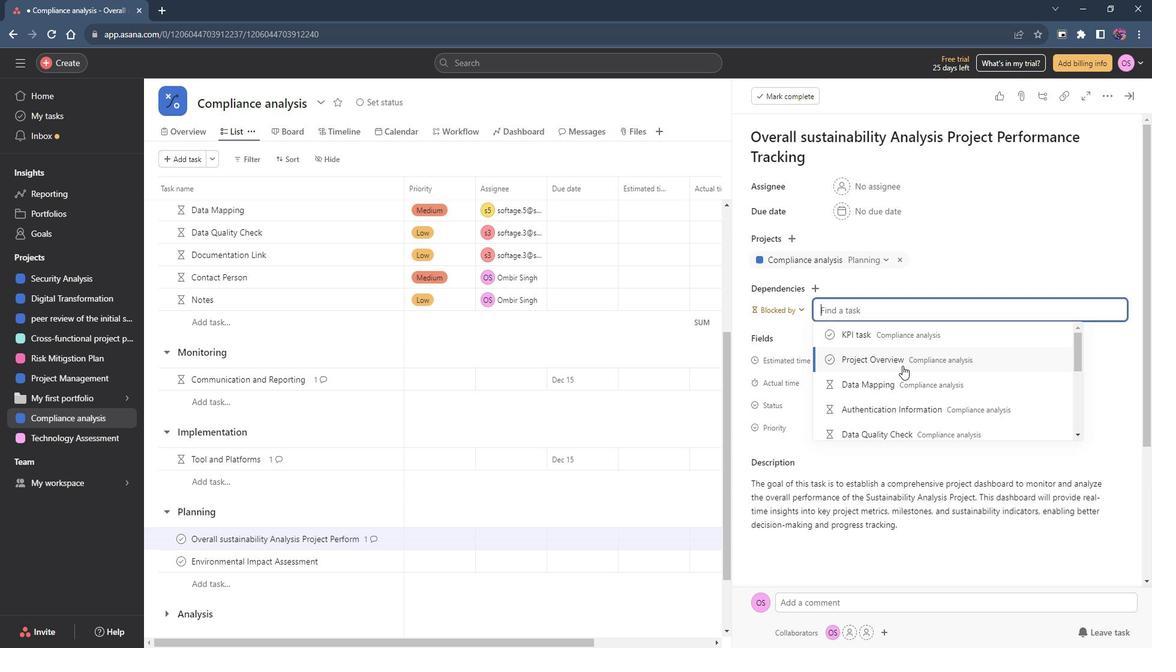 
Action: Mouse scrolled (917, 367) with delta (0, 0)
Screenshot: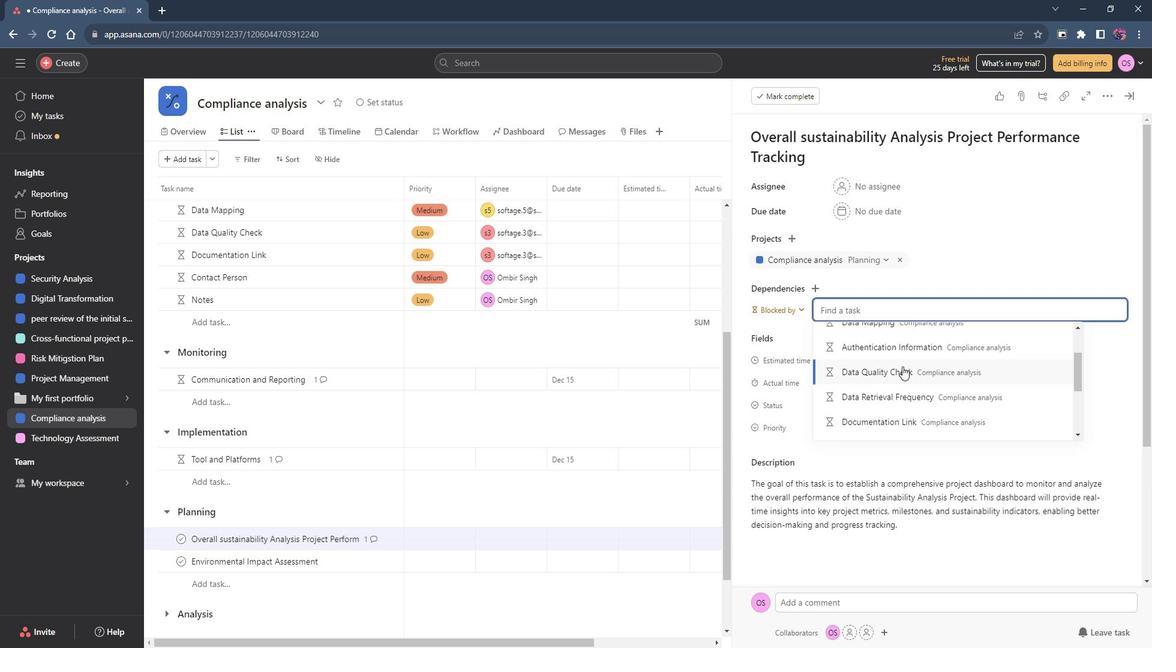
Action: Mouse moved to (902, 363)
Screenshot: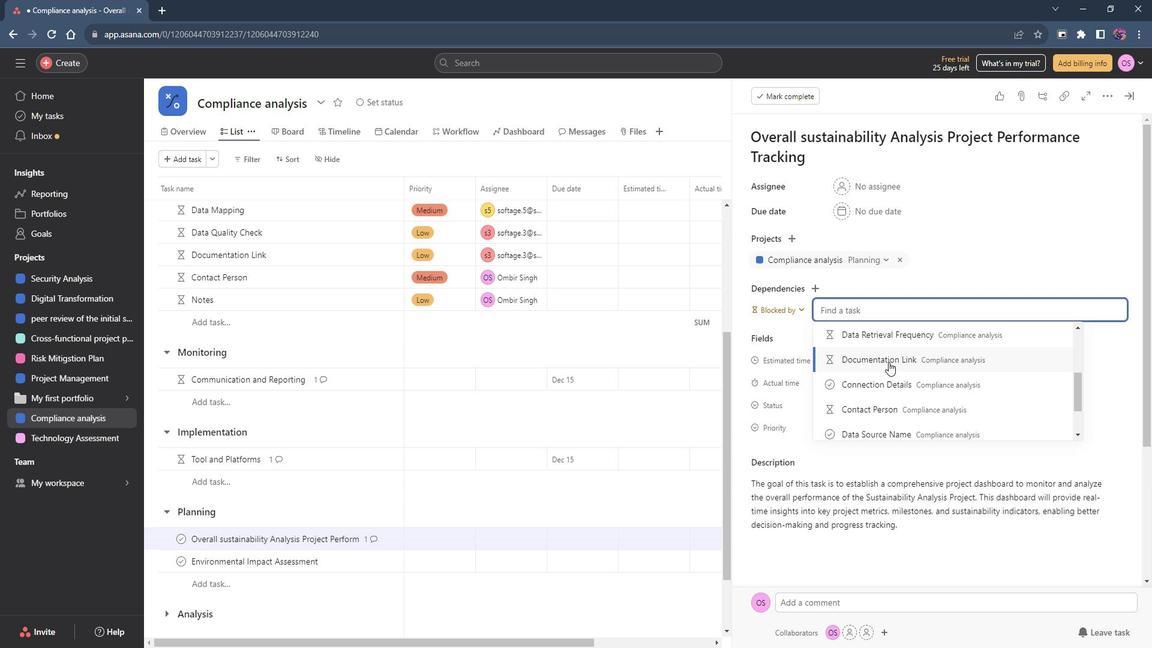
Action: Mouse pressed left at (902, 363)
Screenshot: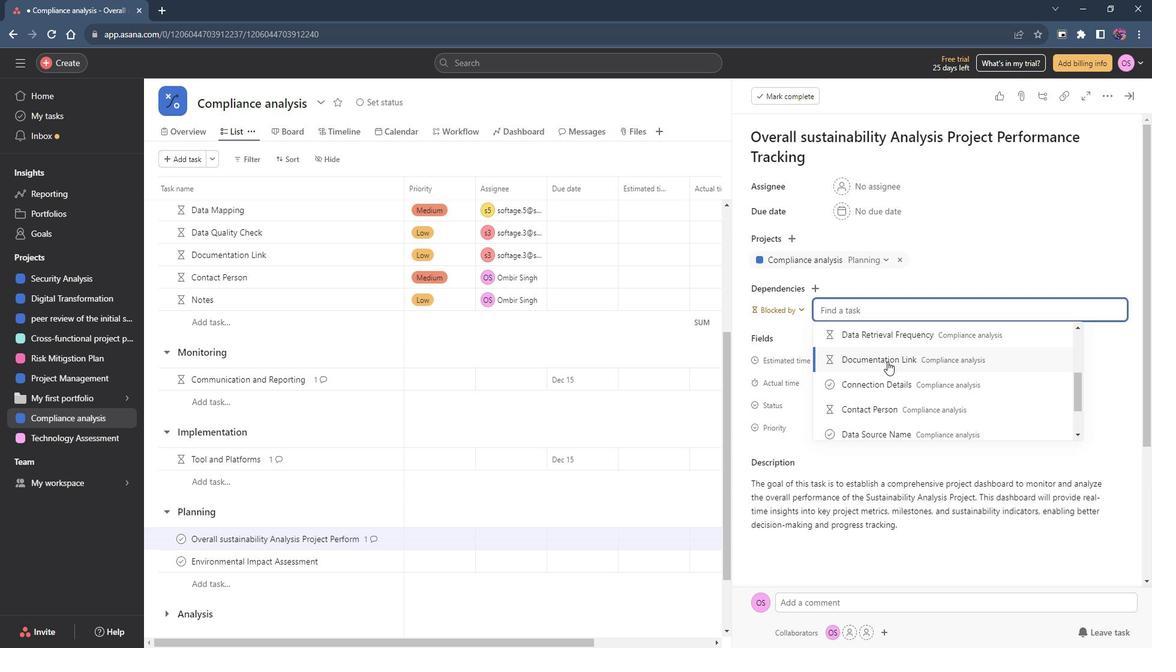 
Action: Mouse moved to (1145, 109)
Screenshot: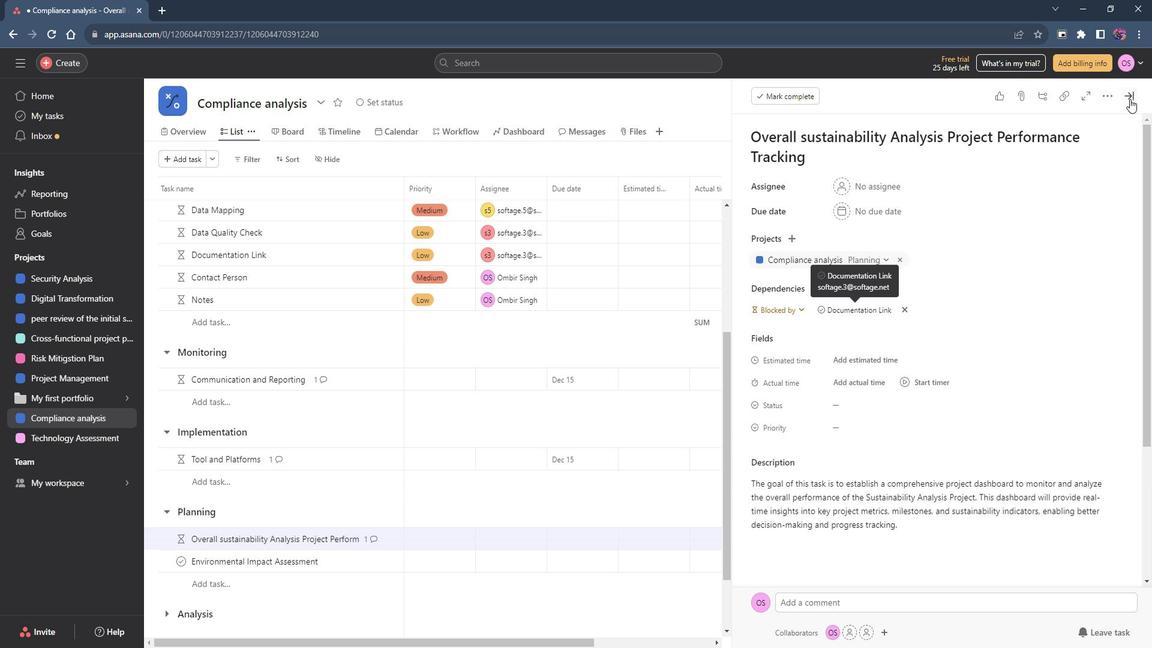 
Action: Mouse pressed left at (1145, 109)
Screenshot: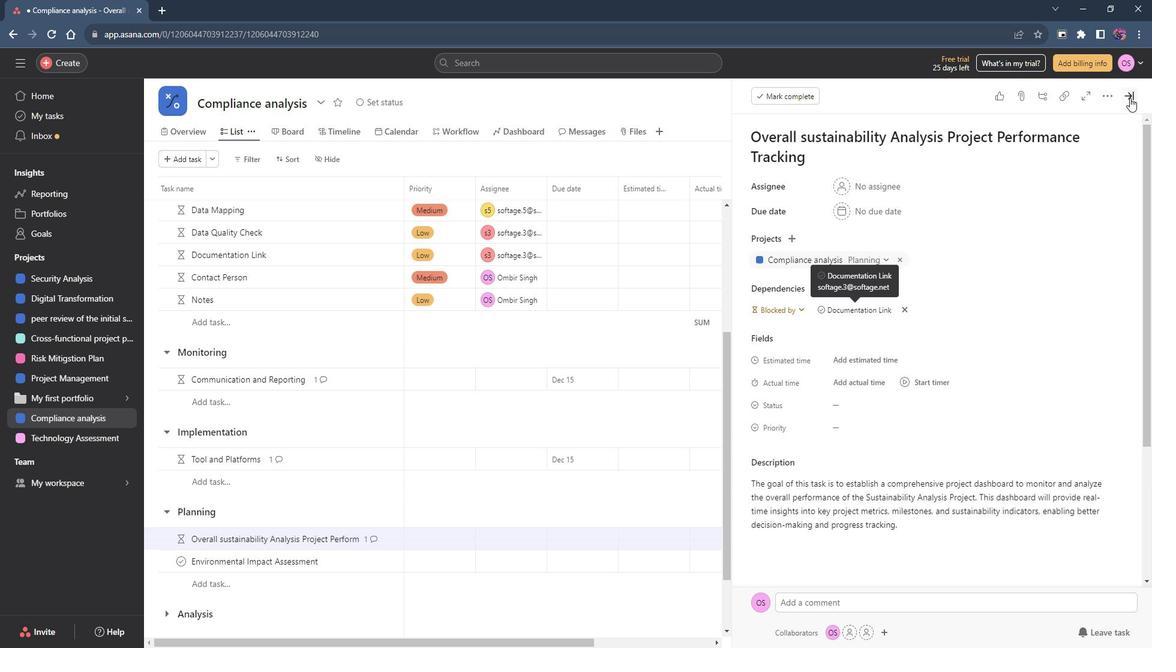 
Action: Mouse moved to (399, 459)
Screenshot: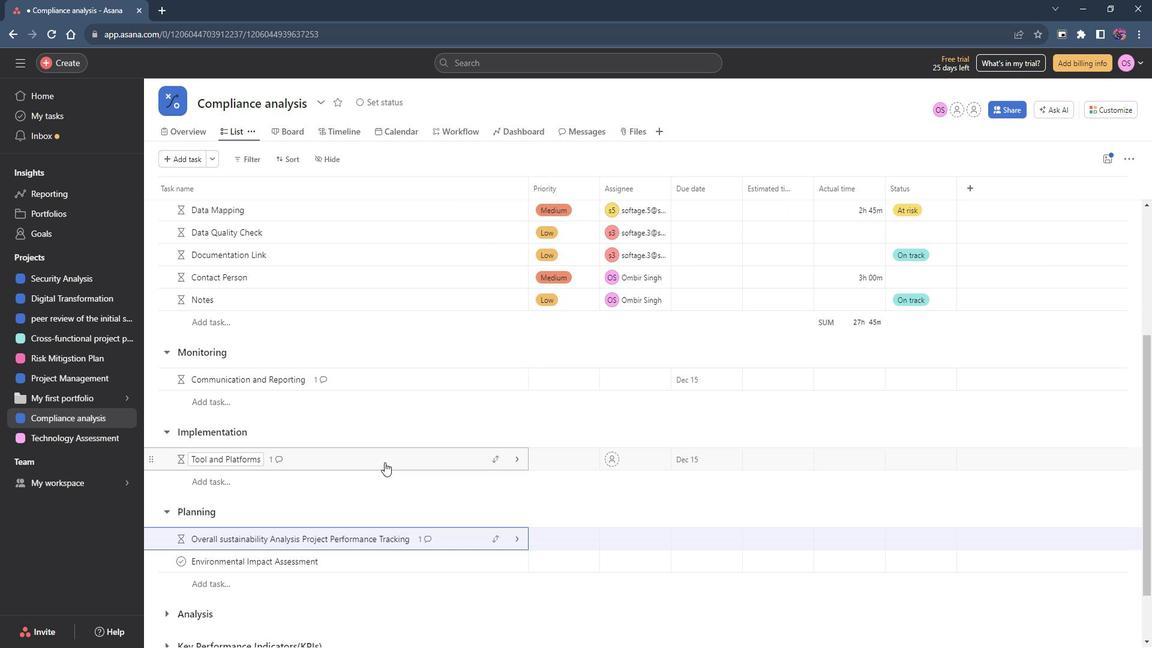 
Action: Mouse scrolled (399, 459) with delta (0, 0)
Screenshot: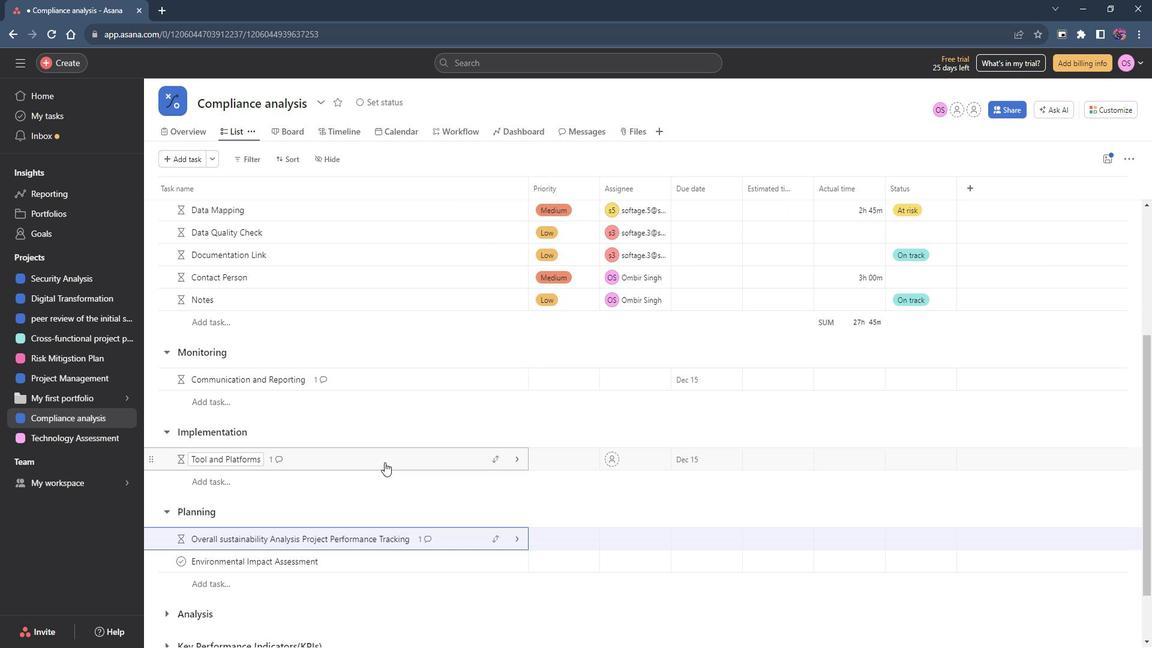 
Action: Mouse scrolled (399, 459) with delta (0, 0)
Screenshot: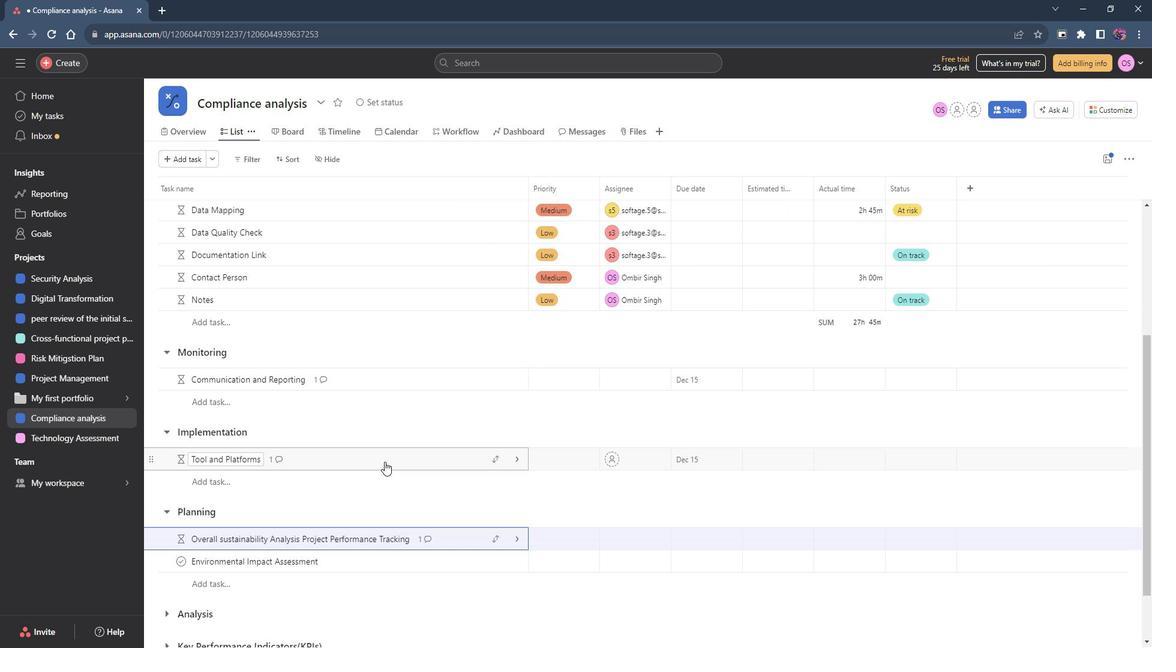 
Action: Mouse moved to (417, 486)
Screenshot: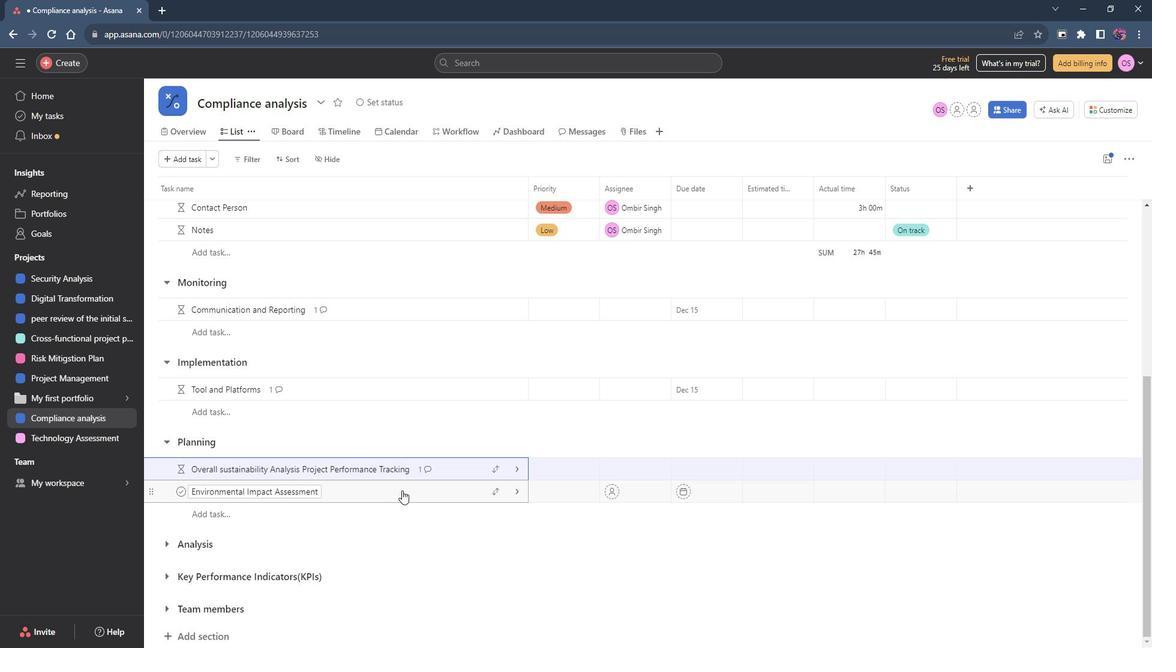 
Action: Mouse pressed left at (417, 486)
Screenshot: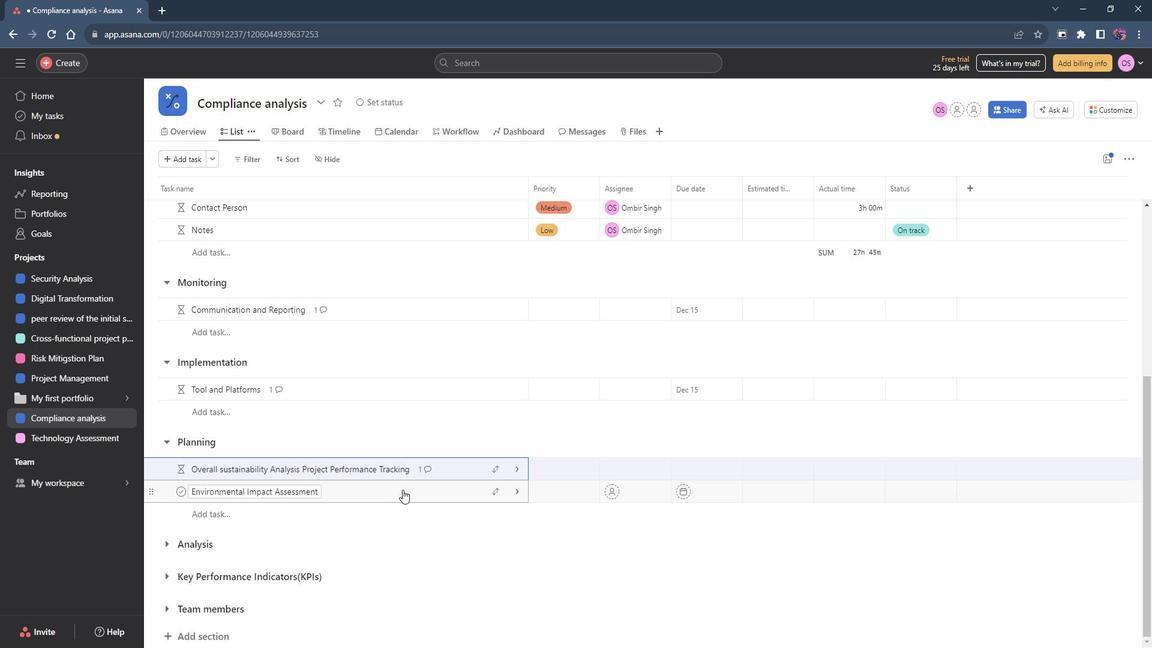 
Action: Mouse moved to (936, 434)
Screenshot: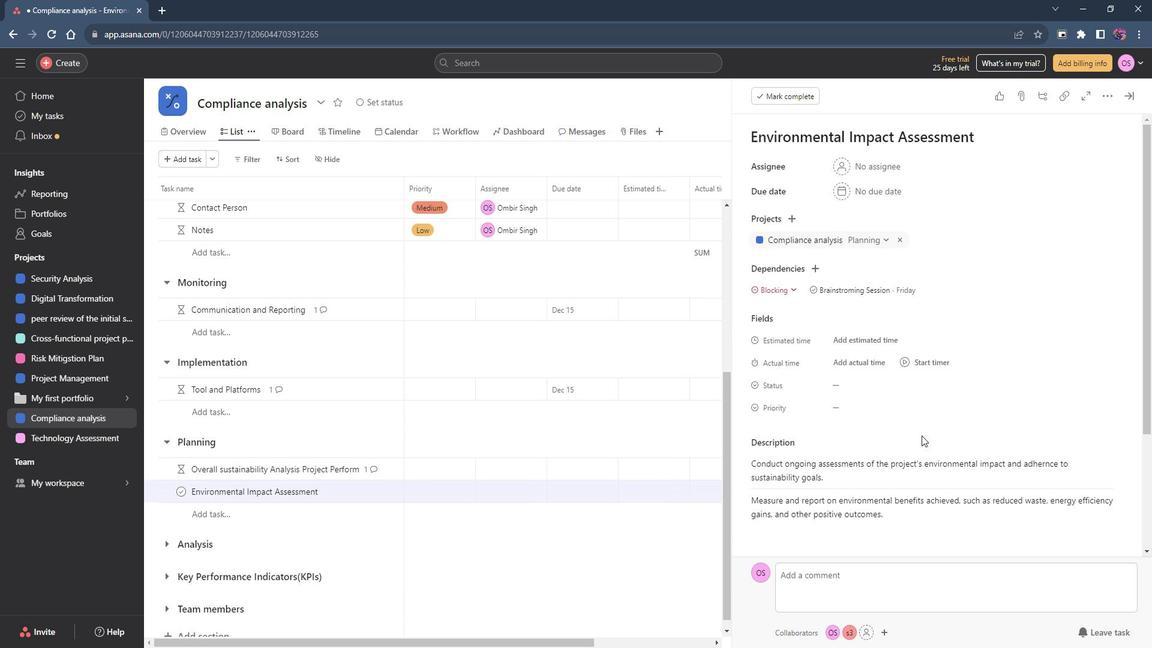 
Action: Mouse scrolled (936, 435) with delta (0, 0)
Screenshot: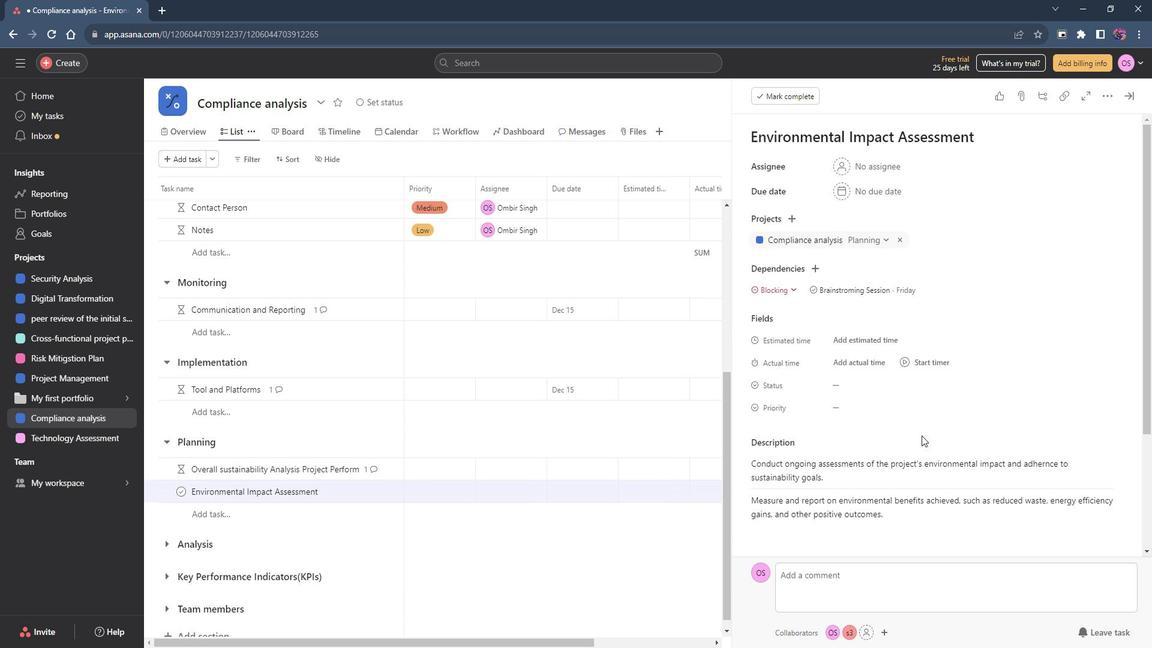 
Action: Mouse moved to (935, 433)
Screenshot: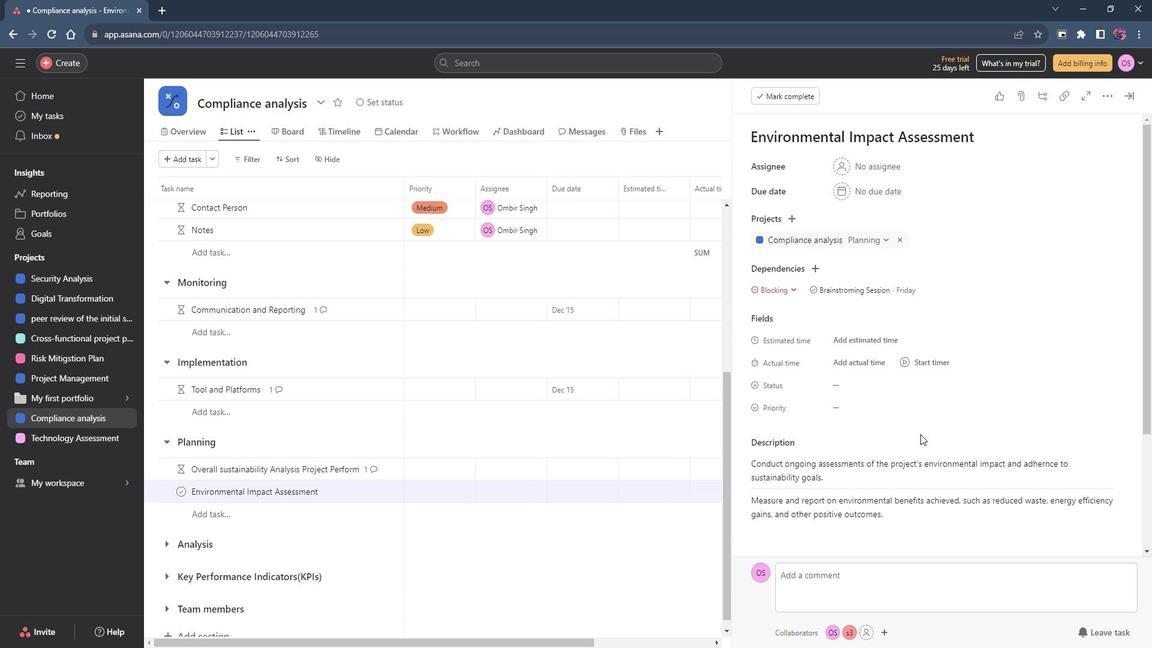 
Action: Mouse scrolled (935, 432) with delta (0, 0)
Screenshot: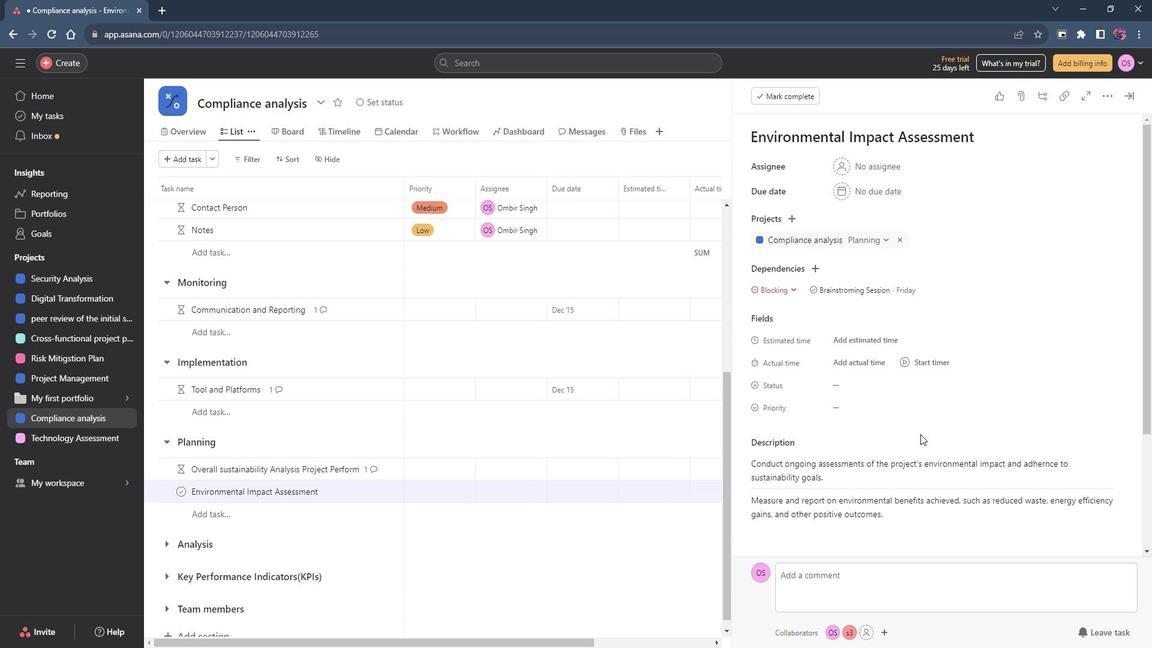 
Action: Mouse moved to (831, 210)
Screenshot: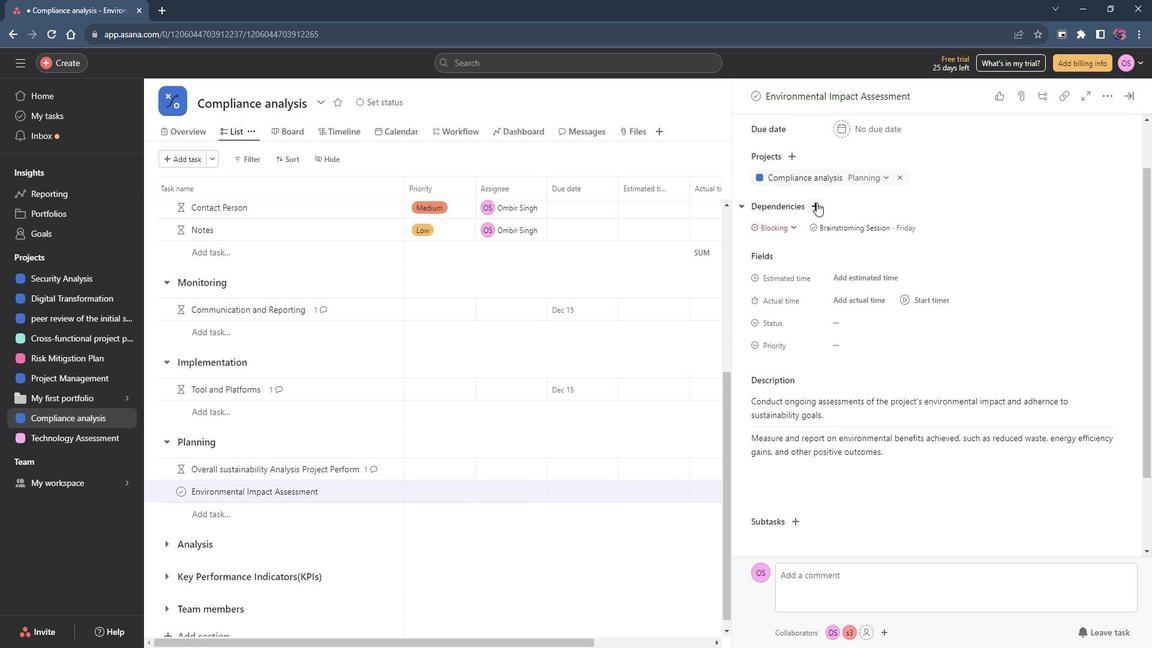 
Action: Mouse pressed left at (831, 210)
Screenshot: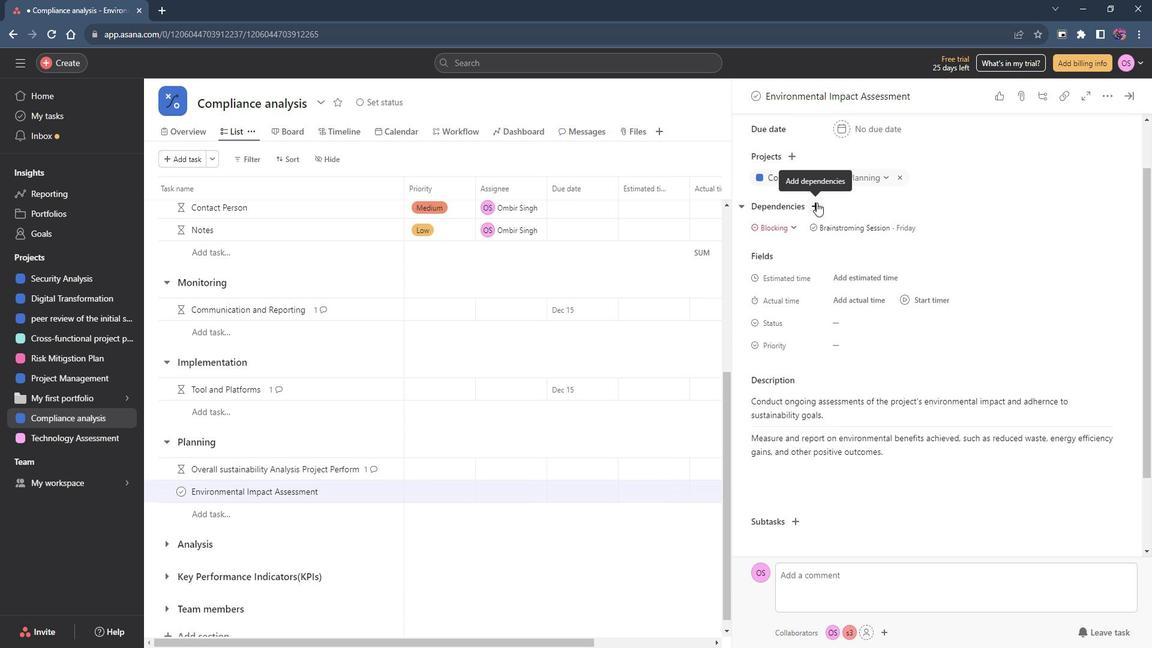 
Action: Mouse moved to (884, 239)
Screenshot: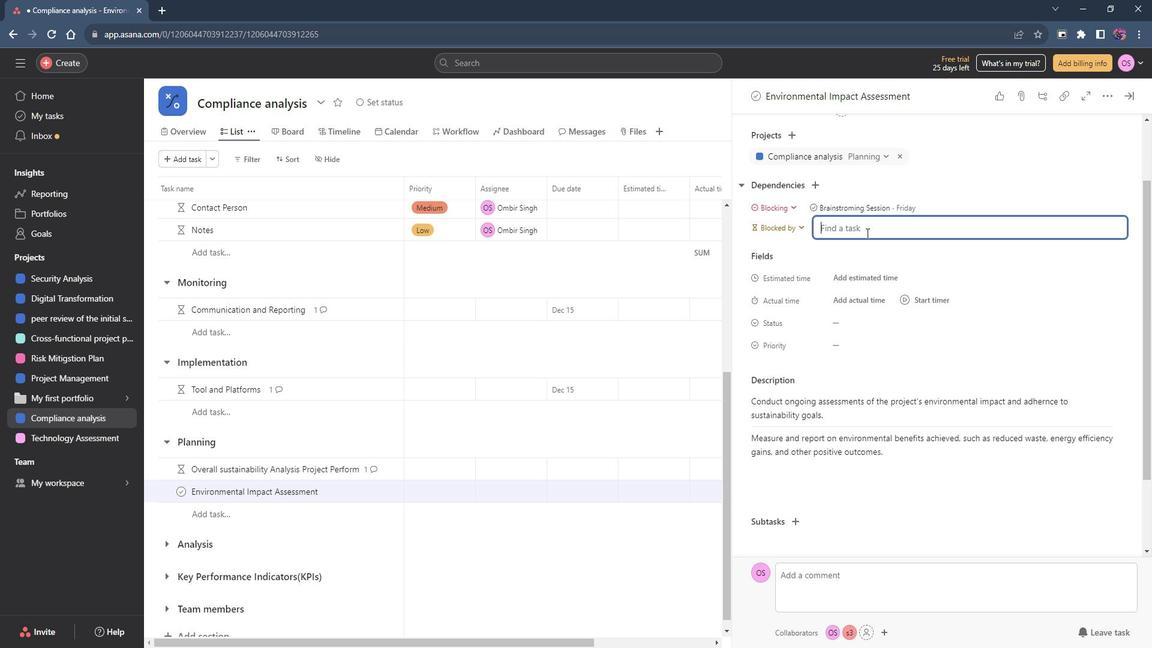 
Action: Key pressed g
Screenshot: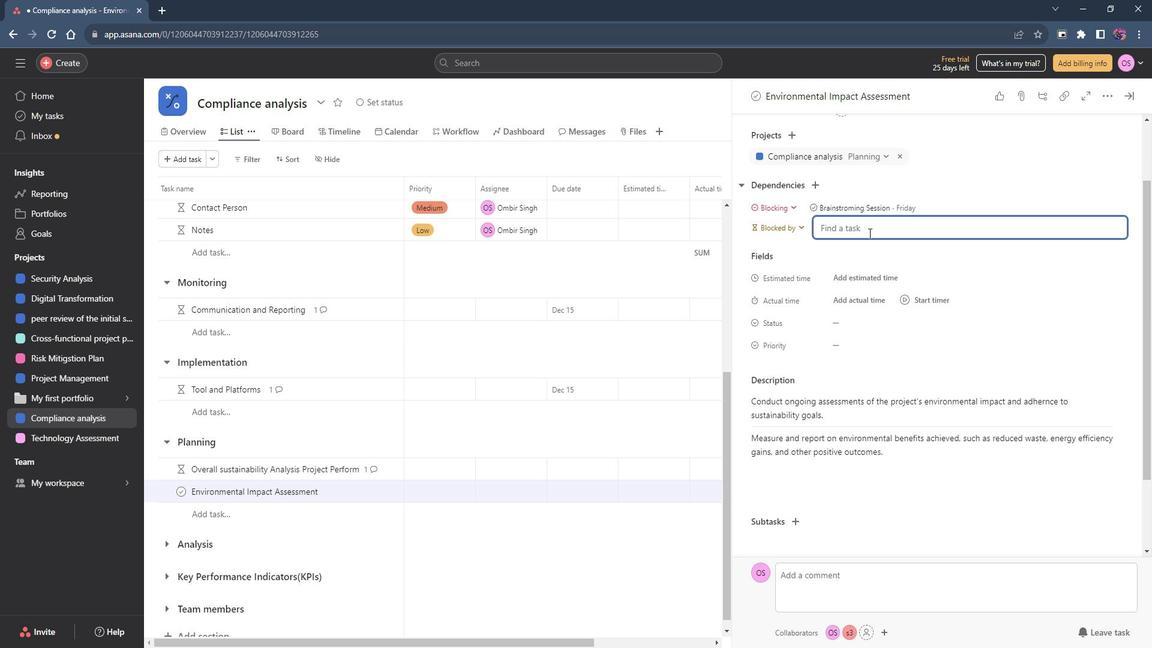 
Action: Mouse moved to (894, 278)
Screenshot: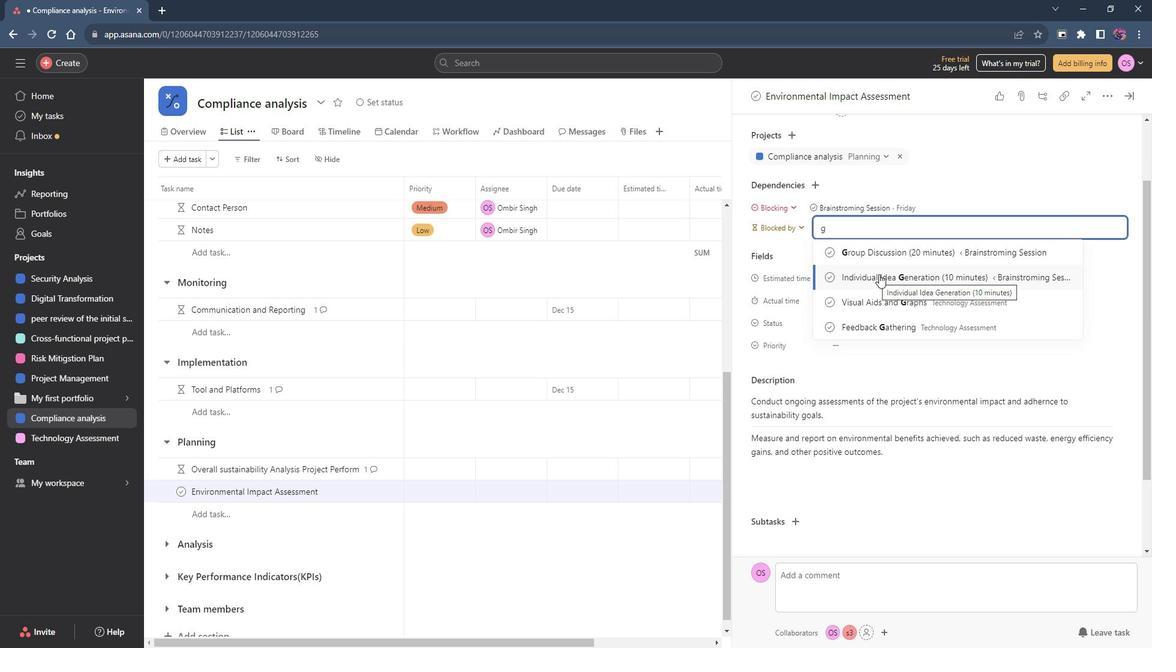 
Action: Mouse pressed left at (894, 278)
Screenshot: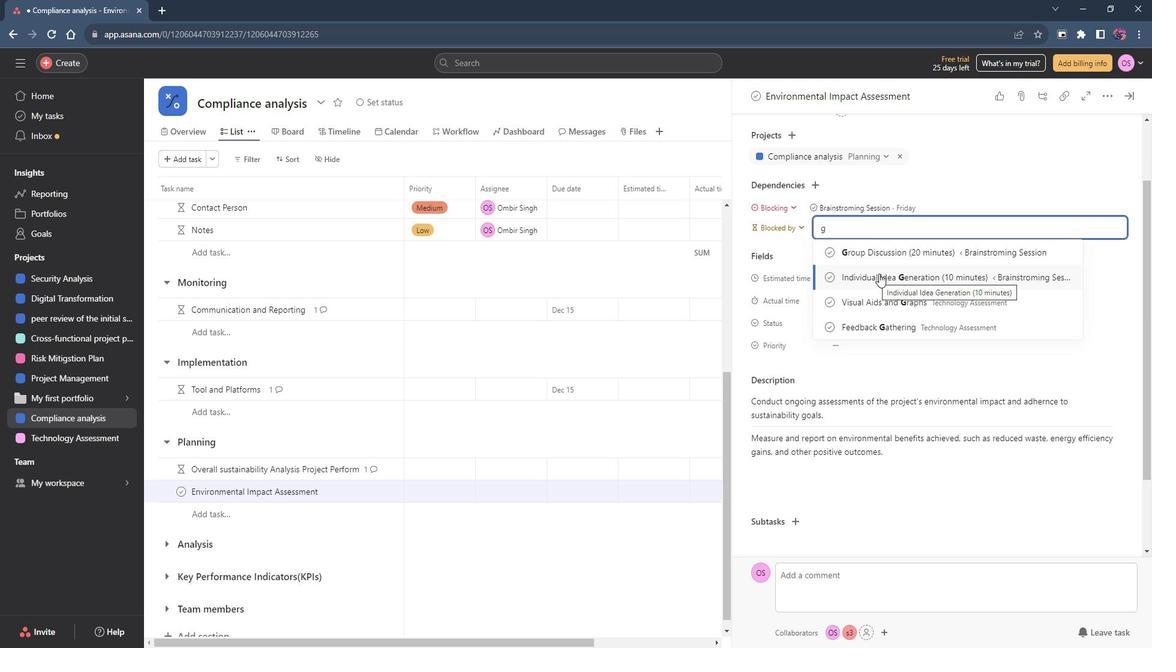 
Action: Mouse moved to (1022, 265)
Screenshot: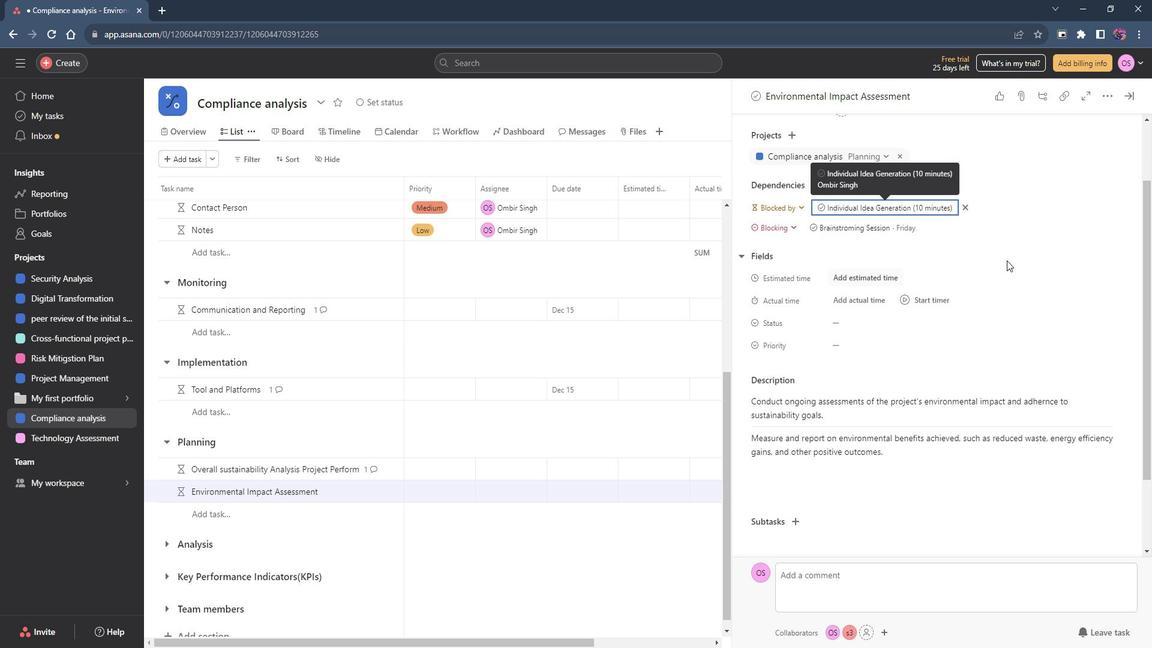 
Action: Mouse pressed left at (1022, 265)
Screenshot: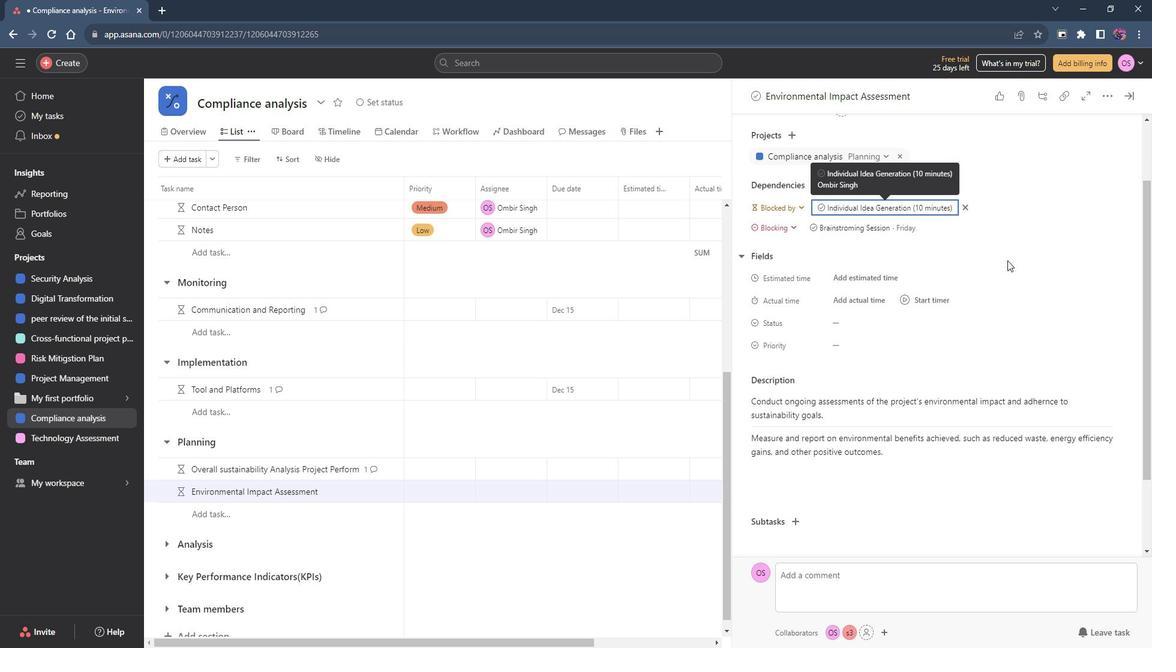 
Action: Mouse moved to (1144, 106)
Screenshot: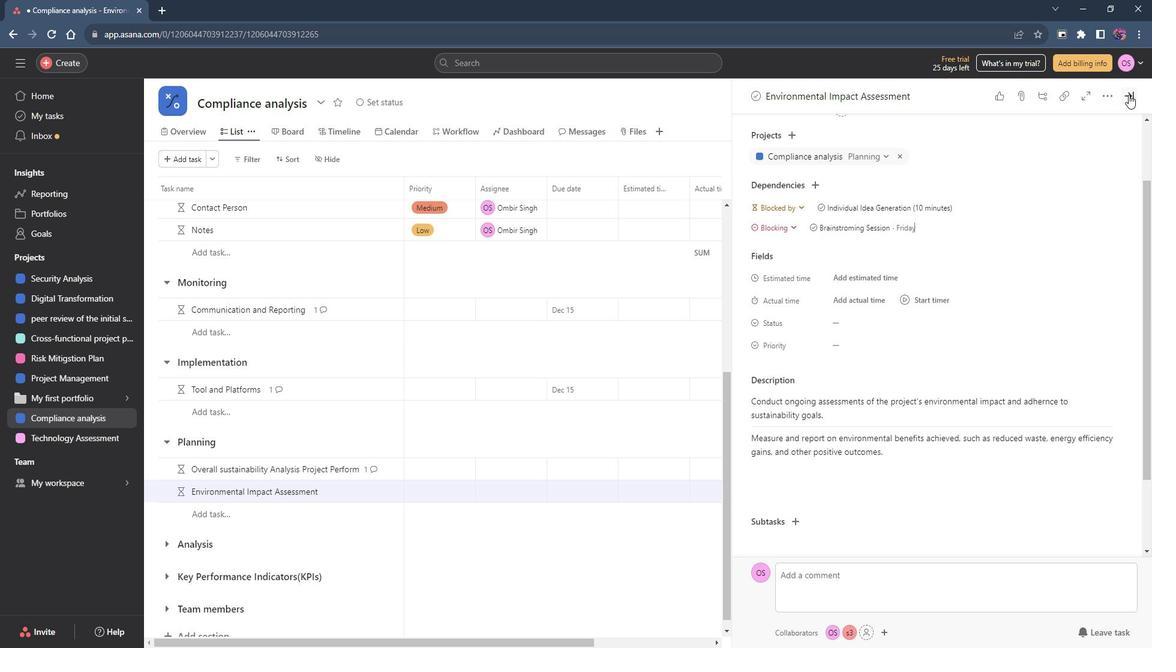 
Action: Mouse pressed left at (1144, 106)
Screenshot: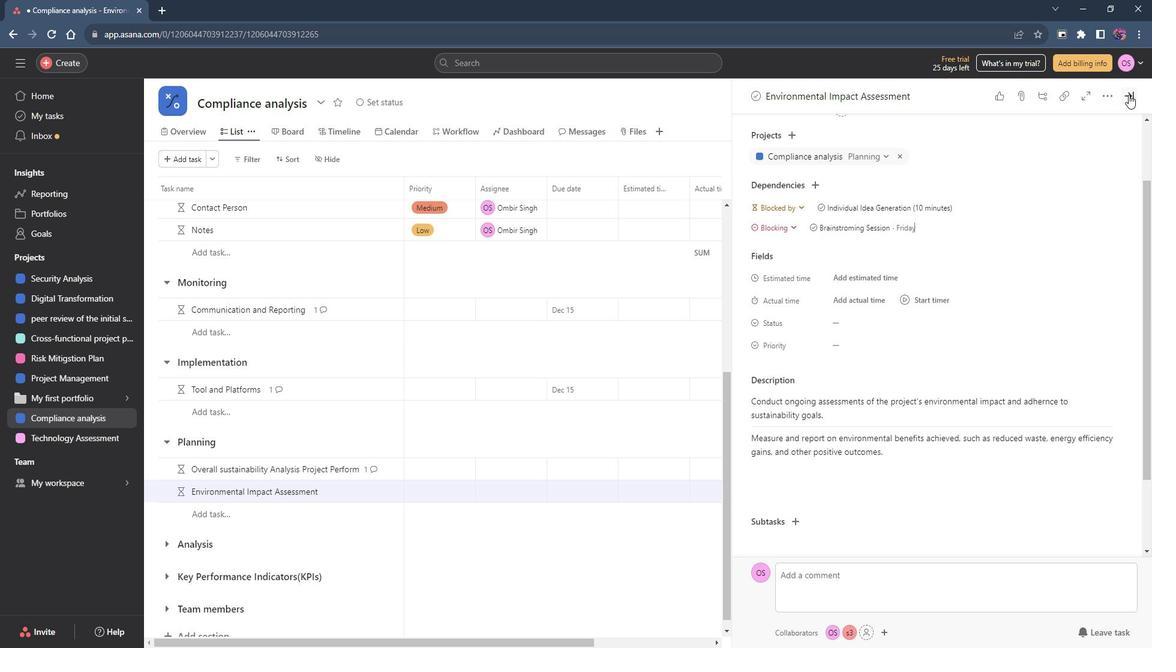 
Action: Mouse moved to (349, 521)
Screenshot: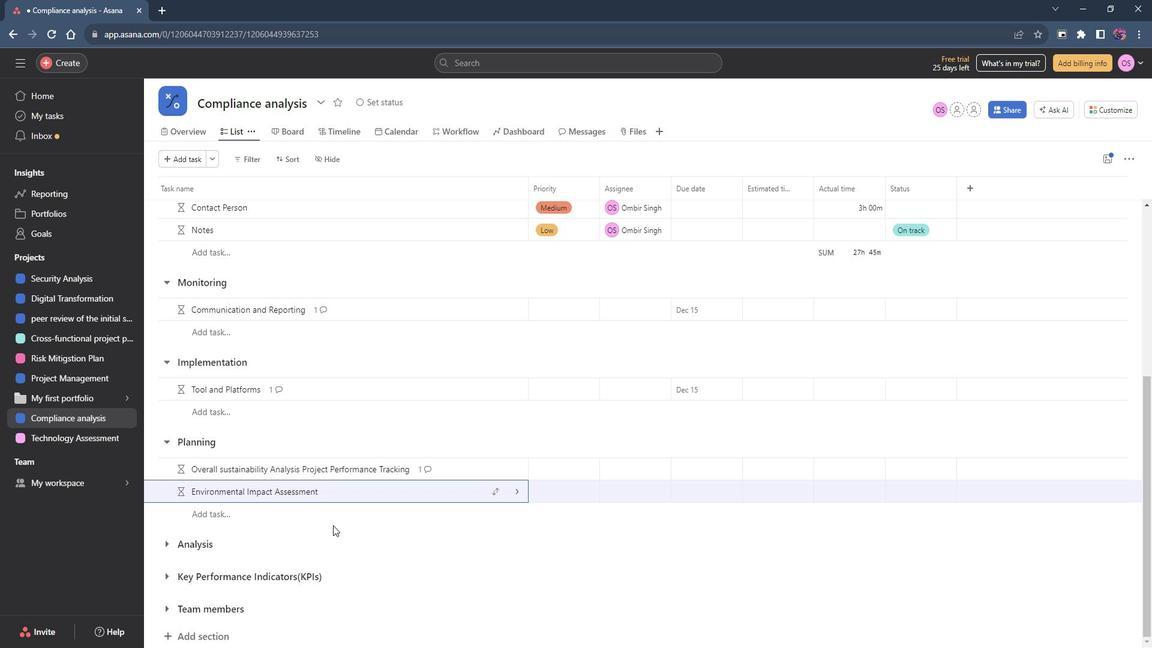 
Action: Mouse scrolled (349, 521) with delta (0, 0)
Screenshot: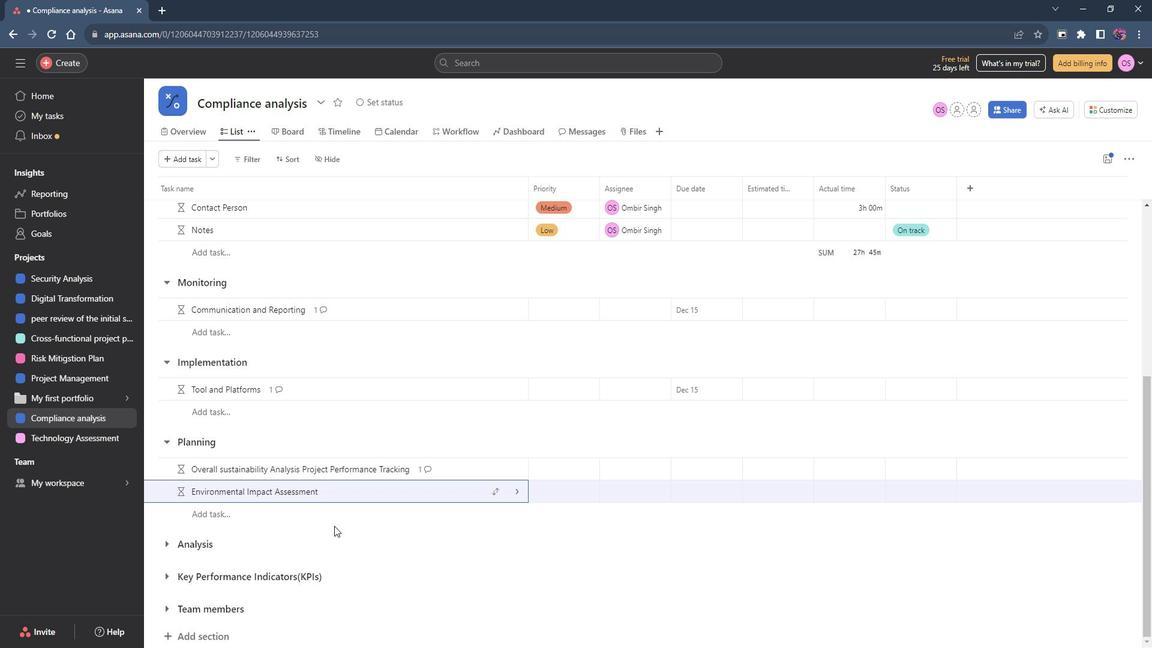 
Action: Mouse moved to (351, 521)
Screenshot: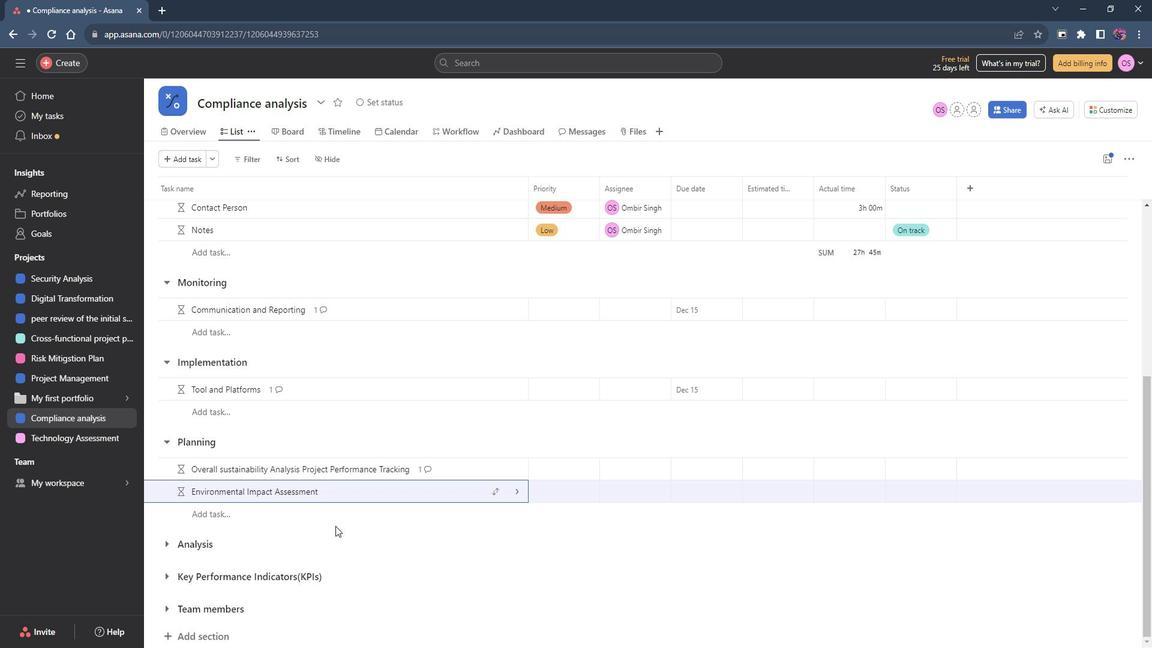 
Action: Mouse scrolled (351, 521) with delta (0, 0)
Screenshot: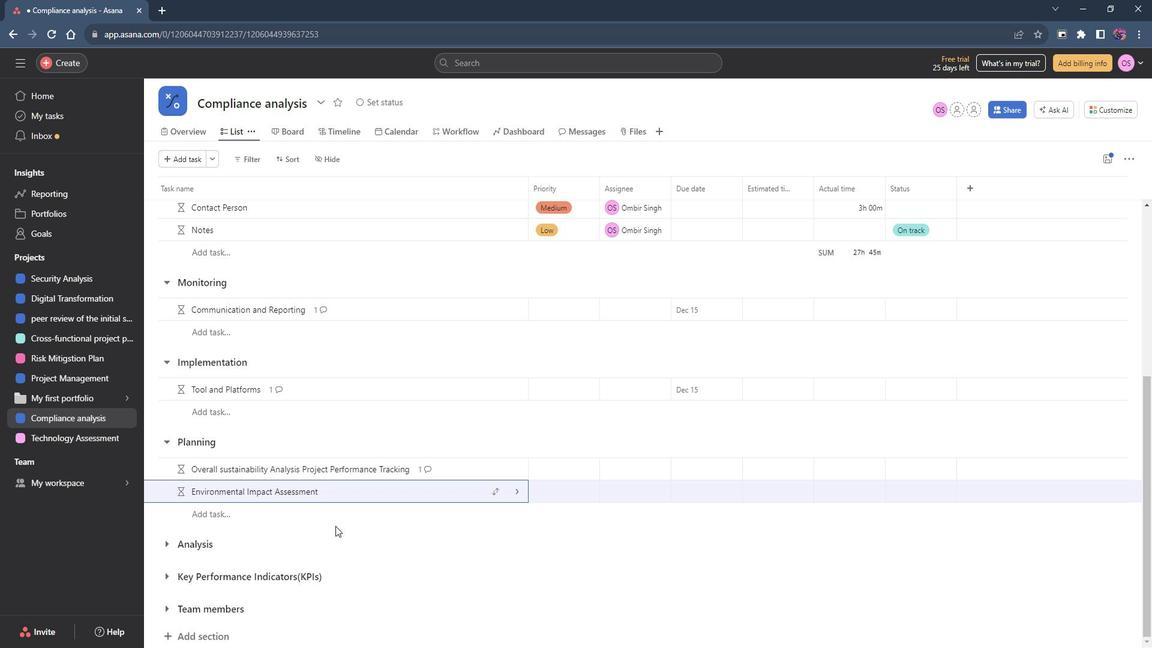 
Action: Mouse moved to (335, 548)
Screenshot: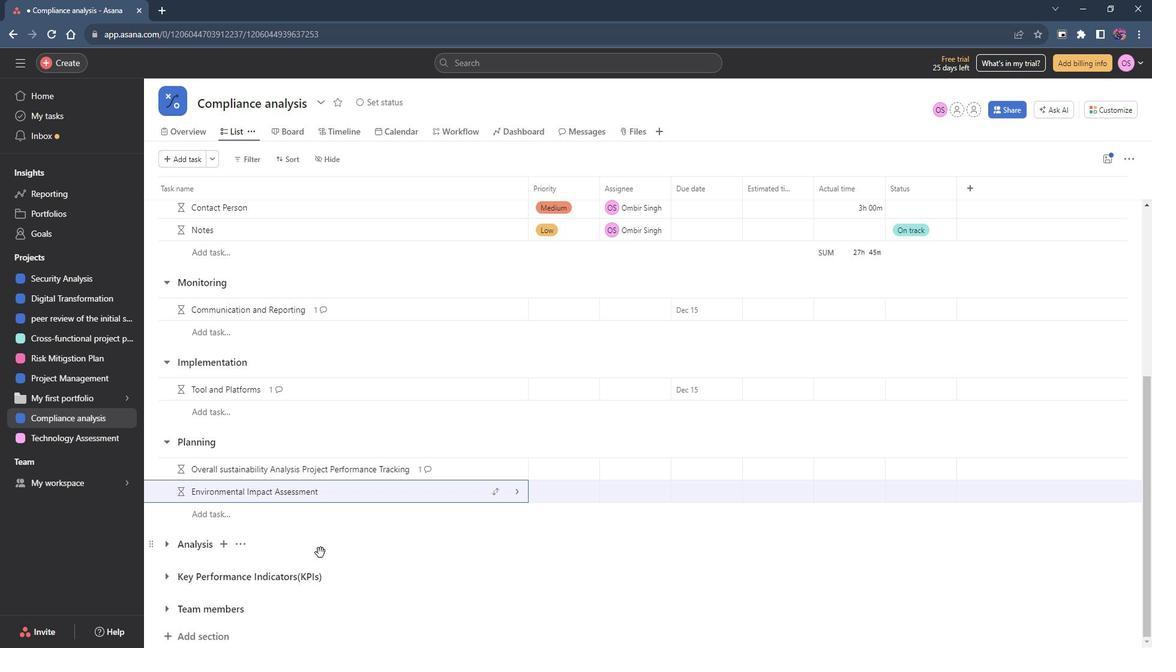 
Action: Mouse pressed left at (335, 548)
Screenshot: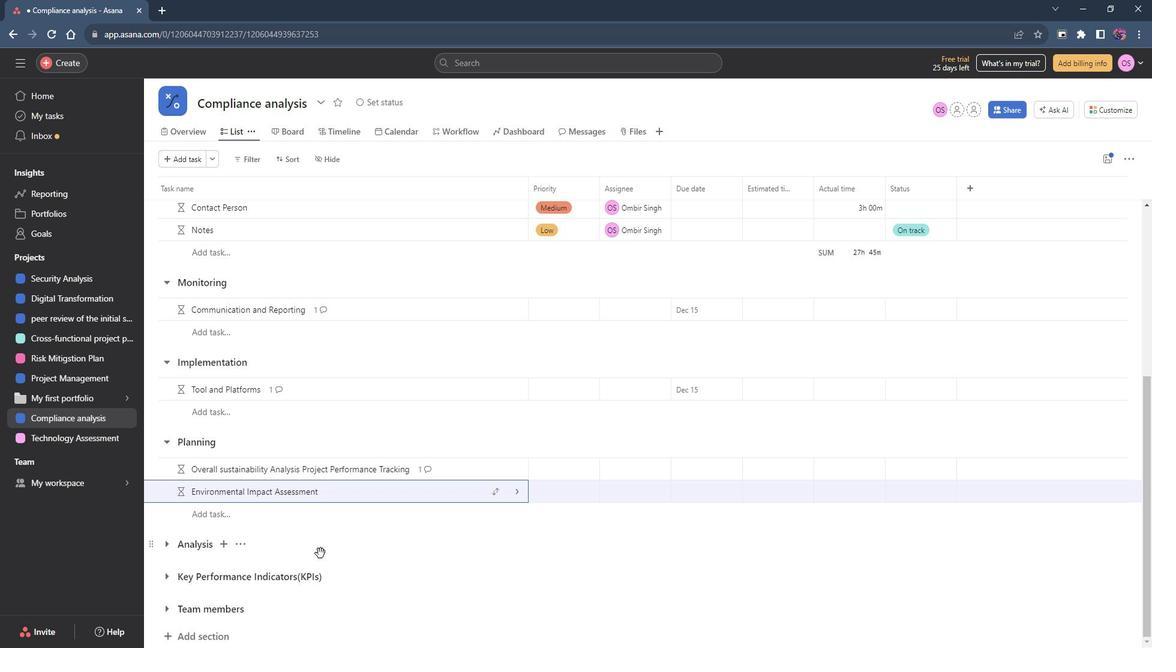
Action: Mouse moved to (178, 540)
Screenshot: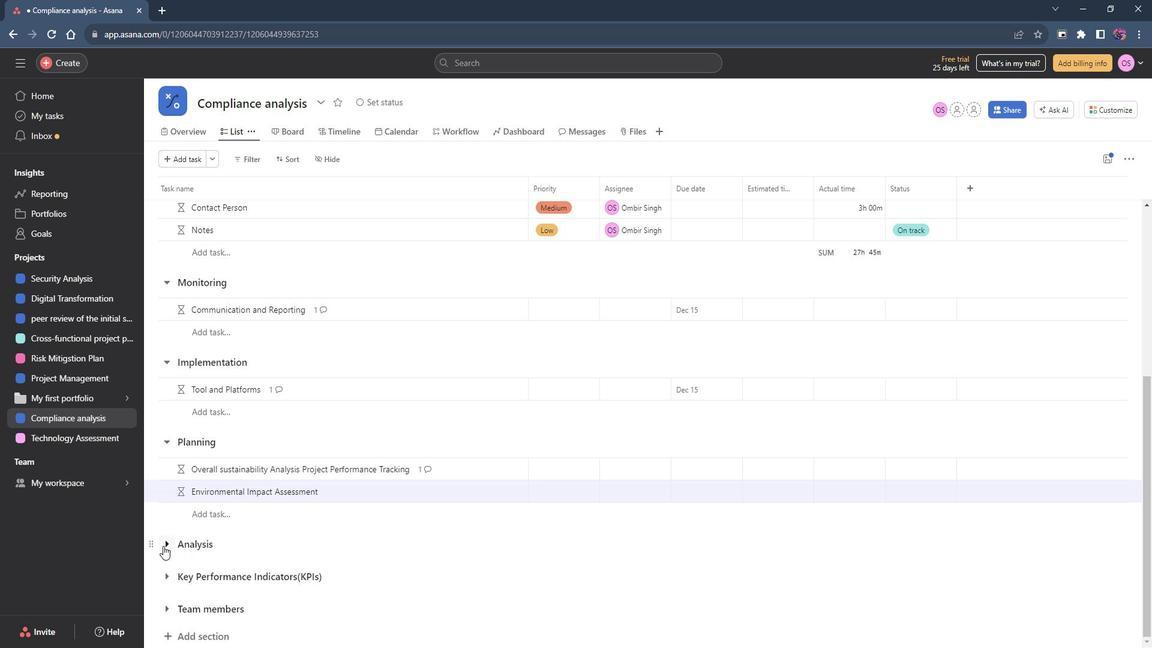
Action: Mouse pressed left at (178, 540)
Screenshot: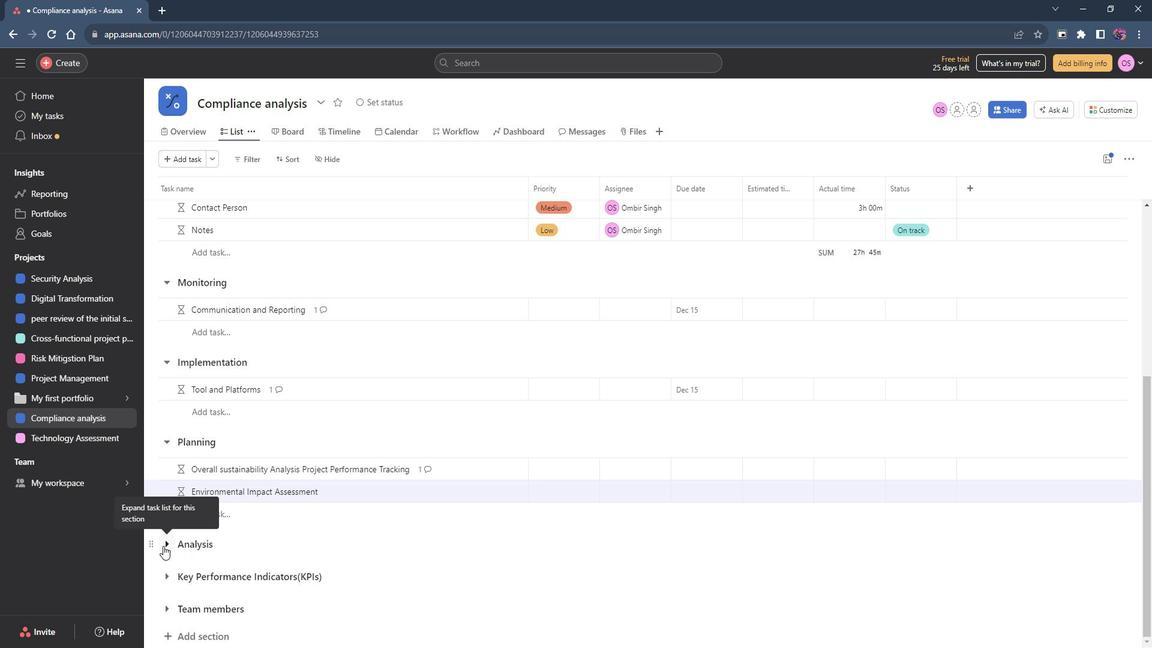 
Action: Mouse moved to (291, 564)
Screenshot: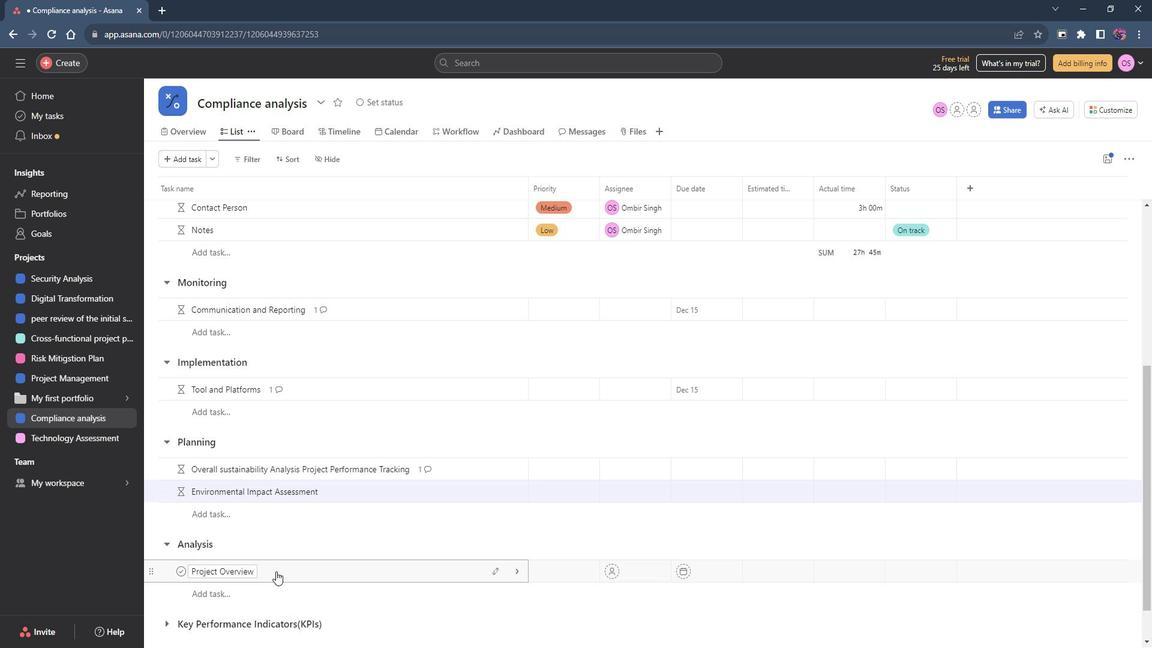 
Action: Mouse pressed left at (291, 564)
Screenshot: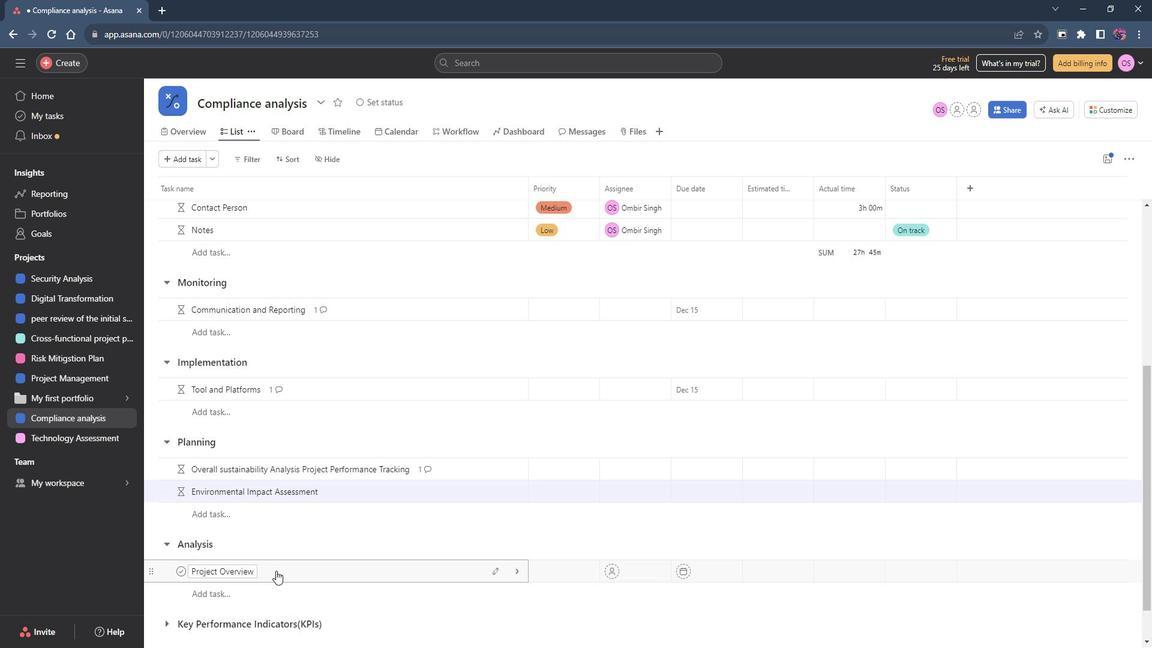 
Action: Mouse moved to (829, 271)
Screenshot: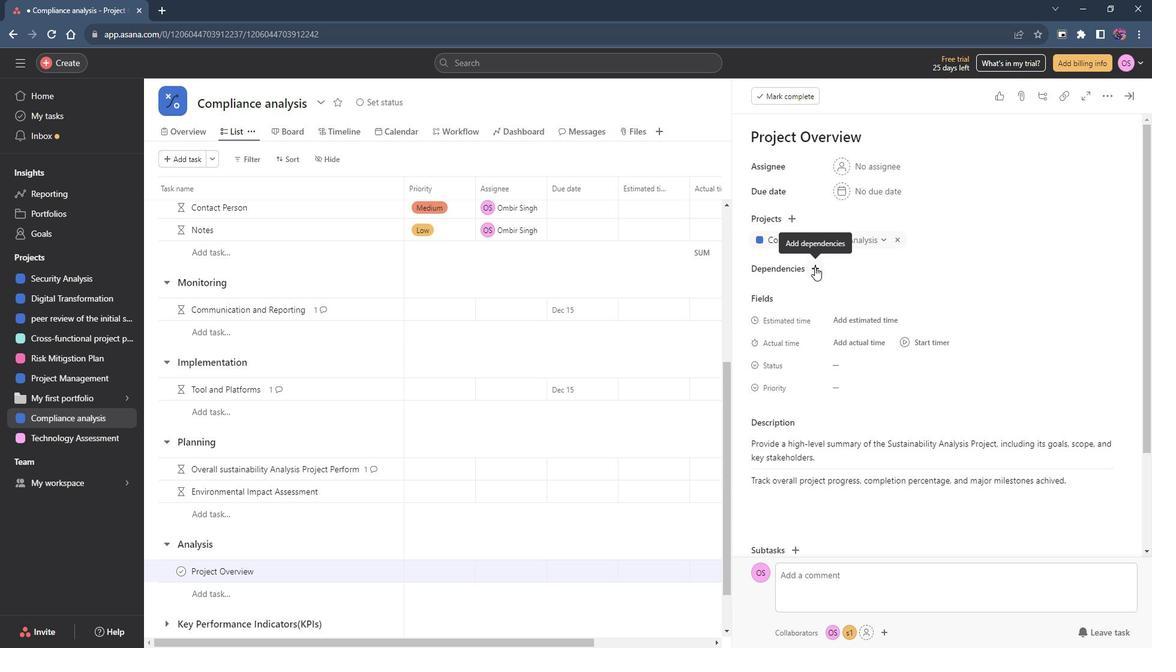 
Action: Mouse pressed left at (829, 271)
Screenshot: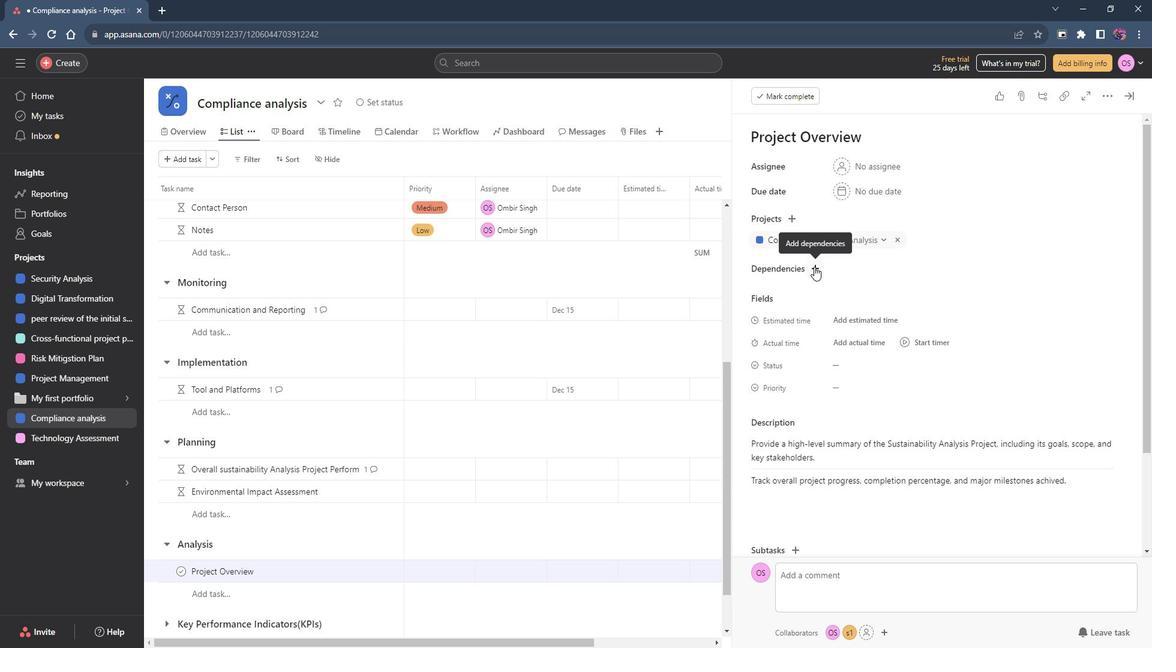 
Action: Mouse moved to (873, 291)
Screenshot: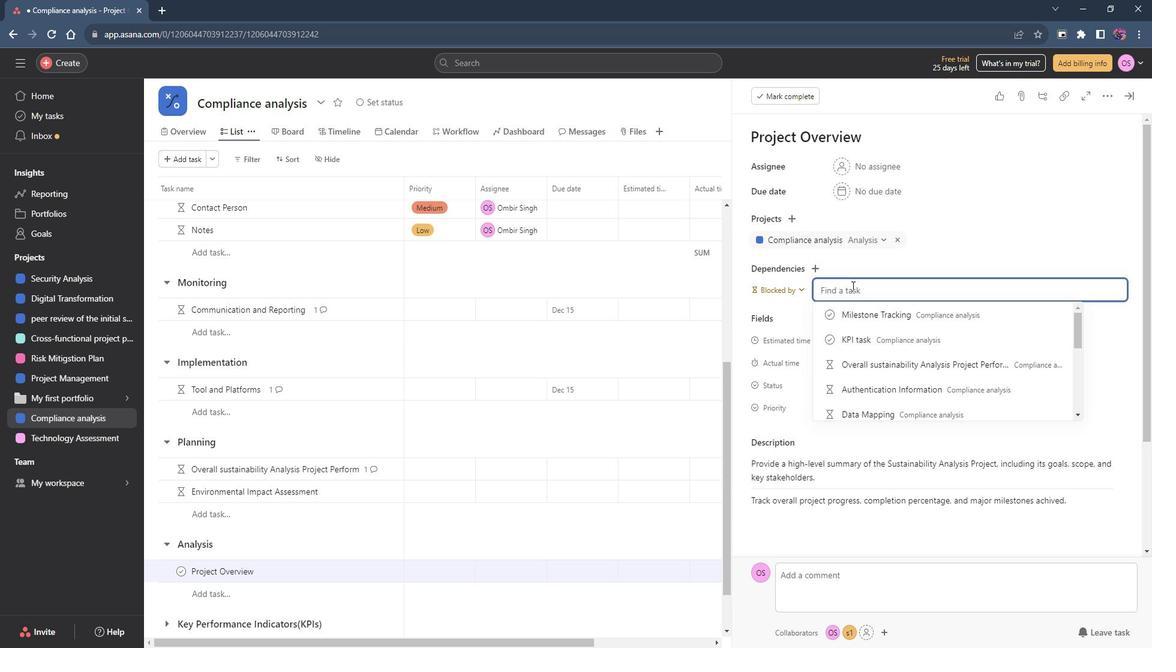 
Action: Mouse pressed left at (873, 291)
Screenshot: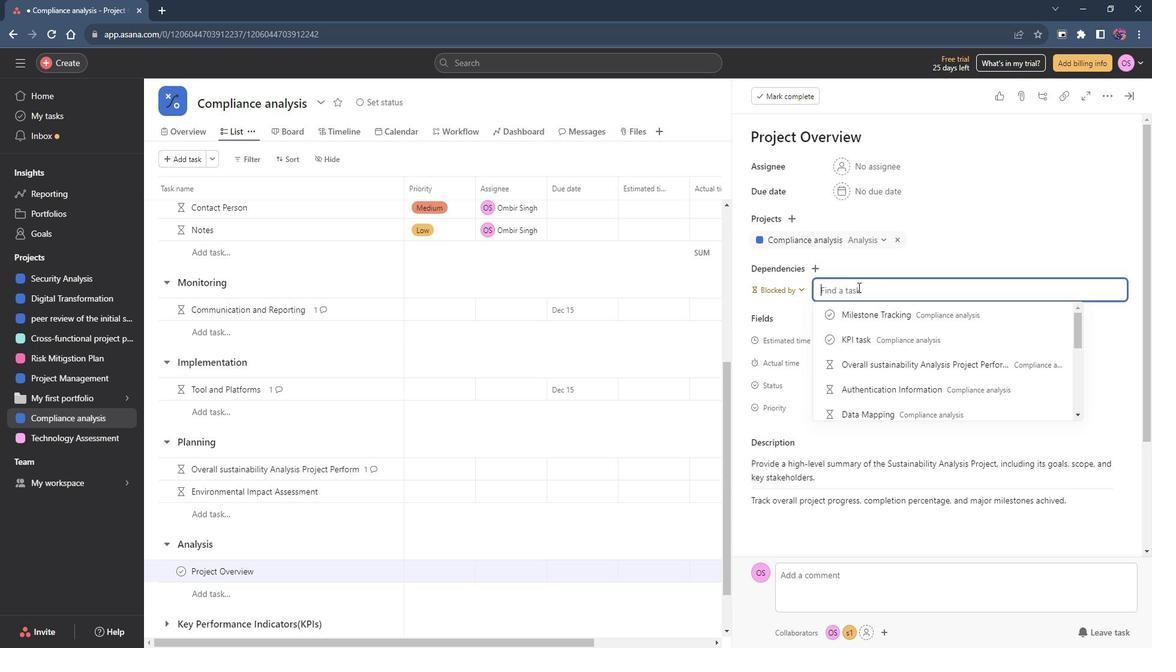 
Action: Mouse moved to (900, 315)
Screenshot: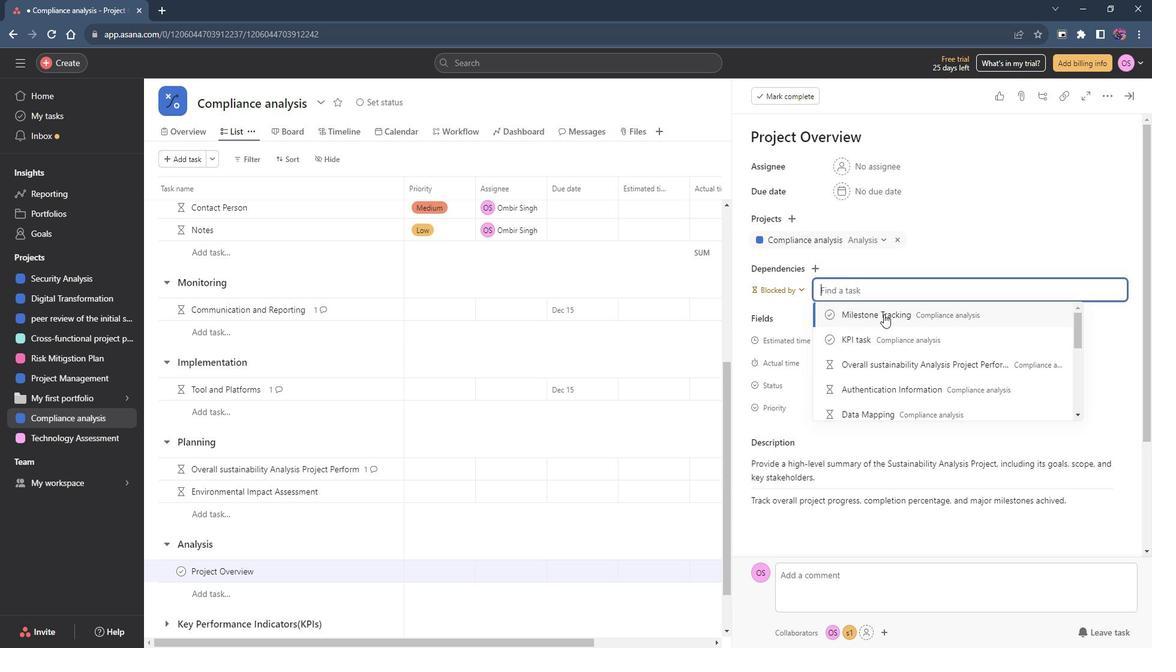 
Action: Mouse pressed left at (900, 315)
Screenshot: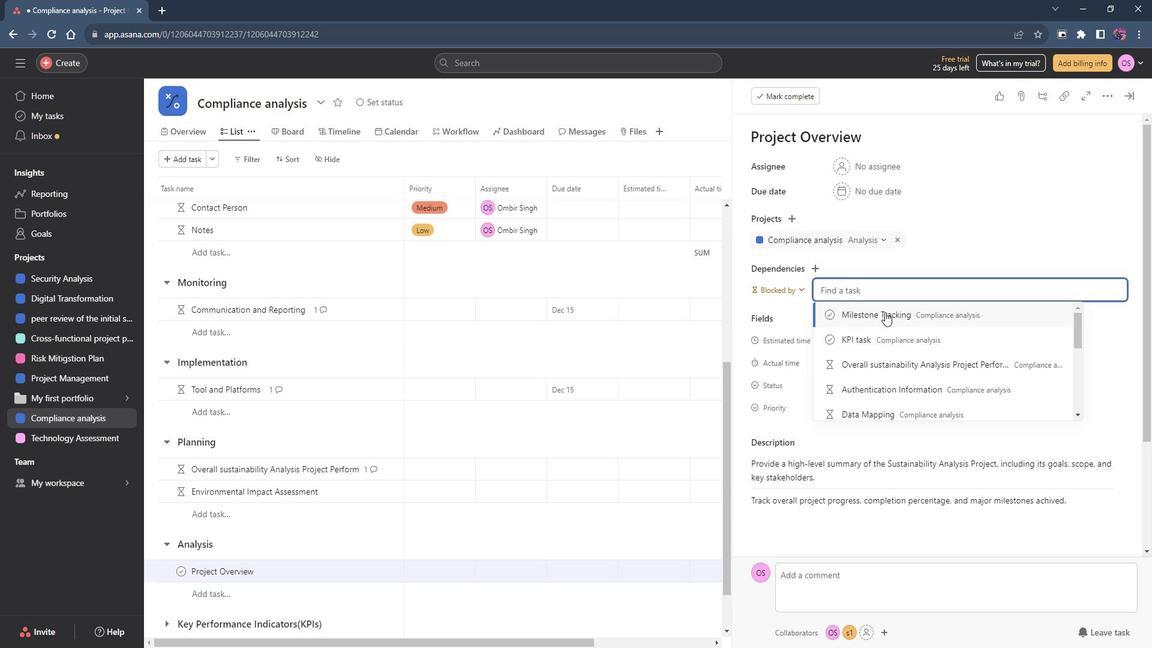 
Action: Mouse moved to (1149, 100)
Screenshot: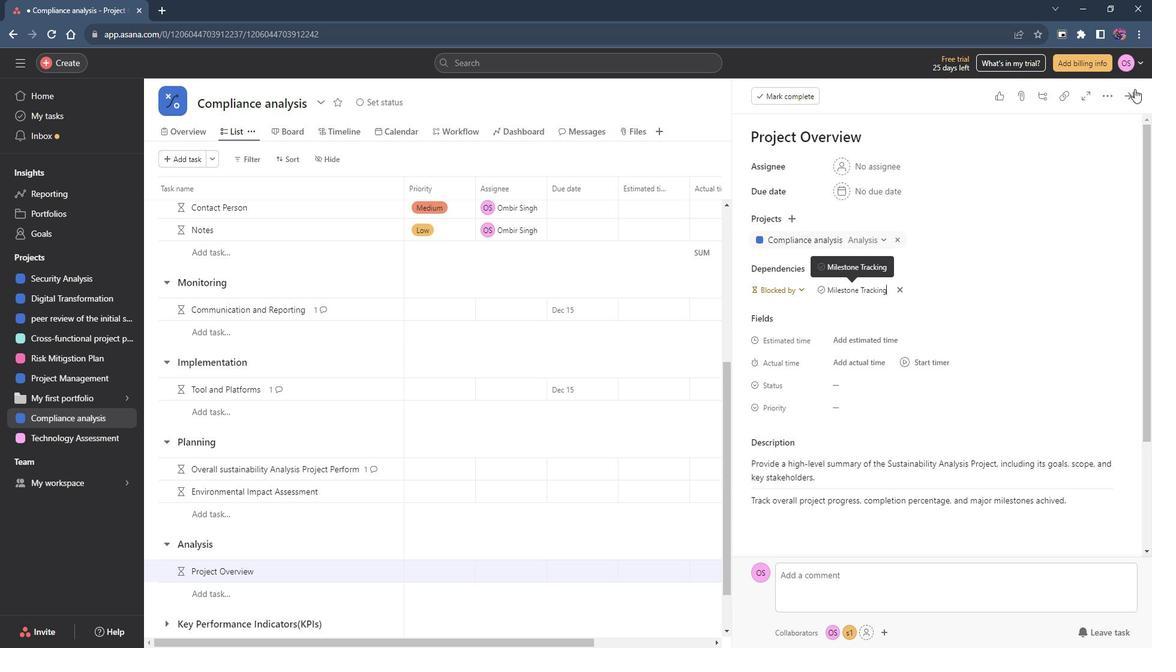 
Action: Mouse pressed left at (1149, 100)
Screenshot: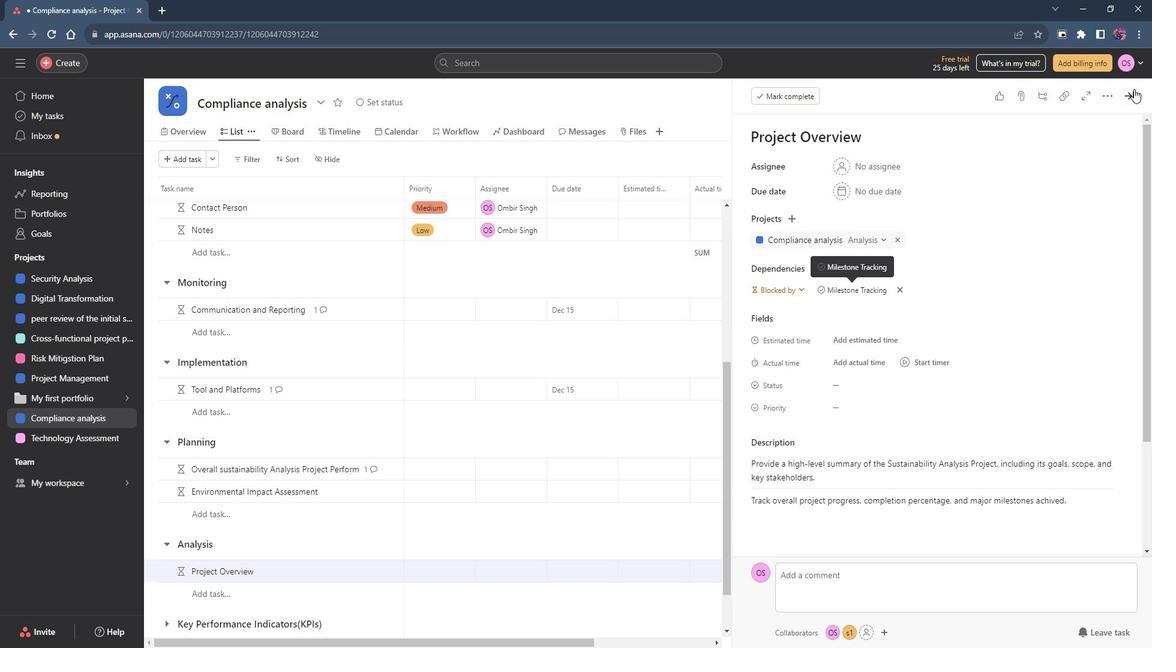 
Action: Mouse moved to (491, 524)
Screenshot: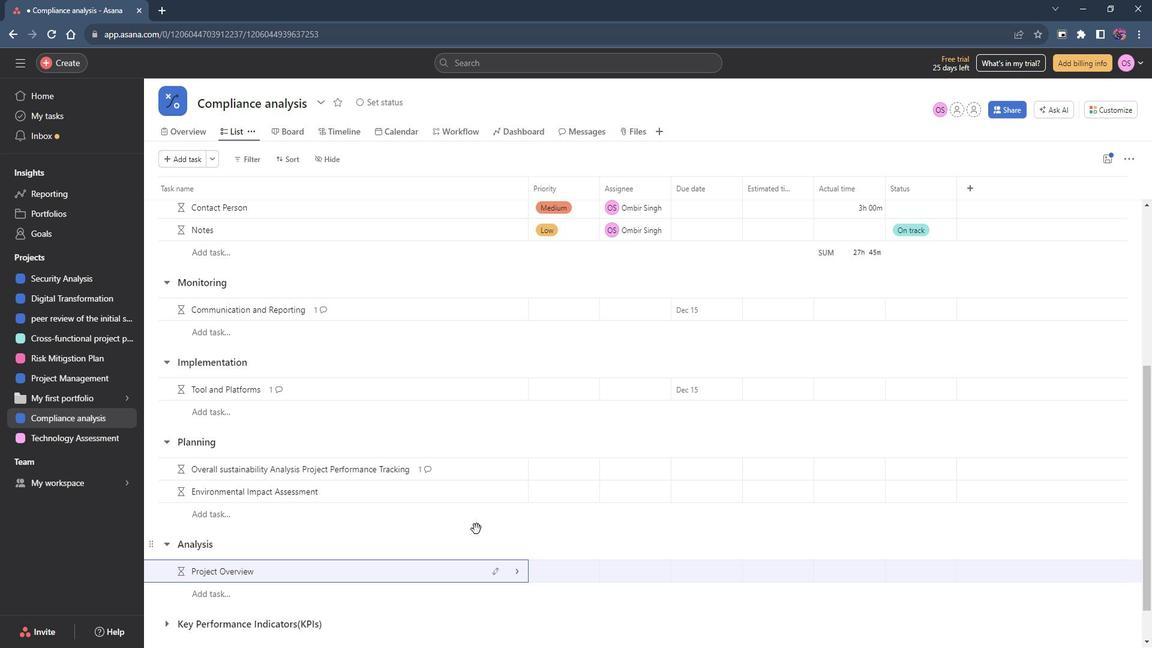 
Action: Mouse scrolled (491, 524) with delta (0, 0)
Screenshot: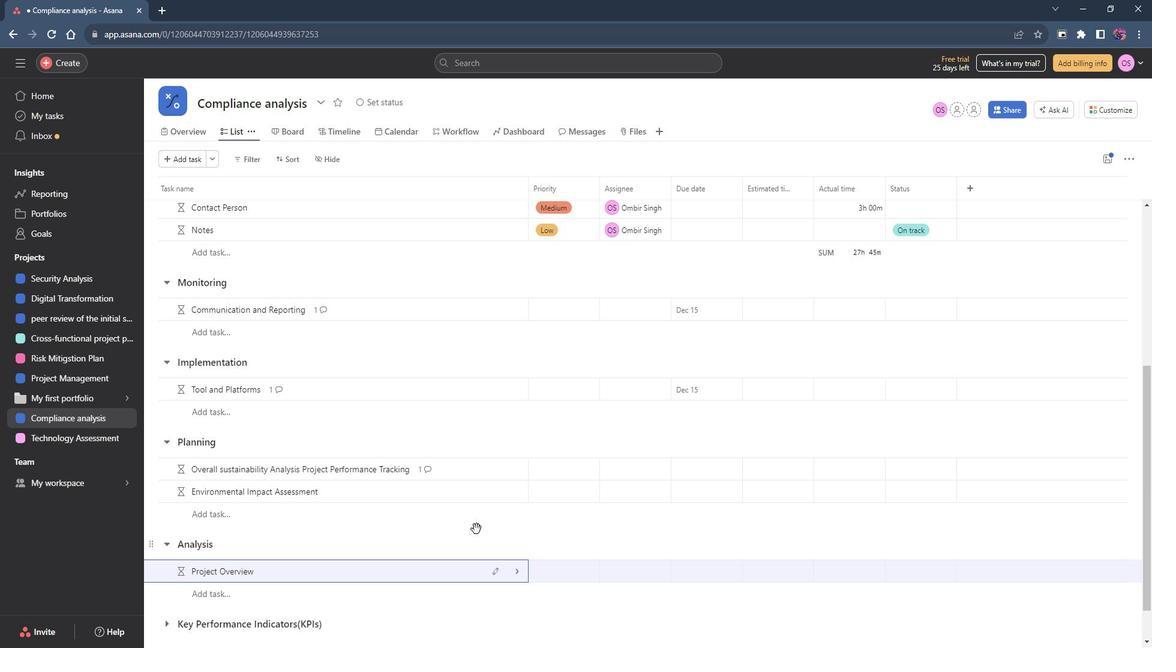 
Action: Mouse moved to (491, 523)
Screenshot: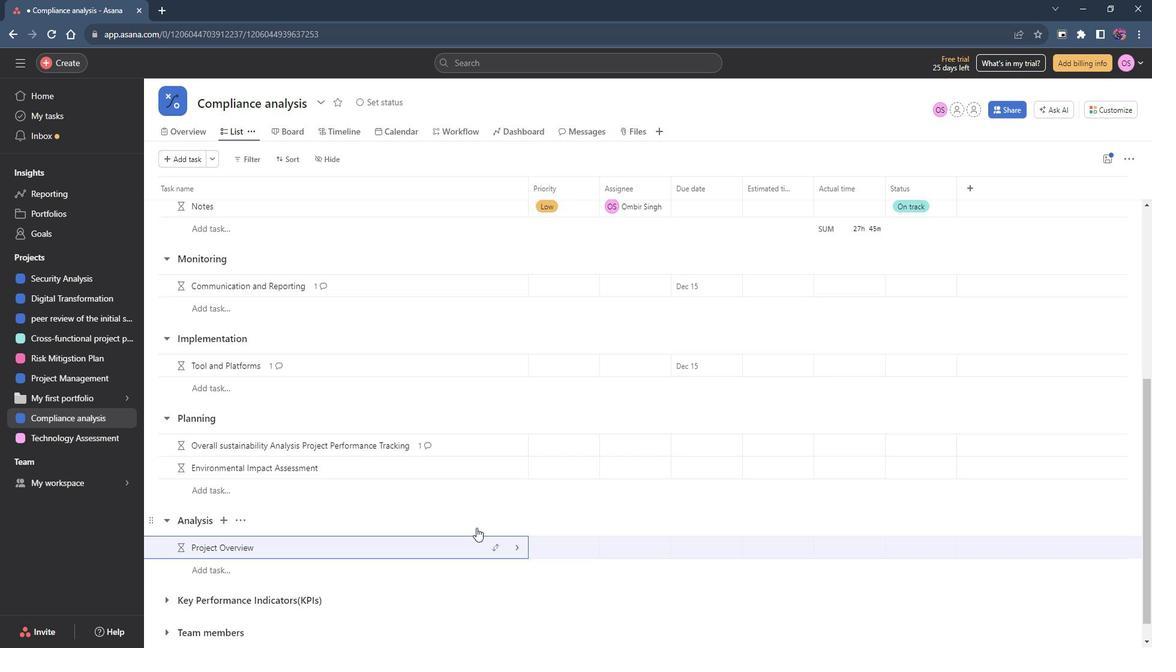 
Action: Mouse scrolled (491, 523) with delta (0, 0)
Screenshot: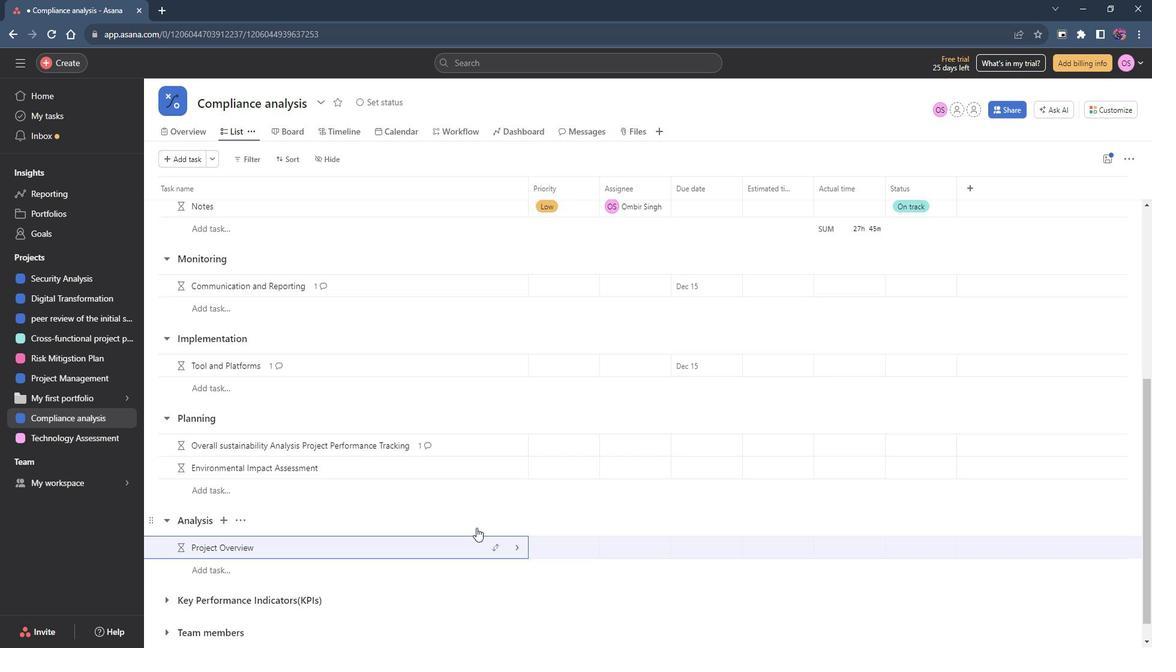 
Action: Mouse moved to (454, 547)
Screenshot: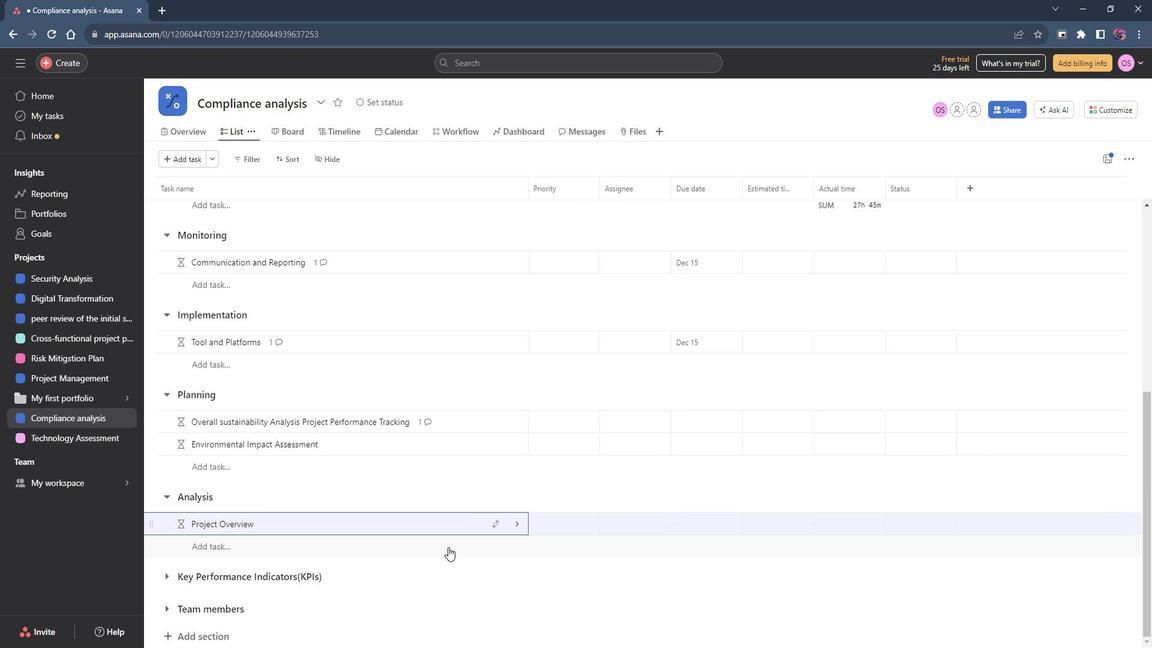 
Action: Mouse scrolled (454, 546) with delta (0, 0)
Screenshot: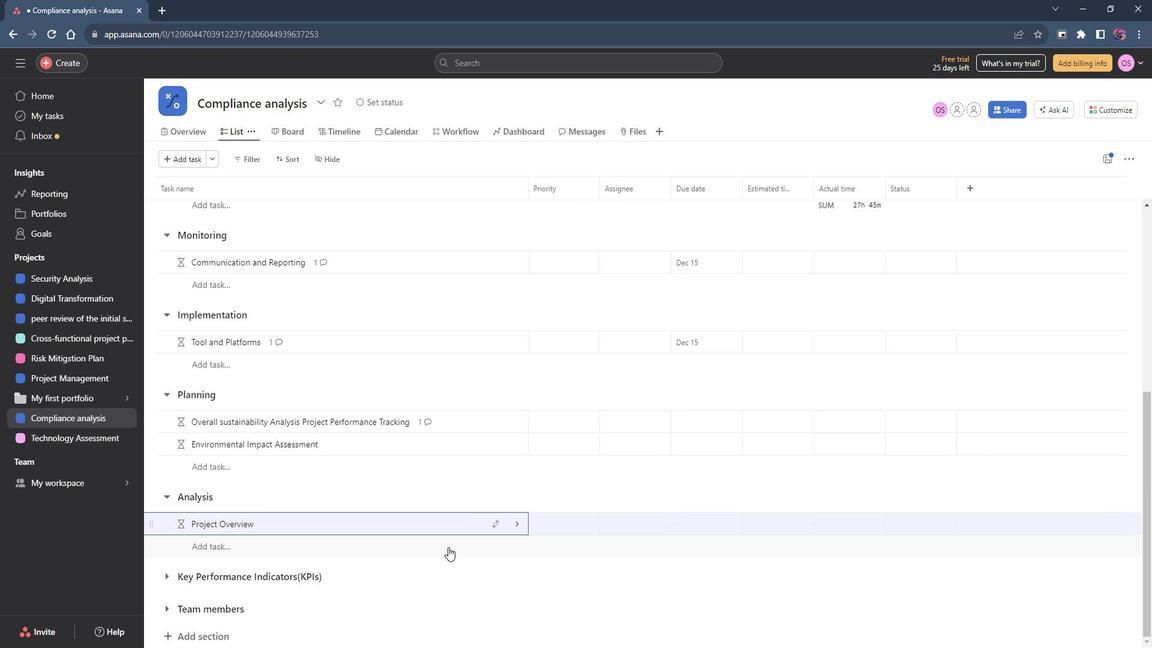 
Action: Mouse moved to (182, 567)
Screenshot: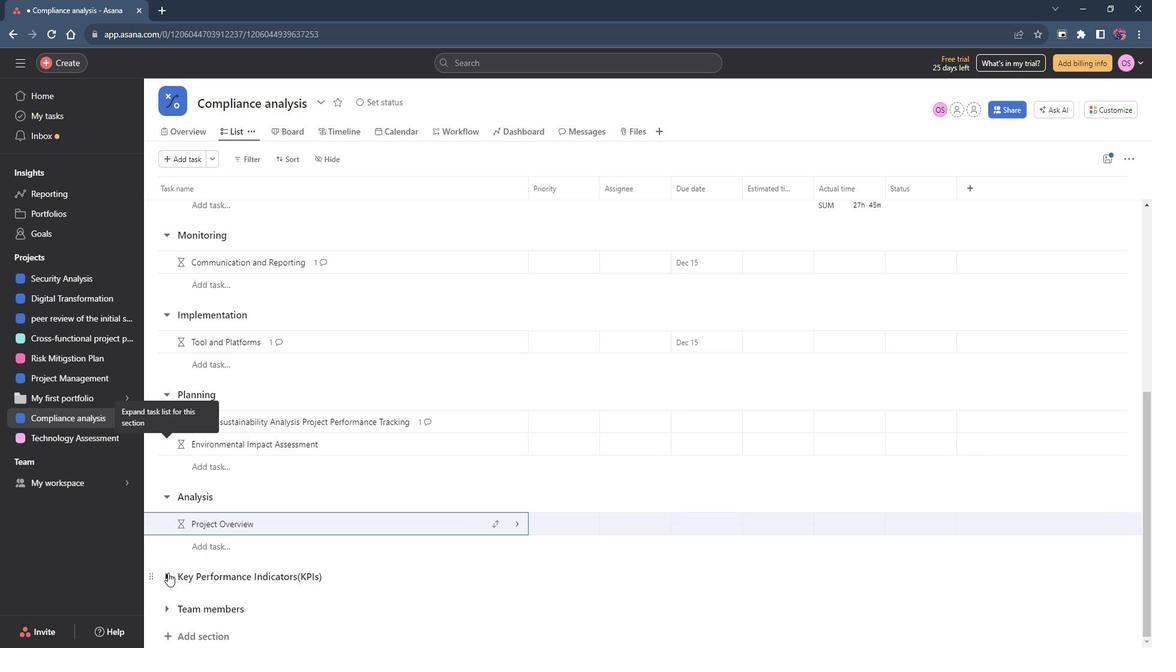 
Action: Mouse pressed left at (182, 567)
Screenshot: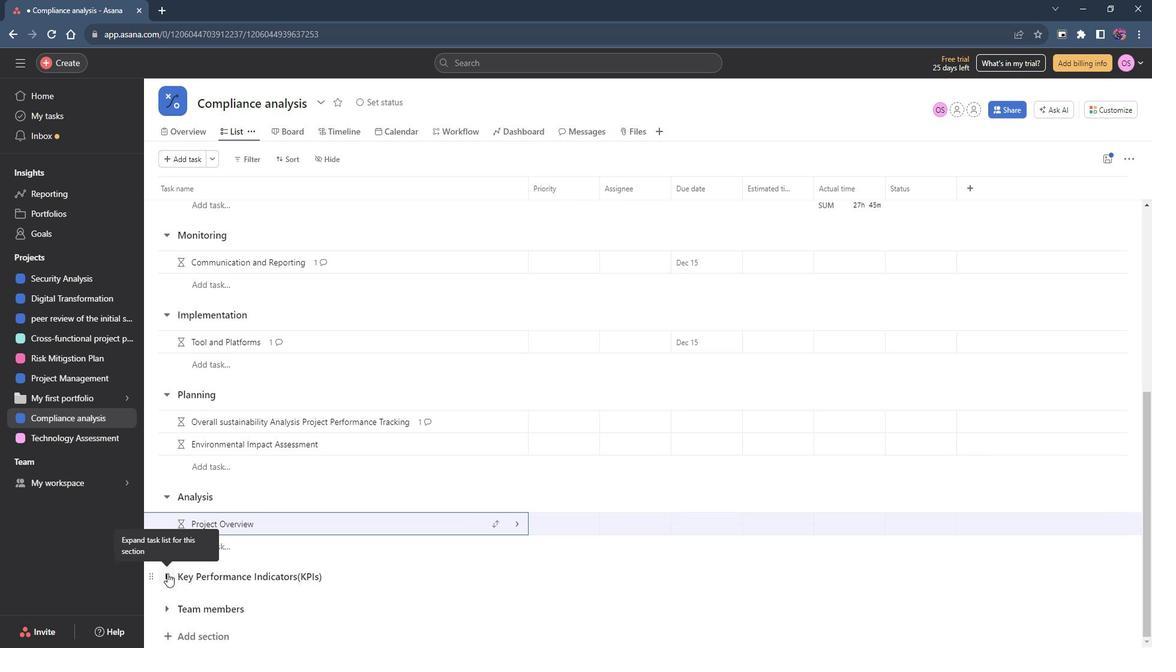 
Action: Mouse moved to (402, 570)
Screenshot: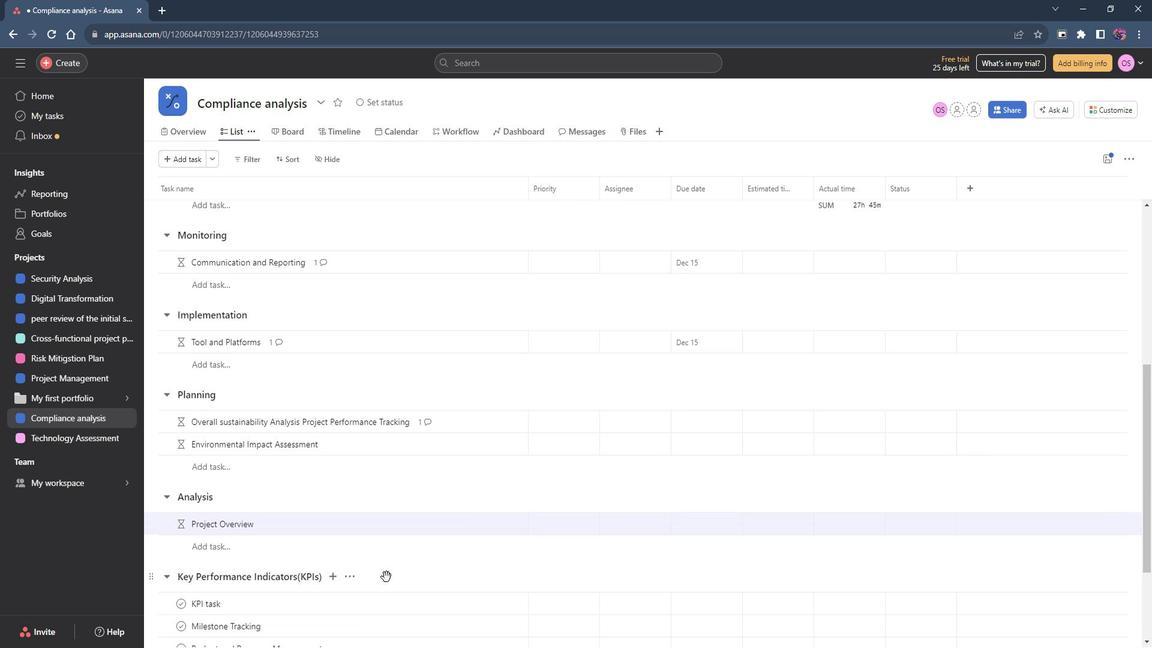 
Action: Mouse scrolled (402, 570) with delta (0, 0)
Screenshot: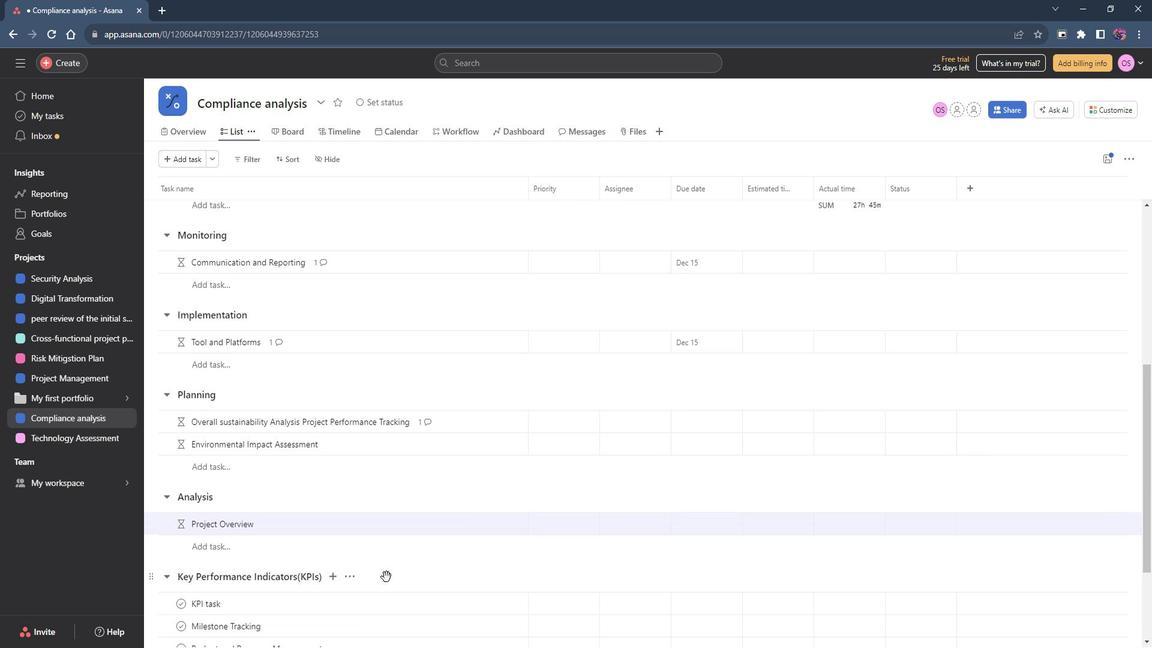 
Action: Mouse moved to (403, 569)
Screenshot: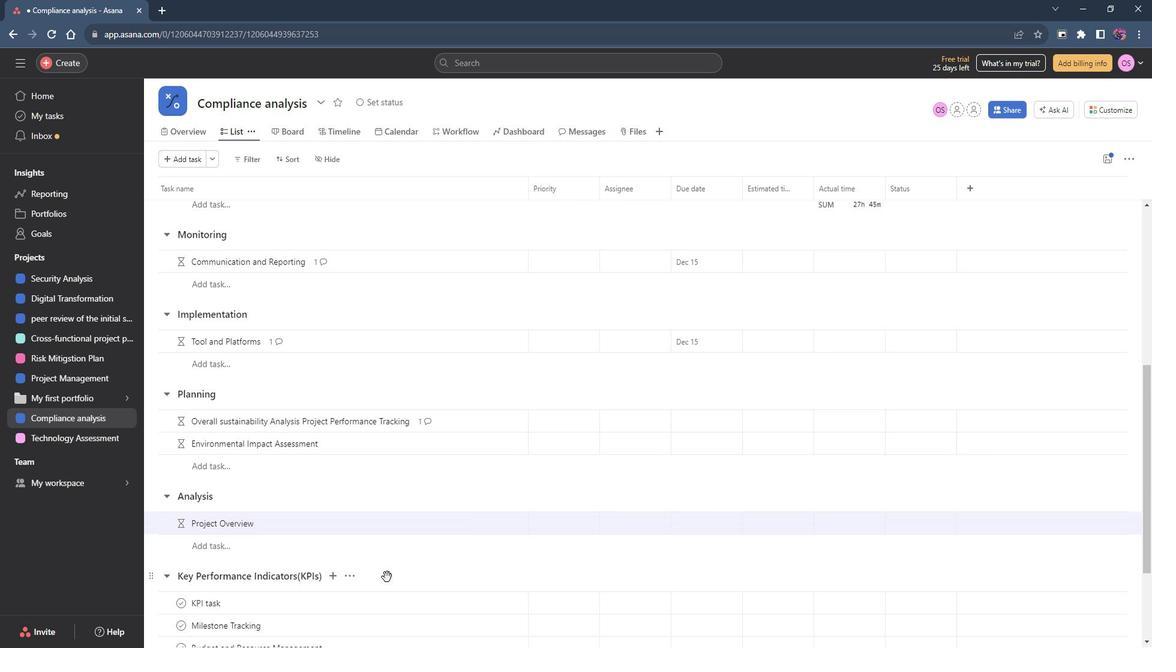 
Action: Mouse scrolled (403, 569) with delta (0, 0)
Screenshot: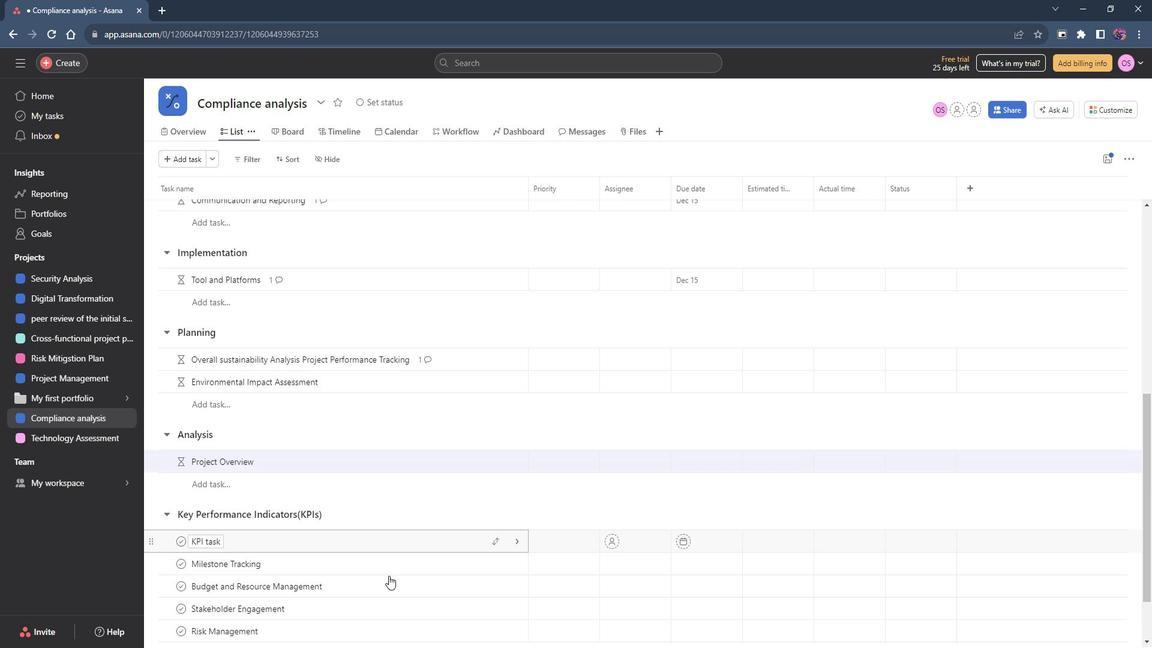 
Action: Mouse moved to (409, 559)
Screenshot: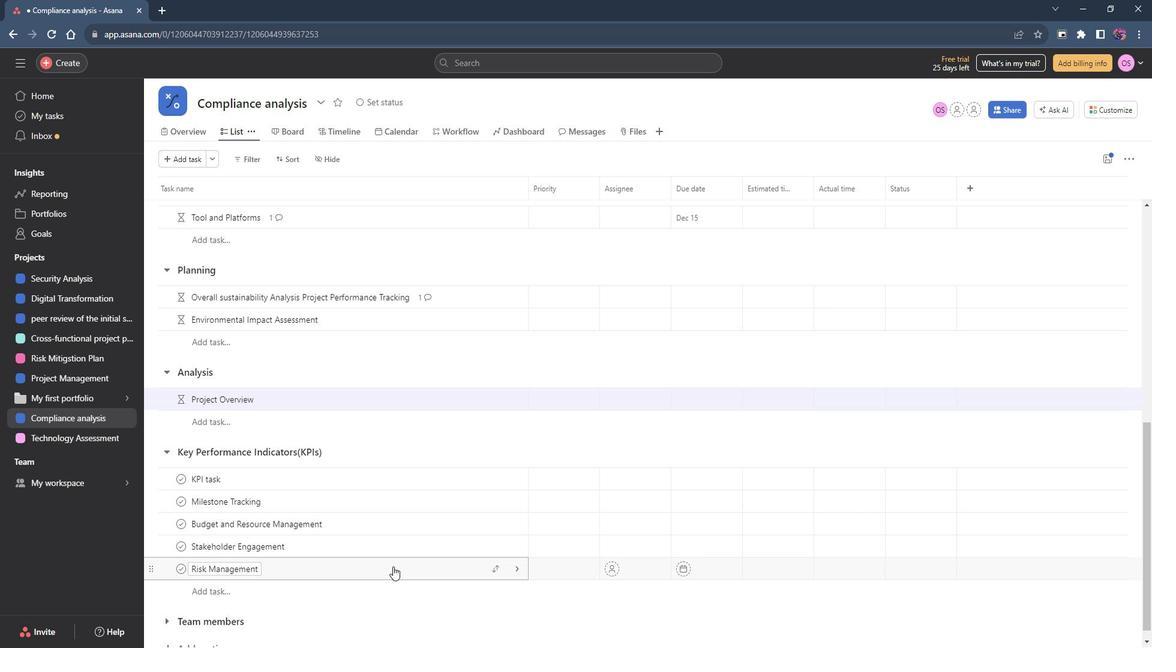 
Action: Mouse scrolled (409, 558) with delta (0, 0)
Screenshot: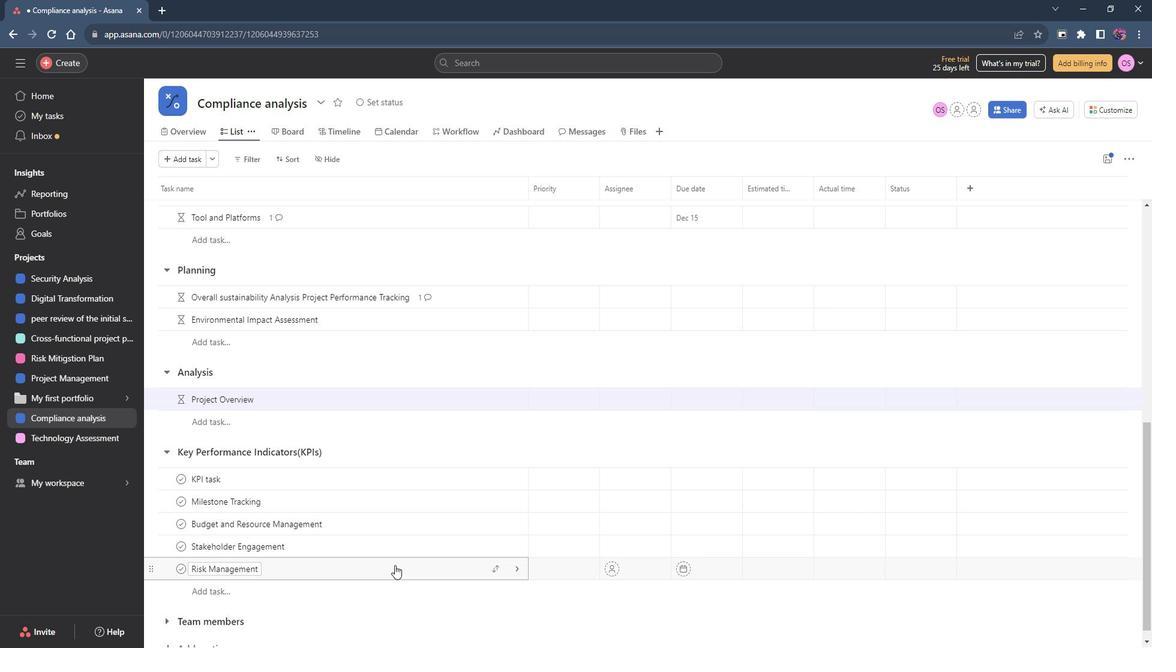 
Action: Mouse moved to (411, 558)
Screenshot: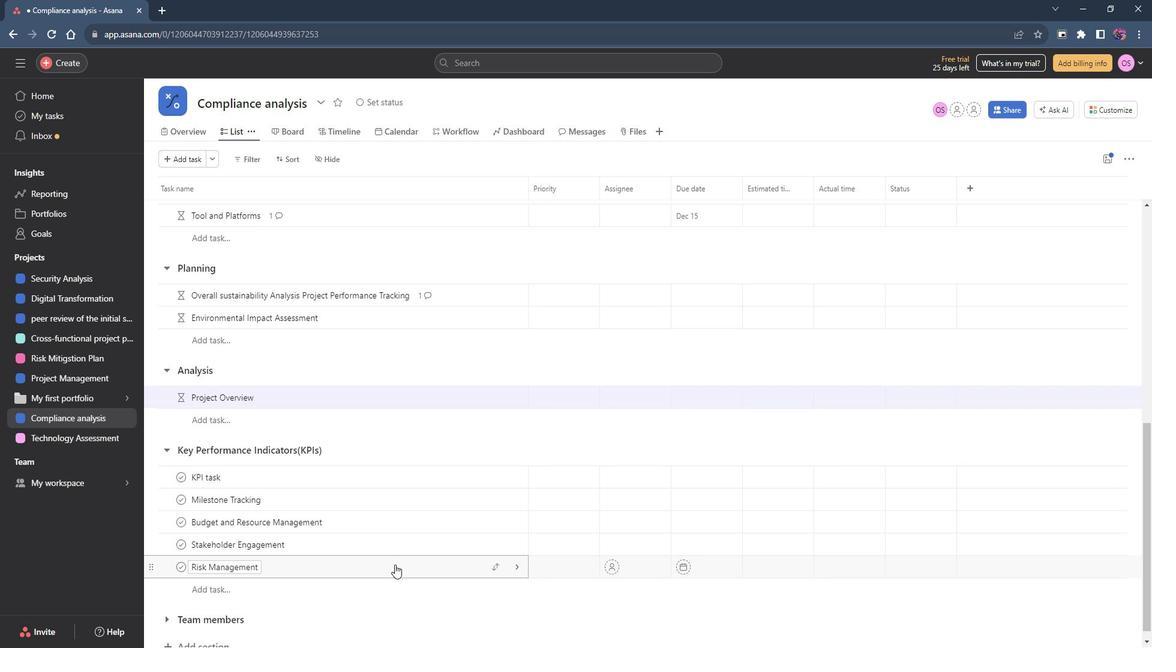
Action: Mouse scrolled (411, 558) with delta (0, 0)
Screenshot: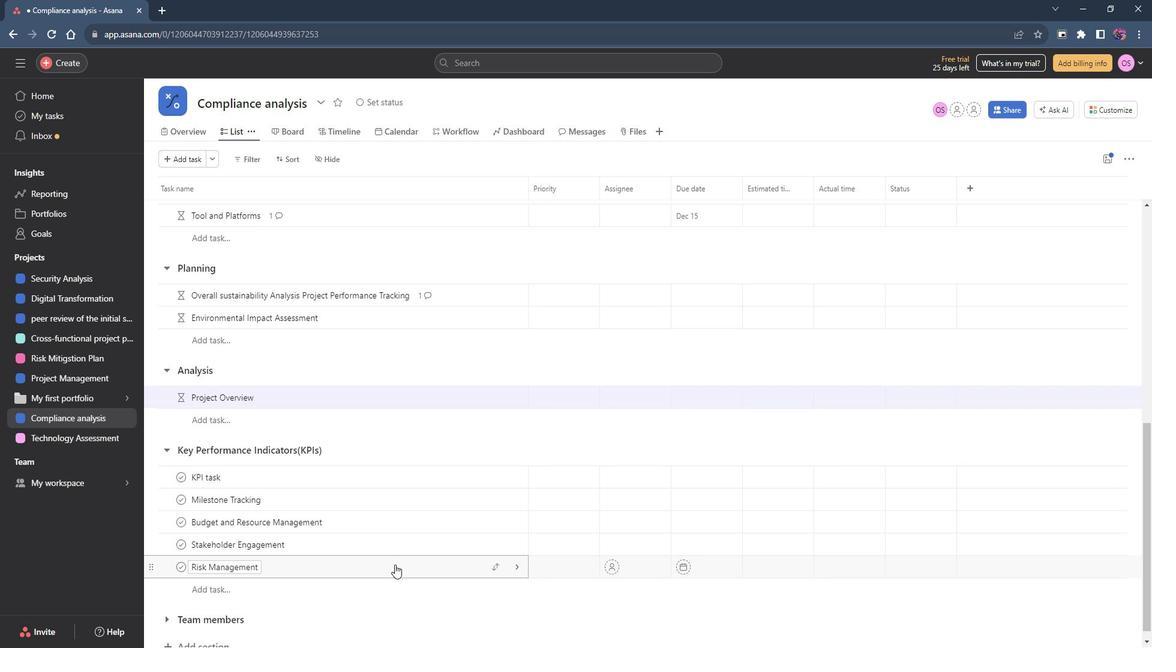 
Action: Mouse moved to (439, 460)
Screenshot: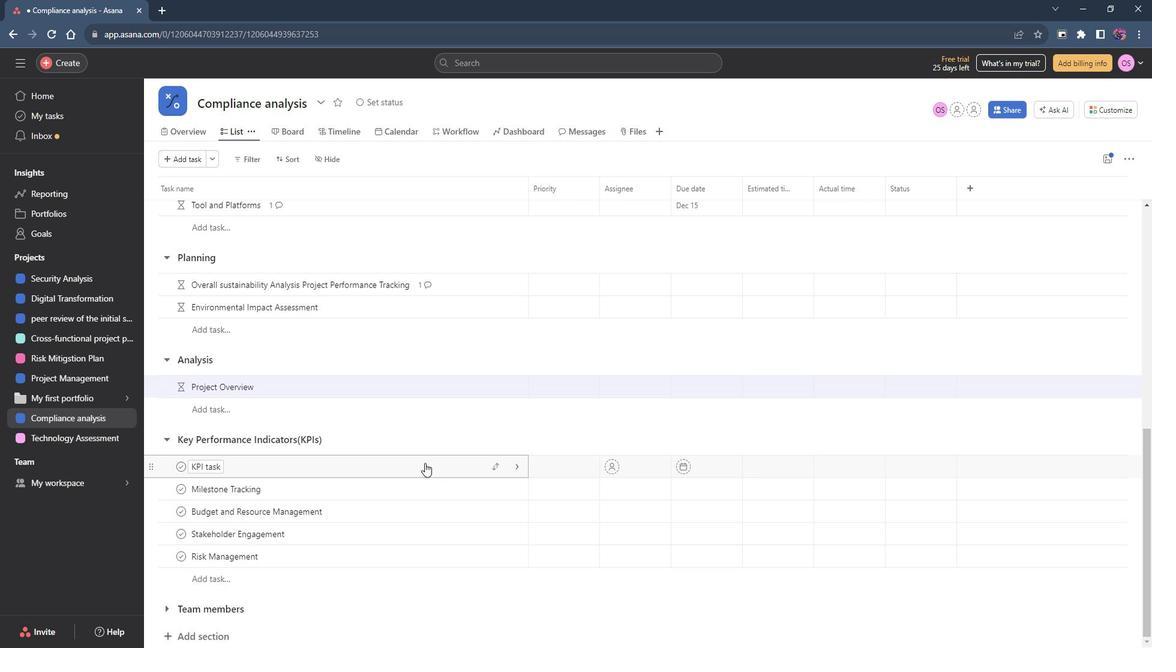 
Action: Mouse pressed left at (439, 460)
Screenshot: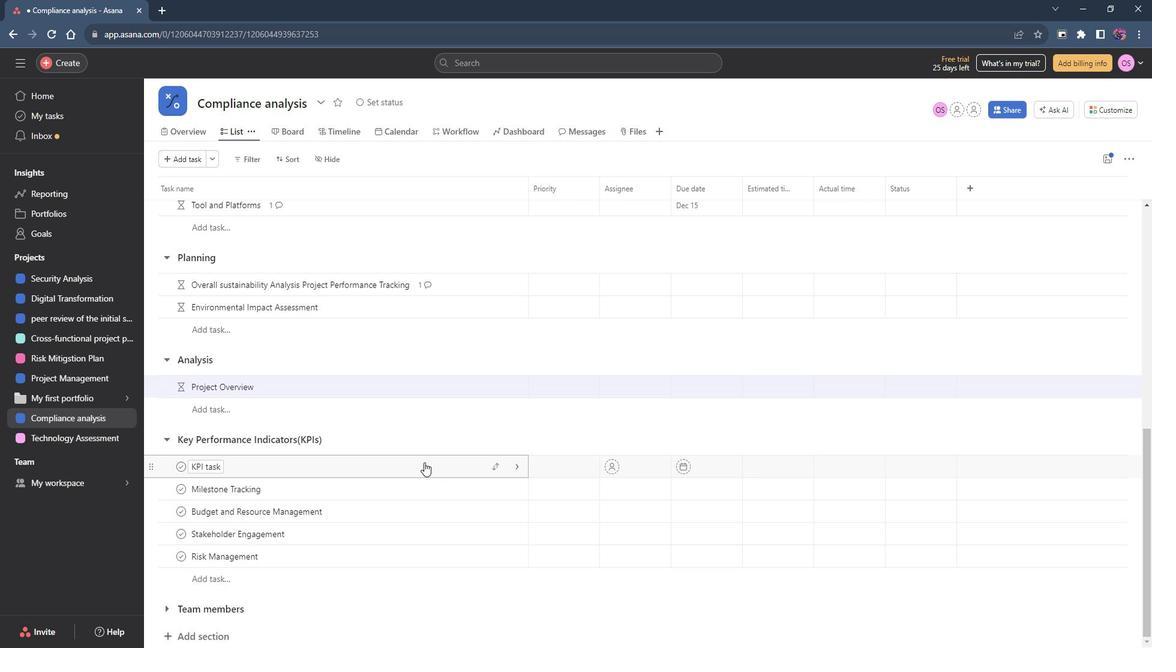 
Action: Mouse moved to (1145, 102)
Screenshot: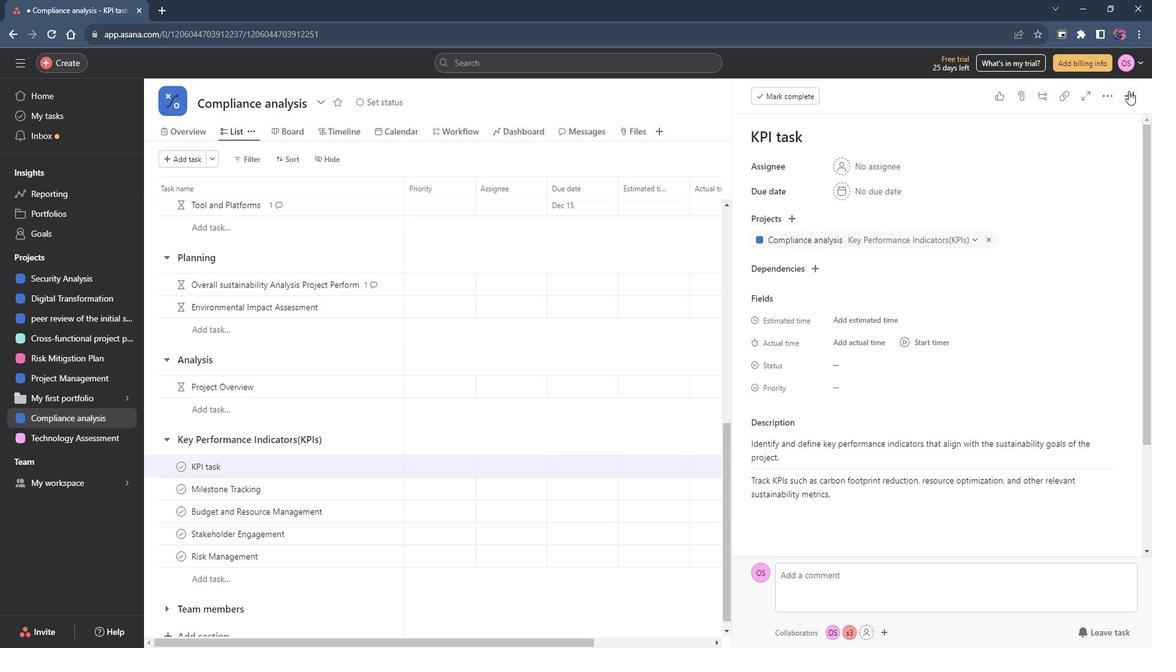 
Action: Mouse pressed left at (1145, 102)
Screenshot: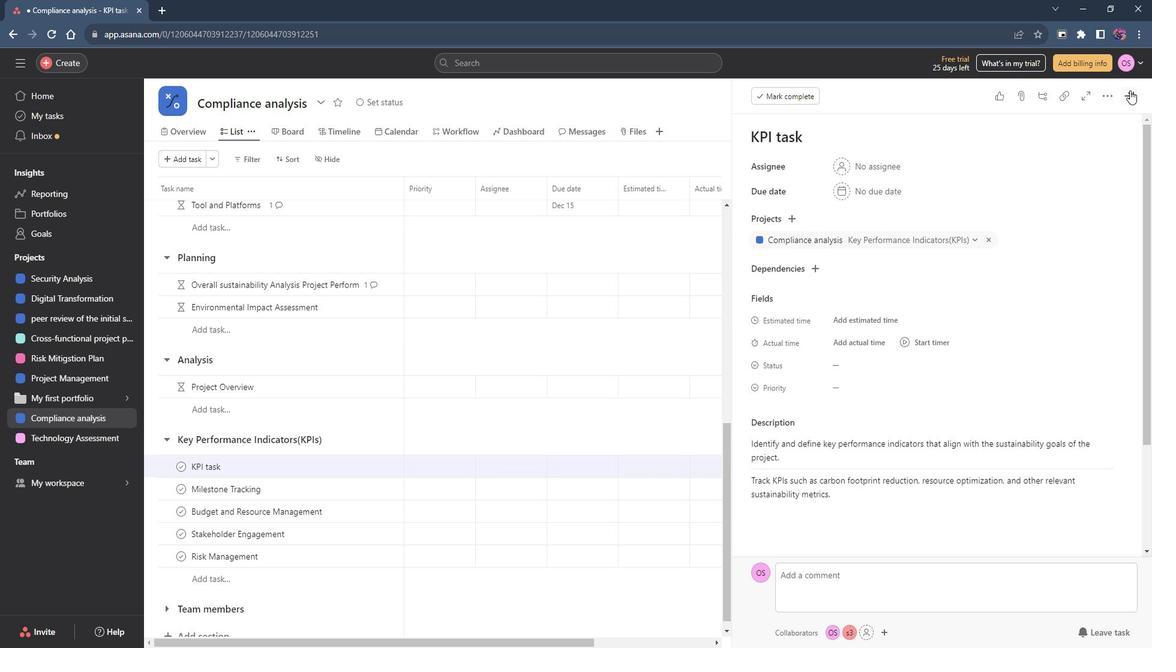 
Action: Mouse moved to (181, 438)
Screenshot: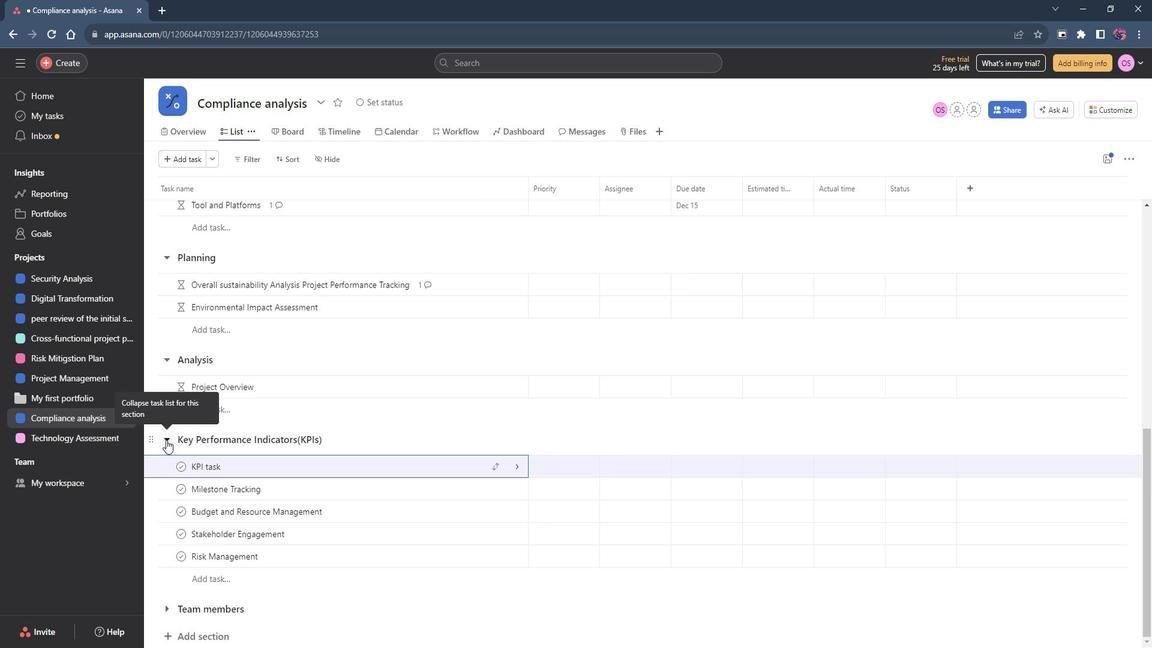 
Action: Mouse pressed left at (181, 438)
Screenshot: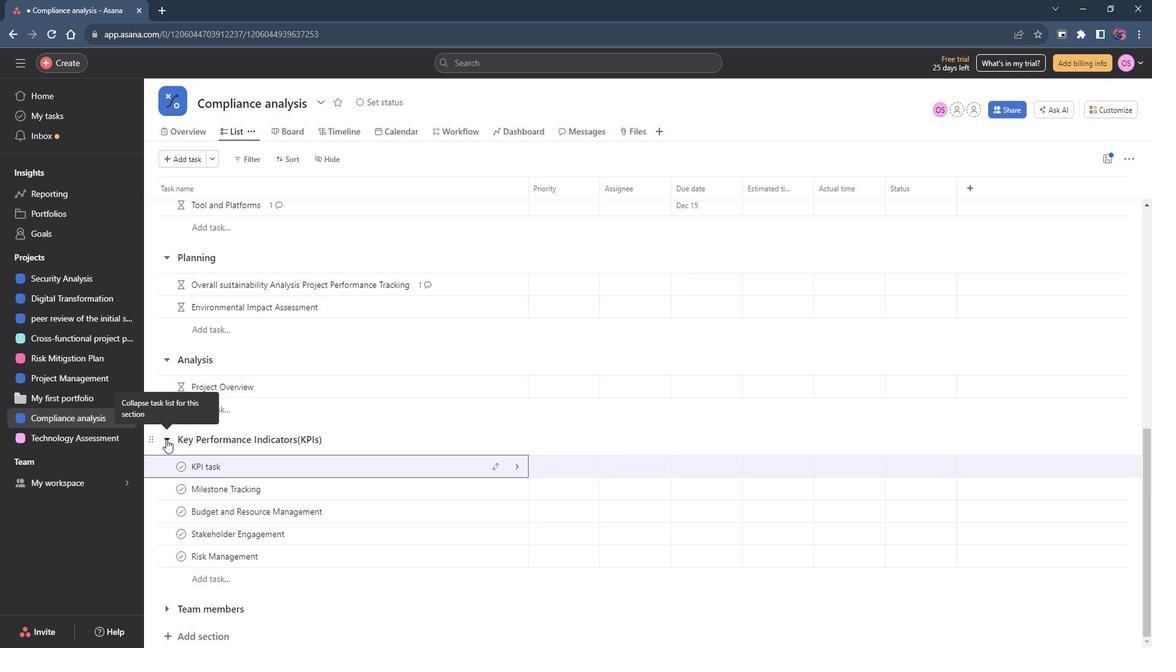 
Action: Mouse moved to (414, 501)
Screenshot: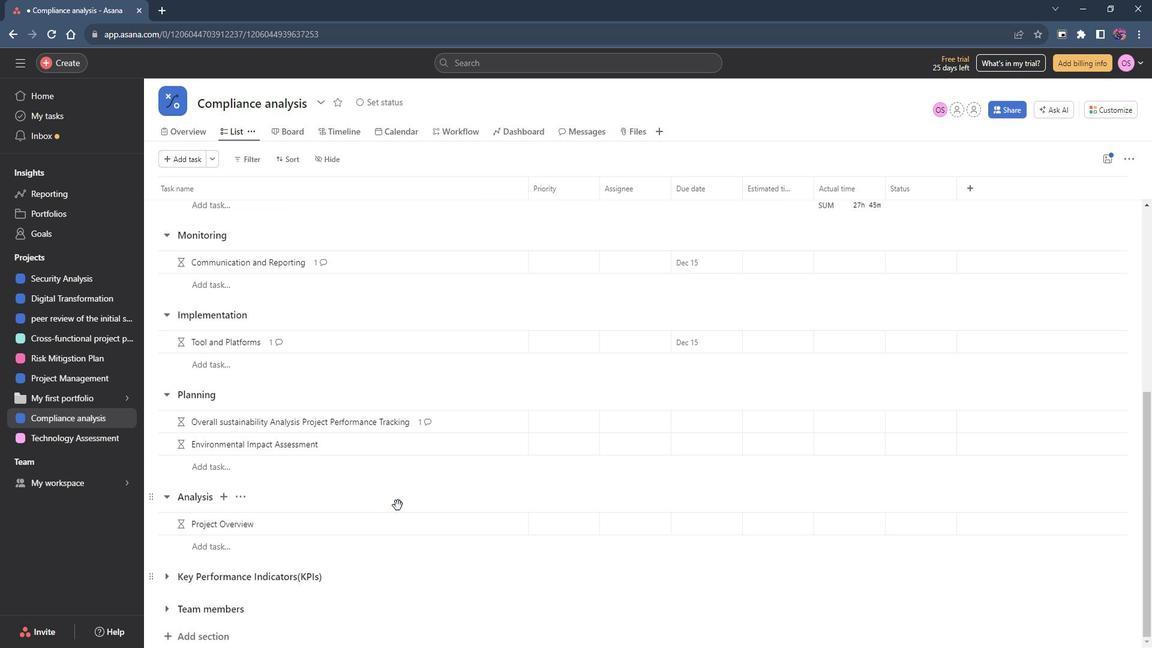 
Action: Mouse scrolled (414, 501) with delta (0, 0)
Screenshot: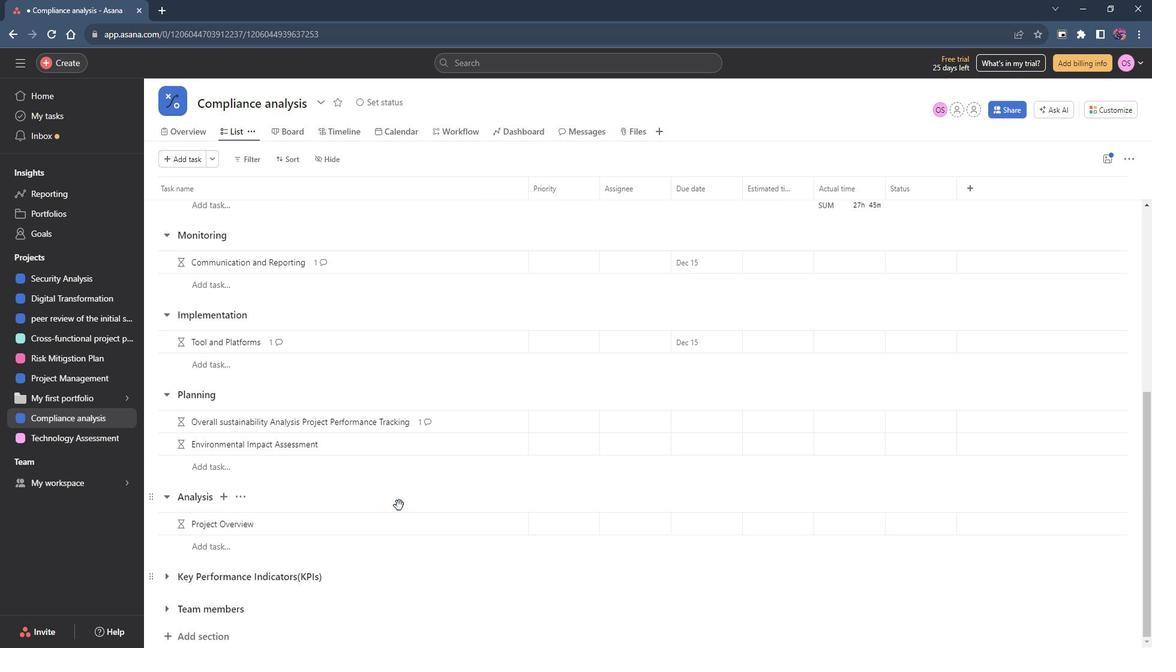 
Action: Mouse moved to (415, 501)
Screenshot: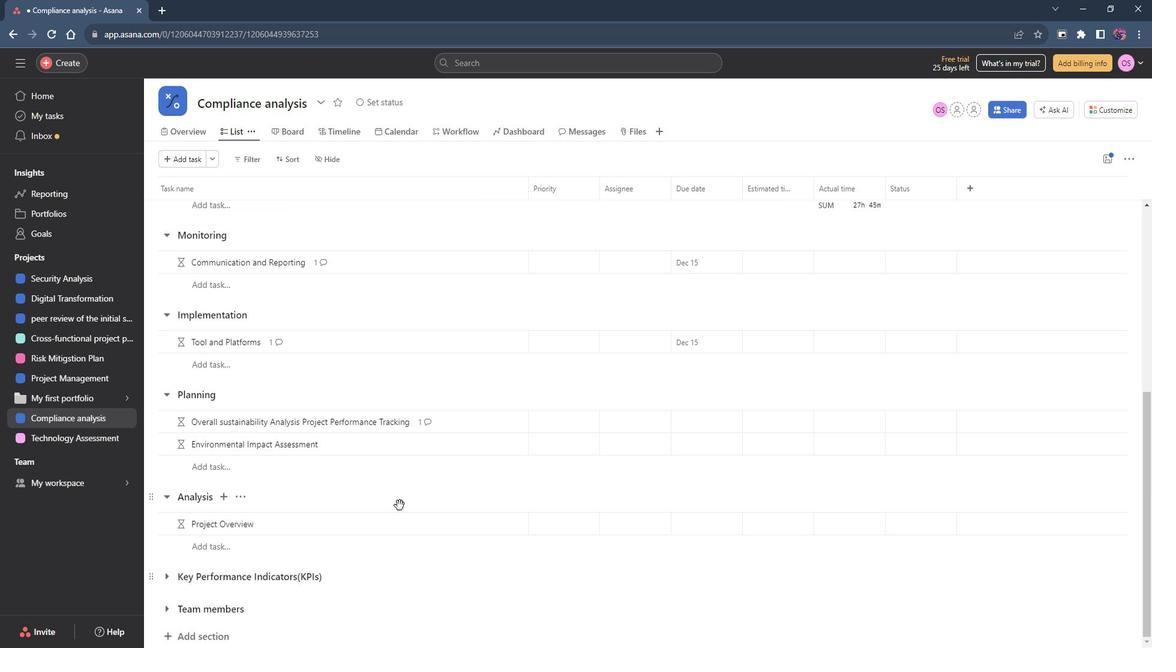 
Action: Mouse scrolled (415, 501) with delta (0, 0)
Screenshot: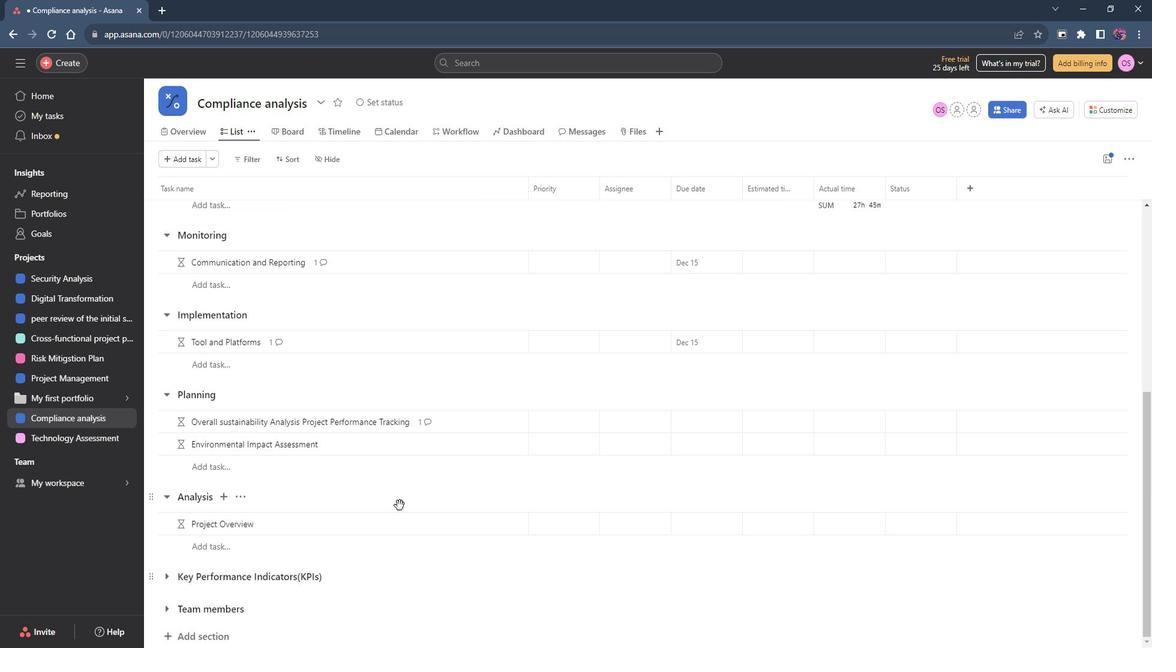 
Action: Mouse moved to (183, 500)
Screenshot: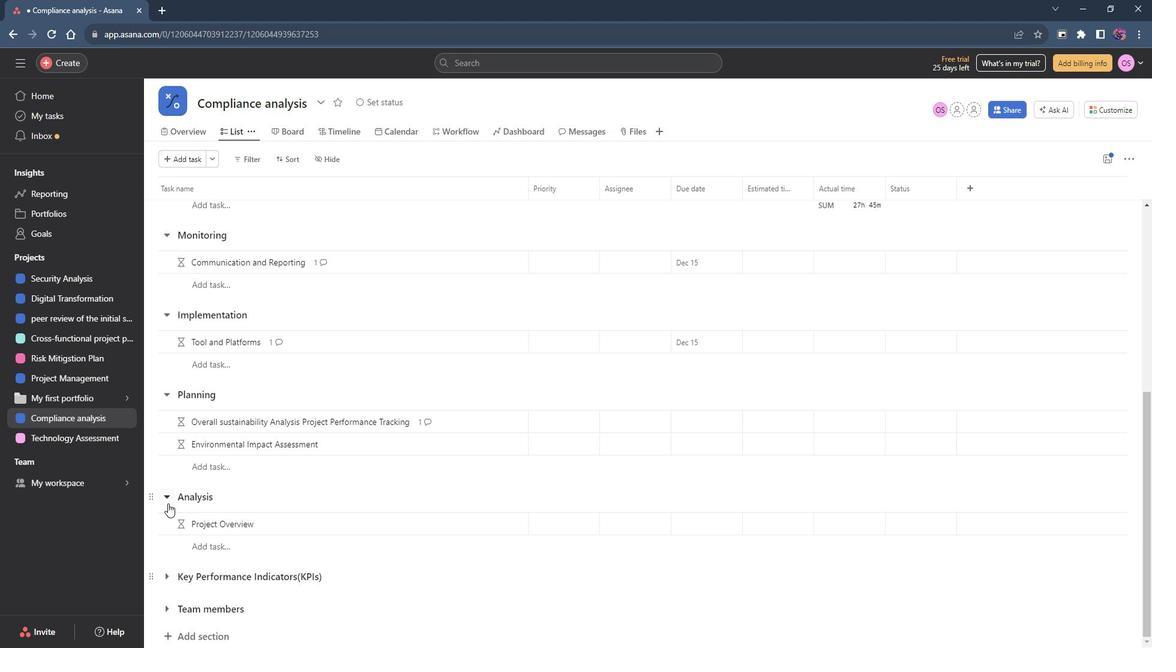 
Action: Mouse pressed left at (183, 500)
Screenshot: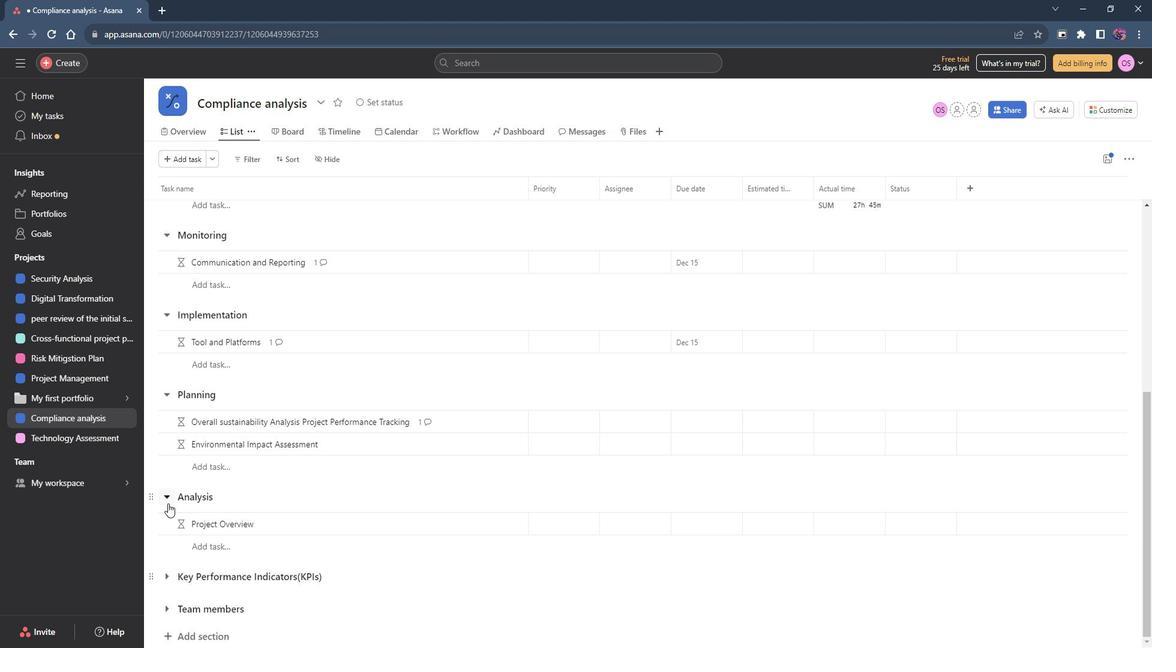 
Action: Mouse moved to (549, 464)
